 Task: Look for Airbnb properties in Port Alberni, Canada from 9th December, 2023 to 16th December, 2023 for 2 adults, 1 child. Place can be entire room with 2 bedrooms having 2 beds and 1 bathroom. Property type can be flat.
Action: Mouse moved to (596, 129)
Screenshot: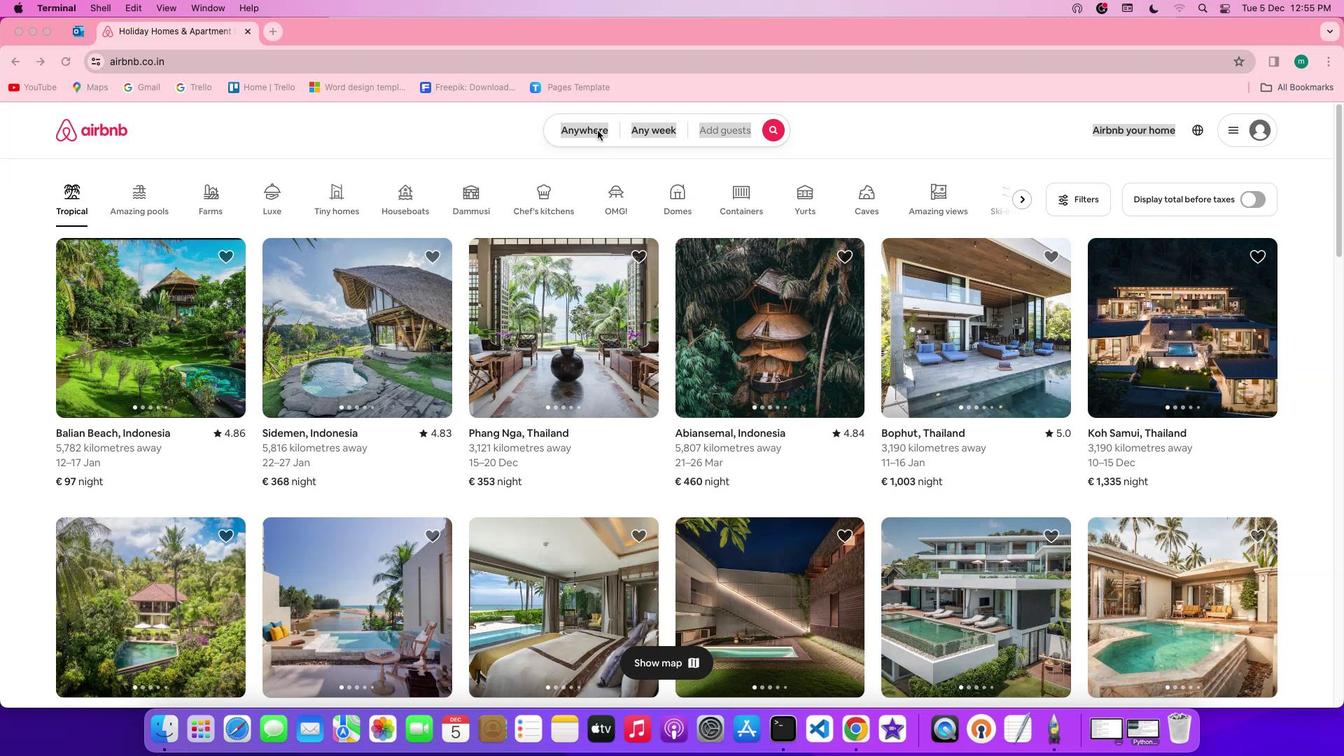 
Action: Mouse pressed left at (596, 129)
Screenshot: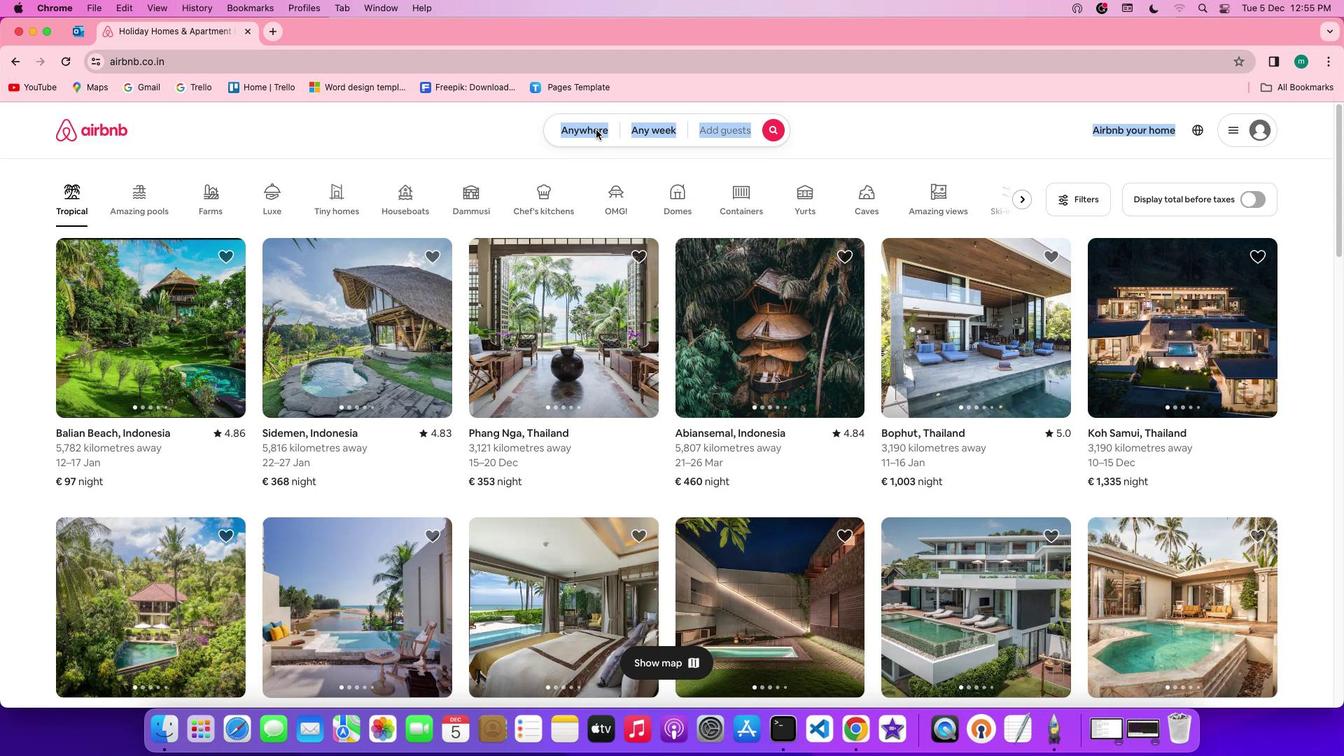 
Action: Mouse pressed left at (596, 129)
Screenshot: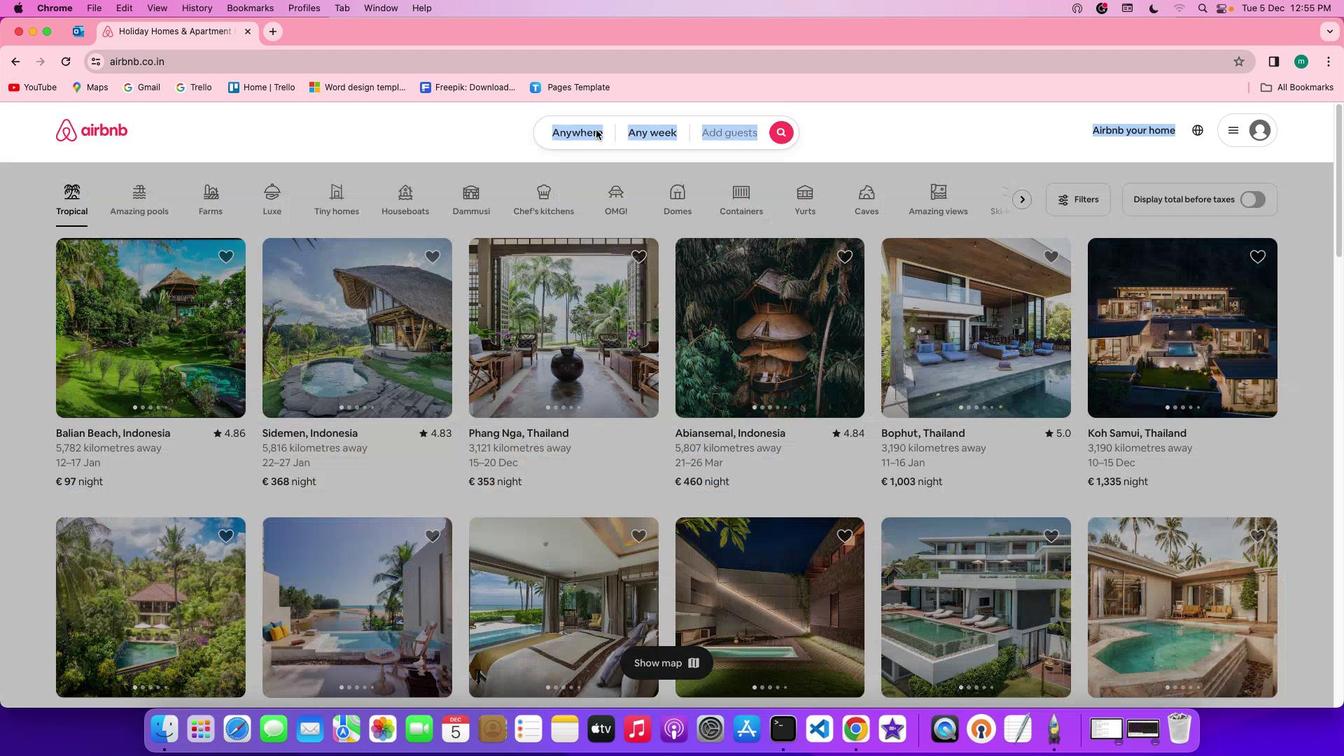 
Action: Mouse moved to (501, 182)
Screenshot: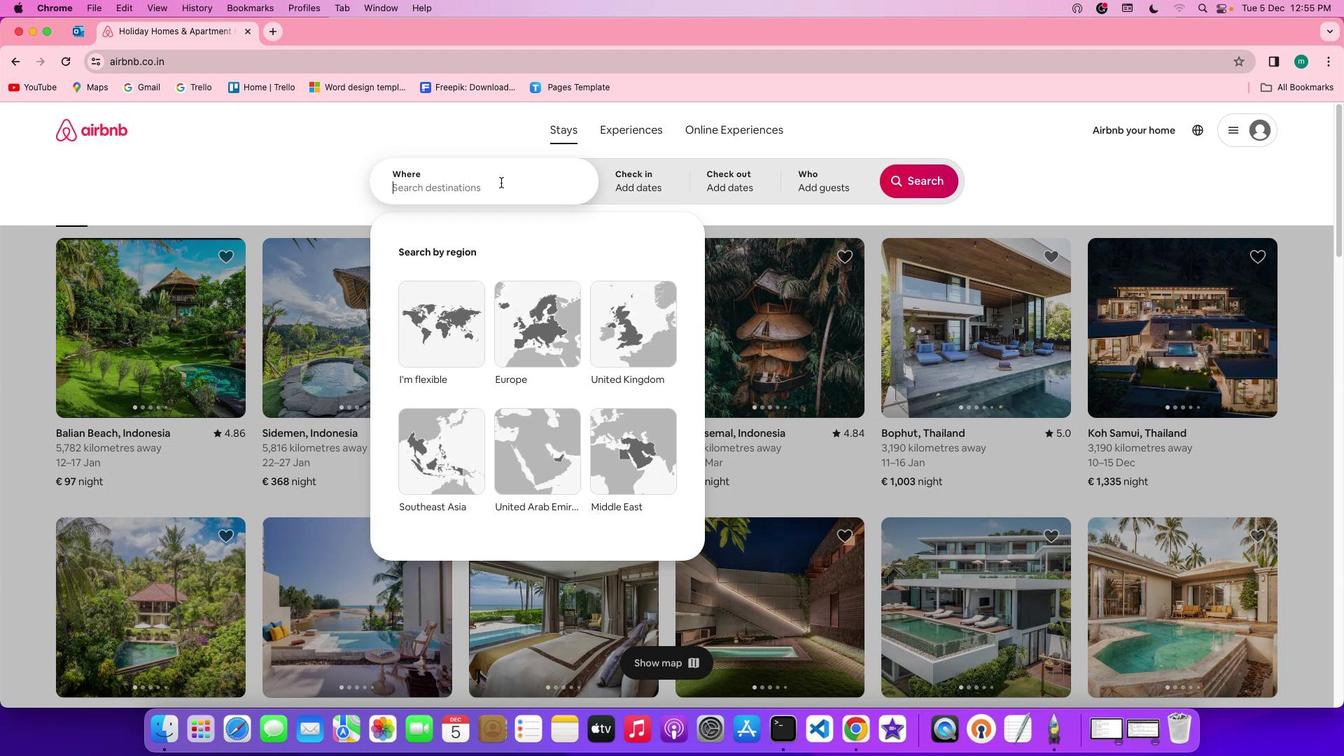 
Action: Mouse pressed left at (501, 182)
Screenshot: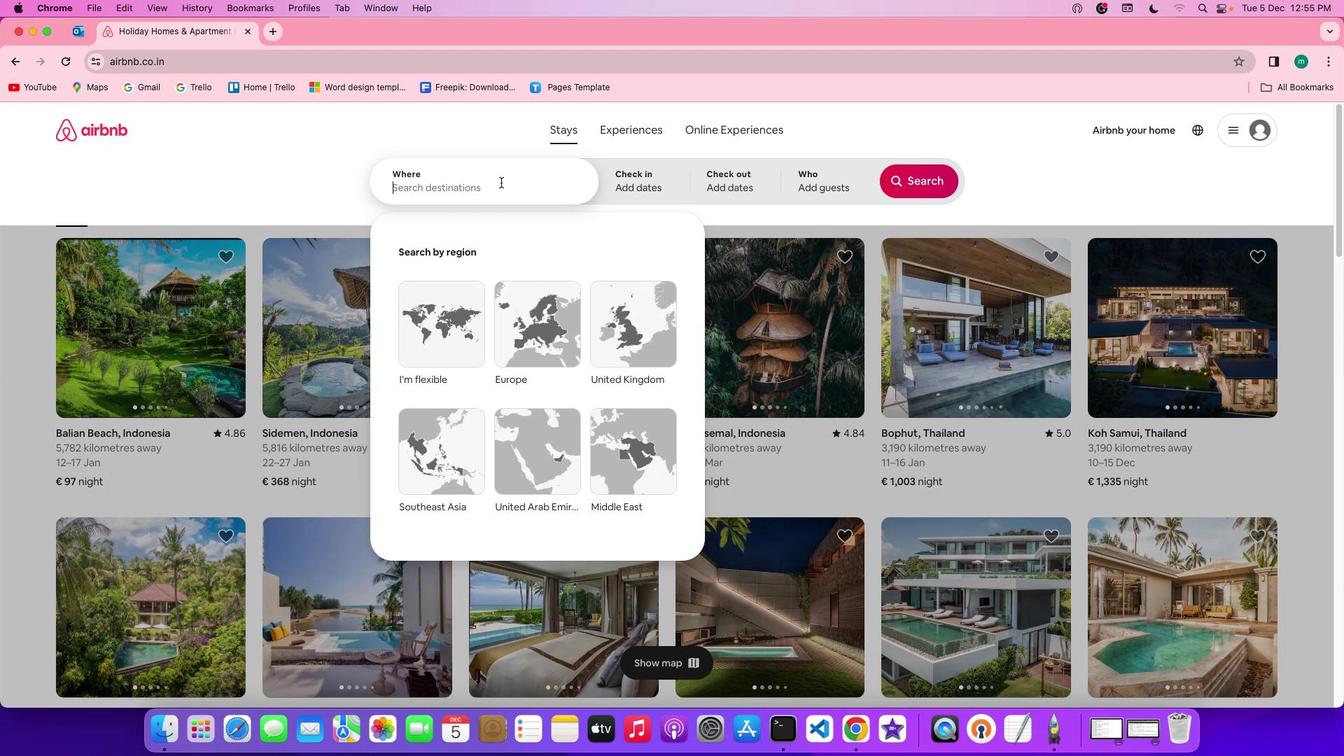 
Action: Key pressed Key.shift'P''o''r''t'Key.spaceKey.shift'A''l''b''e''r''n''i'','Key.spaceKey.shift'c''a''n''a''d''a'
Screenshot: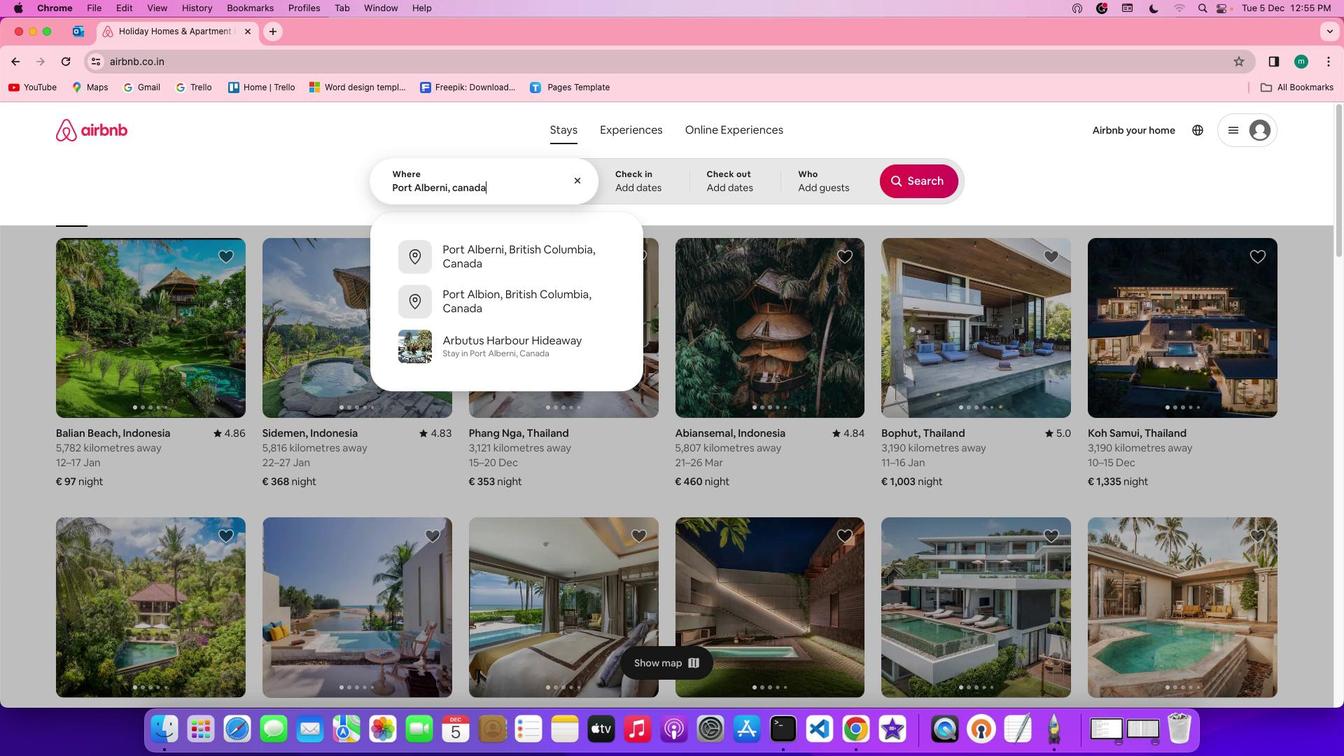 
Action: Mouse moved to (603, 170)
Screenshot: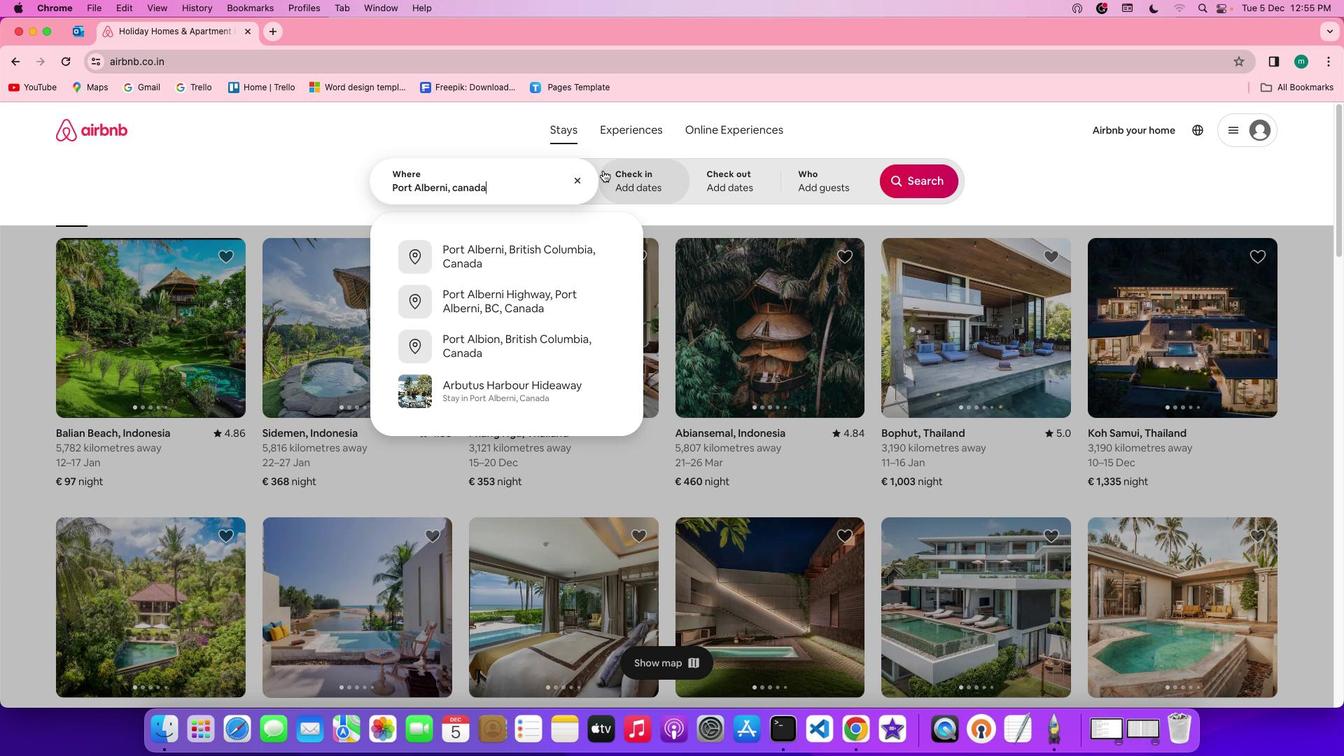 
Action: Mouse pressed left at (603, 170)
Screenshot: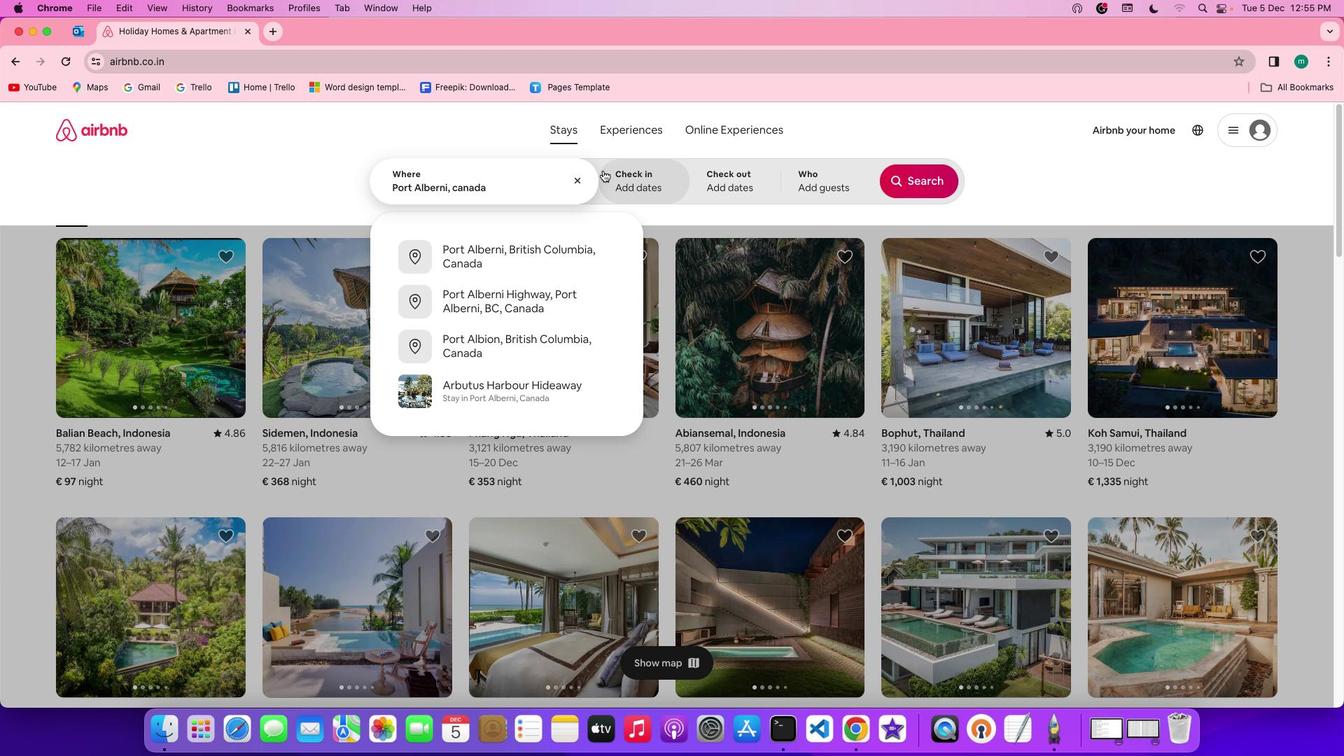 
Action: Mouse moved to (633, 373)
Screenshot: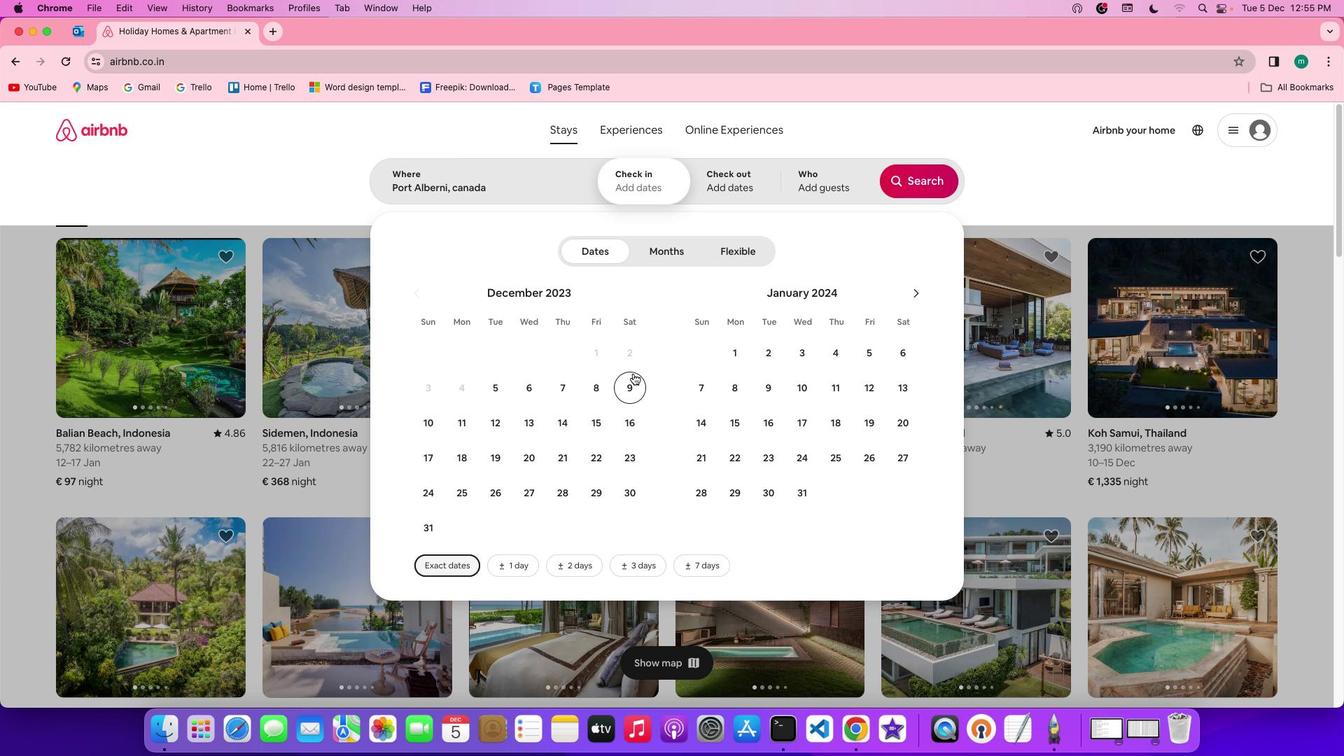 
Action: Mouse pressed left at (633, 373)
Screenshot: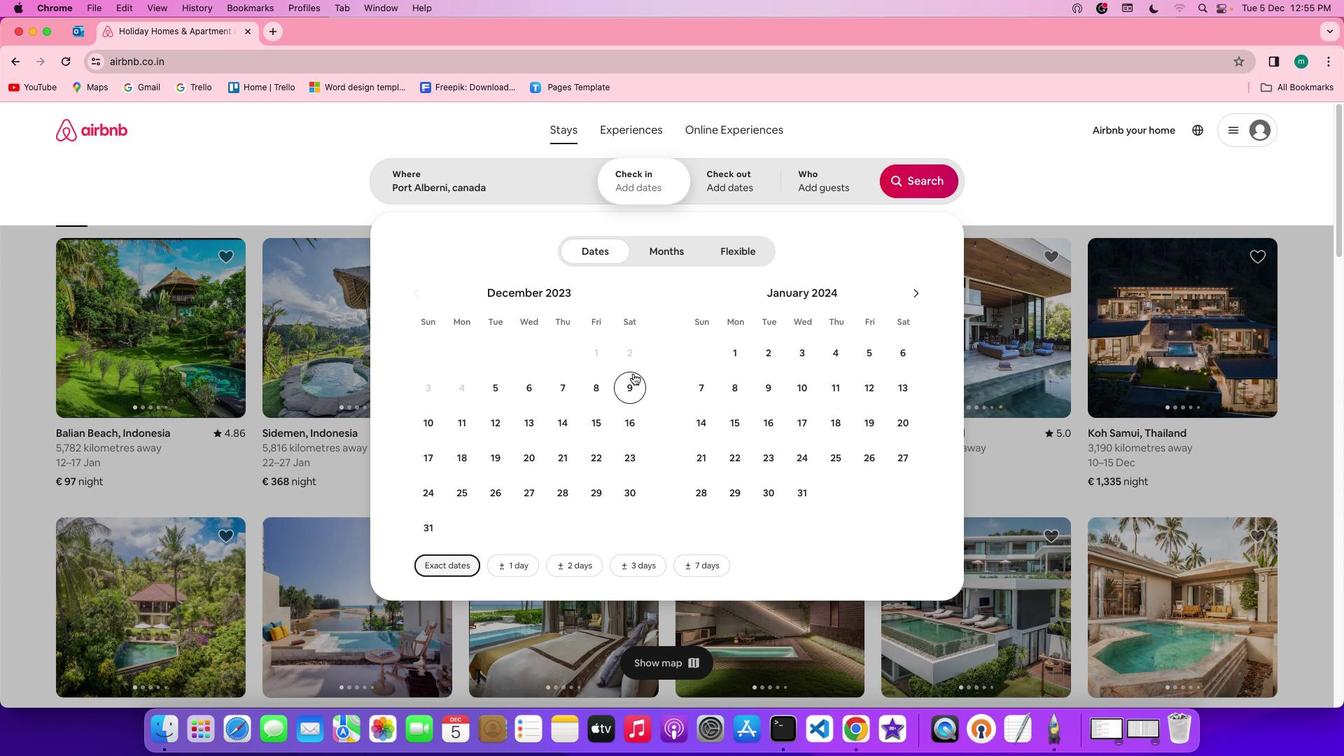 
Action: Mouse moved to (638, 429)
Screenshot: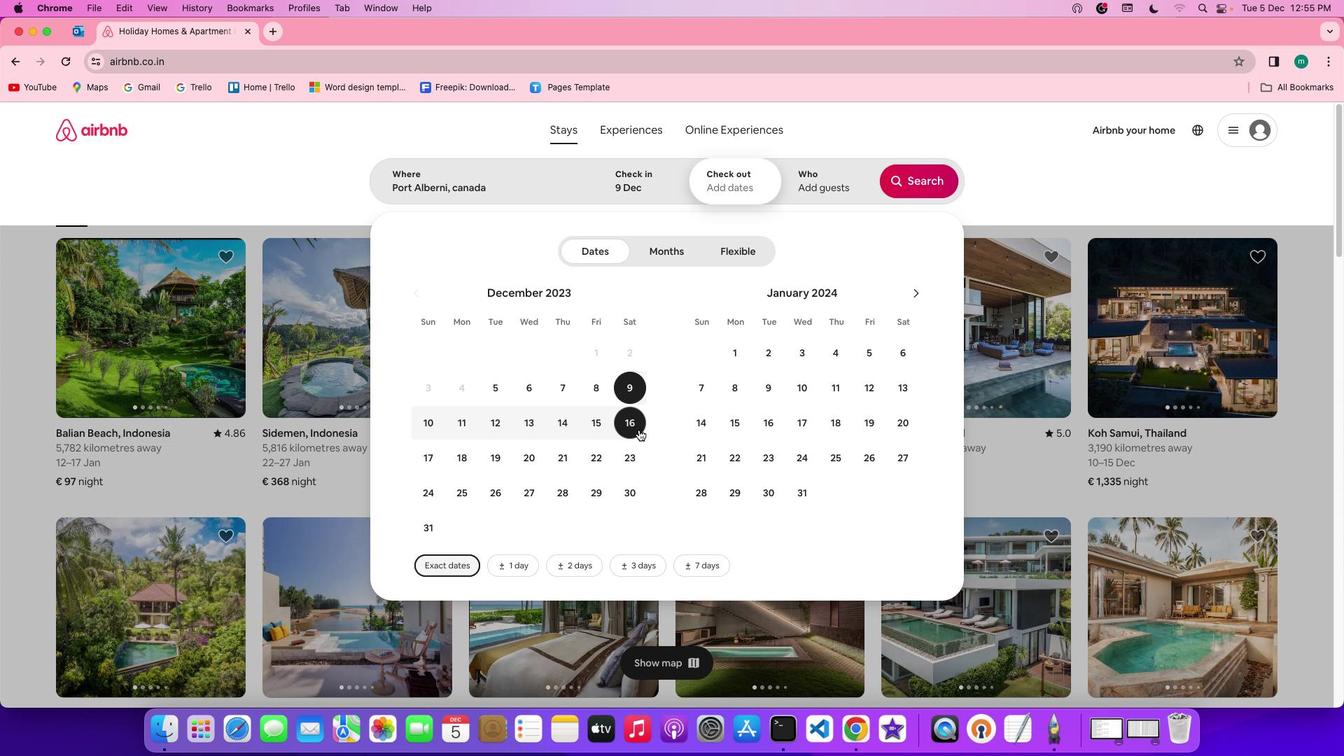 
Action: Mouse pressed left at (638, 429)
Screenshot: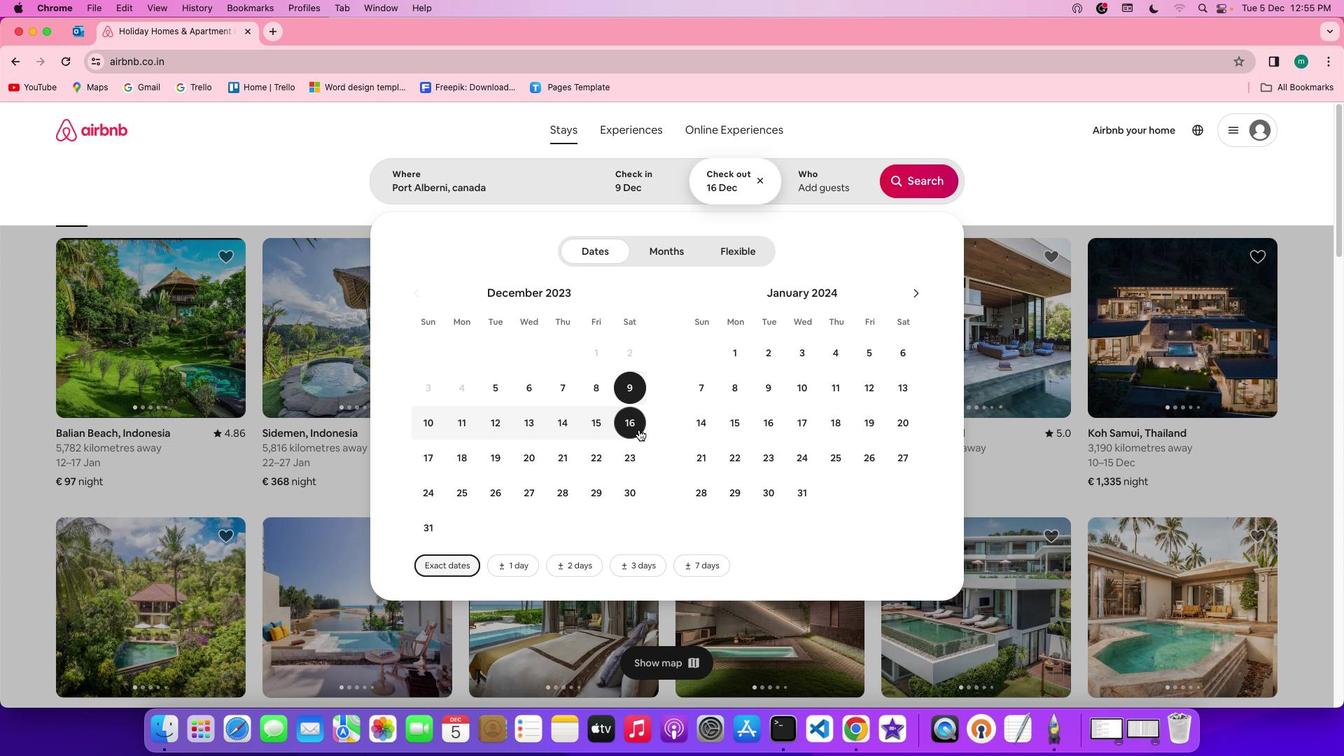 
Action: Mouse moved to (851, 195)
Screenshot: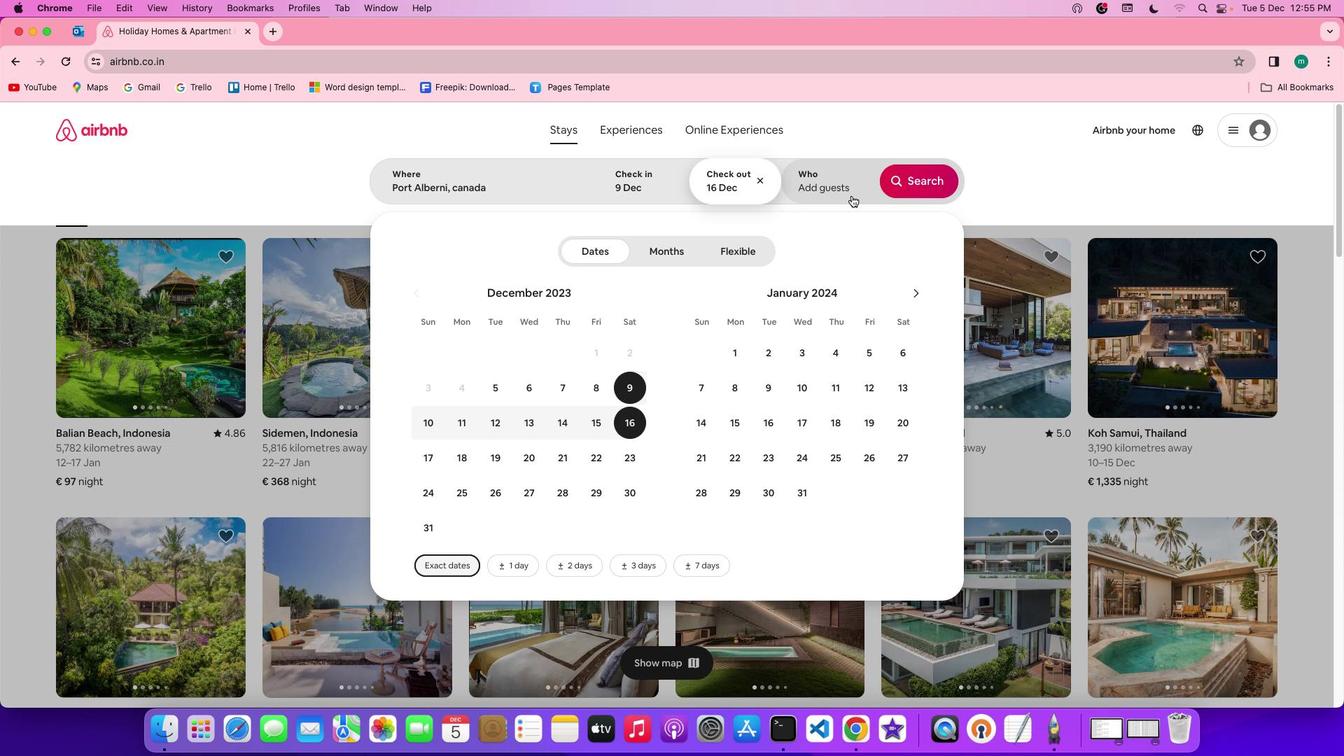 
Action: Mouse pressed left at (851, 195)
Screenshot: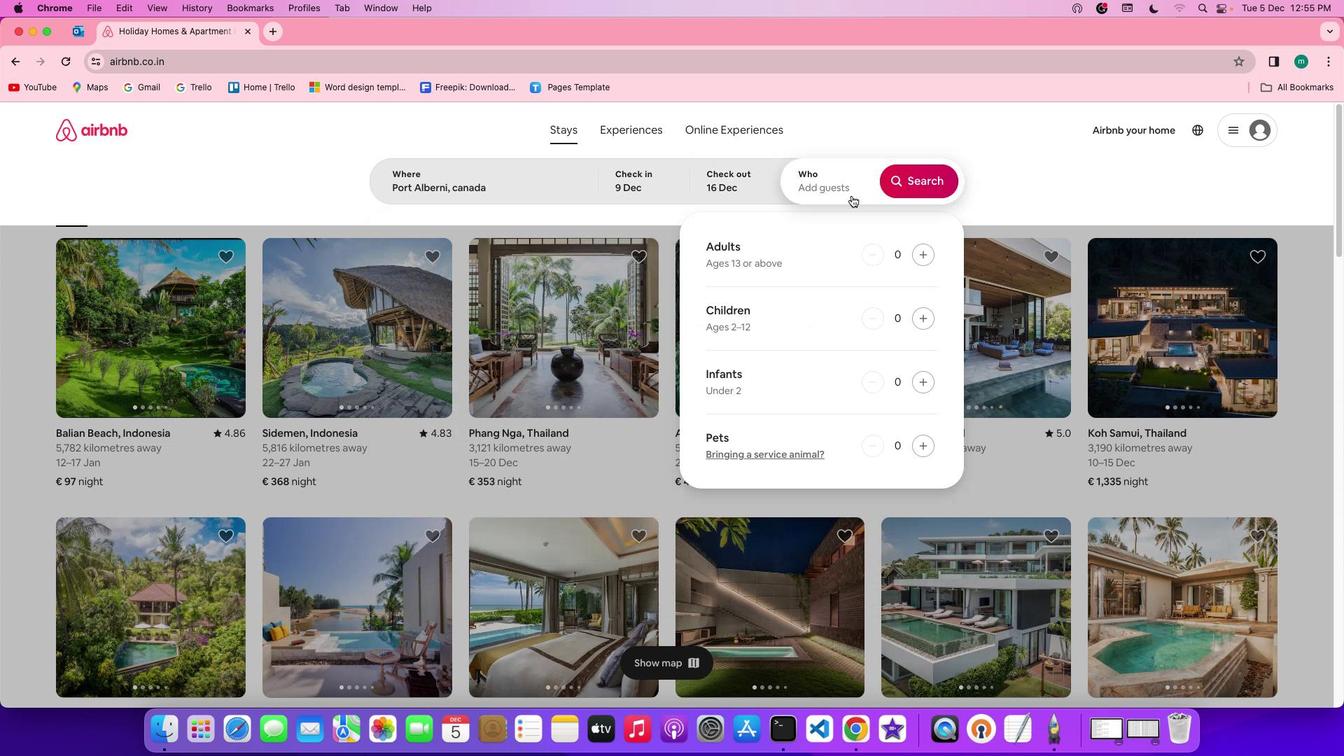 
Action: Mouse moved to (921, 259)
Screenshot: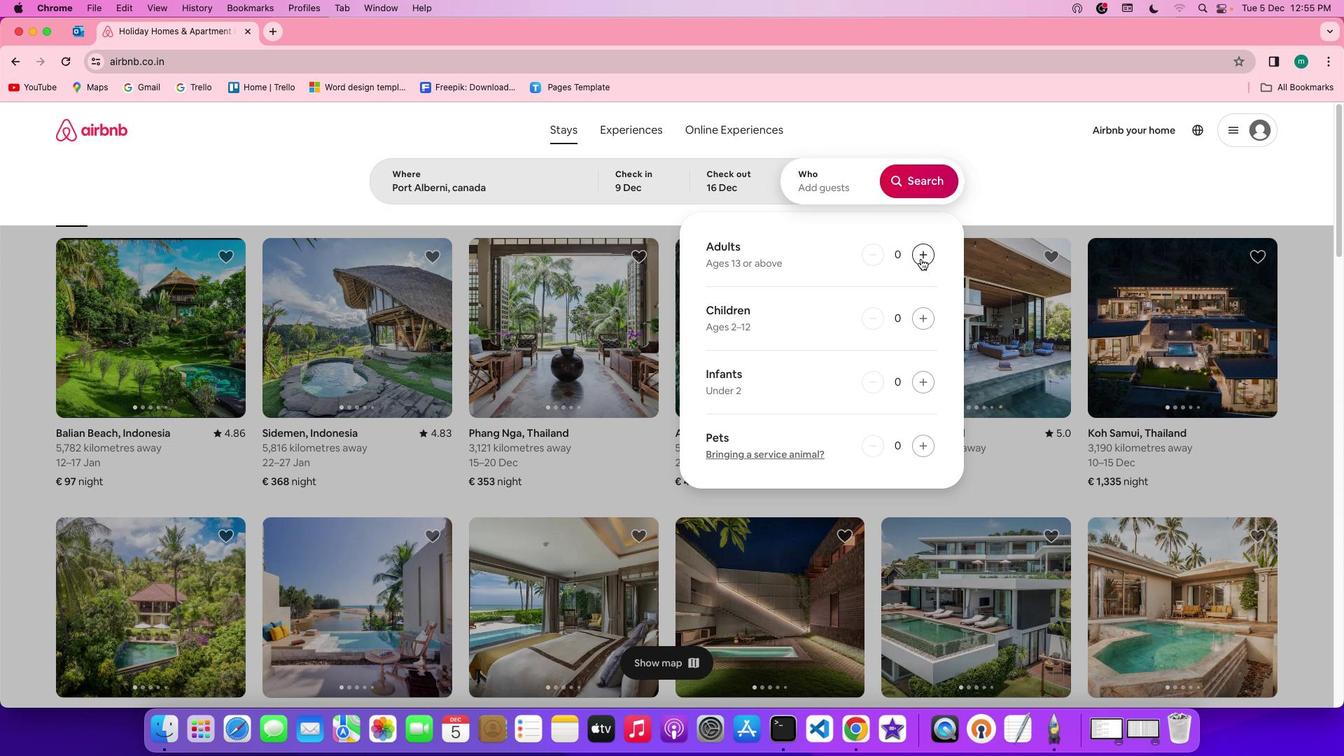 
Action: Mouse pressed left at (921, 259)
Screenshot: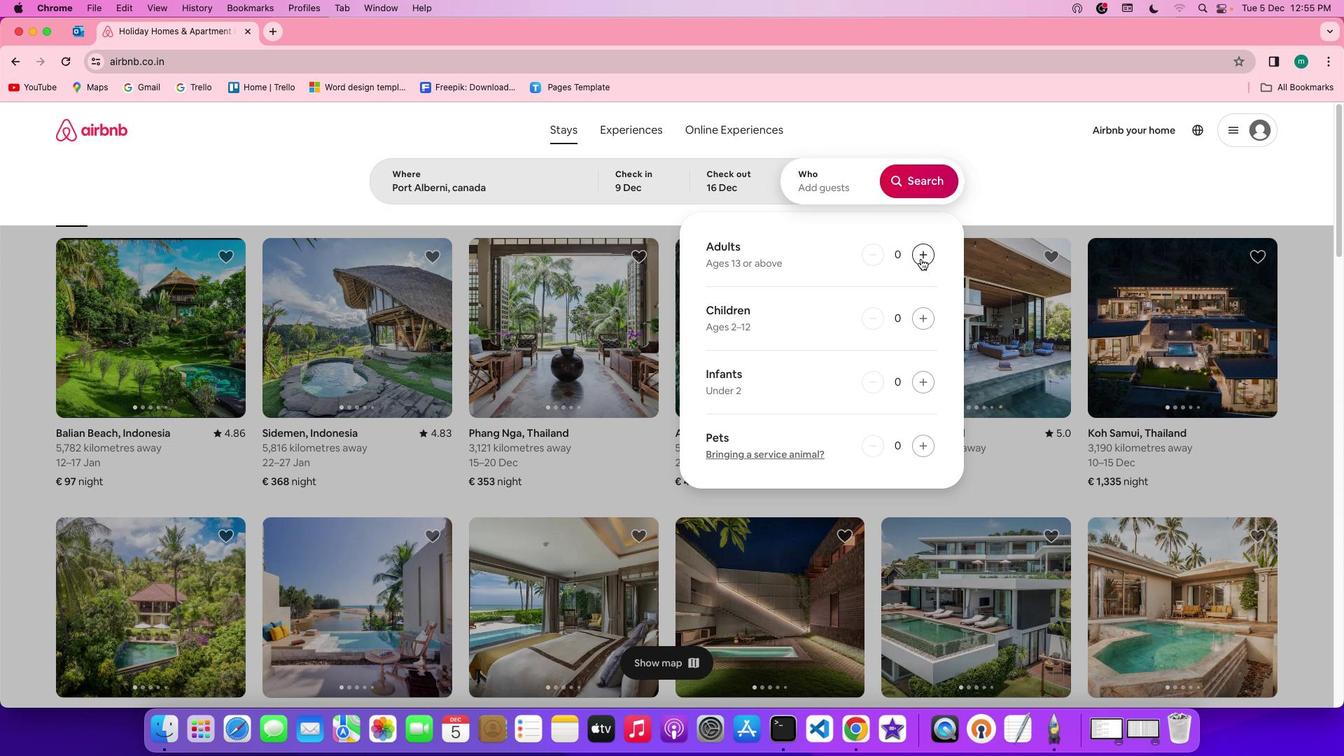 
Action: Mouse pressed left at (921, 259)
Screenshot: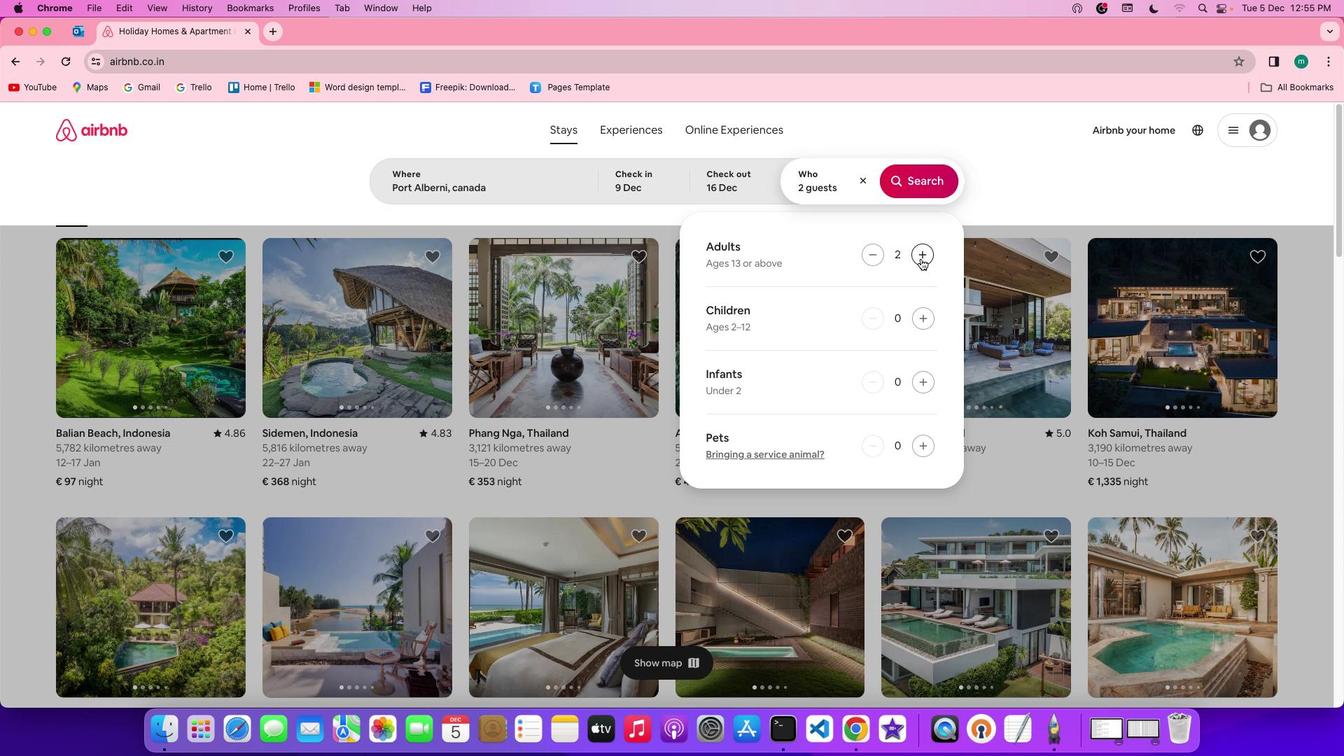 
Action: Mouse moved to (922, 313)
Screenshot: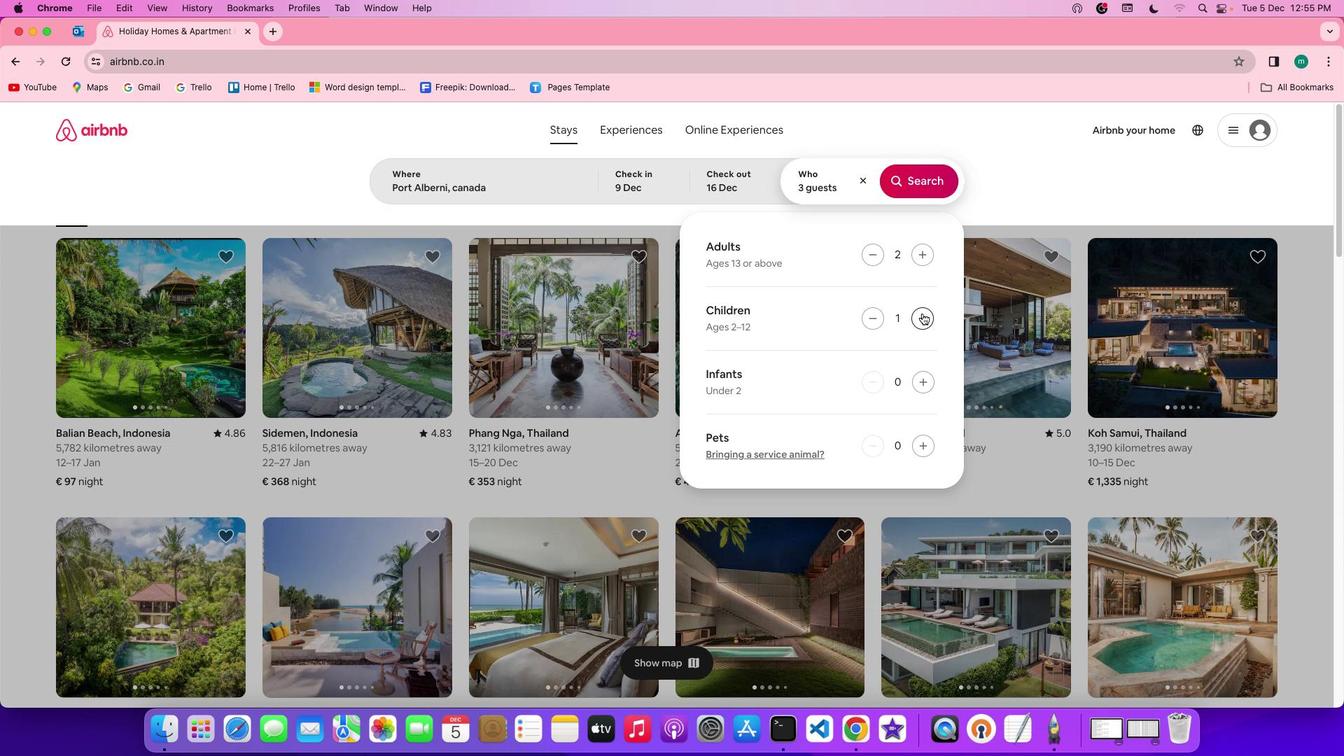 
Action: Mouse pressed left at (922, 313)
Screenshot: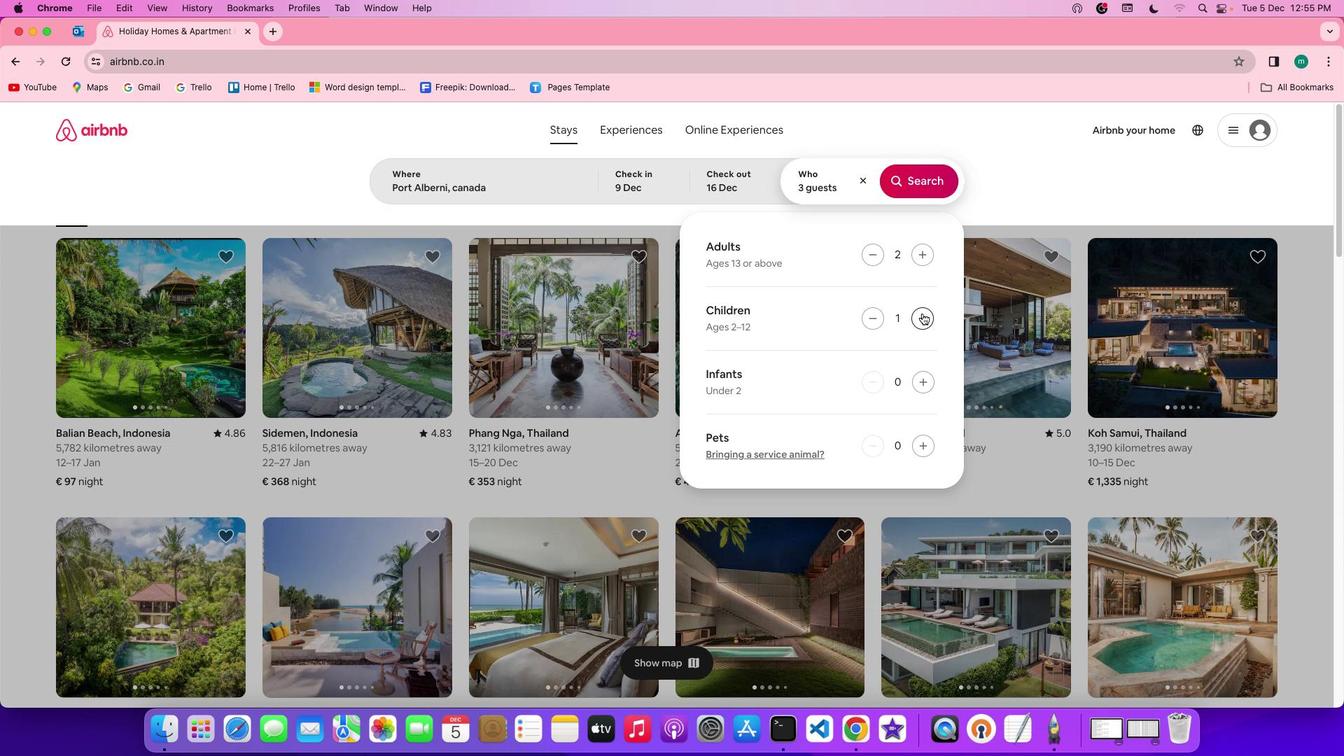 
Action: Mouse moved to (926, 189)
Screenshot: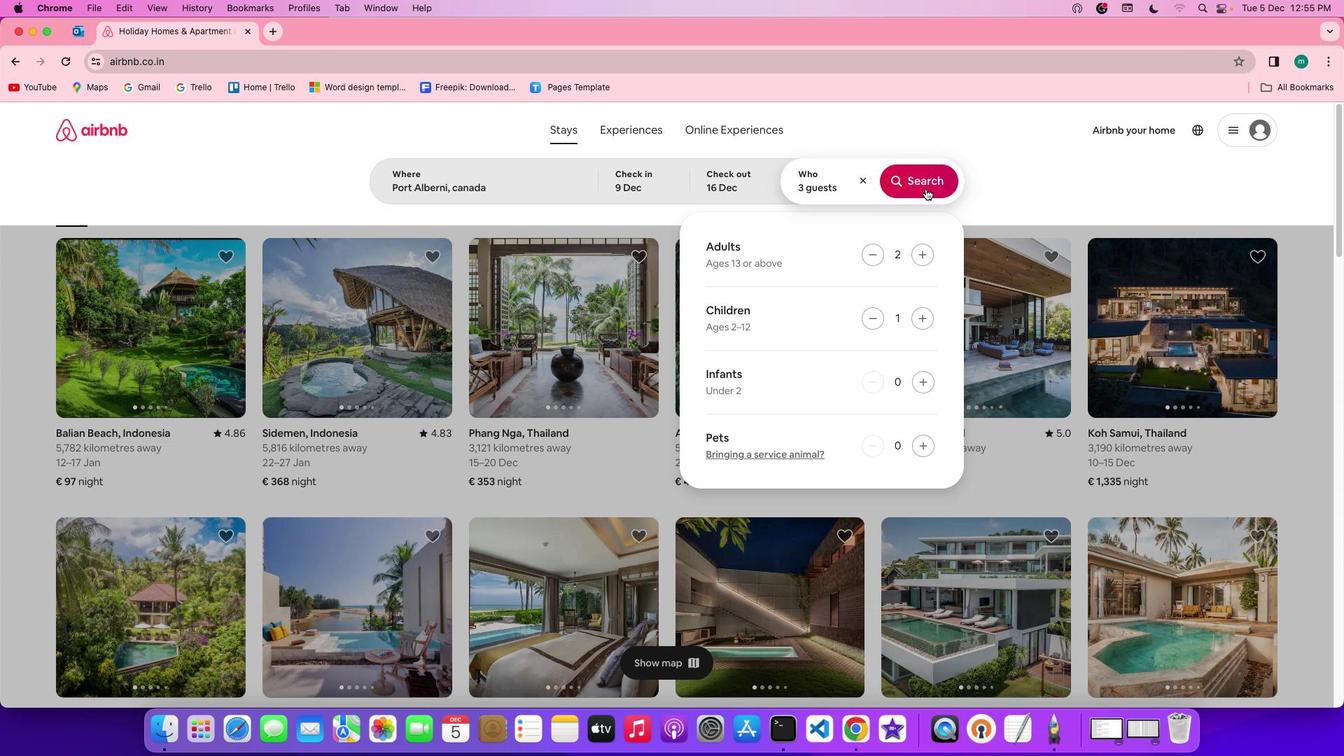 
Action: Mouse pressed left at (926, 189)
Screenshot: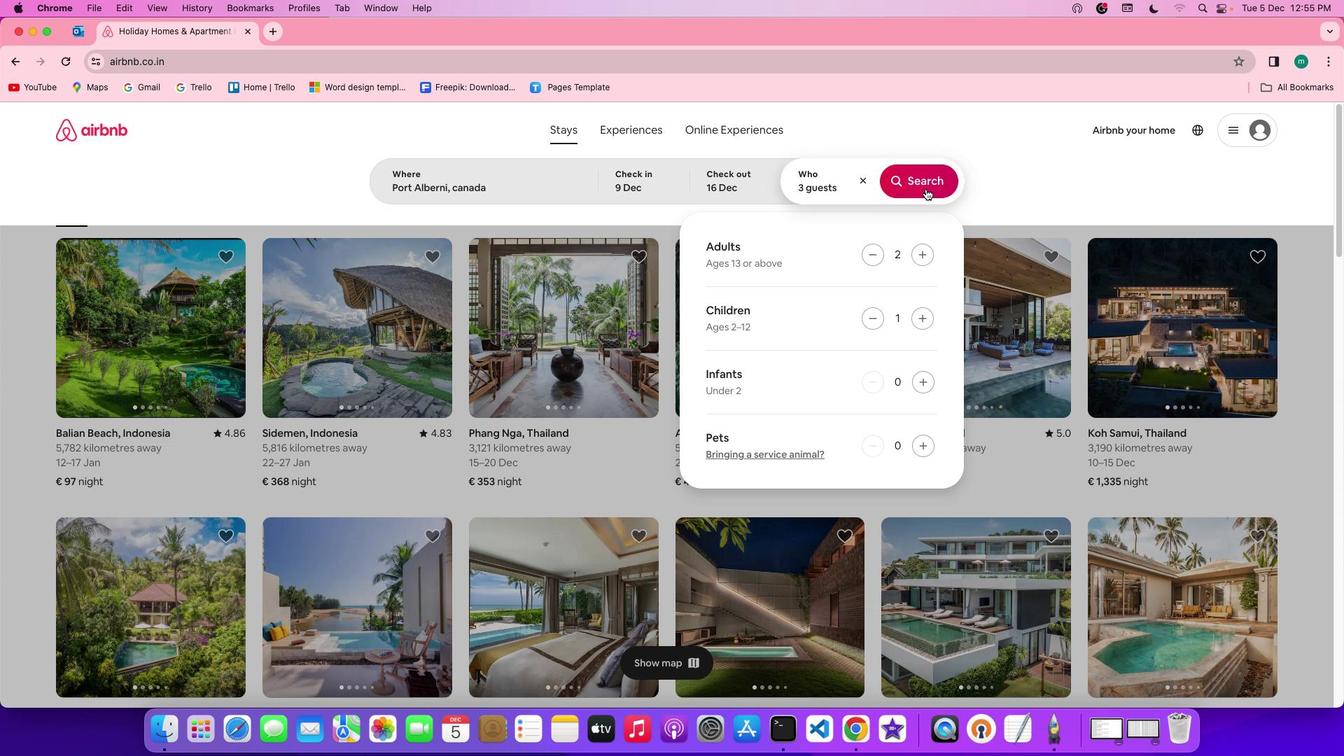 
Action: Mouse moved to (1124, 187)
Screenshot: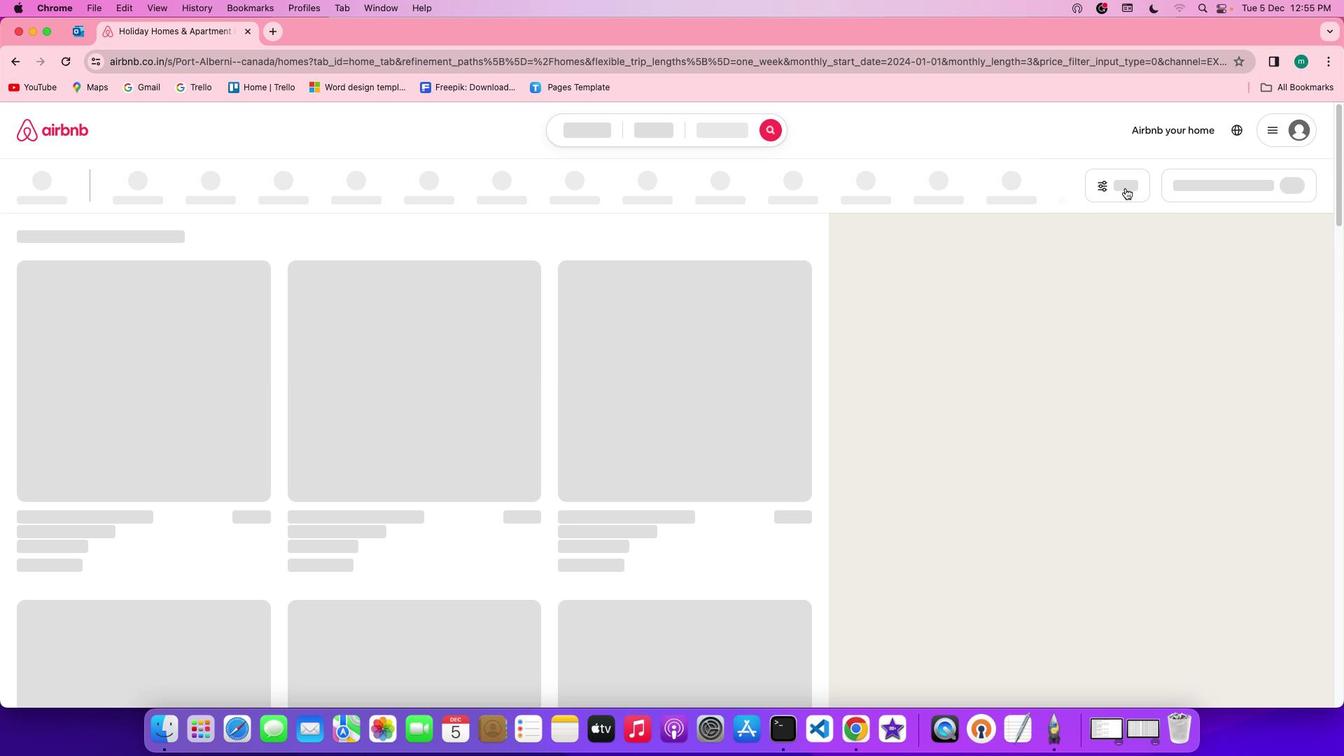 
Action: Mouse pressed left at (1124, 187)
Screenshot: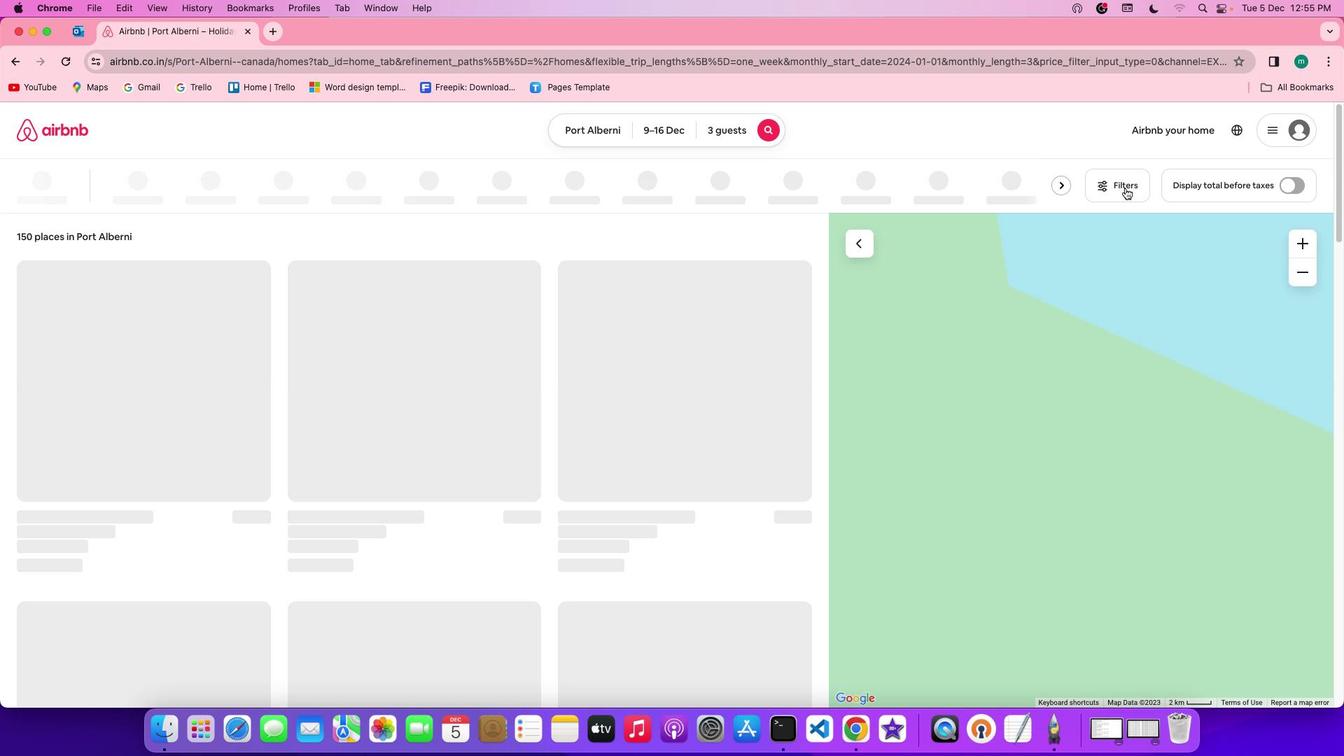 
Action: Mouse moved to (711, 389)
Screenshot: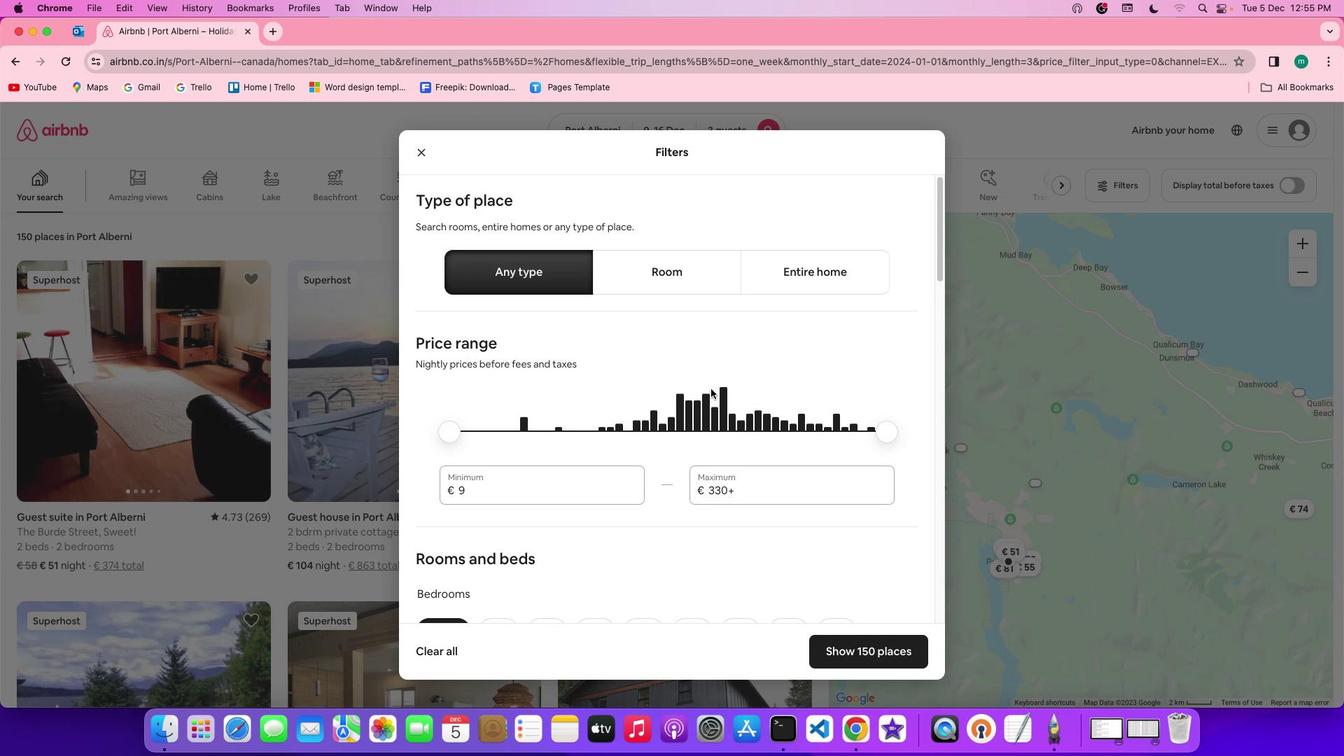 
Action: Mouse scrolled (711, 389) with delta (0, 0)
Screenshot: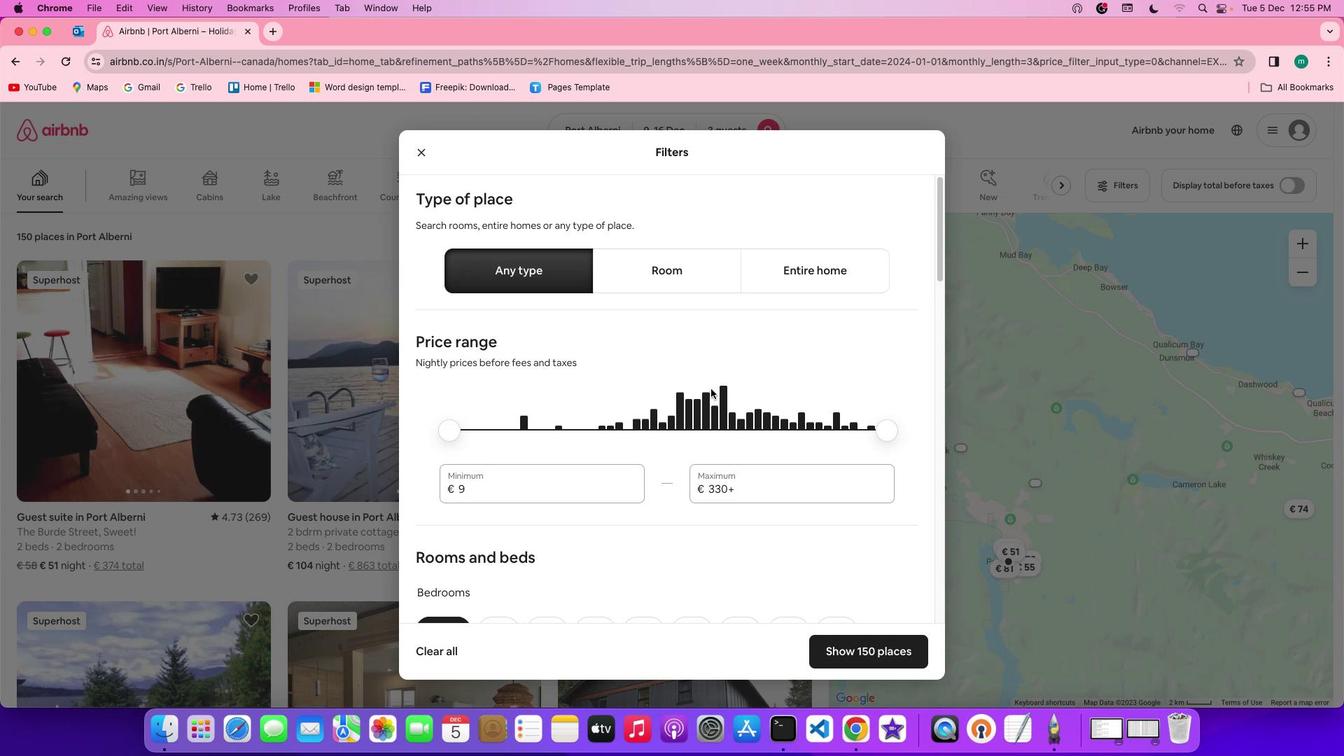 
Action: Mouse scrolled (711, 389) with delta (0, 0)
Screenshot: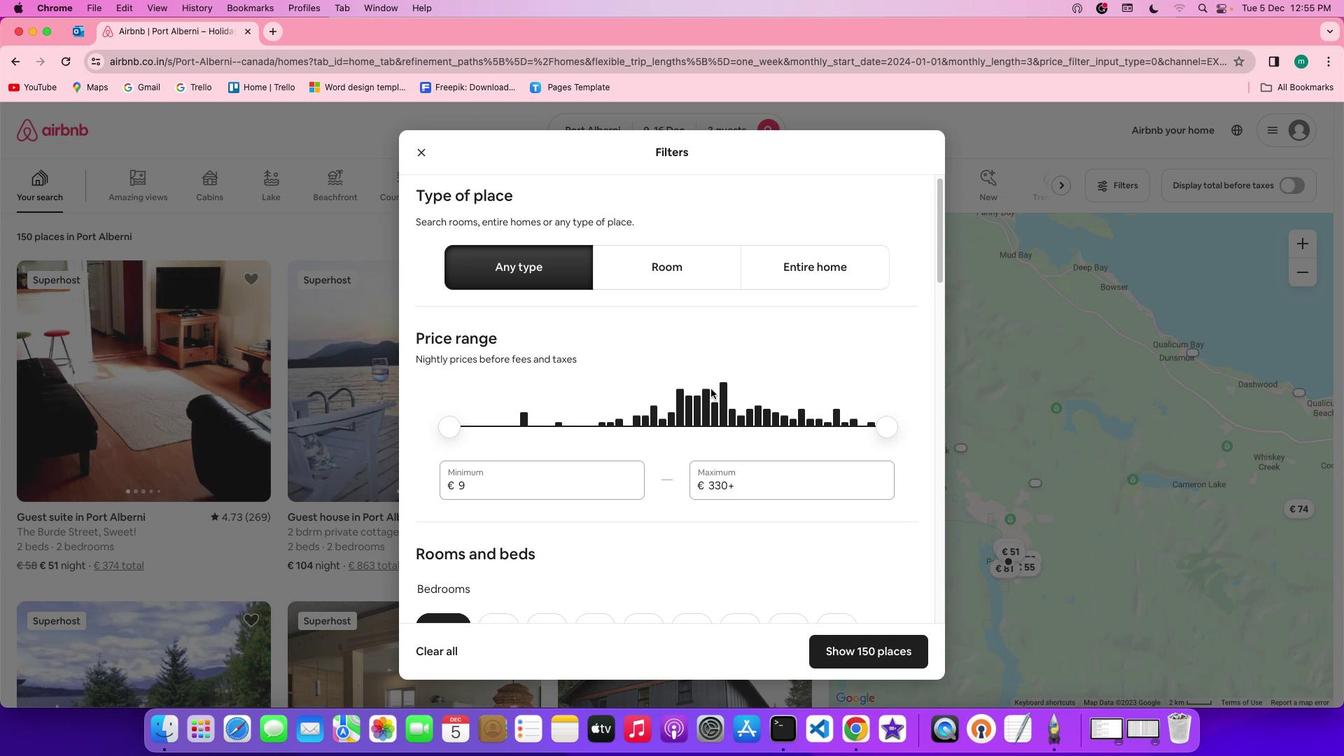 
Action: Mouse scrolled (711, 389) with delta (0, 0)
Screenshot: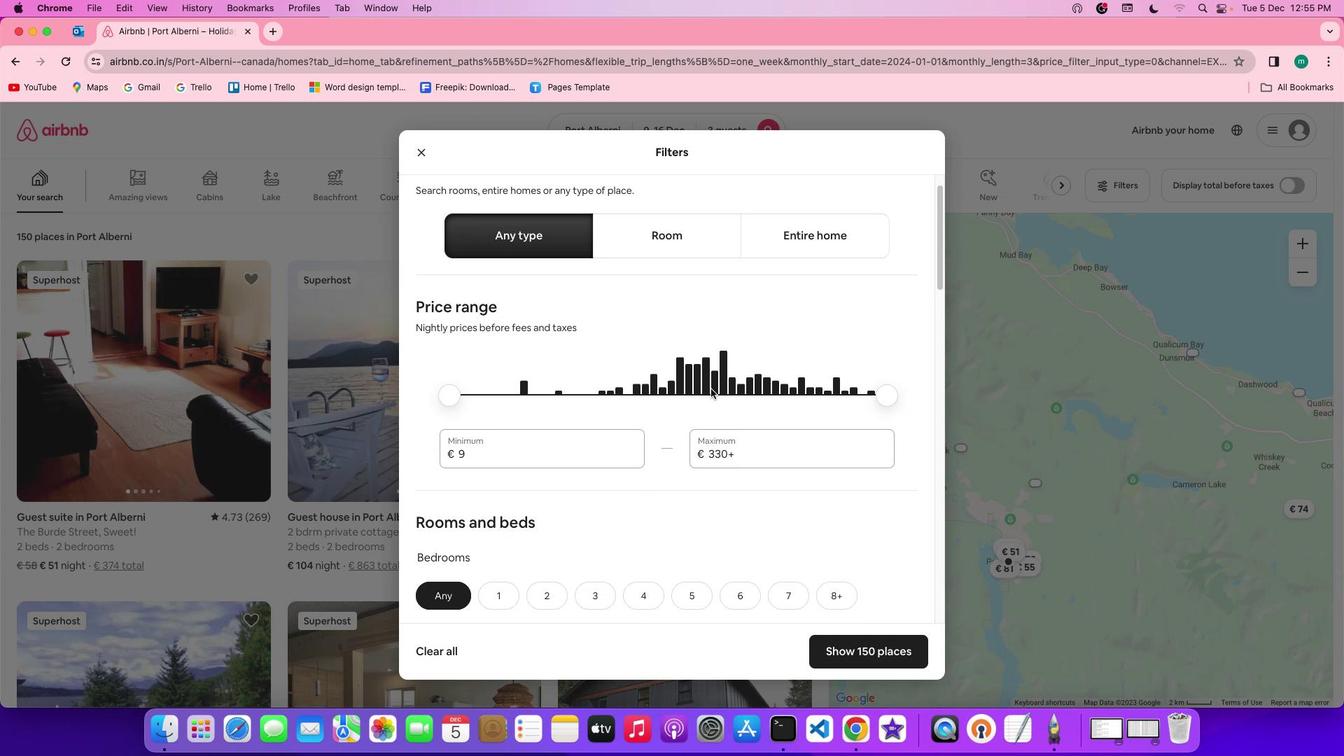 
Action: Mouse scrolled (711, 389) with delta (0, 0)
Screenshot: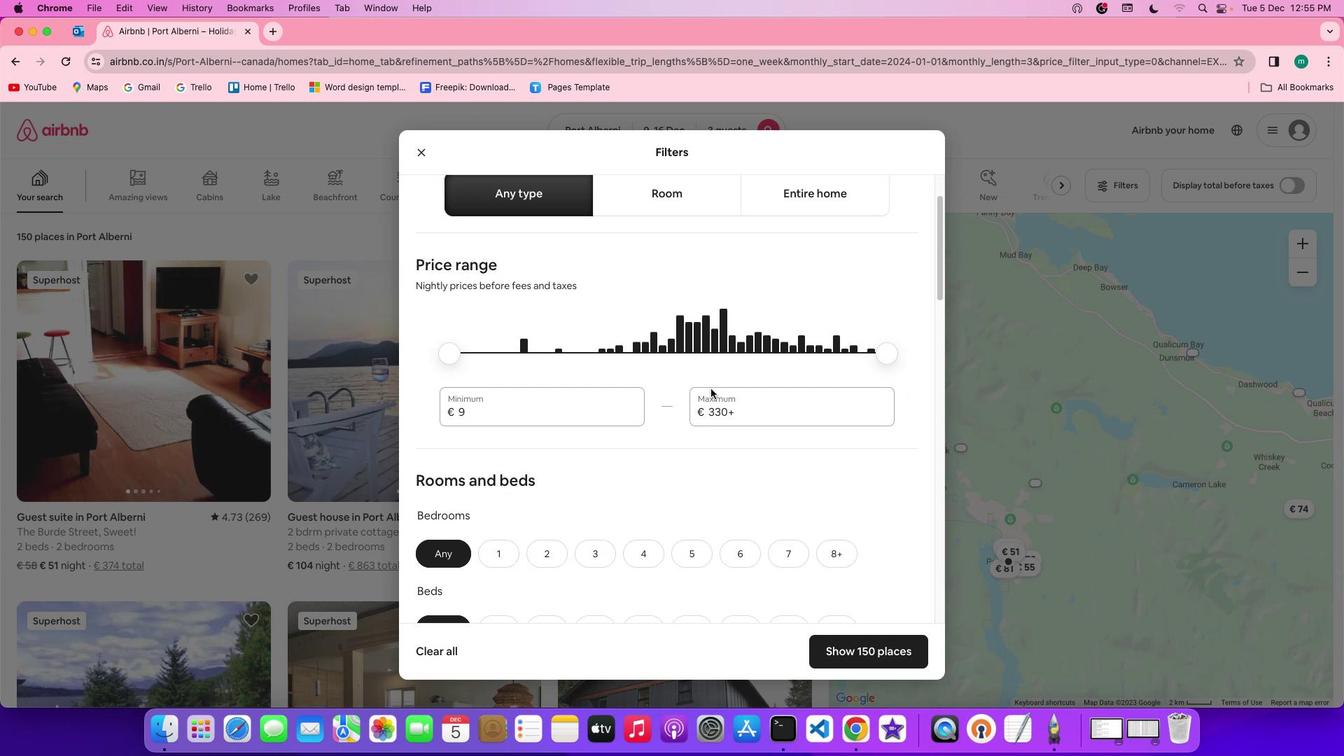 
Action: Mouse scrolled (711, 389) with delta (0, 0)
Screenshot: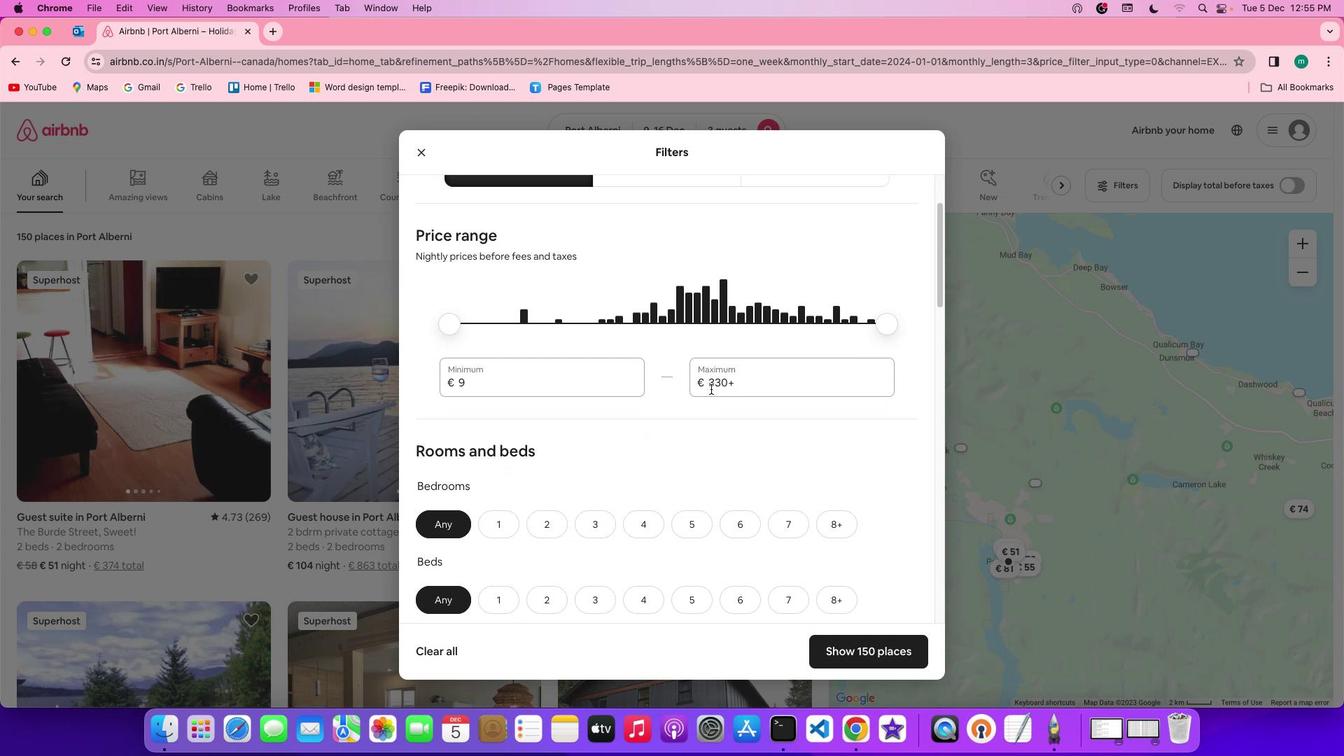 
Action: Mouse scrolled (711, 389) with delta (0, 0)
Screenshot: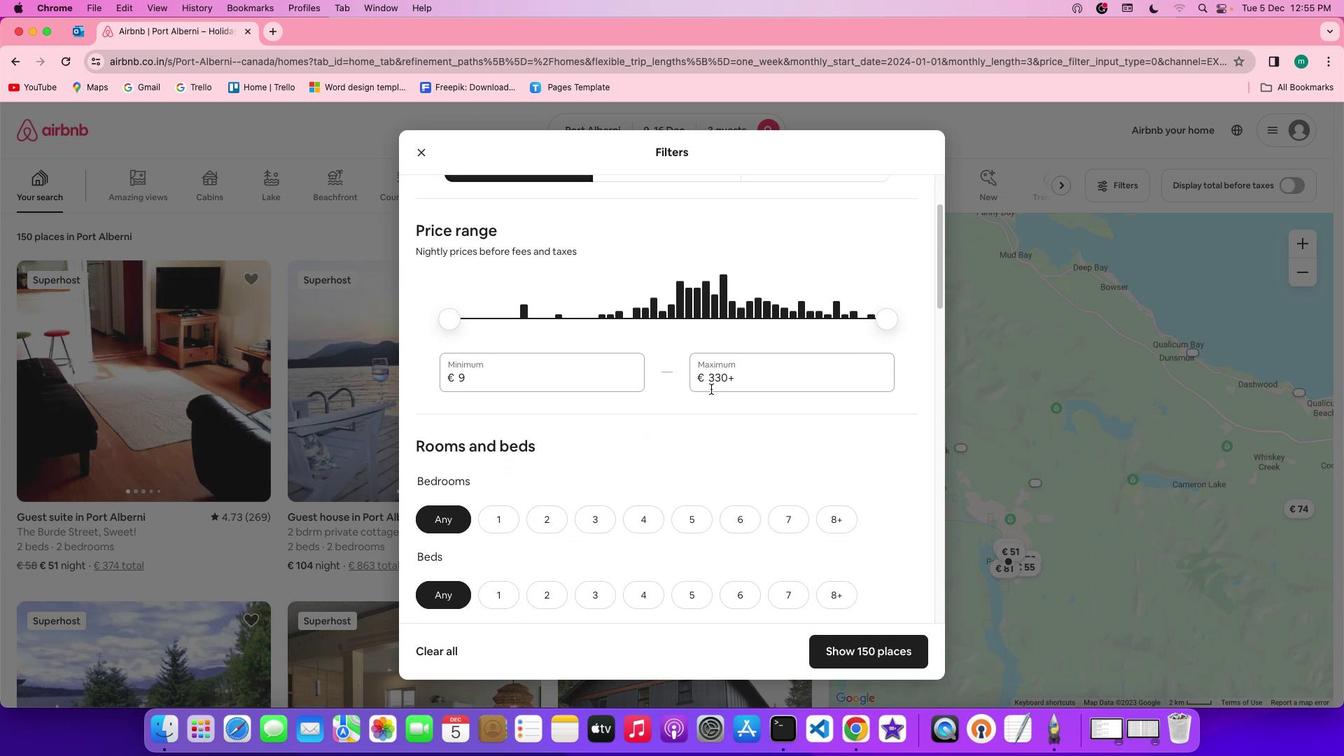 
Action: Mouse scrolled (711, 389) with delta (0, 0)
Screenshot: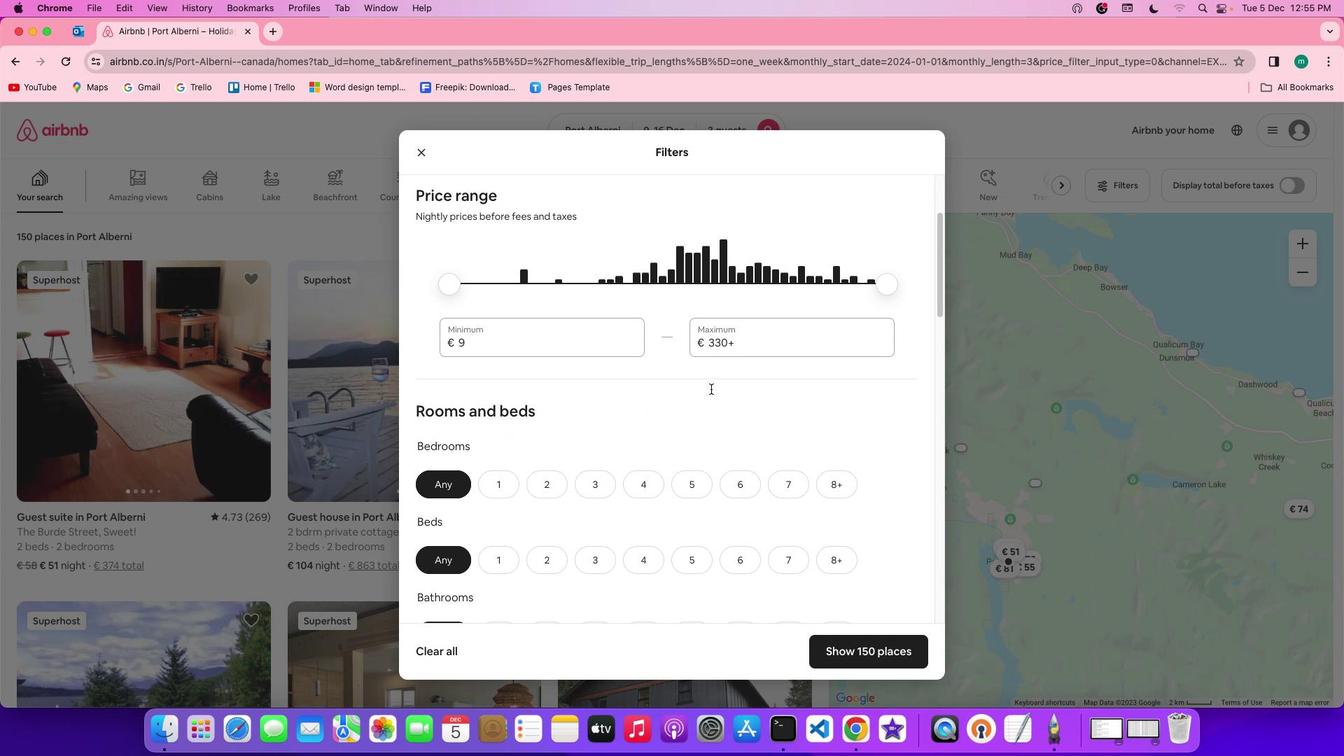 
Action: Mouse scrolled (711, 389) with delta (0, 0)
Screenshot: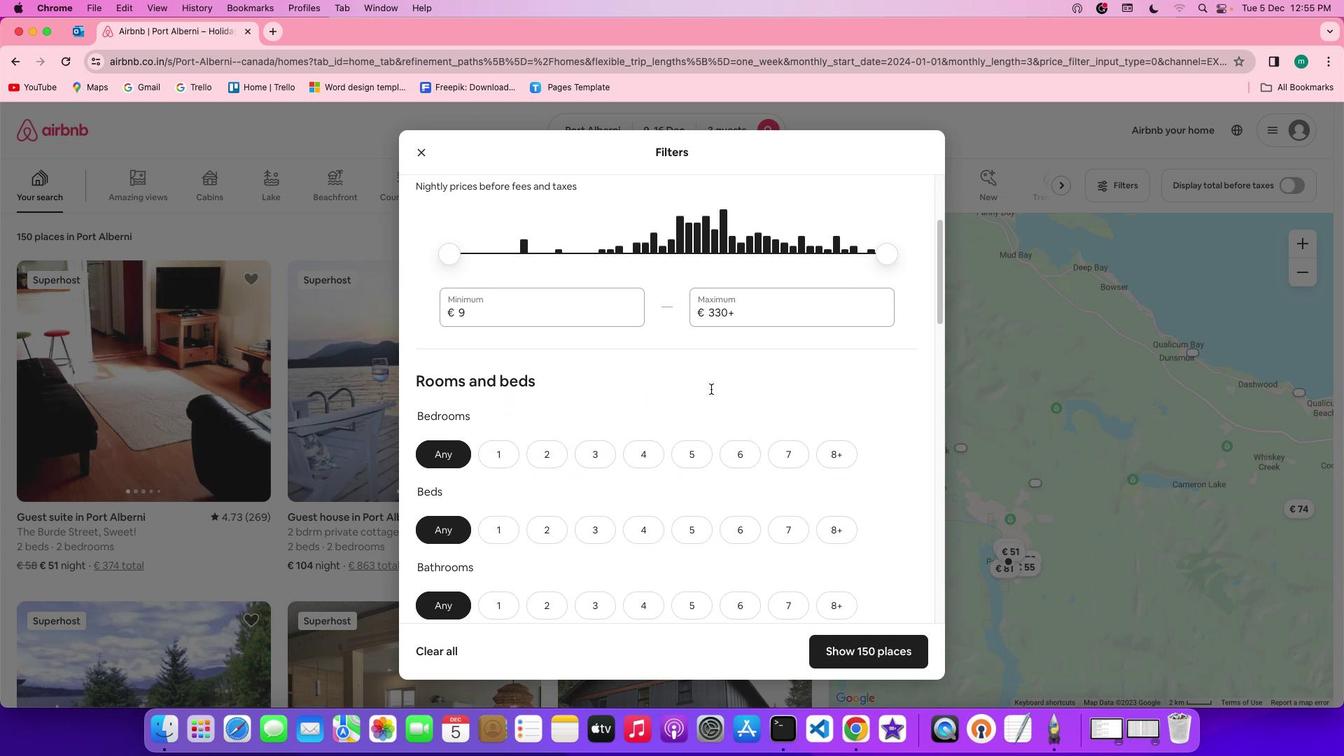
Action: Mouse moved to (711, 387)
Screenshot: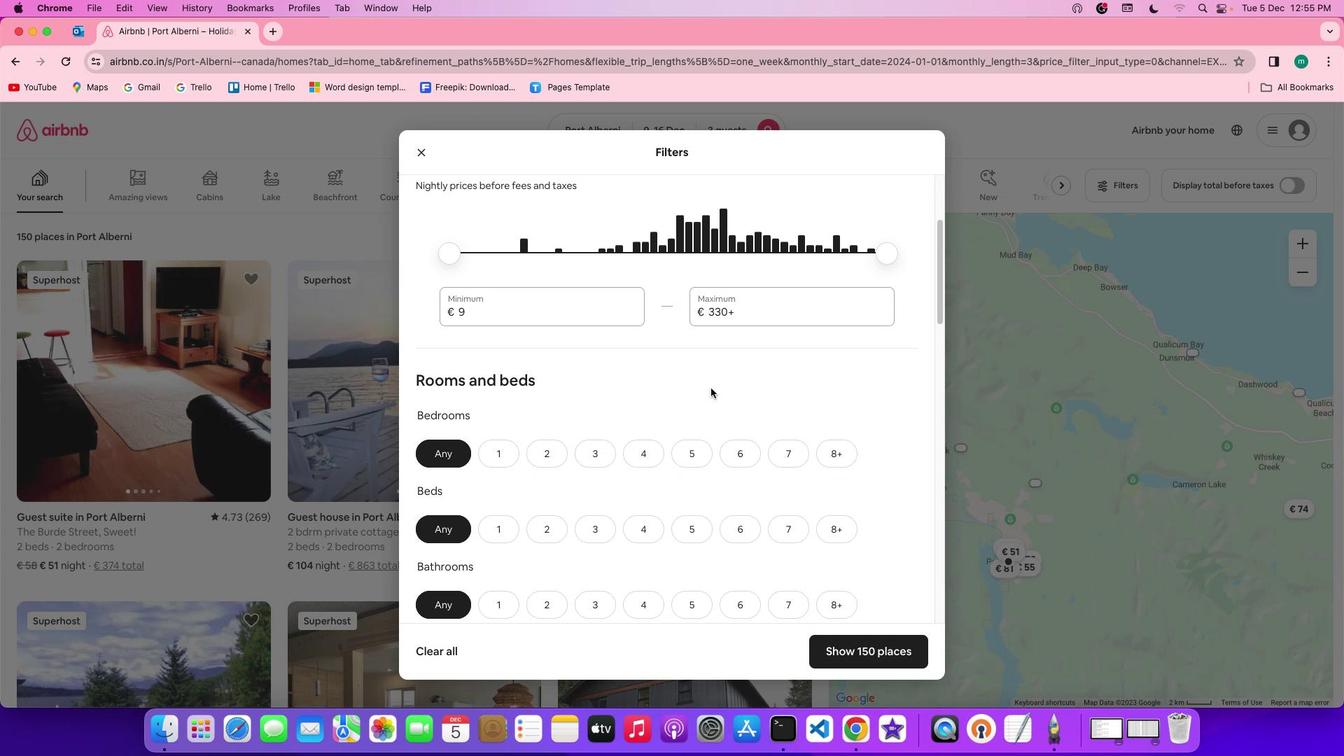 
Action: Mouse scrolled (711, 387) with delta (0, 0)
Screenshot: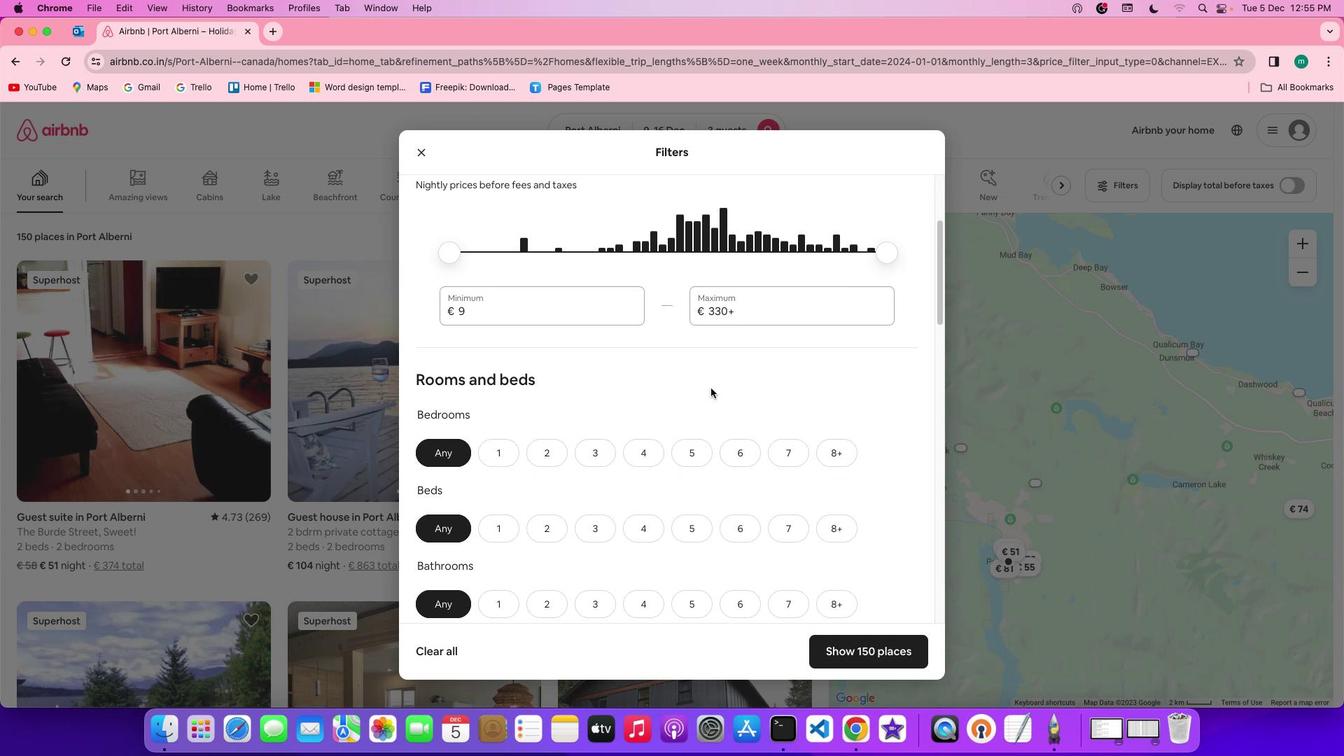 
Action: Mouse scrolled (711, 387) with delta (0, 0)
Screenshot: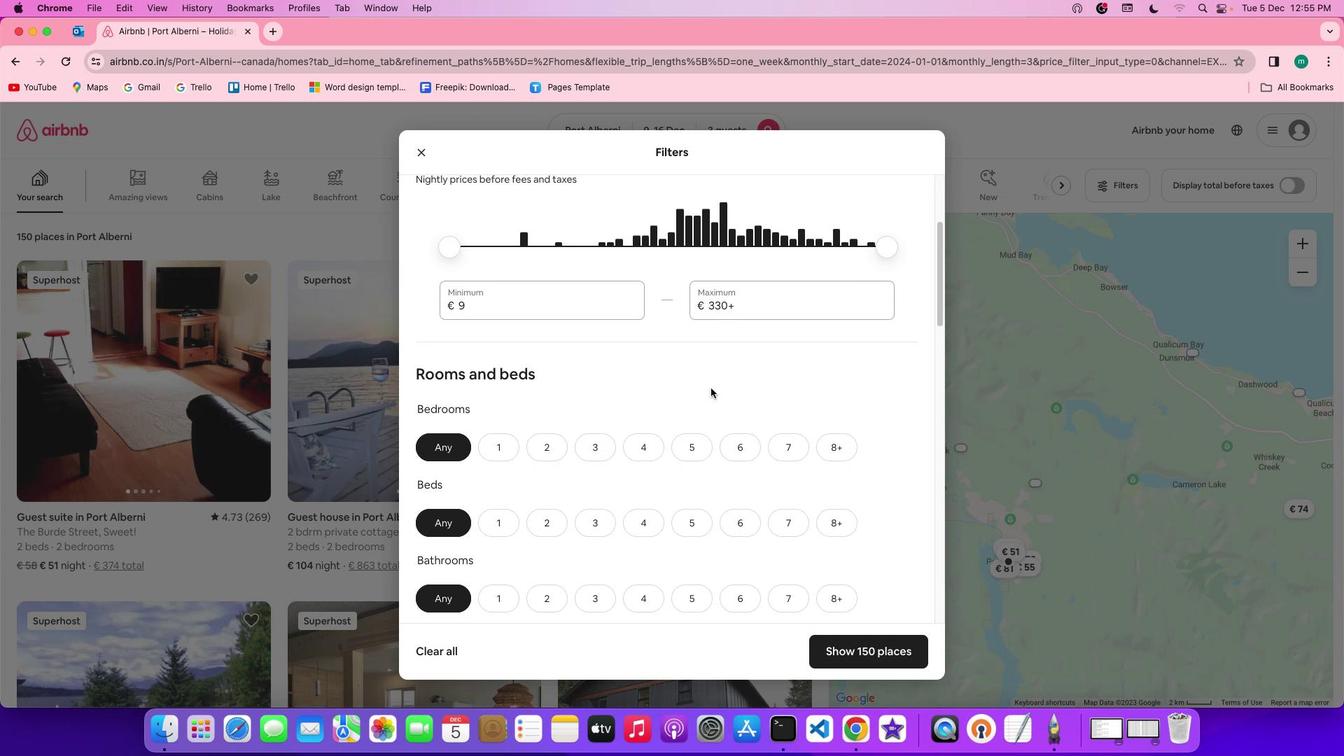 
Action: Mouse scrolled (711, 387) with delta (0, 0)
Screenshot: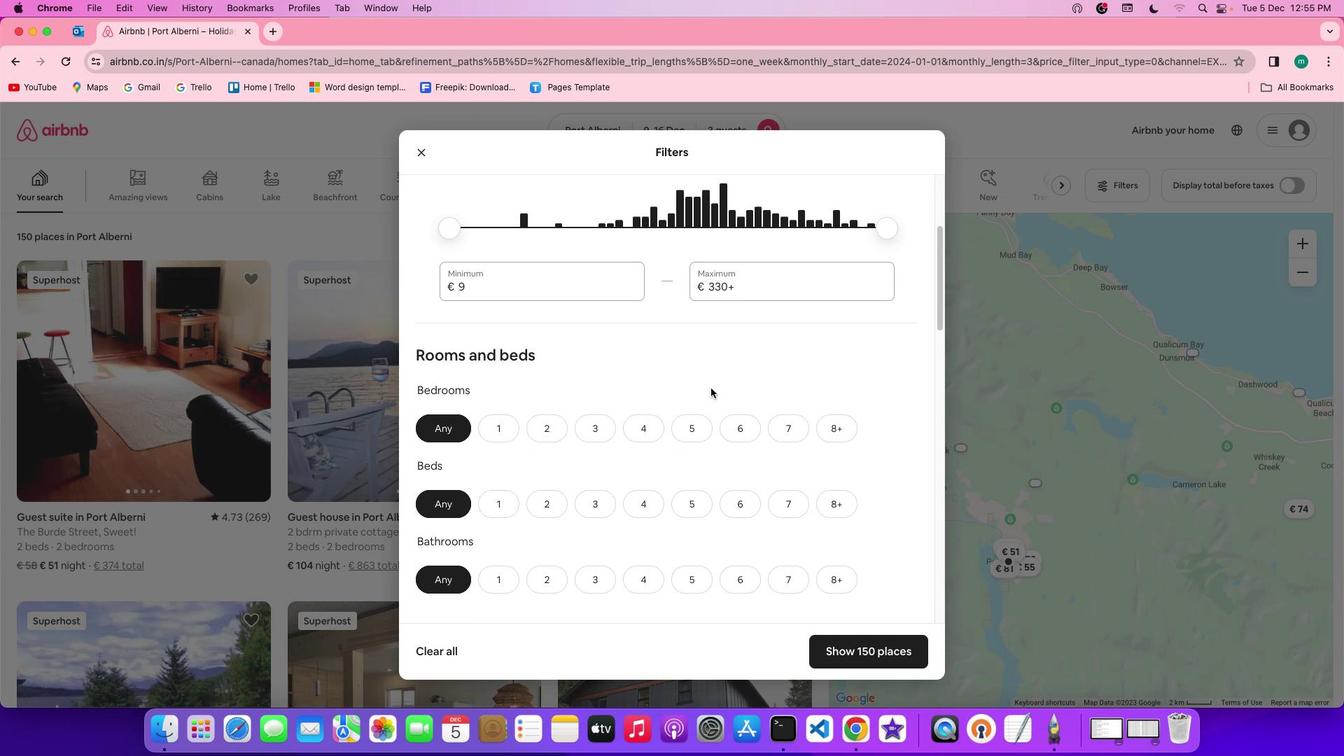 
Action: Mouse scrolled (711, 387) with delta (0, 0)
Screenshot: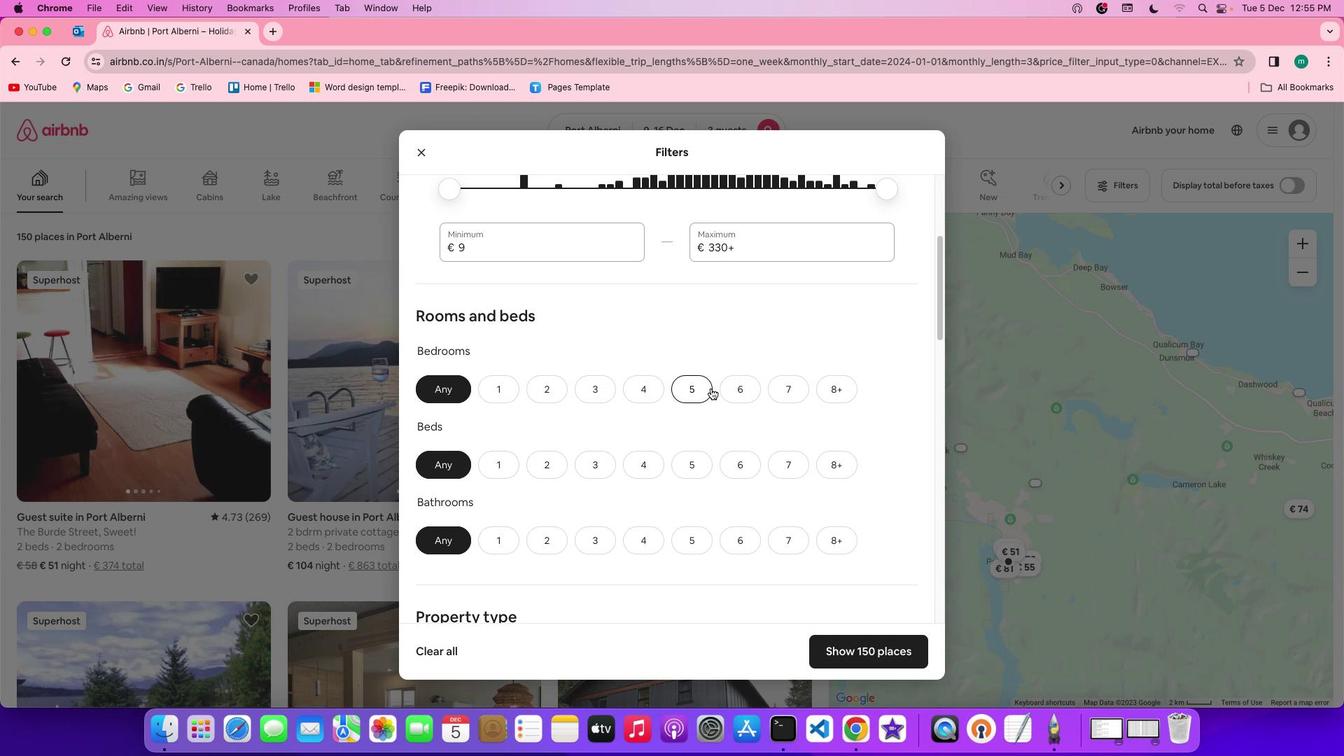 
Action: Mouse scrolled (711, 387) with delta (0, 0)
Screenshot: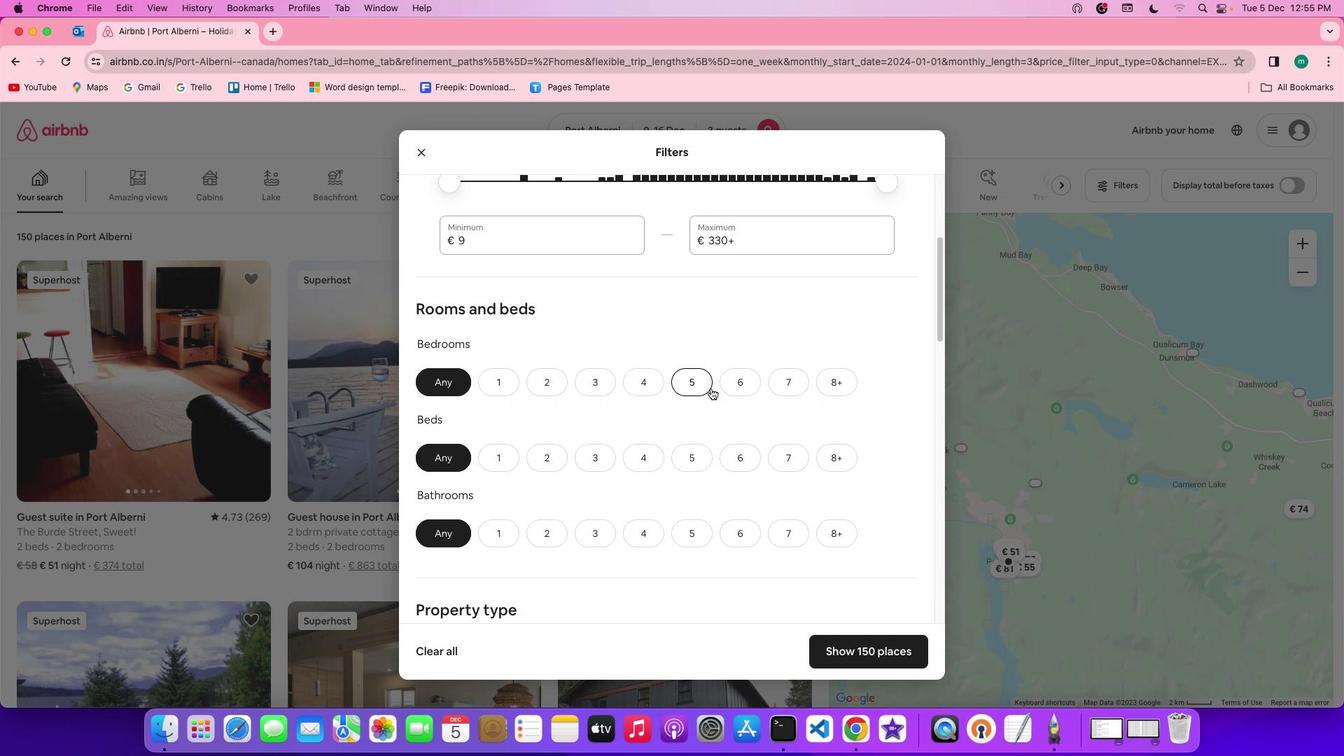 
Action: Mouse scrolled (711, 387) with delta (0, -1)
Screenshot: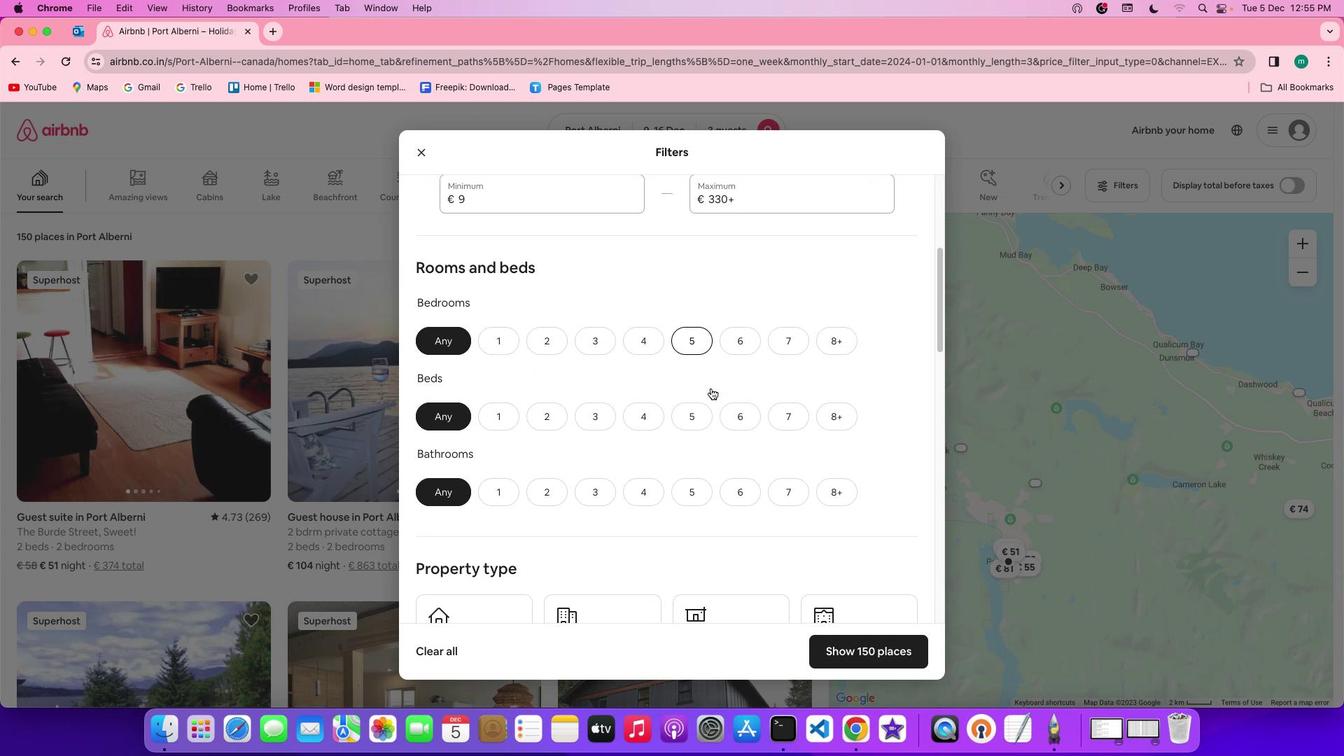 
Action: Mouse moved to (541, 298)
Screenshot: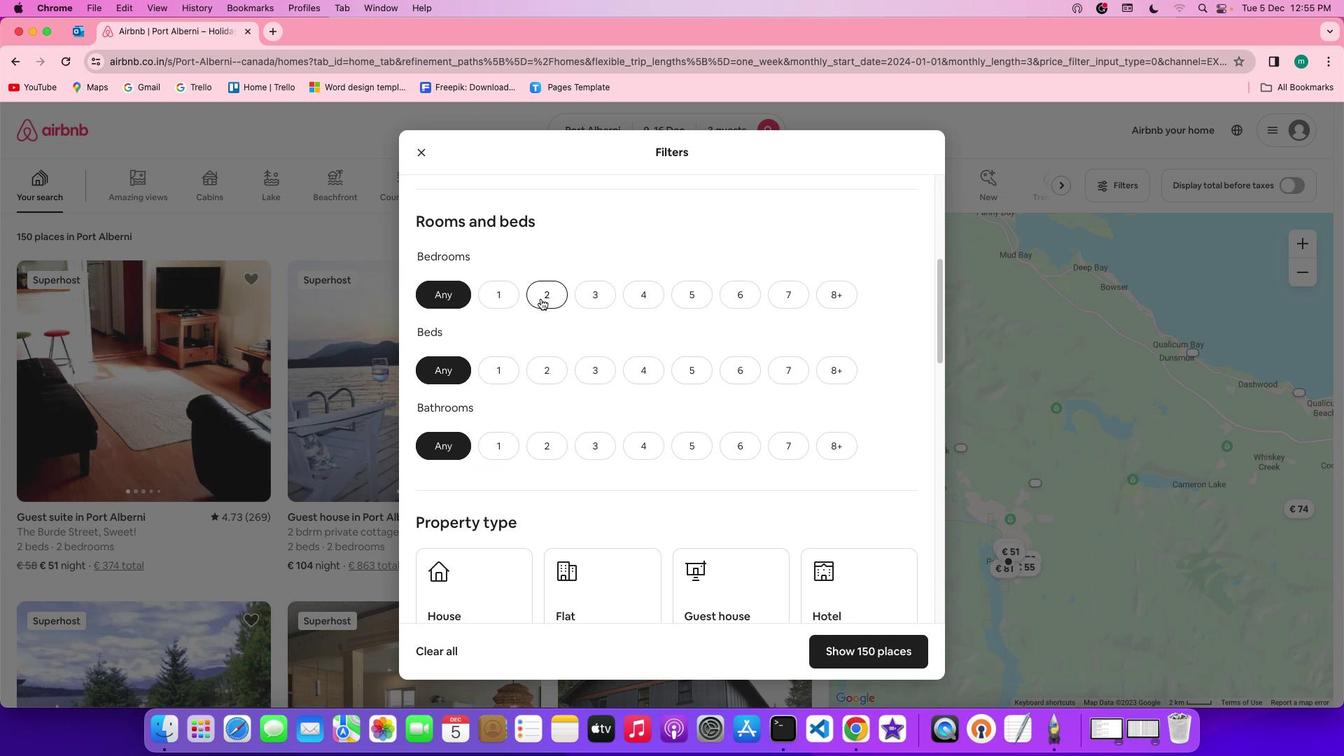 
Action: Mouse pressed left at (541, 298)
Screenshot: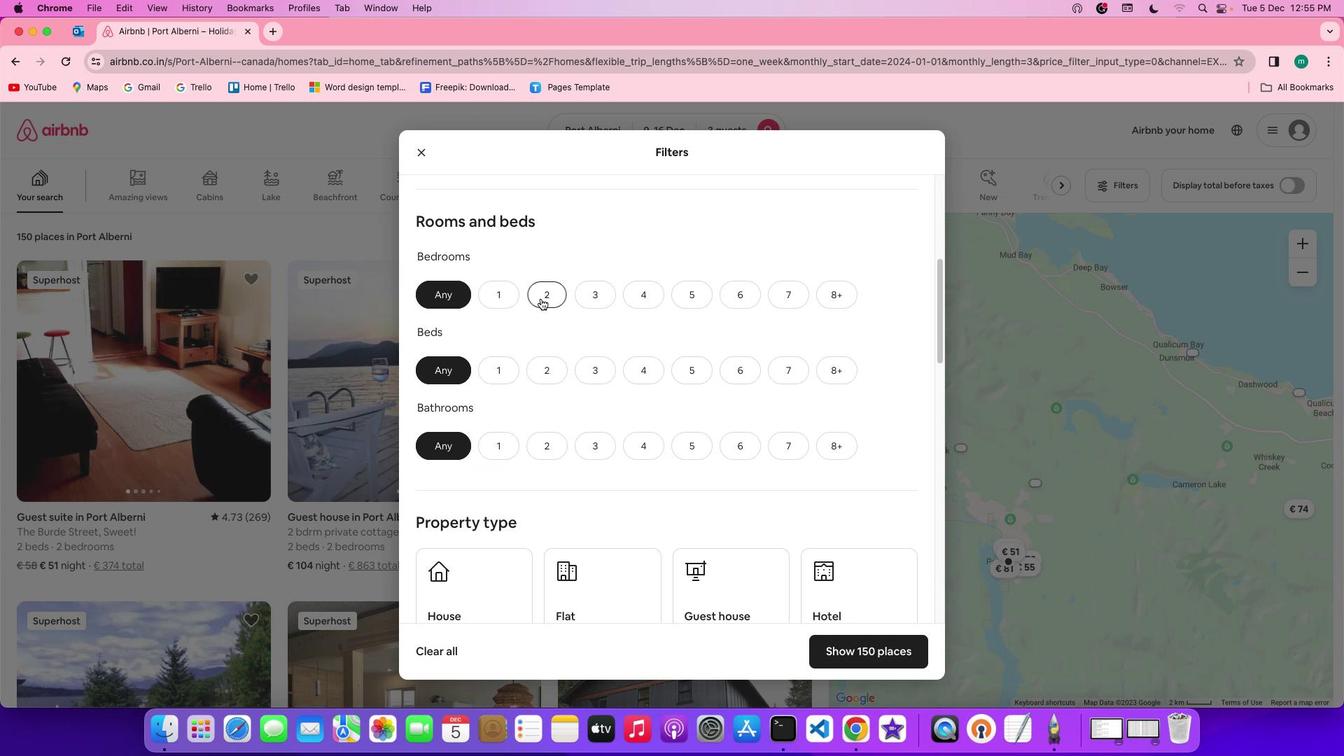 
Action: Mouse moved to (554, 374)
Screenshot: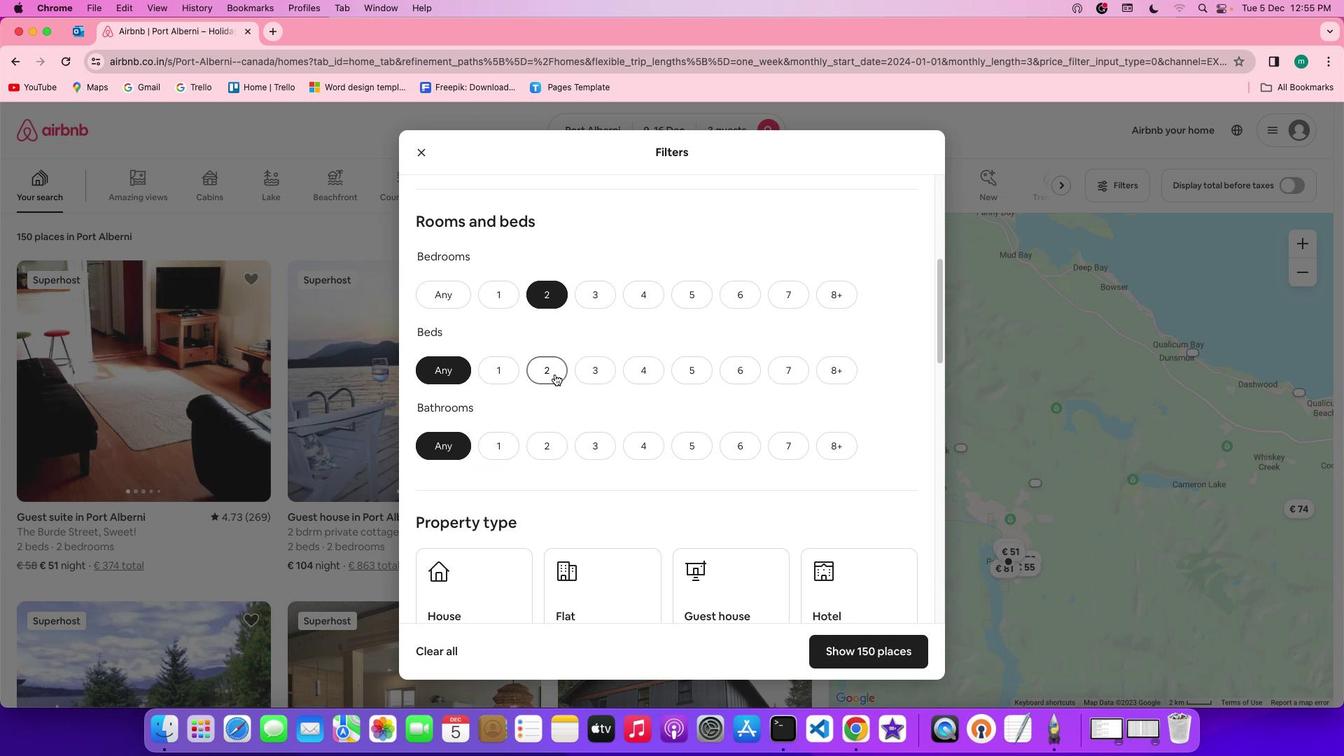 
Action: Mouse pressed left at (554, 374)
Screenshot: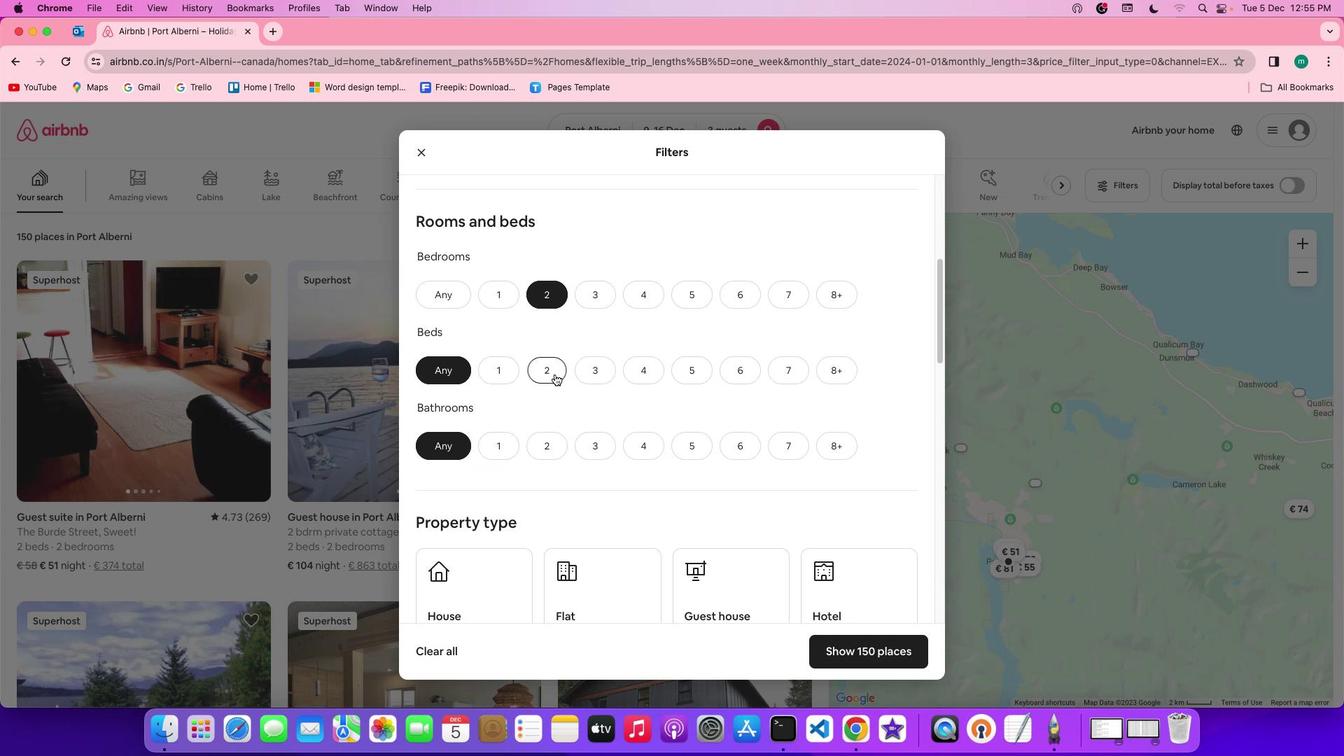 
Action: Mouse moved to (506, 439)
Screenshot: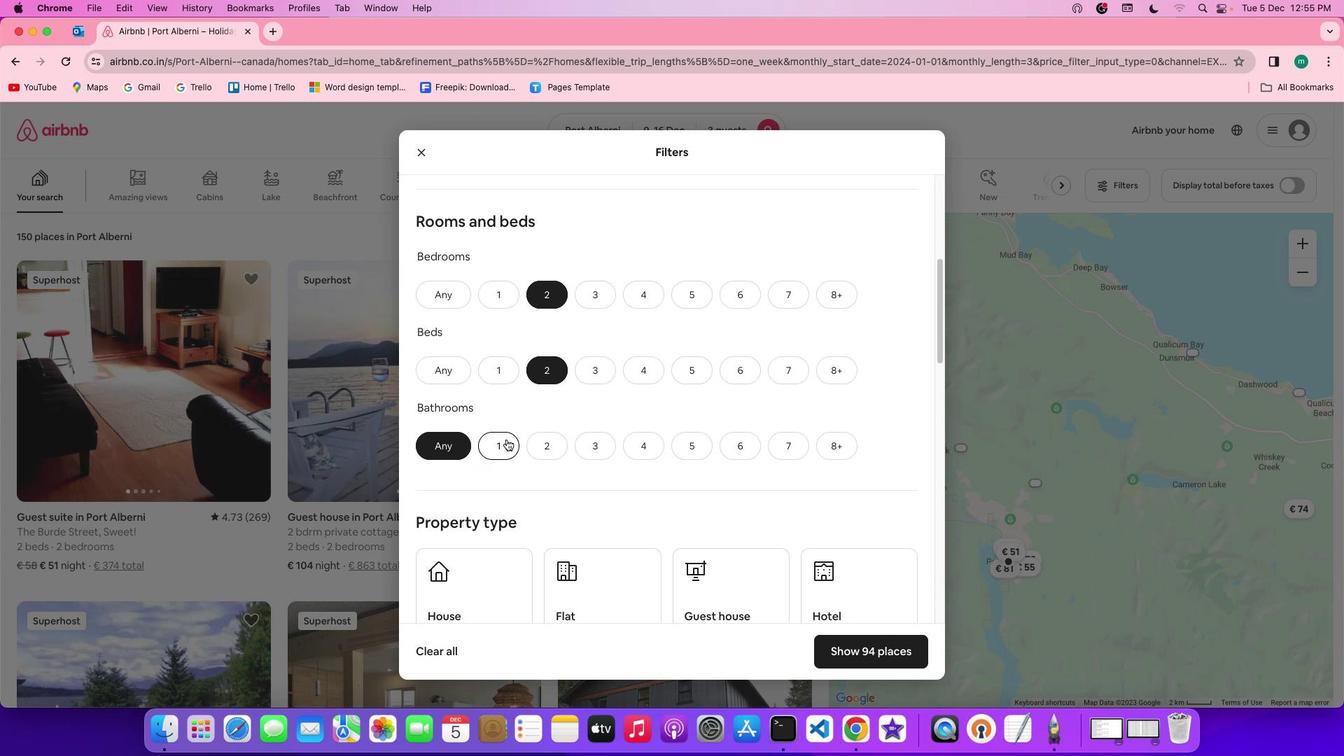
Action: Mouse pressed left at (506, 439)
Screenshot: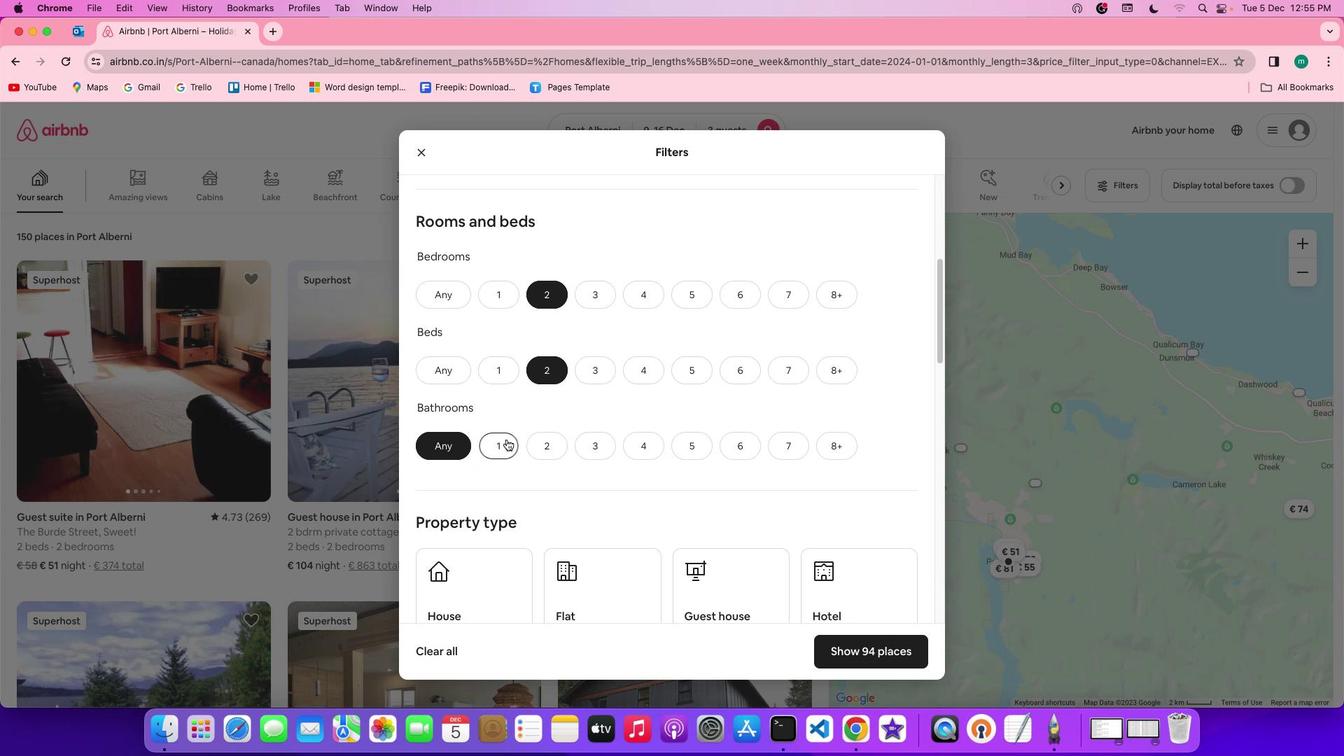 
Action: Mouse moved to (724, 435)
Screenshot: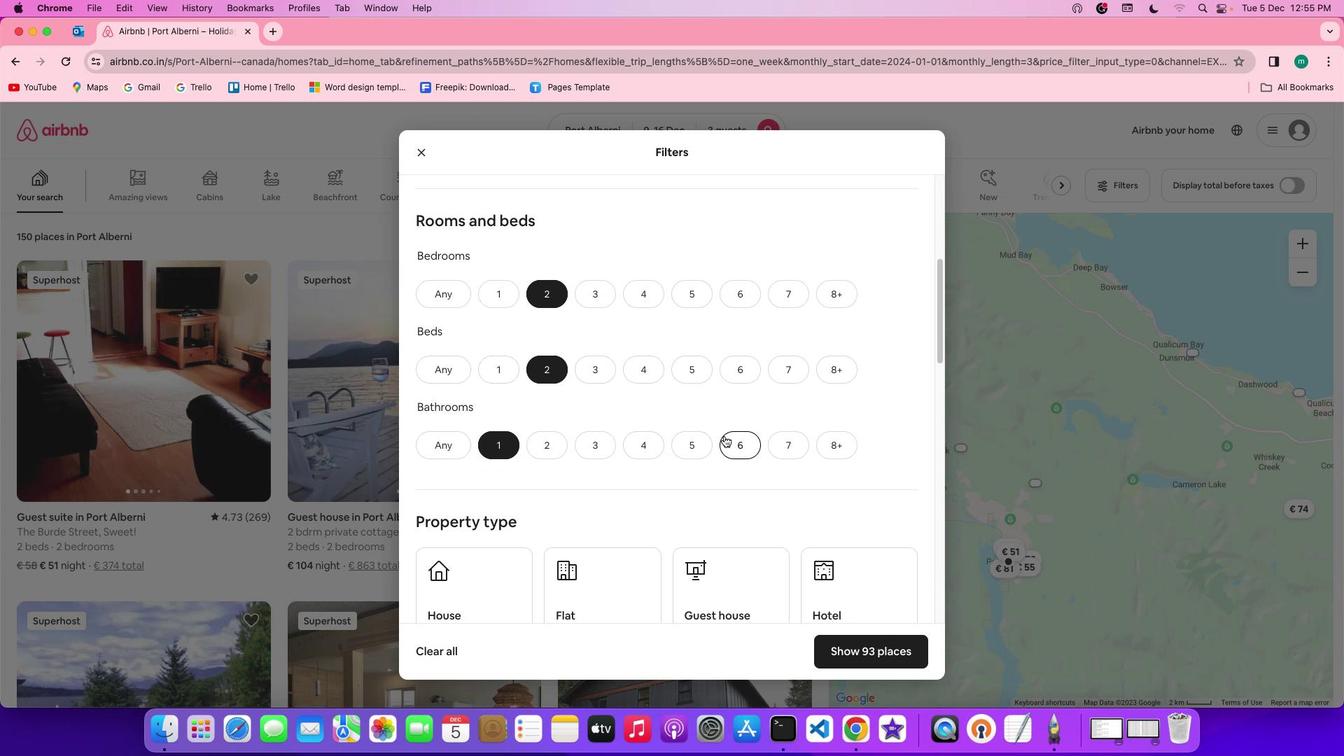 
Action: Mouse scrolled (724, 435) with delta (0, 0)
Screenshot: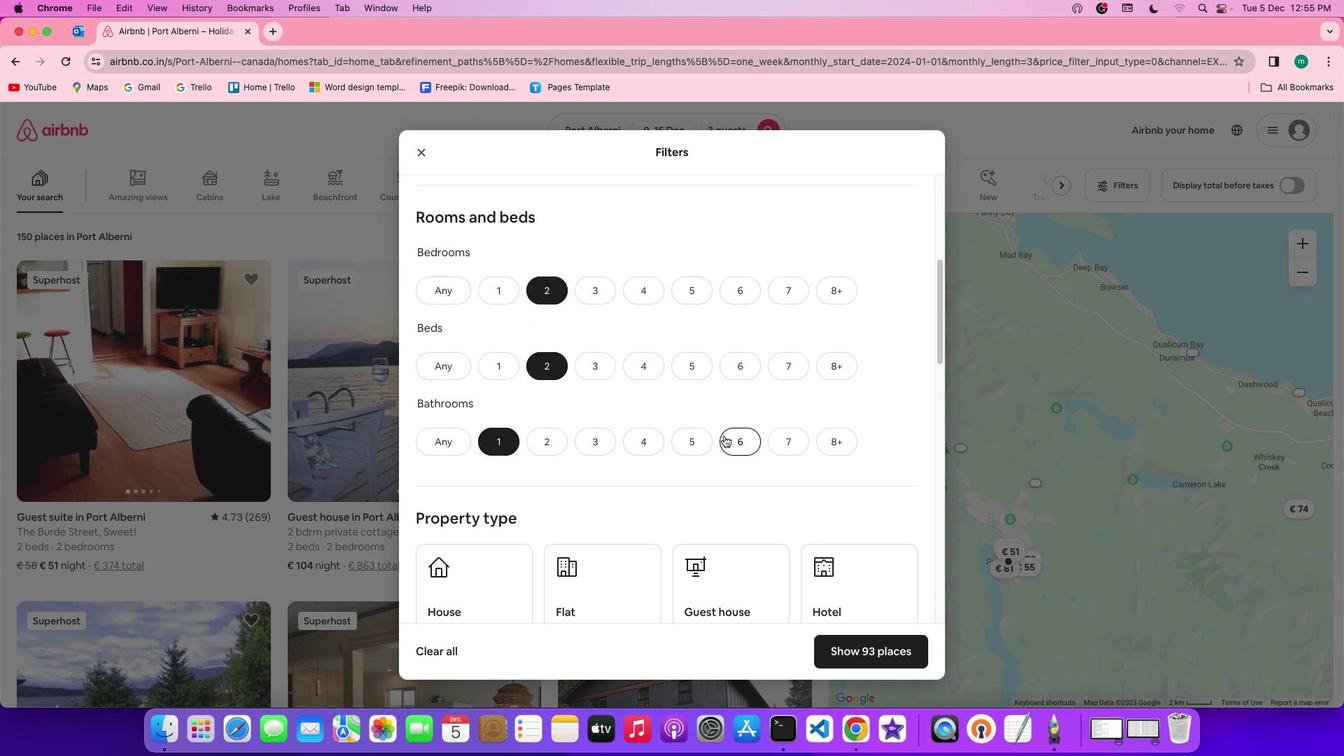 
Action: Mouse scrolled (724, 435) with delta (0, 0)
Screenshot: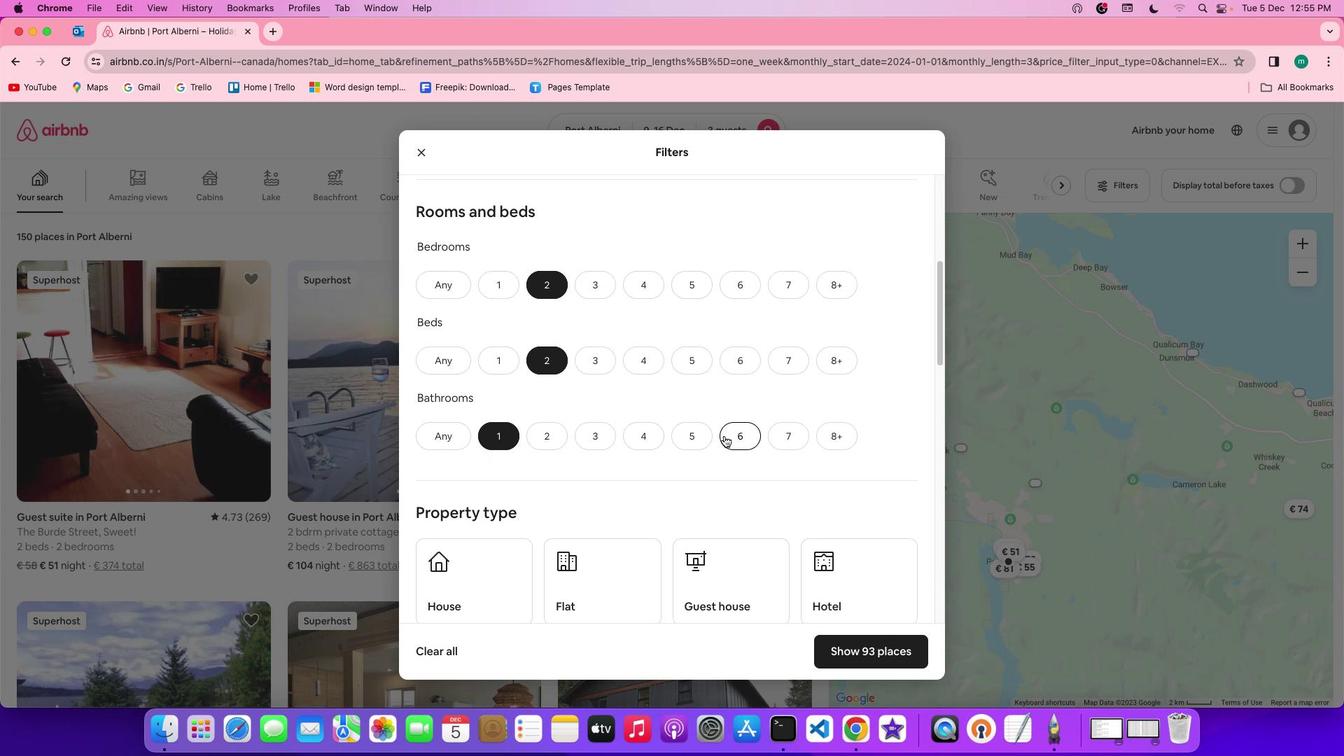 
Action: Mouse scrolled (724, 435) with delta (0, -1)
Screenshot: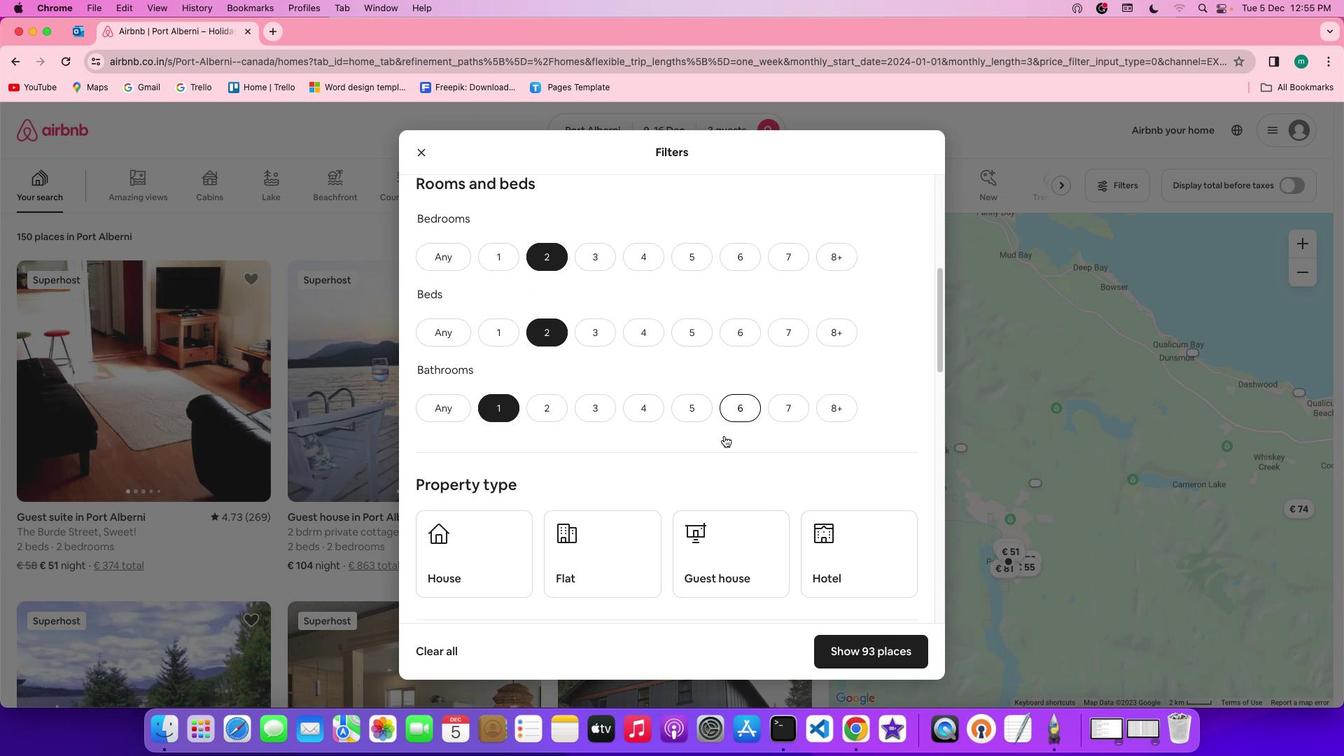 
Action: Mouse scrolled (724, 435) with delta (0, 0)
Screenshot: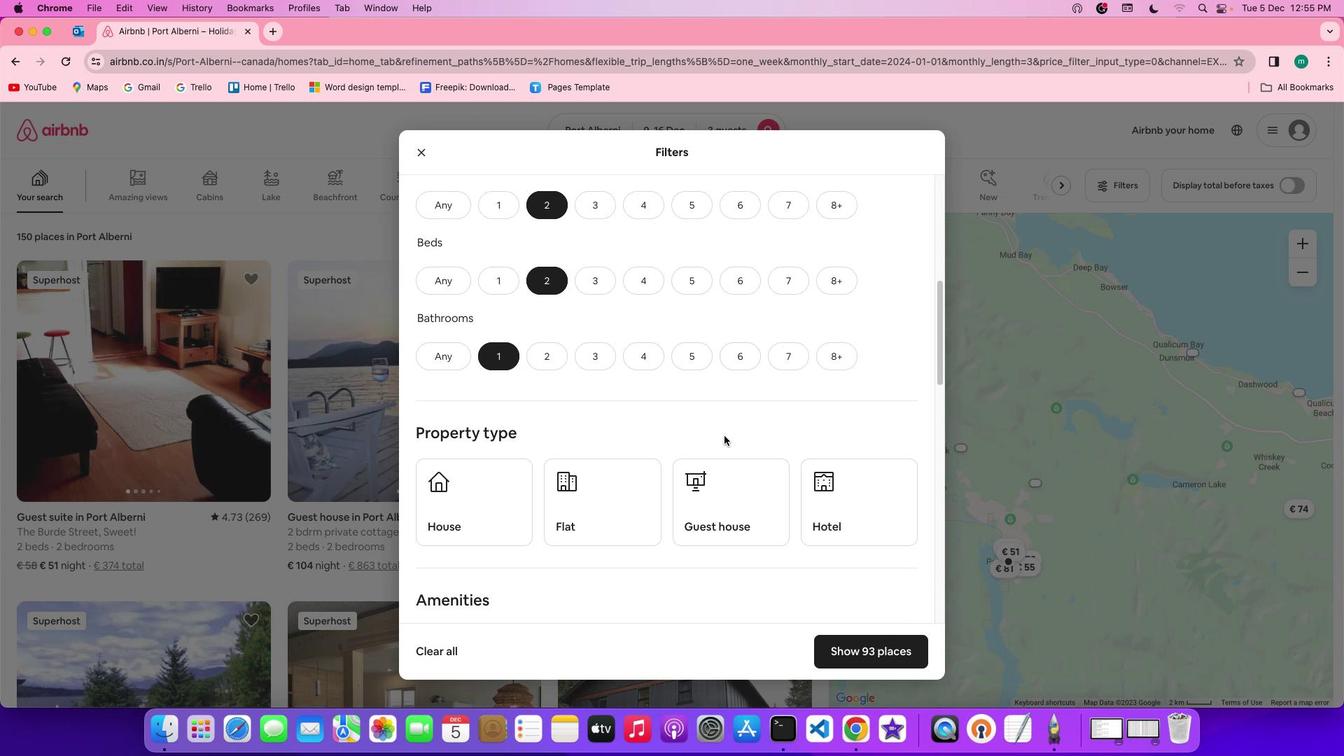 
Action: Mouse scrolled (724, 435) with delta (0, 0)
Screenshot: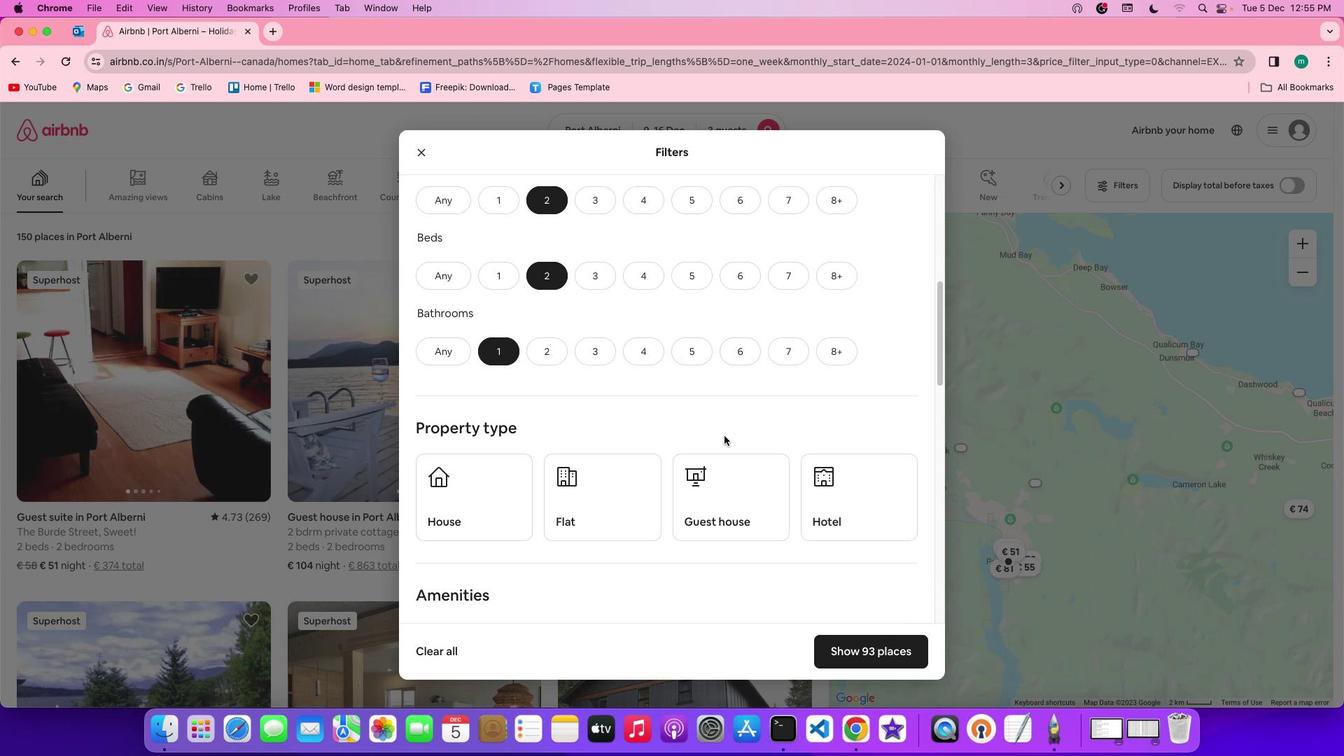 
Action: Mouse scrolled (724, 435) with delta (0, -1)
Screenshot: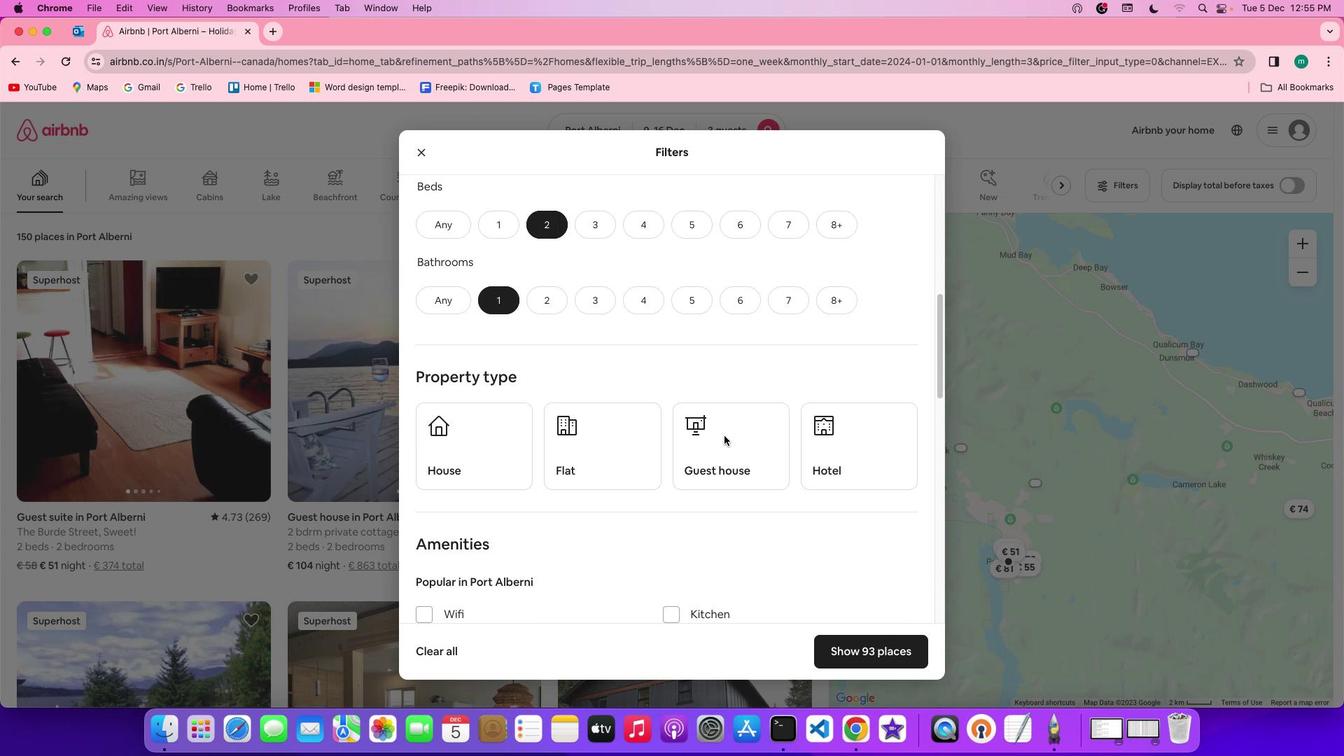 
Action: Mouse scrolled (724, 435) with delta (0, 0)
Screenshot: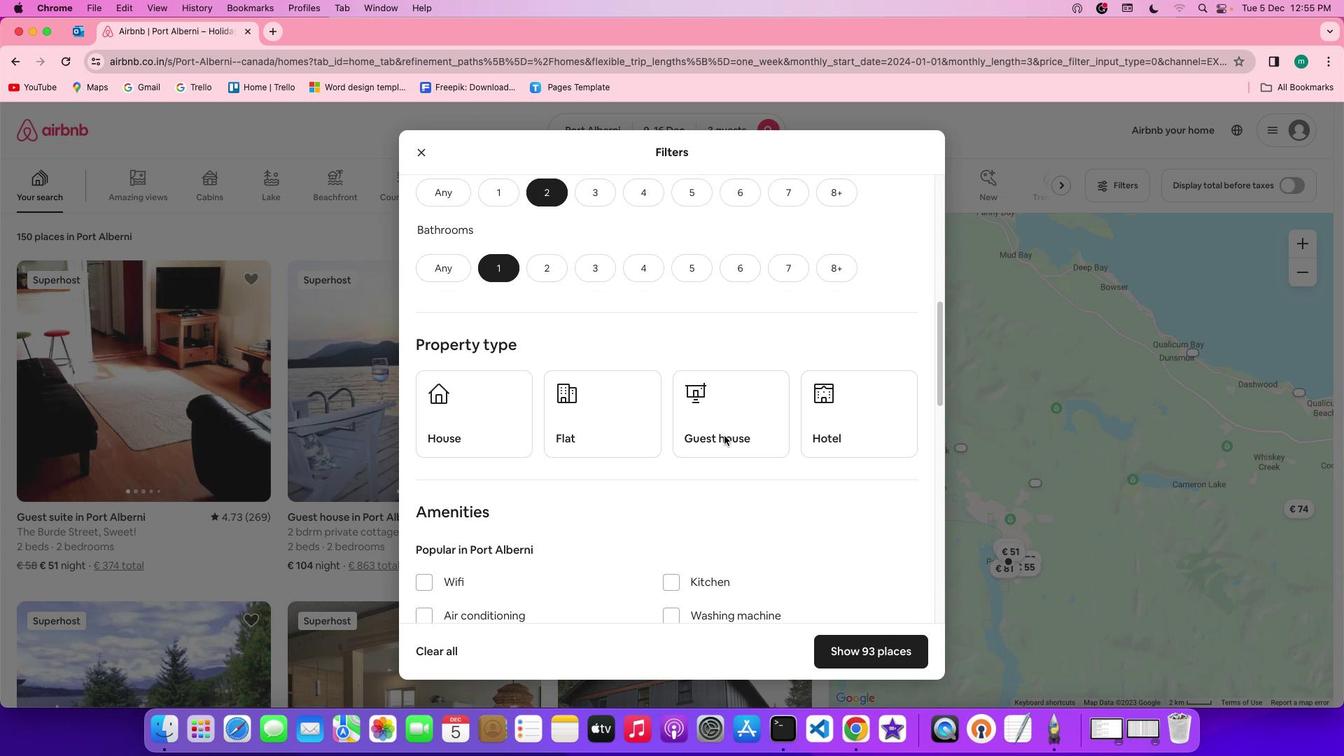
Action: Mouse scrolled (724, 435) with delta (0, 0)
Screenshot: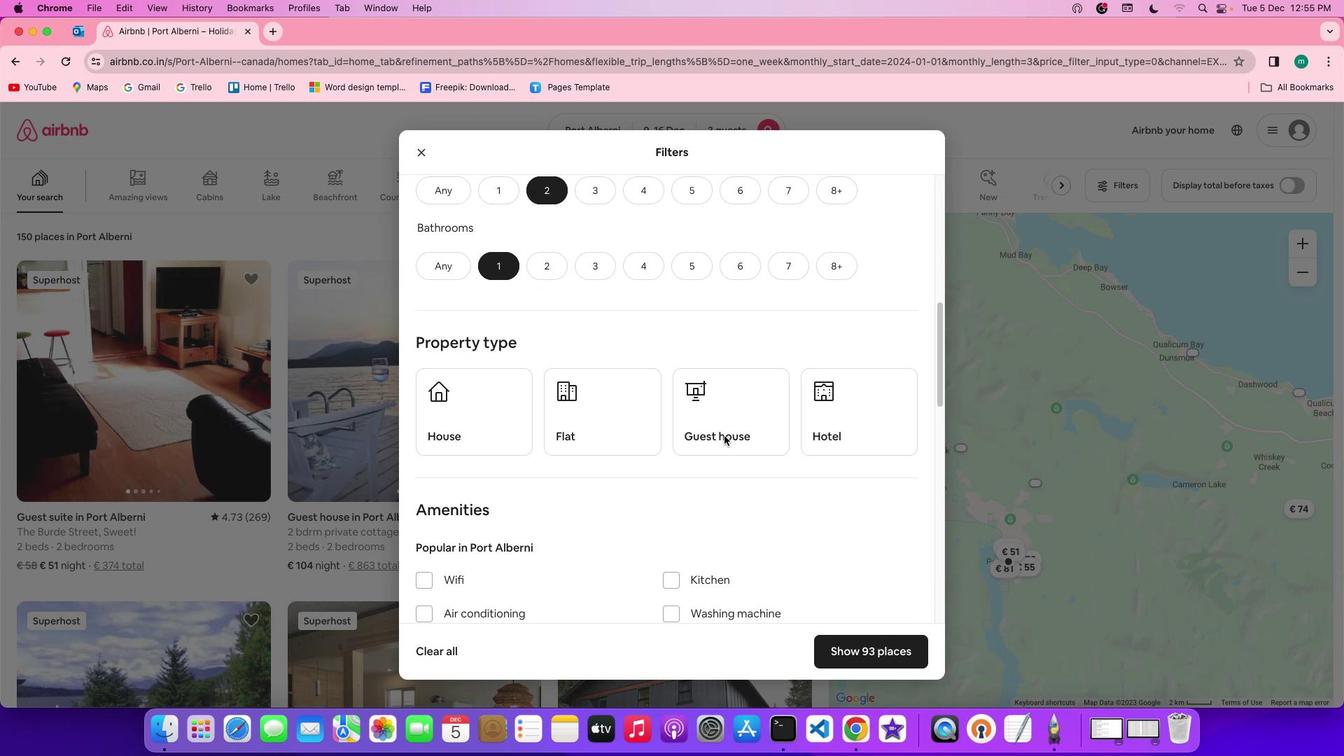 
Action: Mouse scrolled (724, 435) with delta (0, 0)
Screenshot: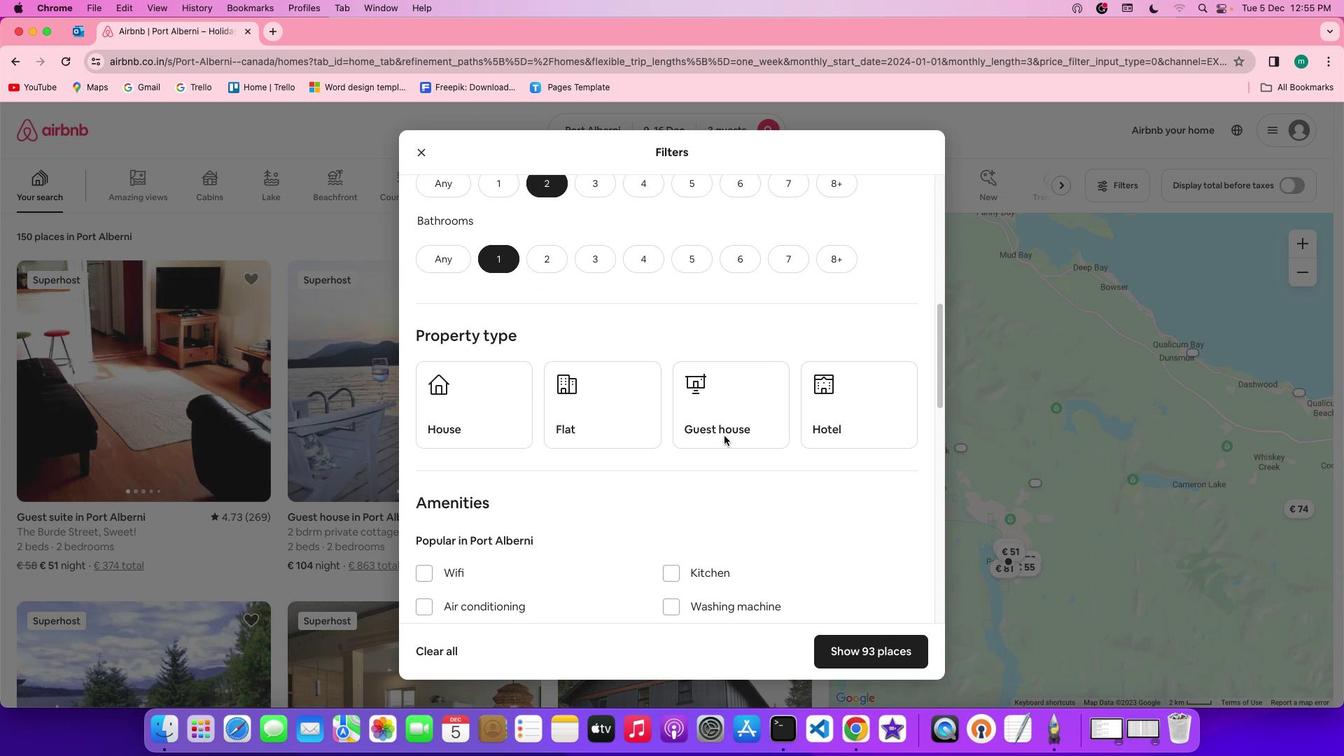 
Action: Mouse scrolled (724, 435) with delta (0, 0)
Screenshot: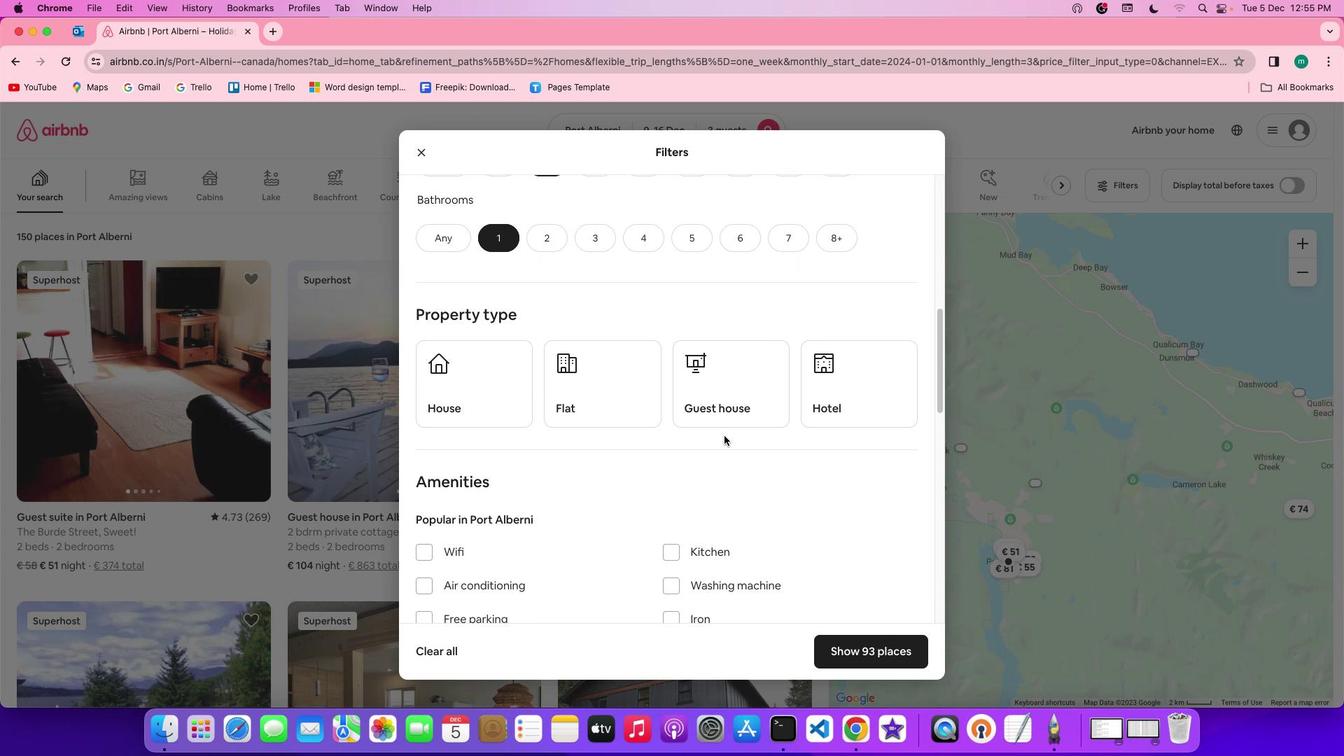 
Action: Mouse scrolled (724, 435) with delta (0, 0)
Screenshot: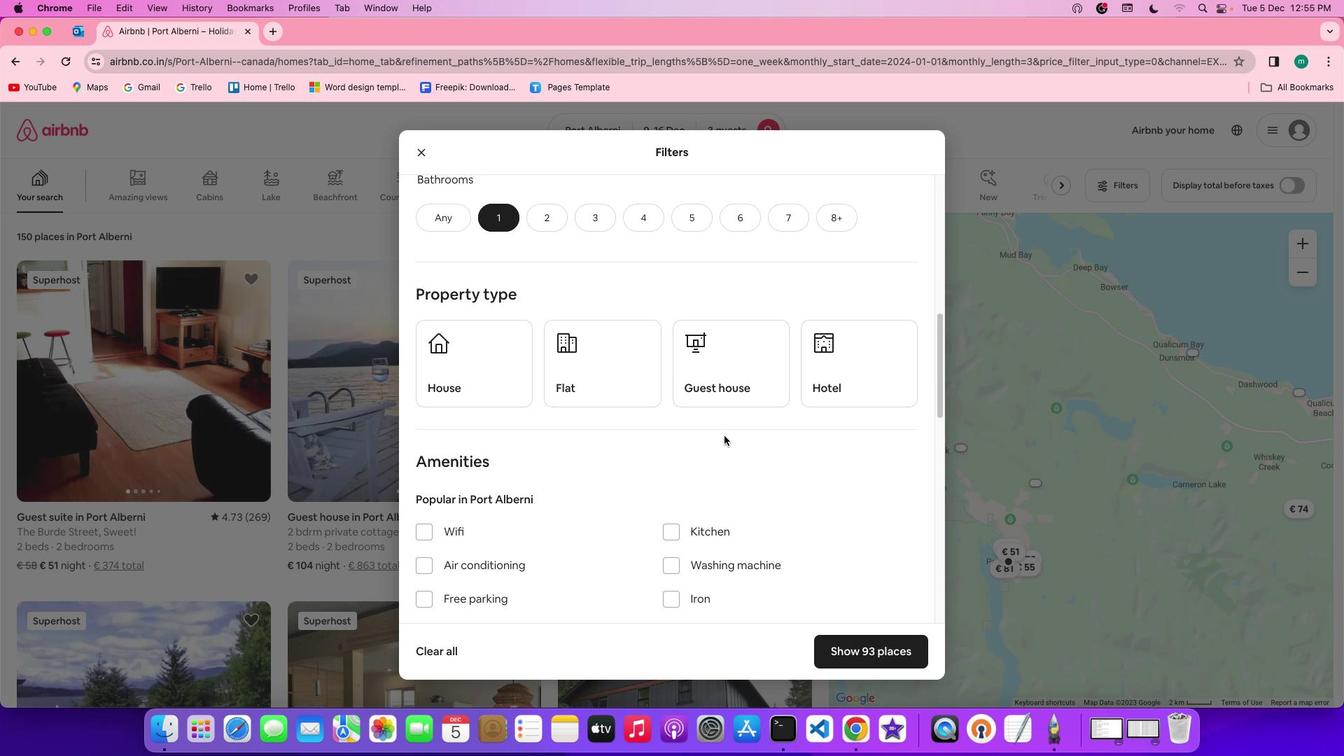 
Action: Mouse scrolled (724, 435) with delta (0, 0)
Screenshot: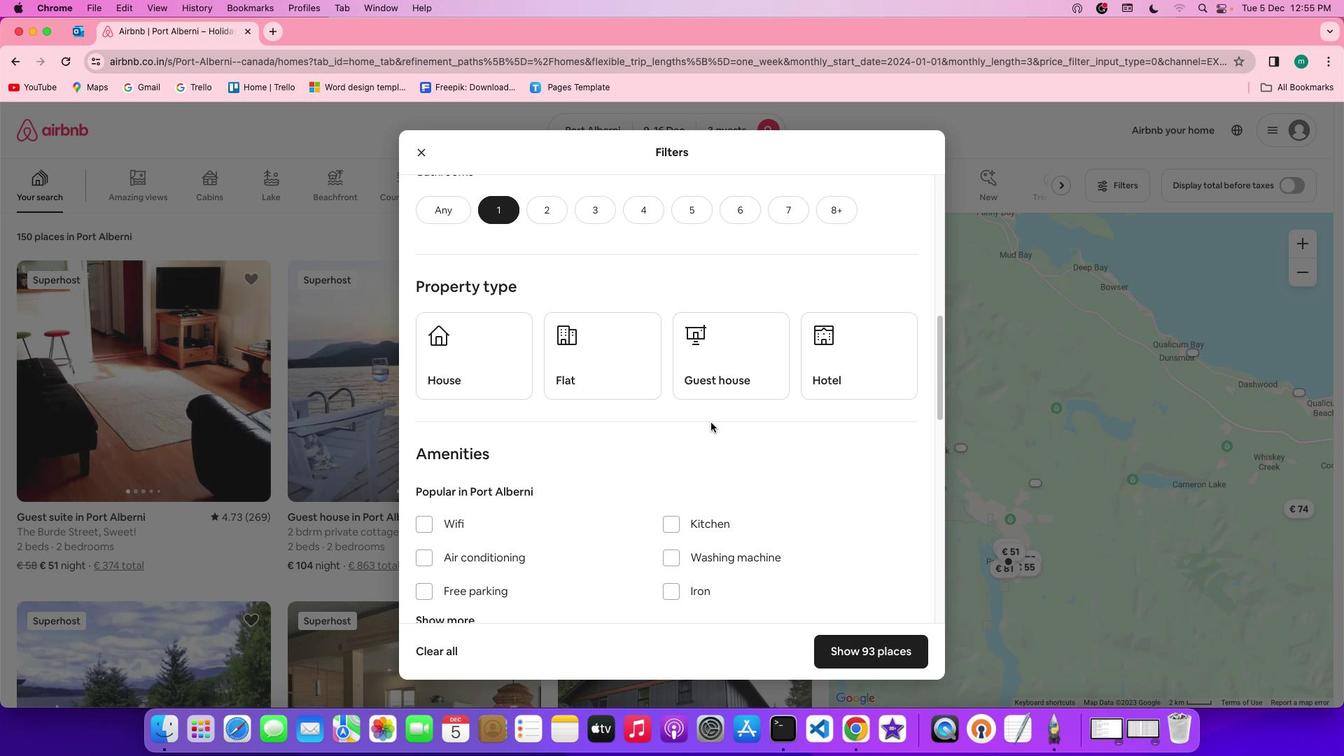 
Action: Mouse moved to (576, 336)
Screenshot: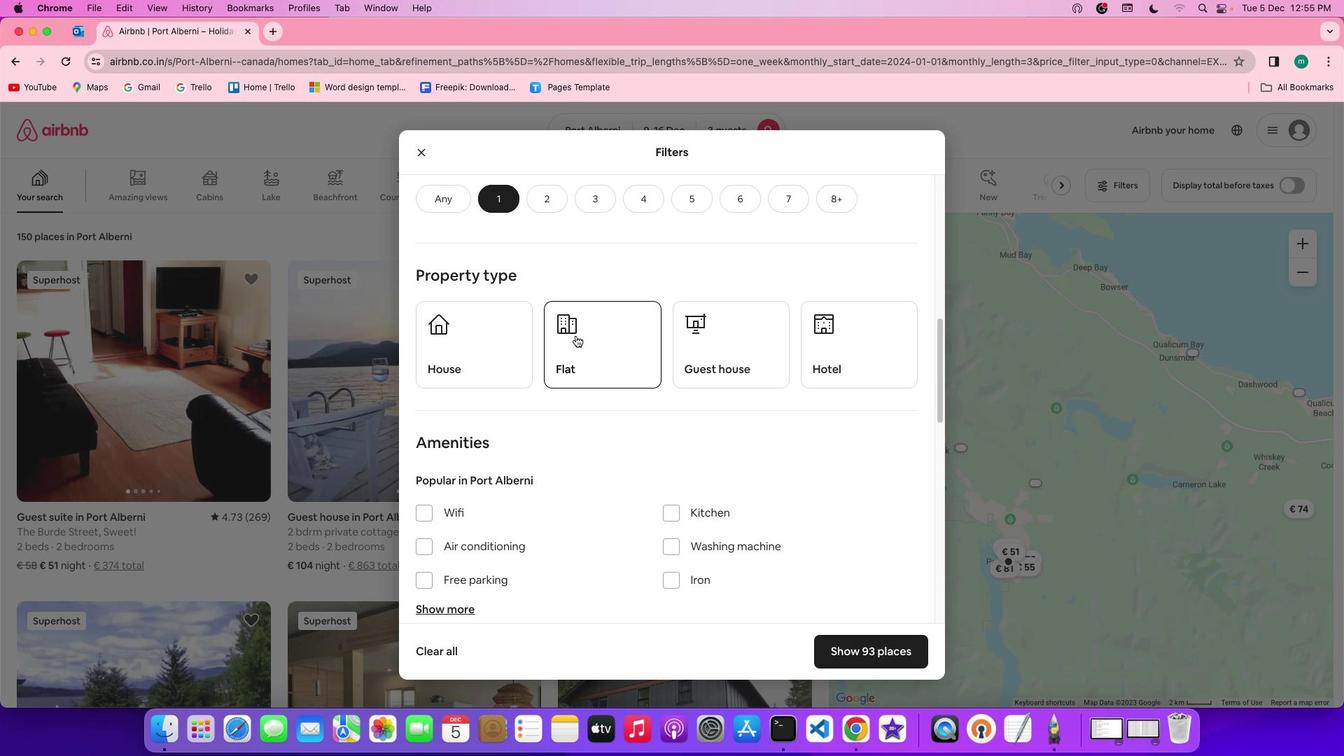 
Action: Mouse pressed left at (576, 336)
Screenshot: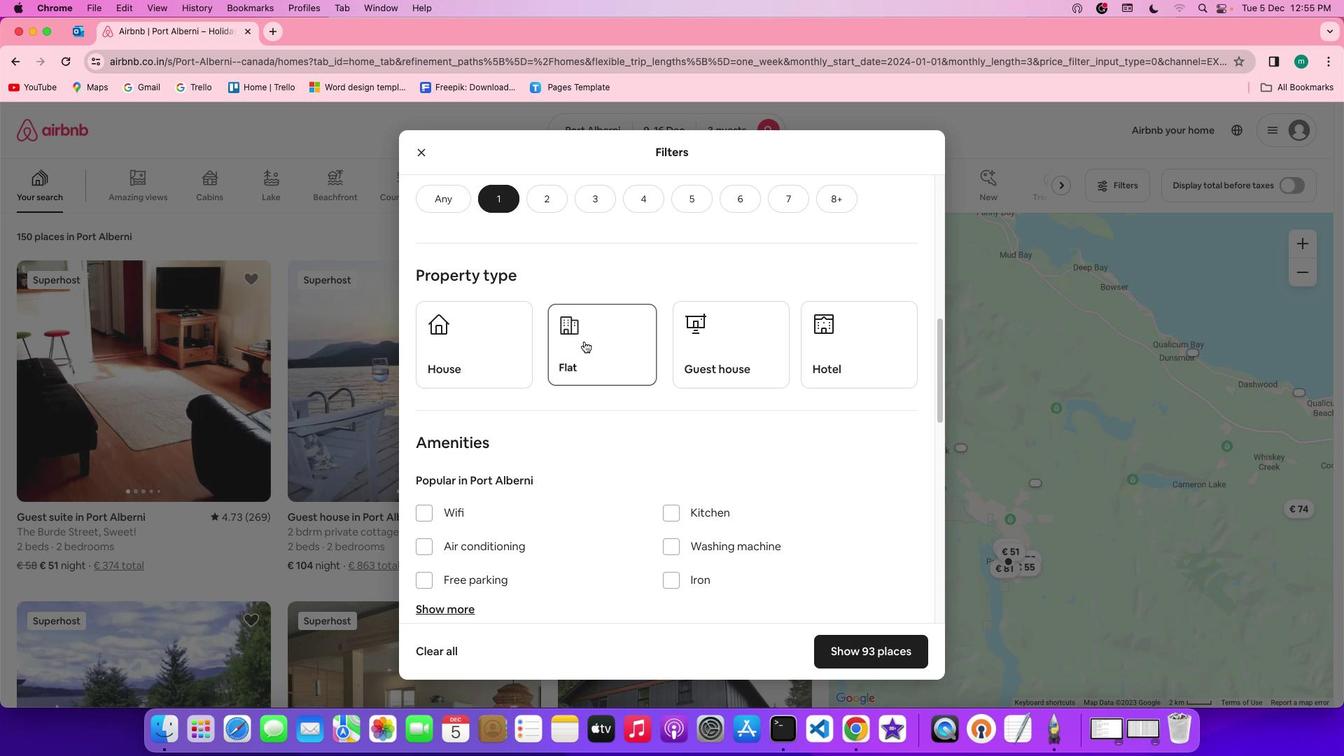 
Action: Mouse moved to (825, 454)
Screenshot: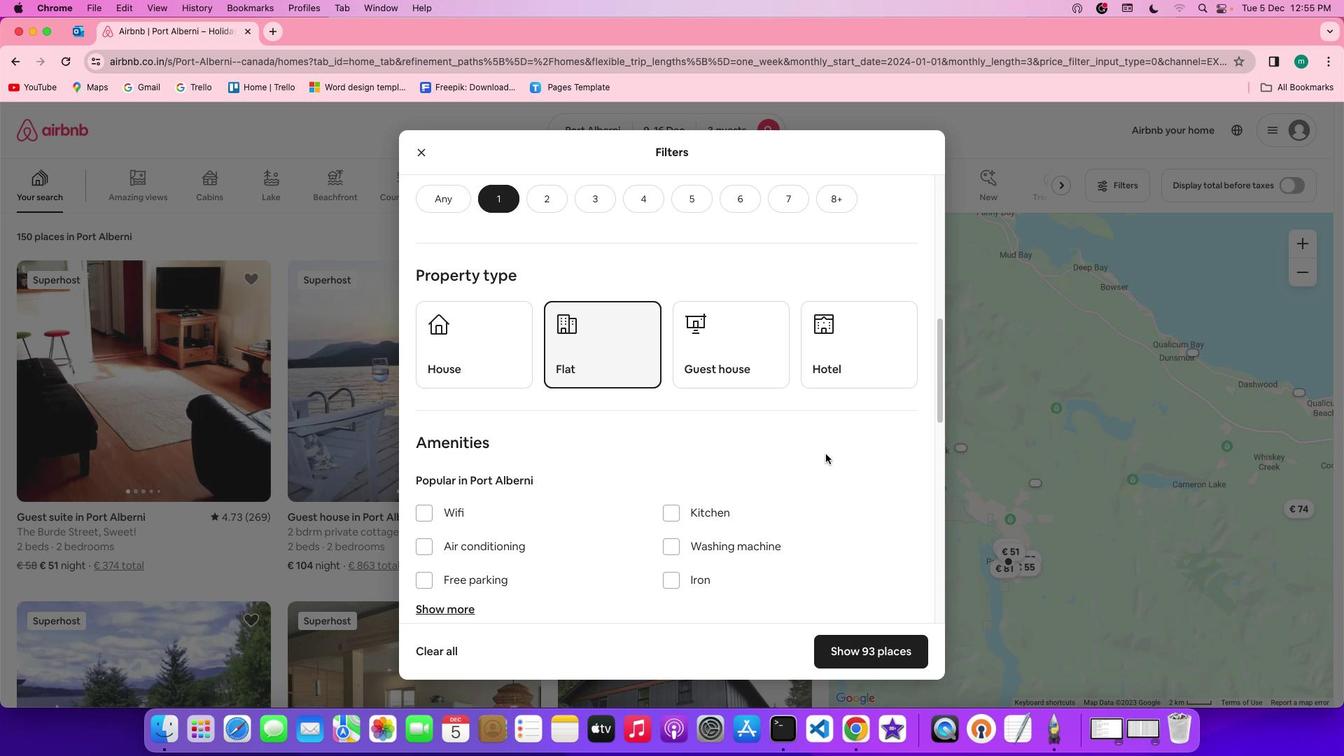 
Action: Mouse scrolled (825, 454) with delta (0, 0)
Screenshot: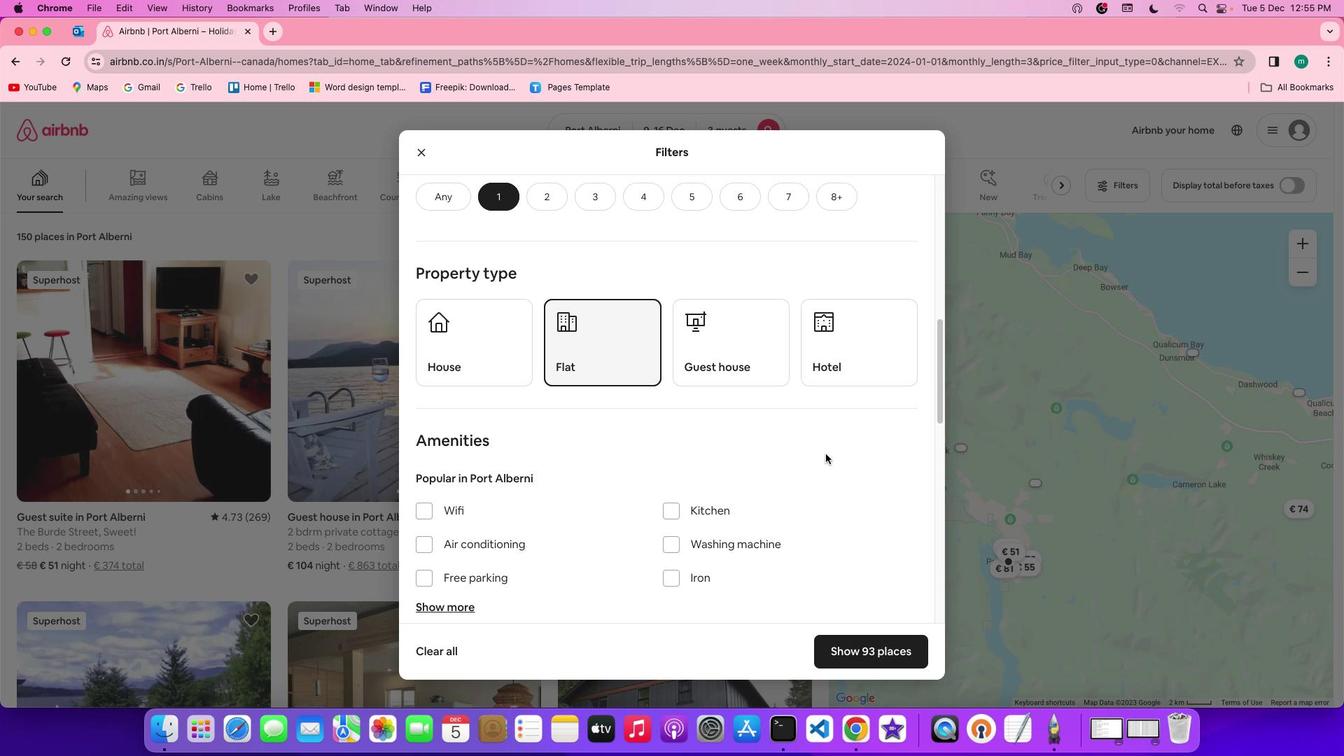 
Action: Mouse scrolled (825, 454) with delta (0, 0)
Screenshot: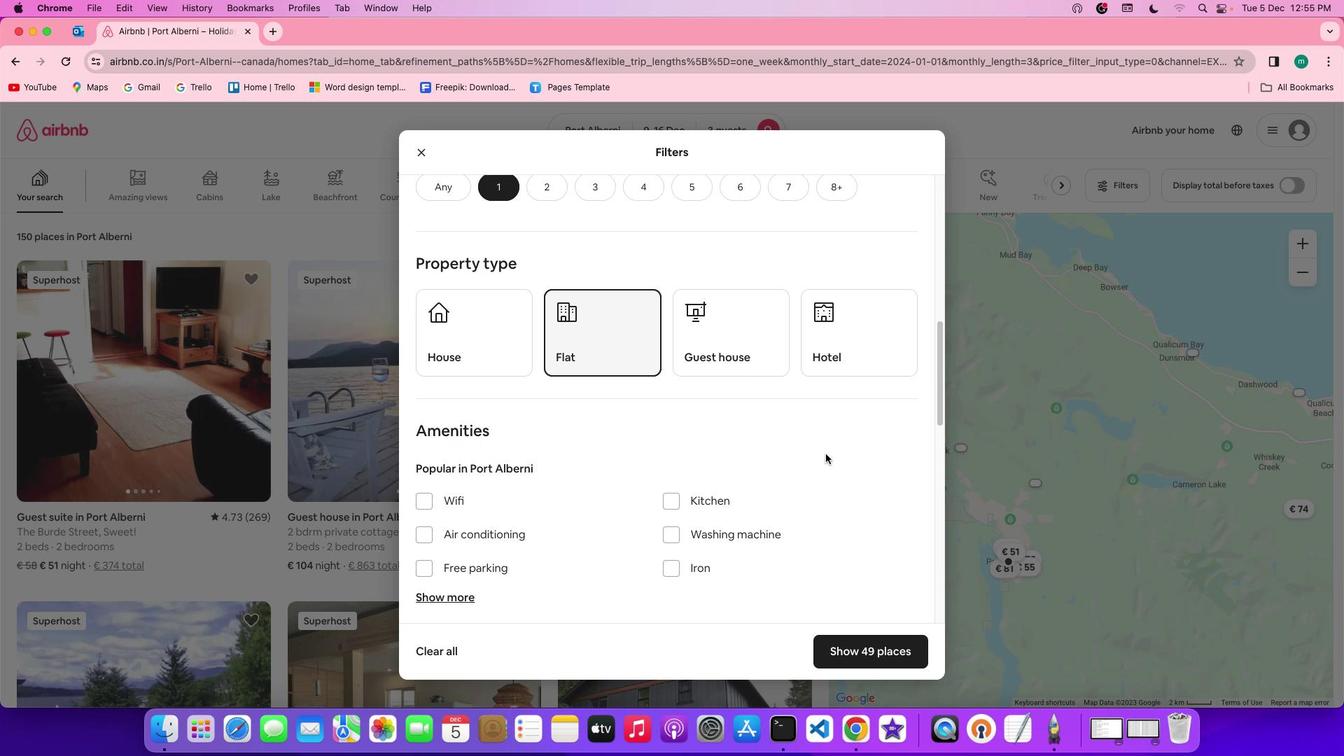 
Action: Mouse scrolled (825, 454) with delta (0, -1)
Screenshot: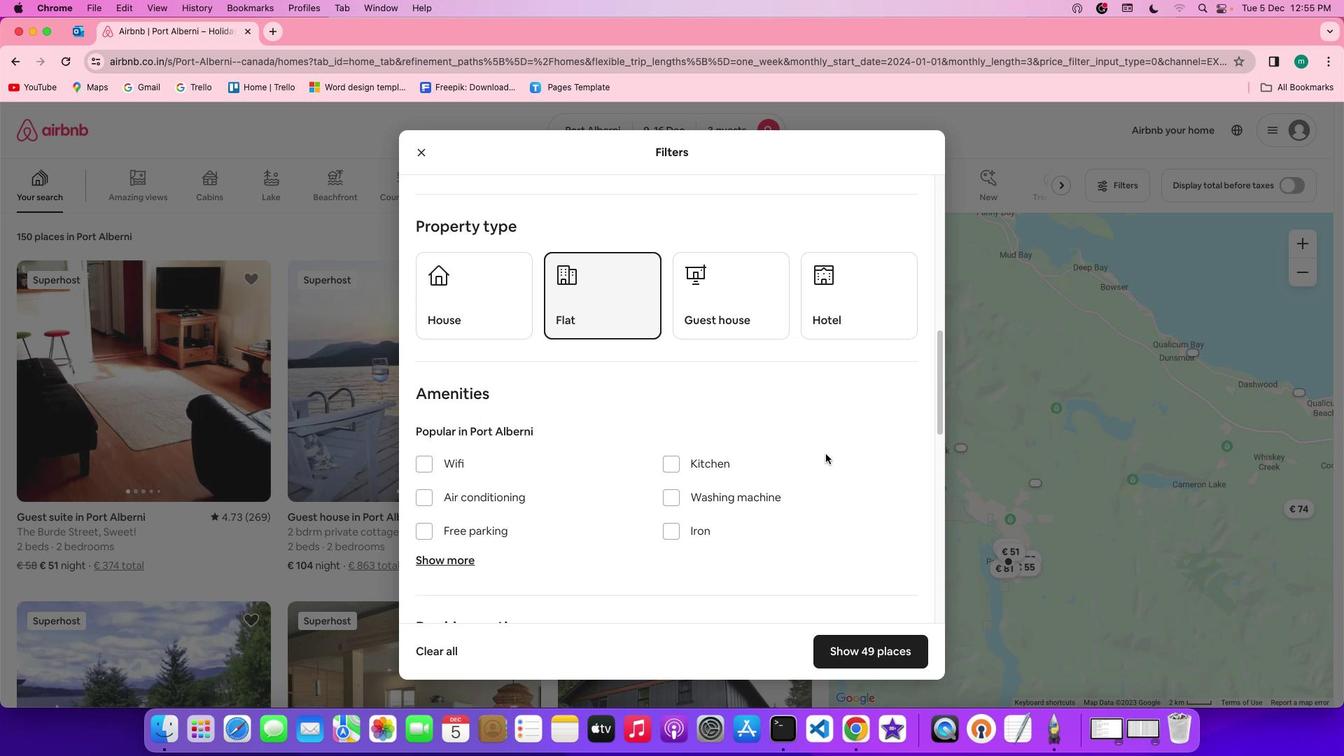 
Action: Mouse scrolled (825, 454) with delta (0, -1)
Screenshot: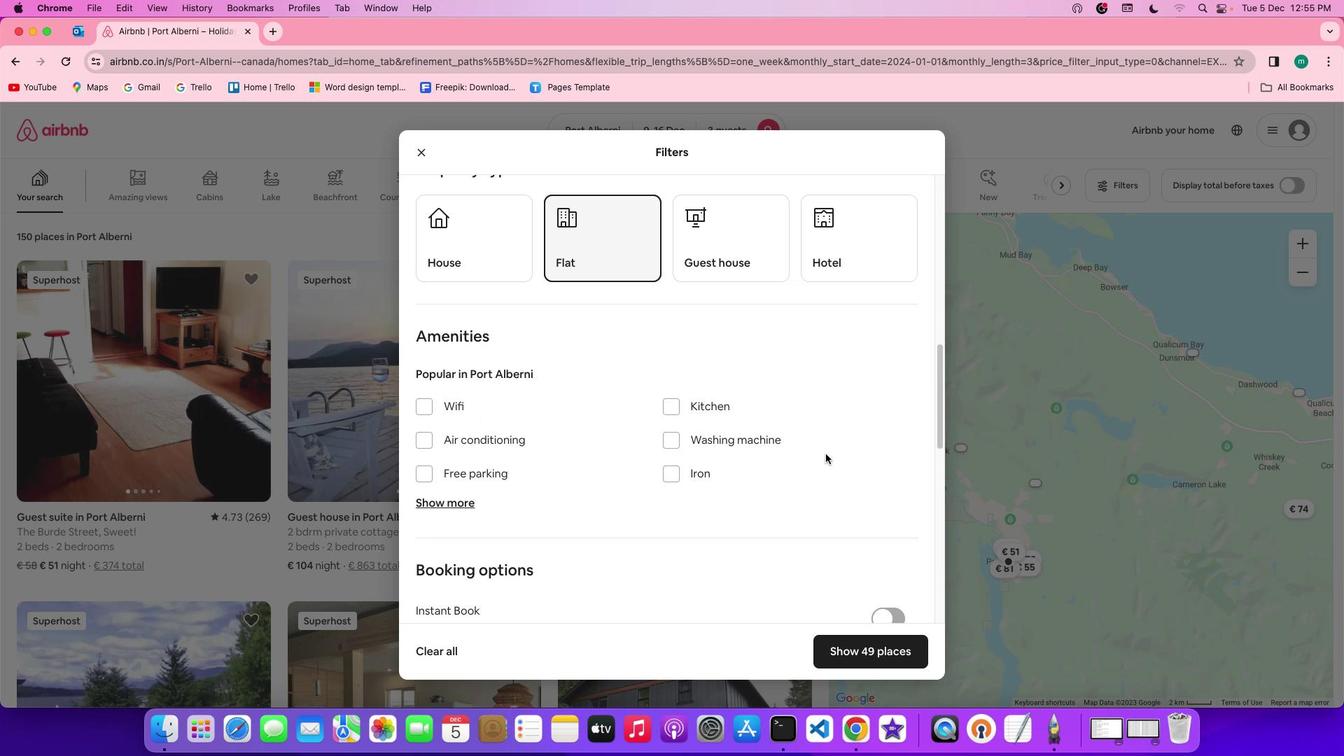 
Action: Mouse scrolled (825, 454) with delta (0, 0)
Screenshot: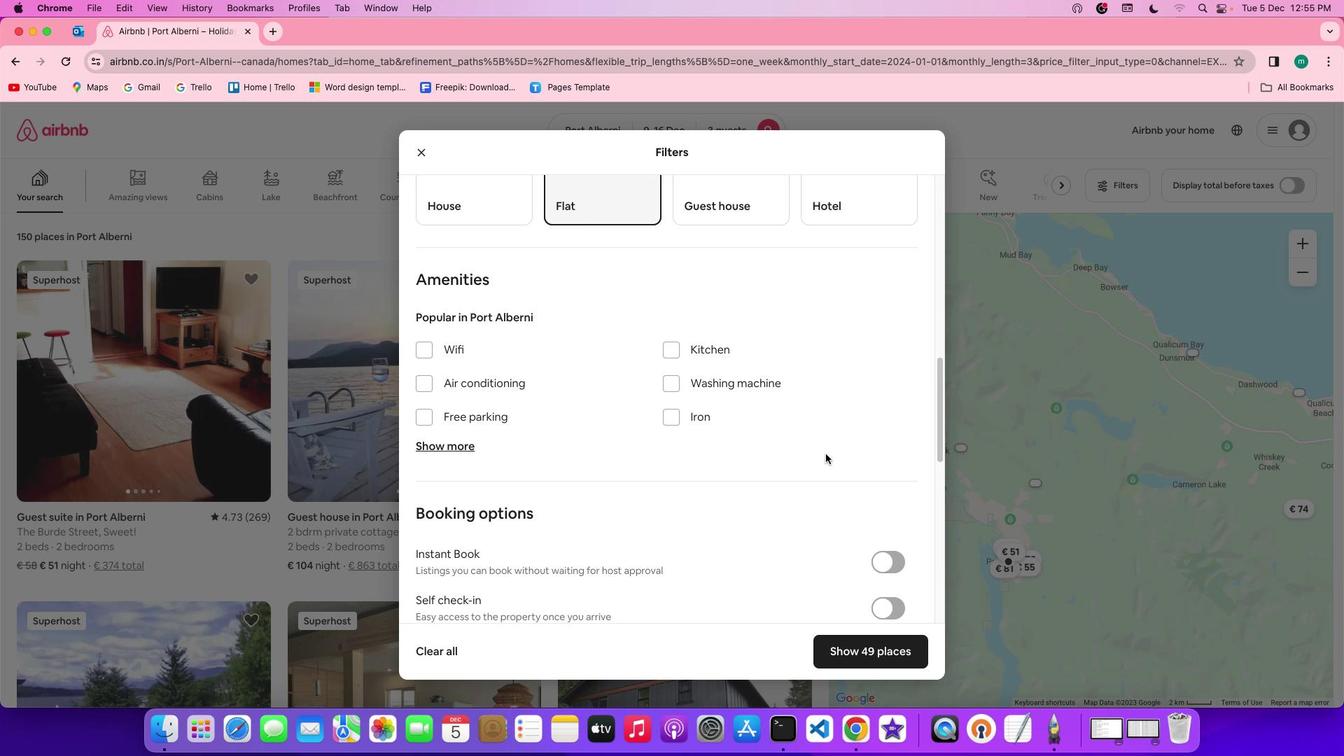 
Action: Mouse scrolled (825, 454) with delta (0, 0)
Screenshot: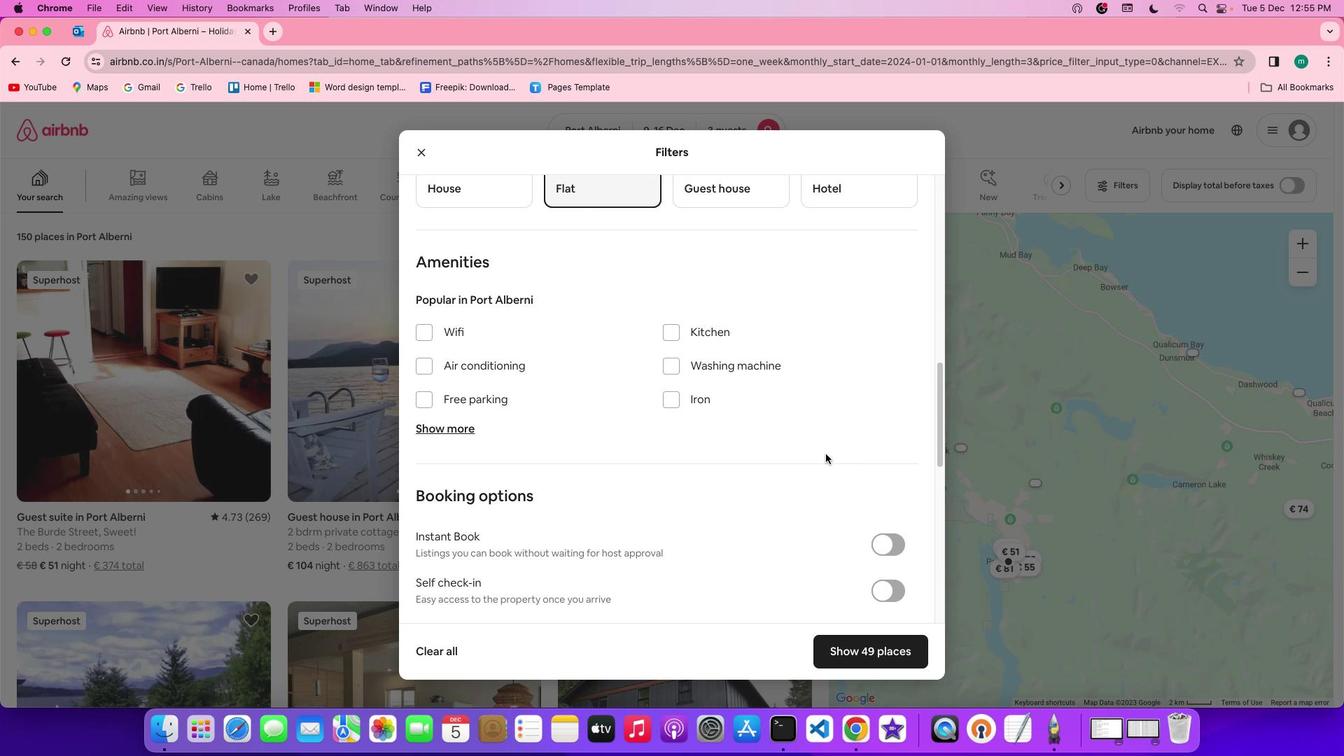 
Action: Mouse scrolled (825, 454) with delta (0, -1)
Screenshot: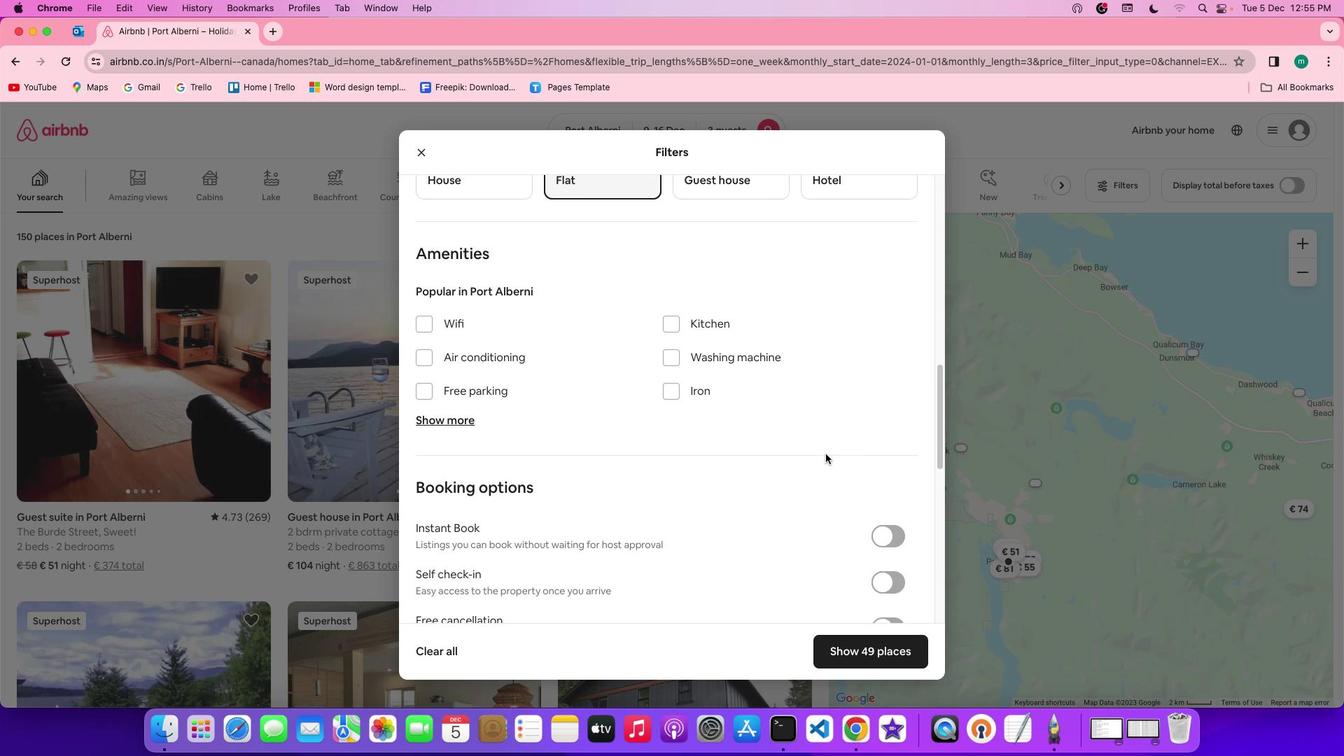 
Action: Mouse scrolled (825, 454) with delta (0, -1)
Screenshot: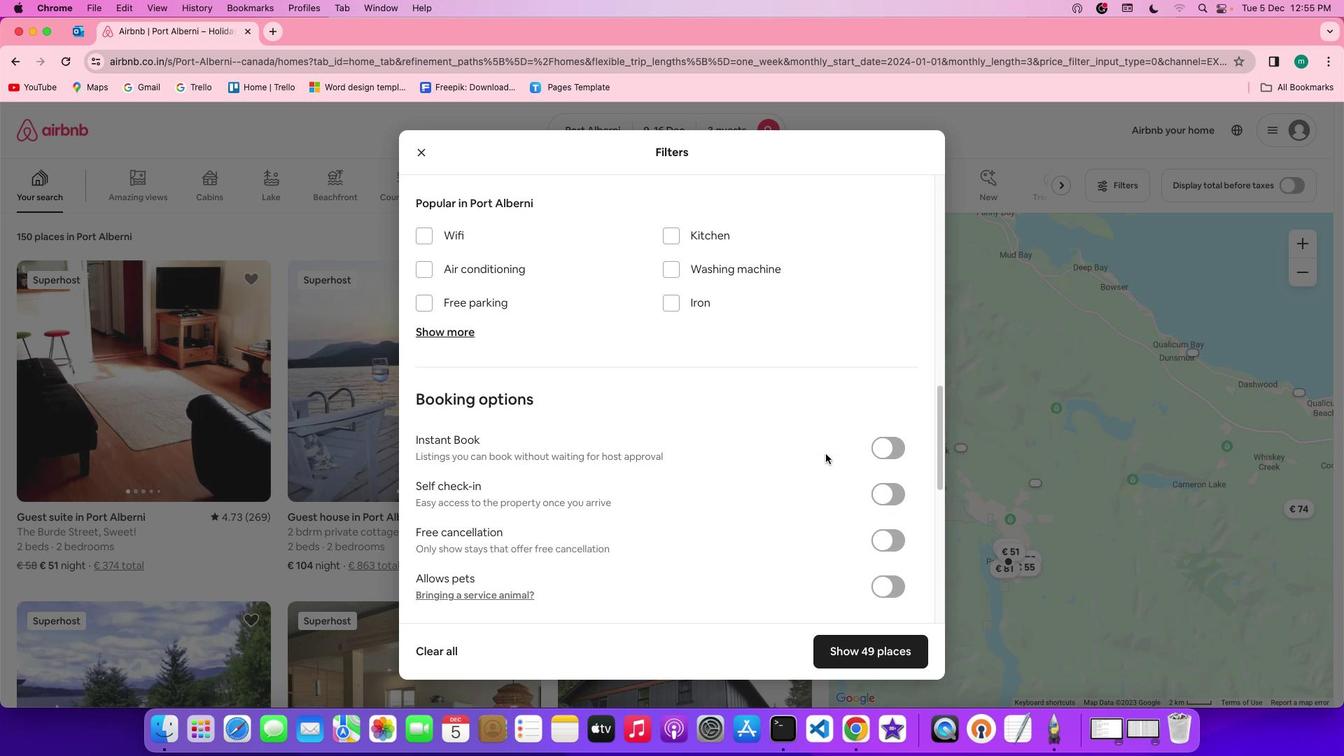 
Action: Mouse scrolled (825, 454) with delta (0, 0)
Screenshot: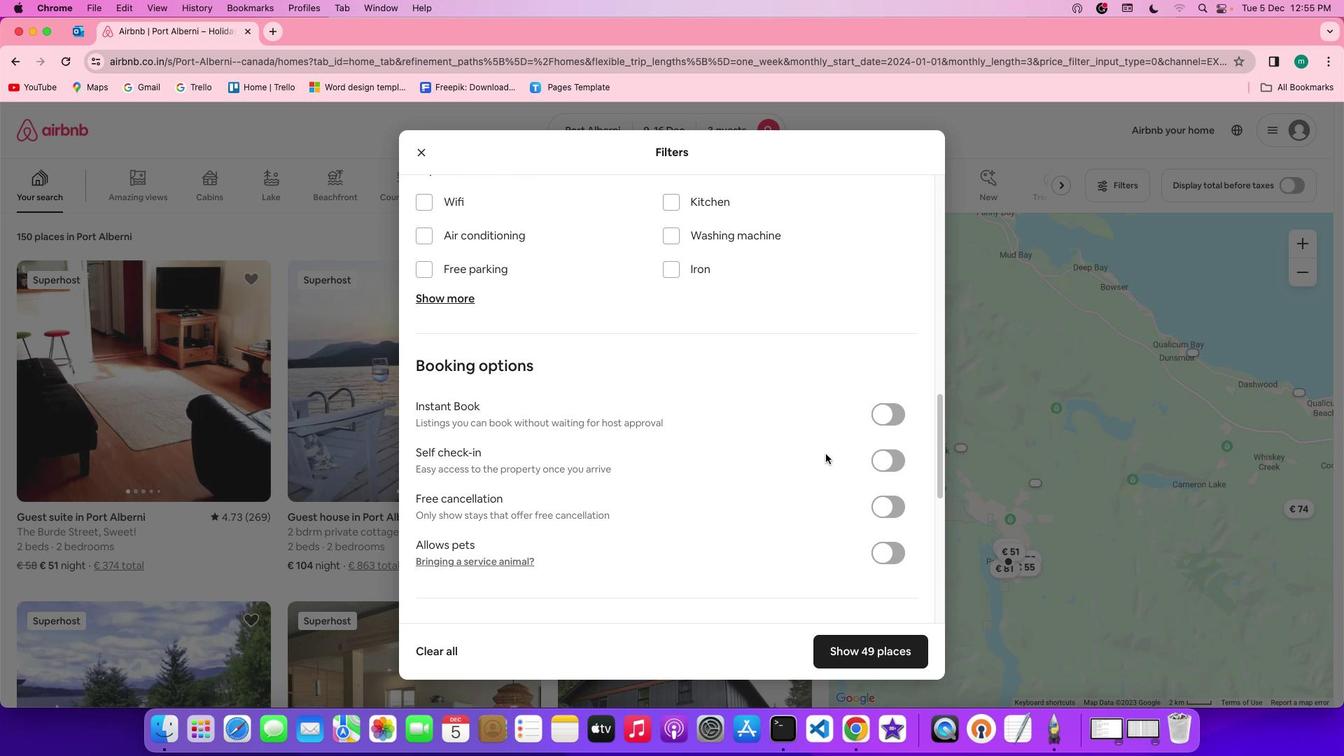 
Action: Mouse scrolled (825, 454) with delta (0, 0)
Screenshot: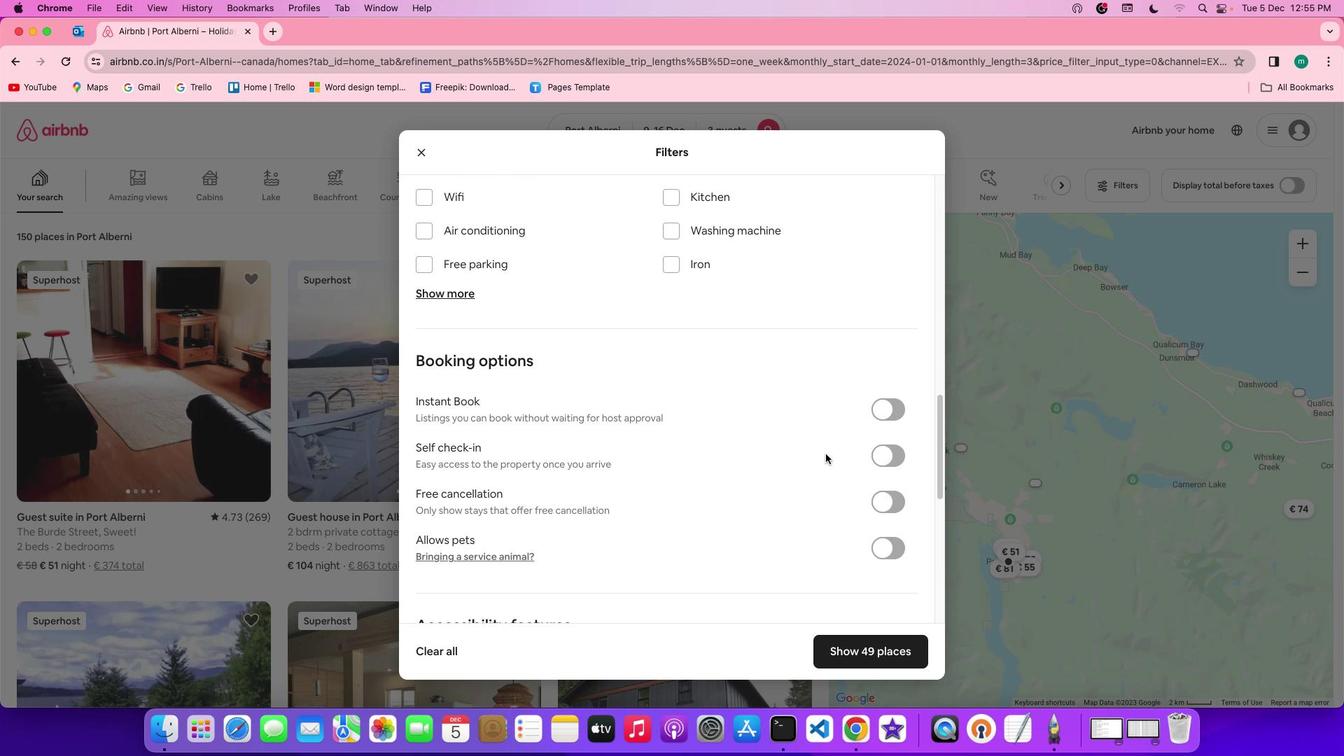 
Action: Mouse scrolled (825, 454) with delta (0, 0)
Screenshot: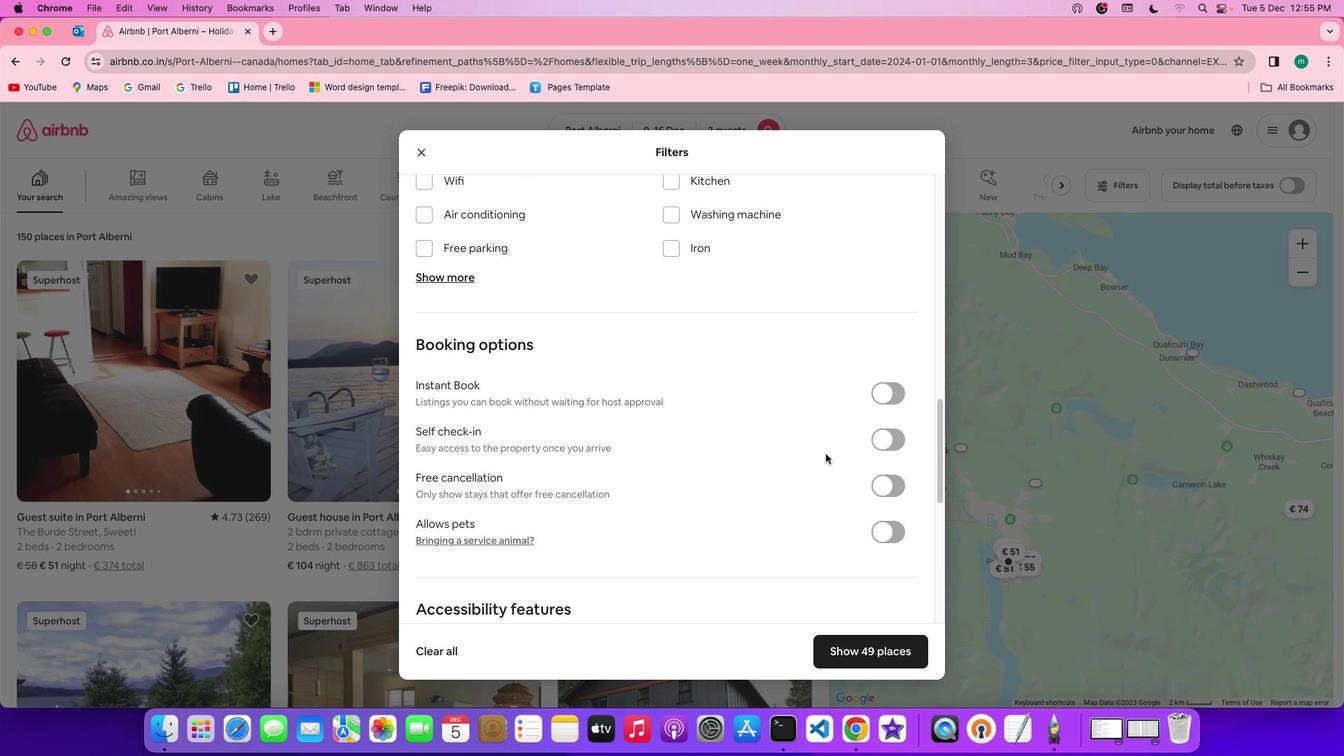 
Action: Mouse scrolled (825, 454) with delta (0, 0)
Screenshot: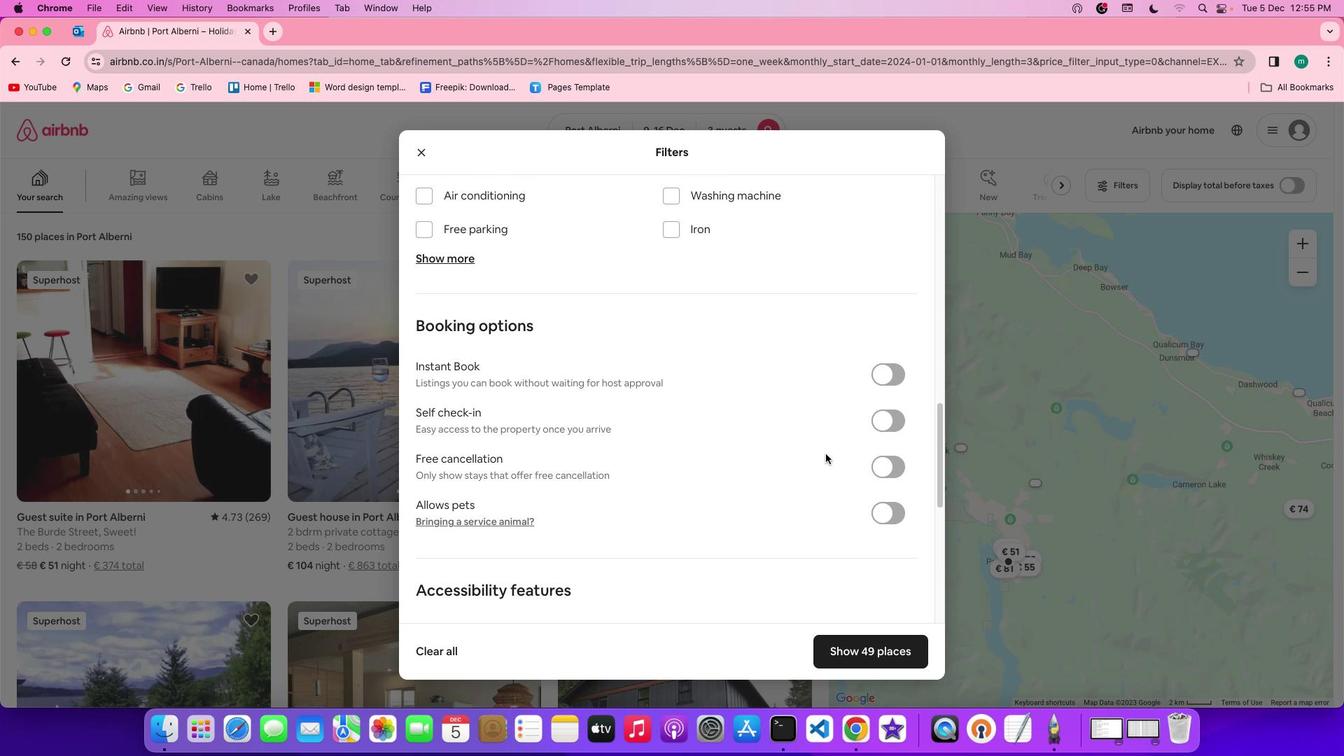 
Action: Mouse scrolled (825, 454) with delta (0, 0)
Screenshot: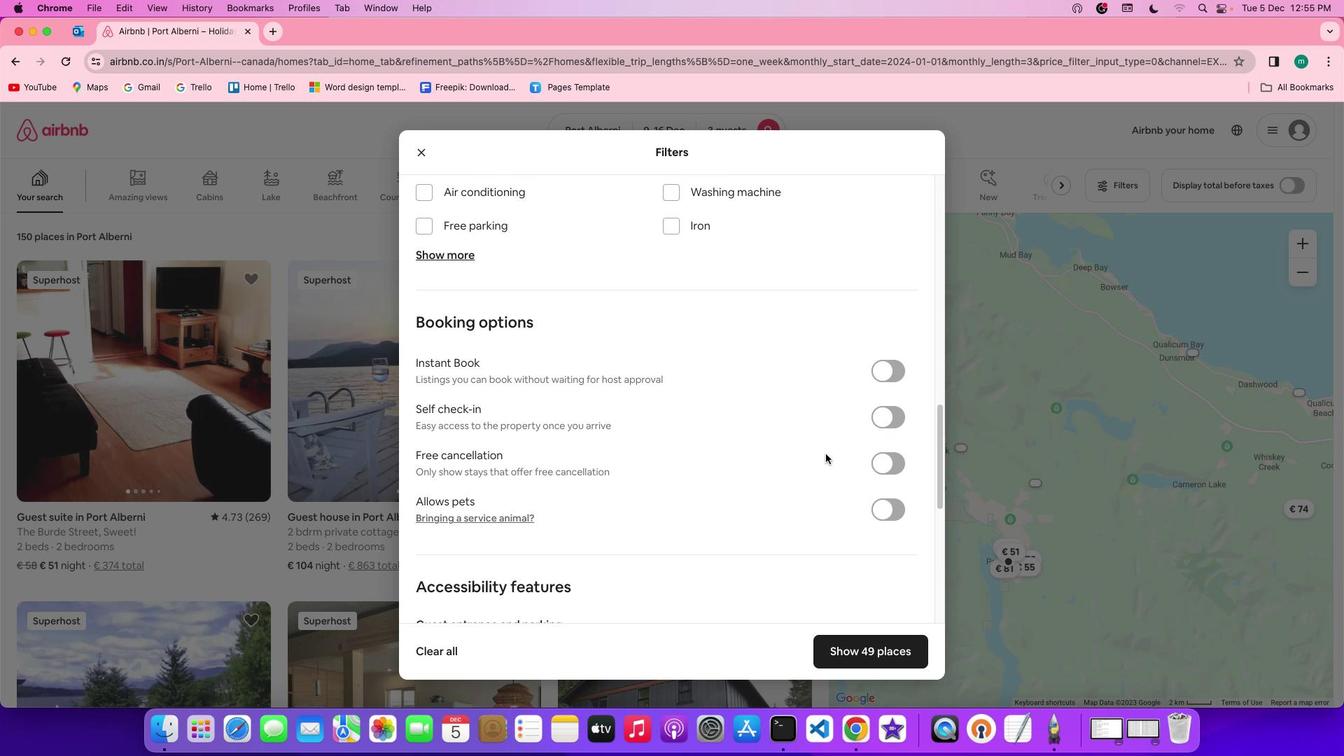 
Action: Mouse scrolled (825, 454) with delta (0, 0)
Screenshot: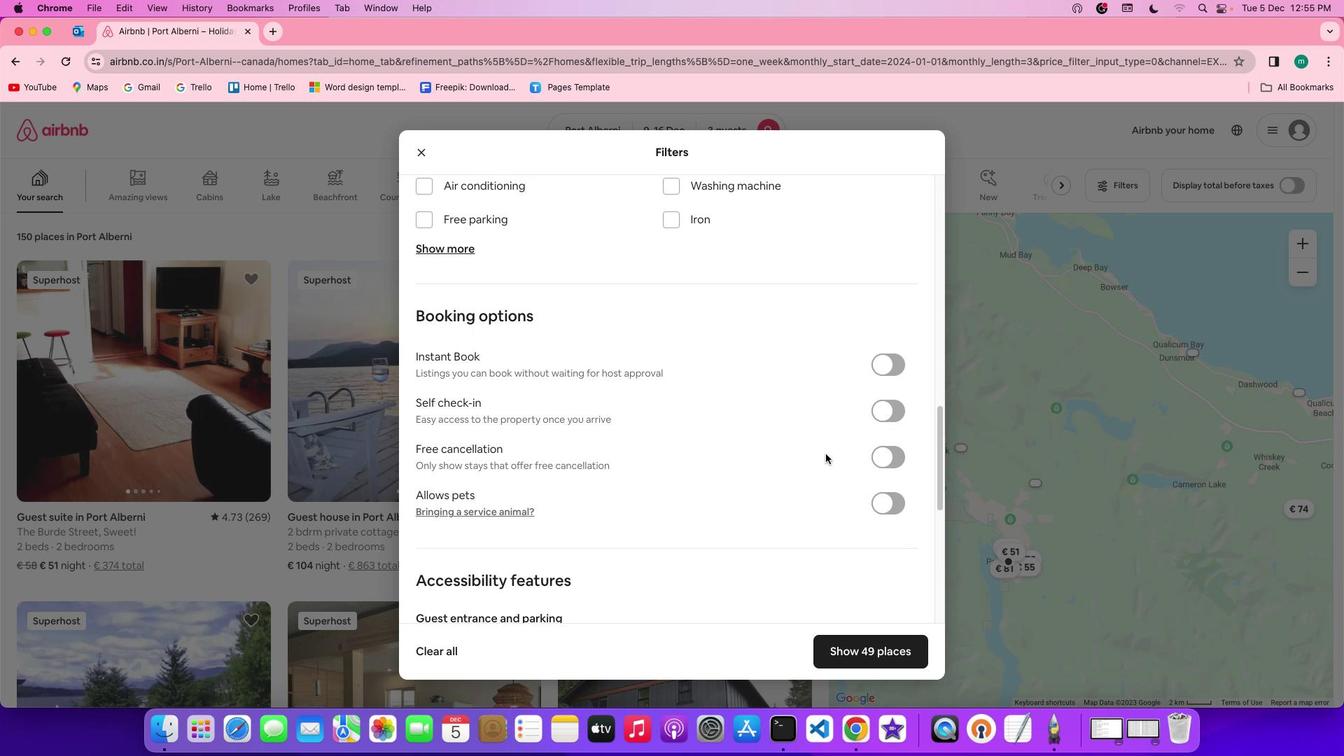 
Action: Mouse scrolled (825, 454) with delta (0, 0)
Screenshot: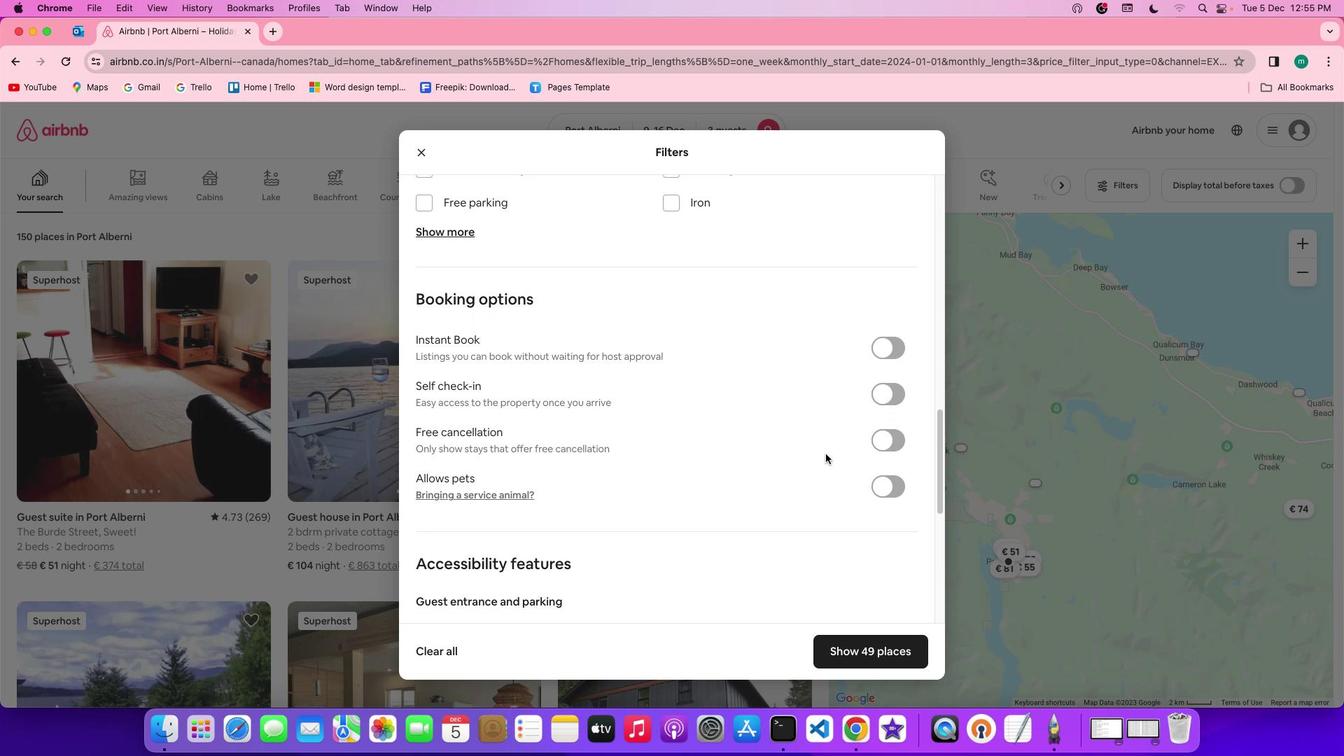 
Action: Mouse scrolled (825, 454) with delta (0, 0)
Screenshot: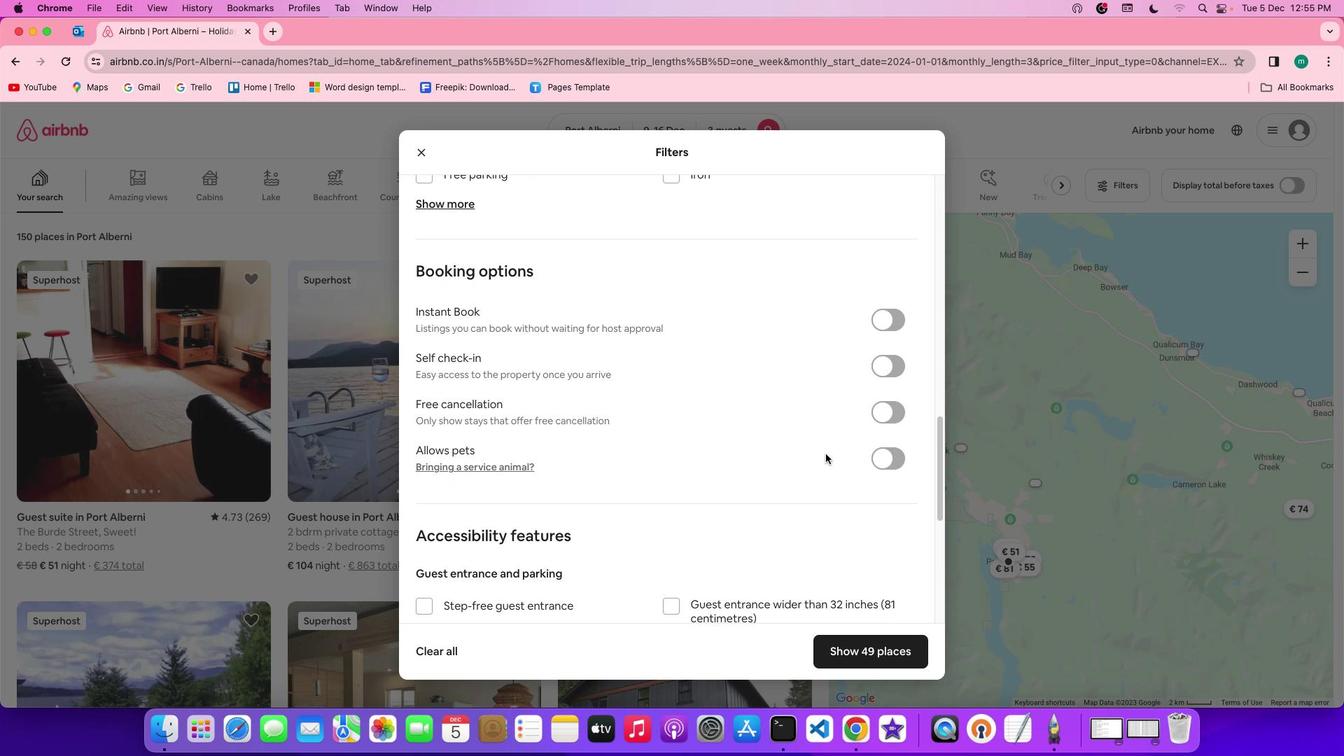 
Action: Mouse scrolled (825, 454) with delta (0, 0)
Screenshot: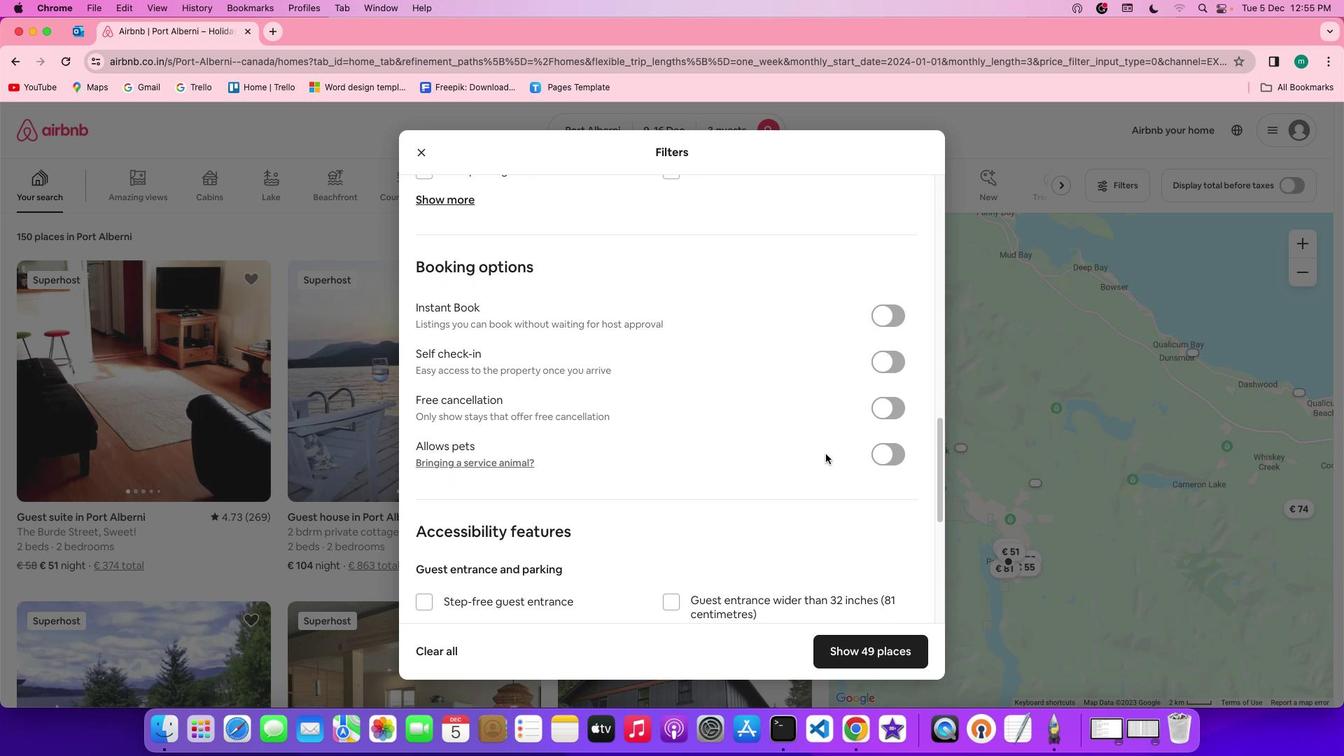 
Action: Mouse scrolled (825, 454) with delta (0, 0)
Screenshot: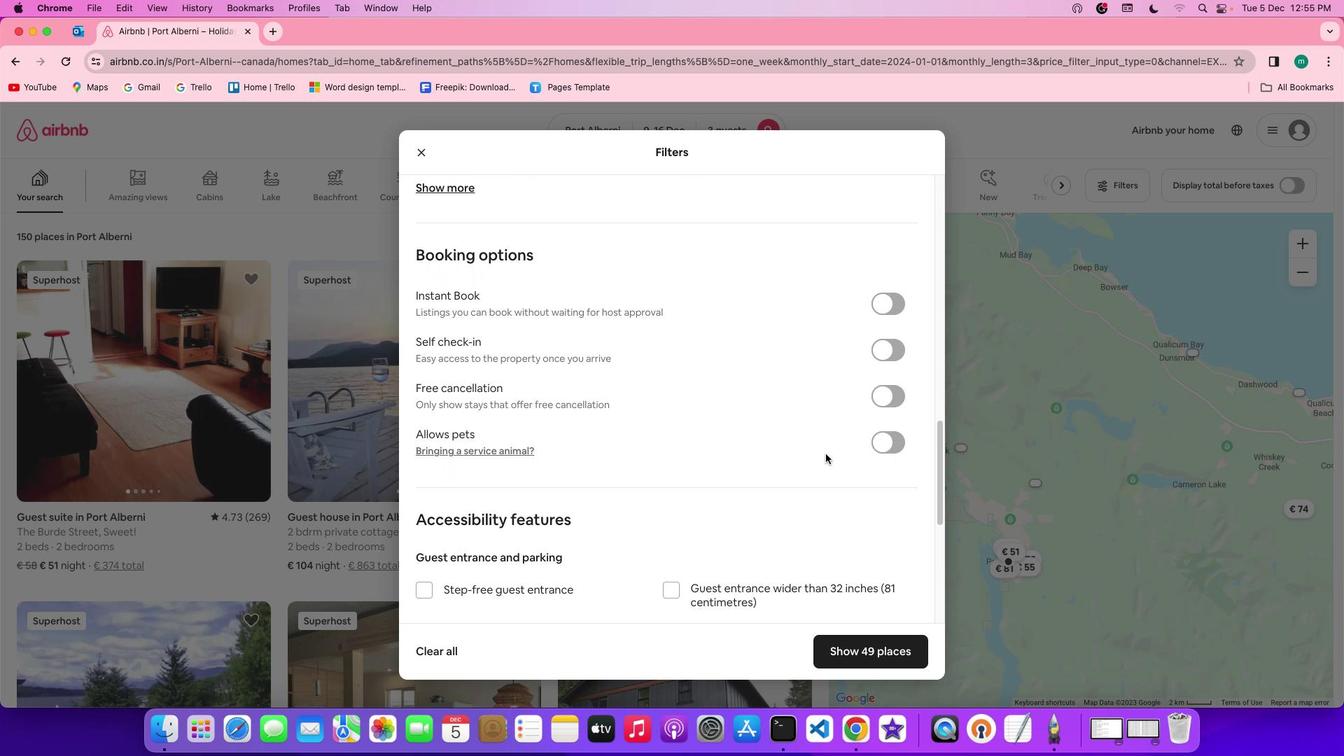 
Action: Mouse scrolled (825, 454) with delta (0, 0)
Screenshot: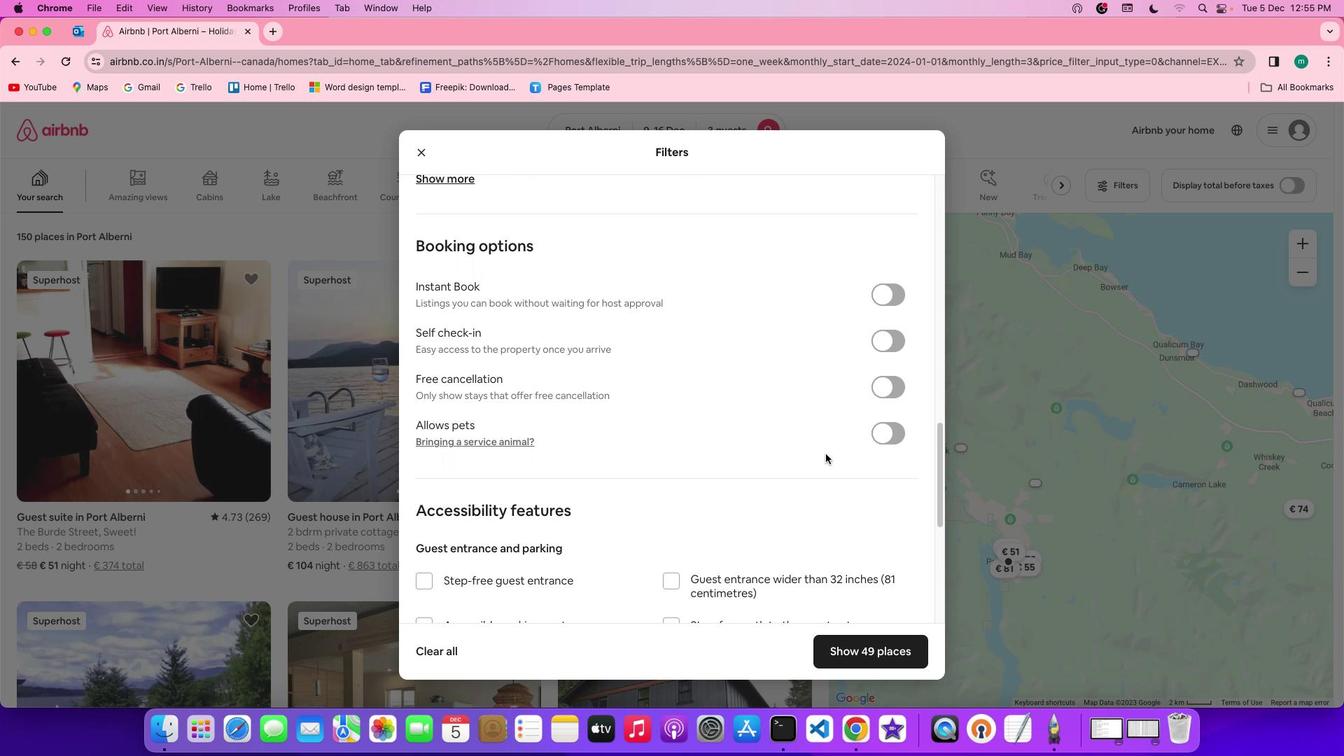 
Action: Mouse scrolled (825, 454) with delta (0, 0)
Screenshot: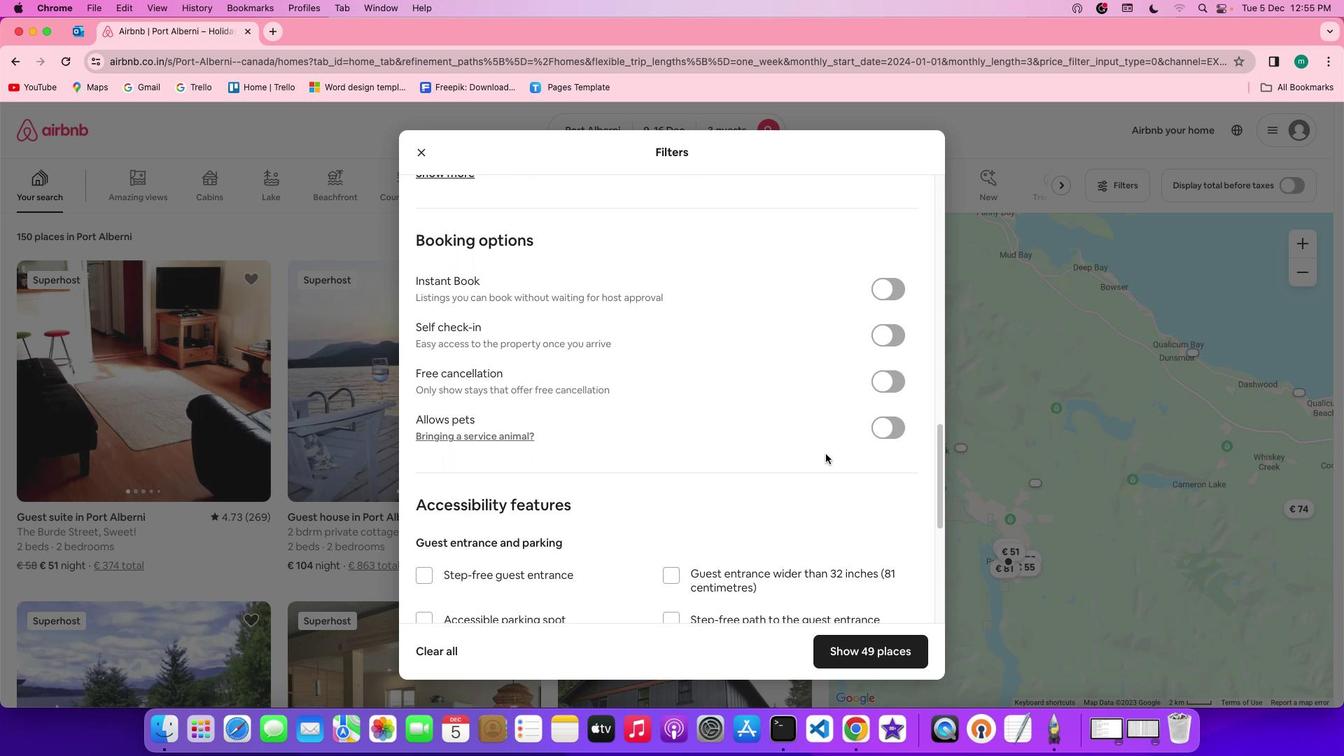 
Action: Mouse scrolled (825, 454) with delta (0, 0)
Screenshot: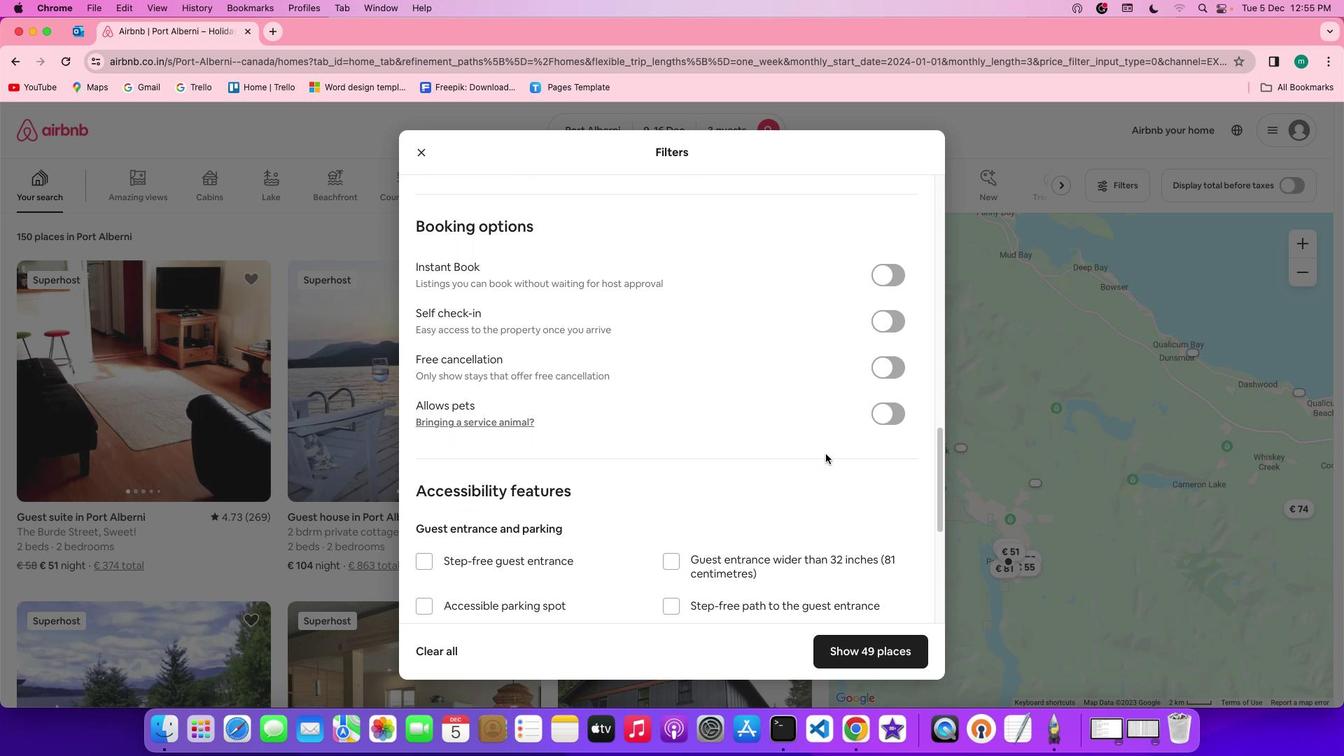 
Action: Mouse scrolled (825, 454) with delta (0, 0)
Screenshot: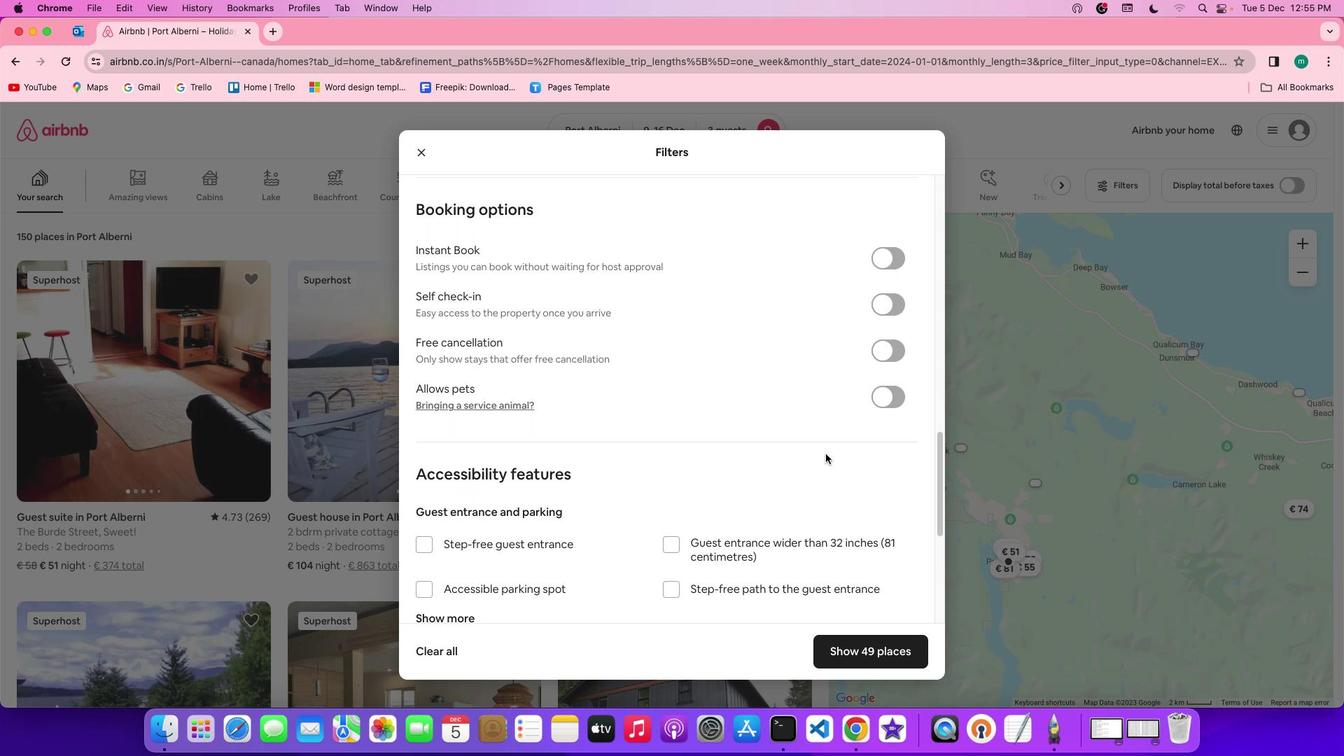 
Action: Mouse scrolled (825, 454) with delta (0, 0)
Screenshot: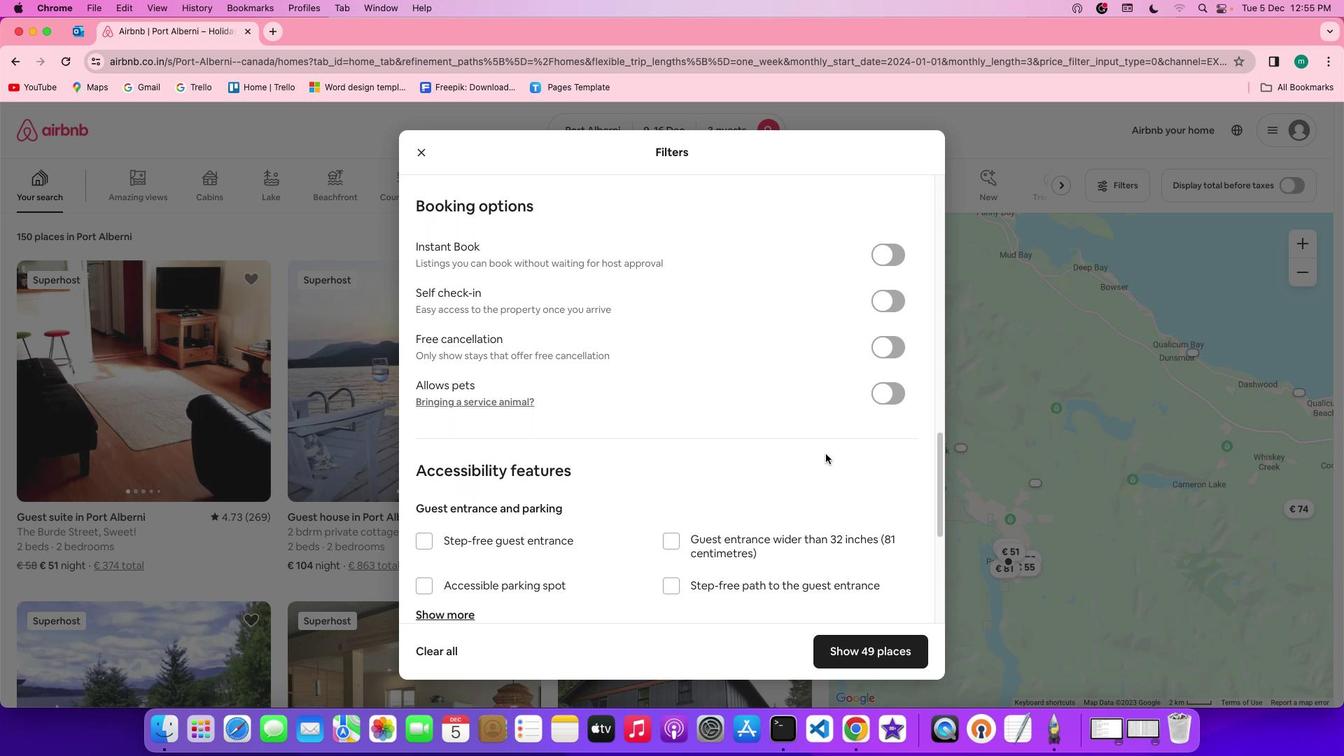 
Action: Mouse scrolled (825, 454) with delta (0, 0)
Screenshot: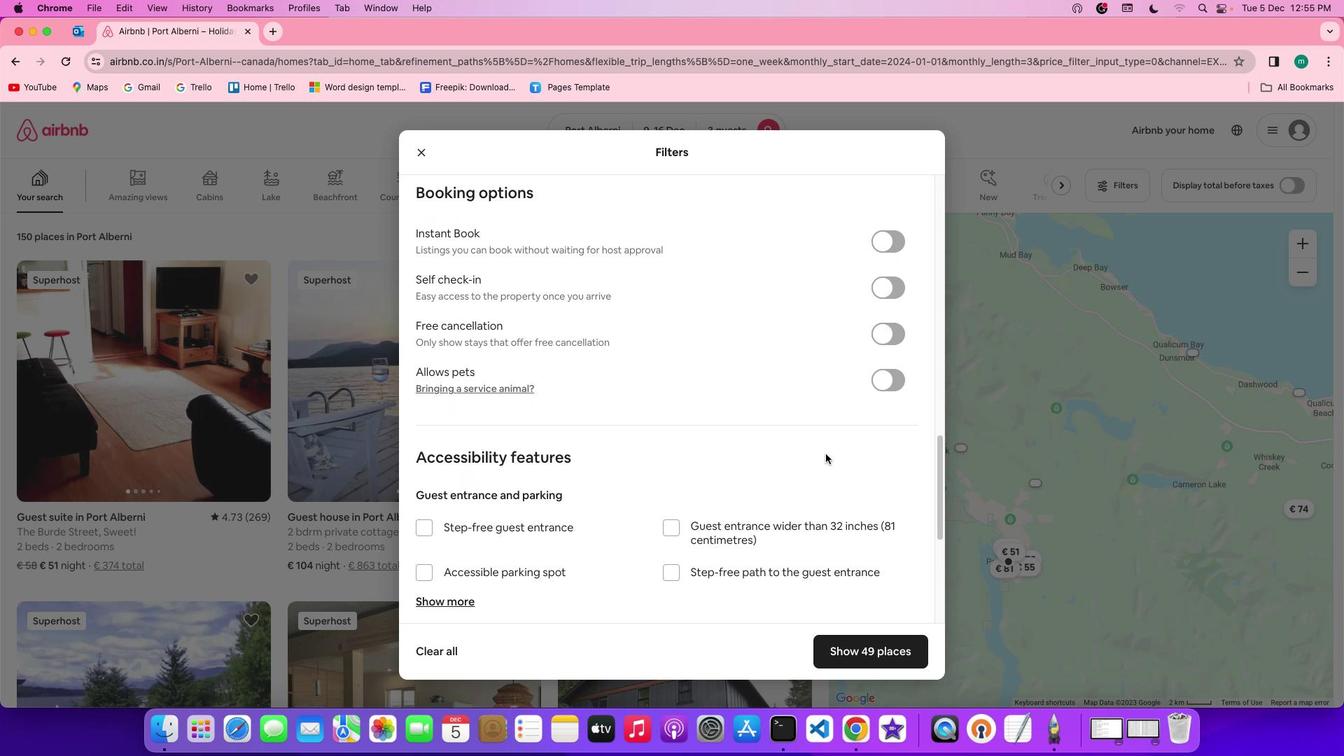 
Action: Mouse scrolled (825, 454) with delta (0, 0)
Screenshot: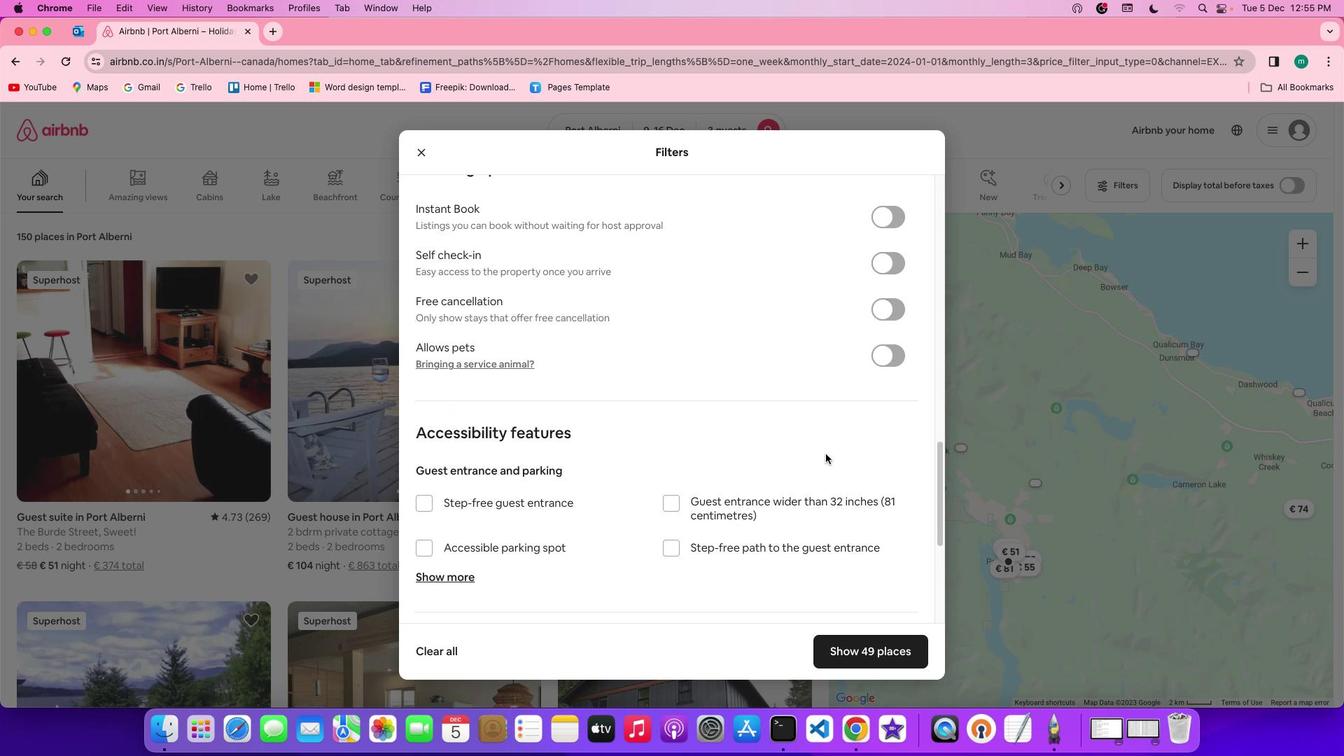 
Action: Mouse scrolled (825, 454) with delta (0, 0)
Screenshot: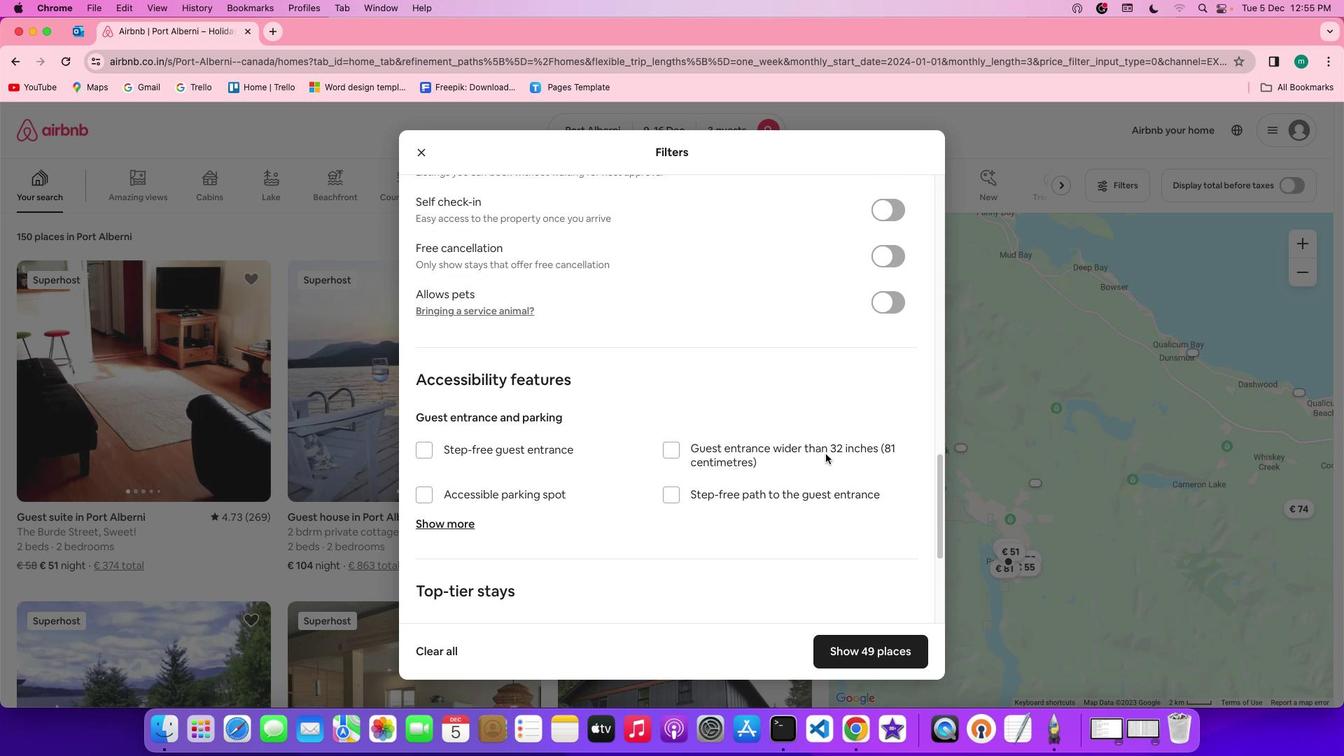 
Action: Mouse scrolled (825, 454) with delta (0, 0)
Screenshot: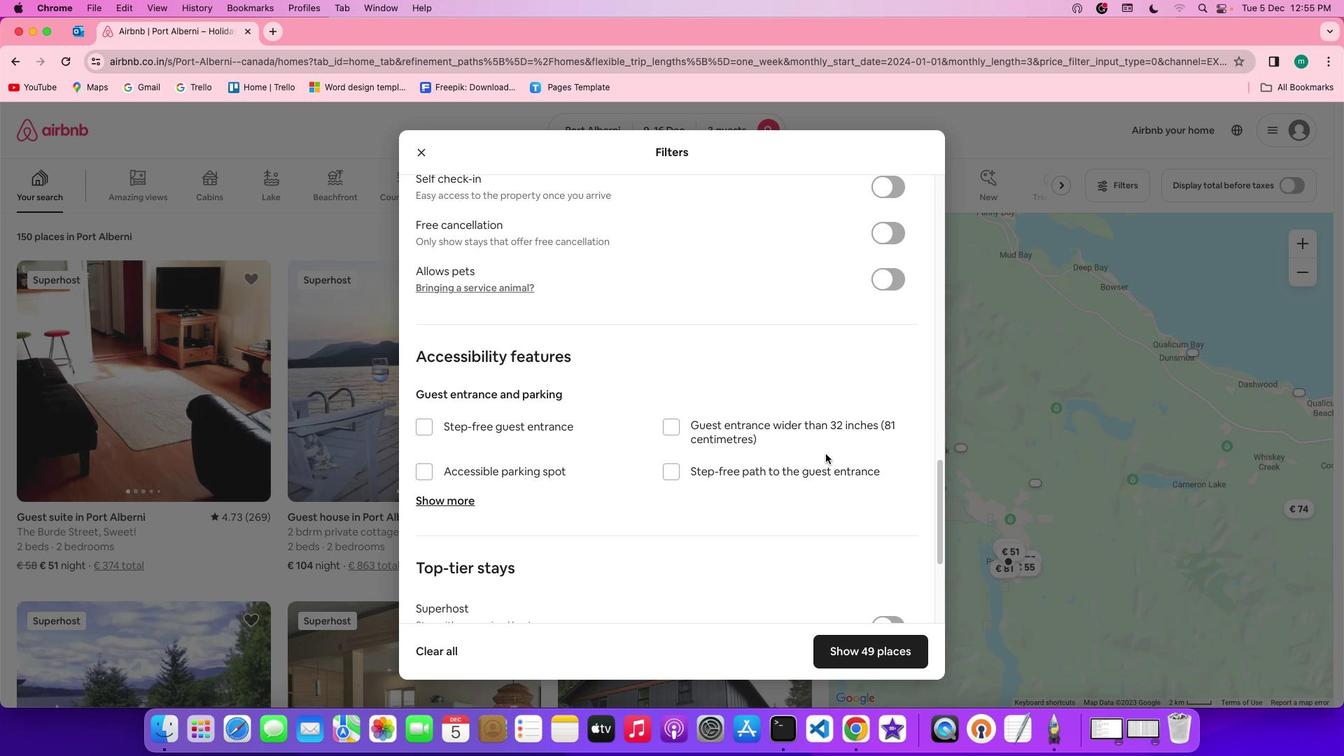 
Action: Mouse scrolled (825, 454) with delta (0, 0)
Screenshot: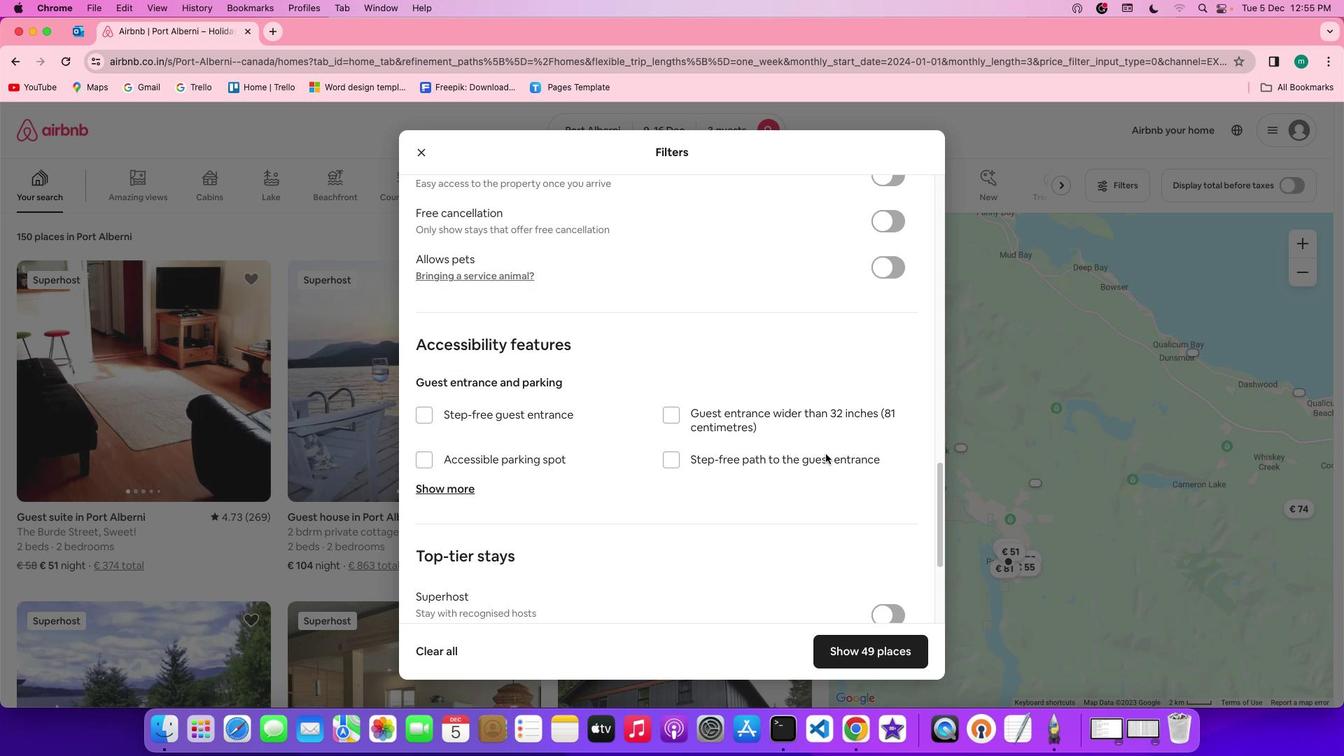 
Action: Mouse scrolled (825, 454) with delta (0, -1)
Screenshot: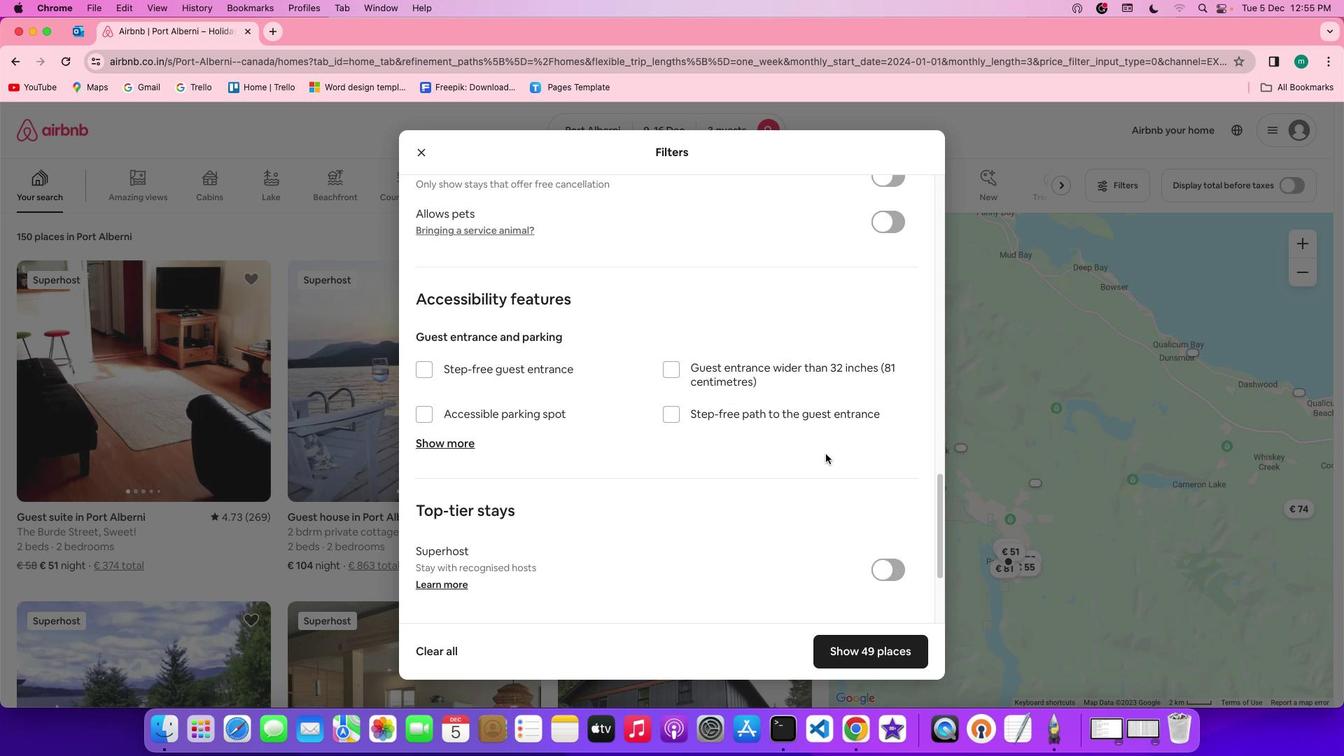 
Action: Mouse scrolled (825, 454) with delta (0, -1)
Screenshot: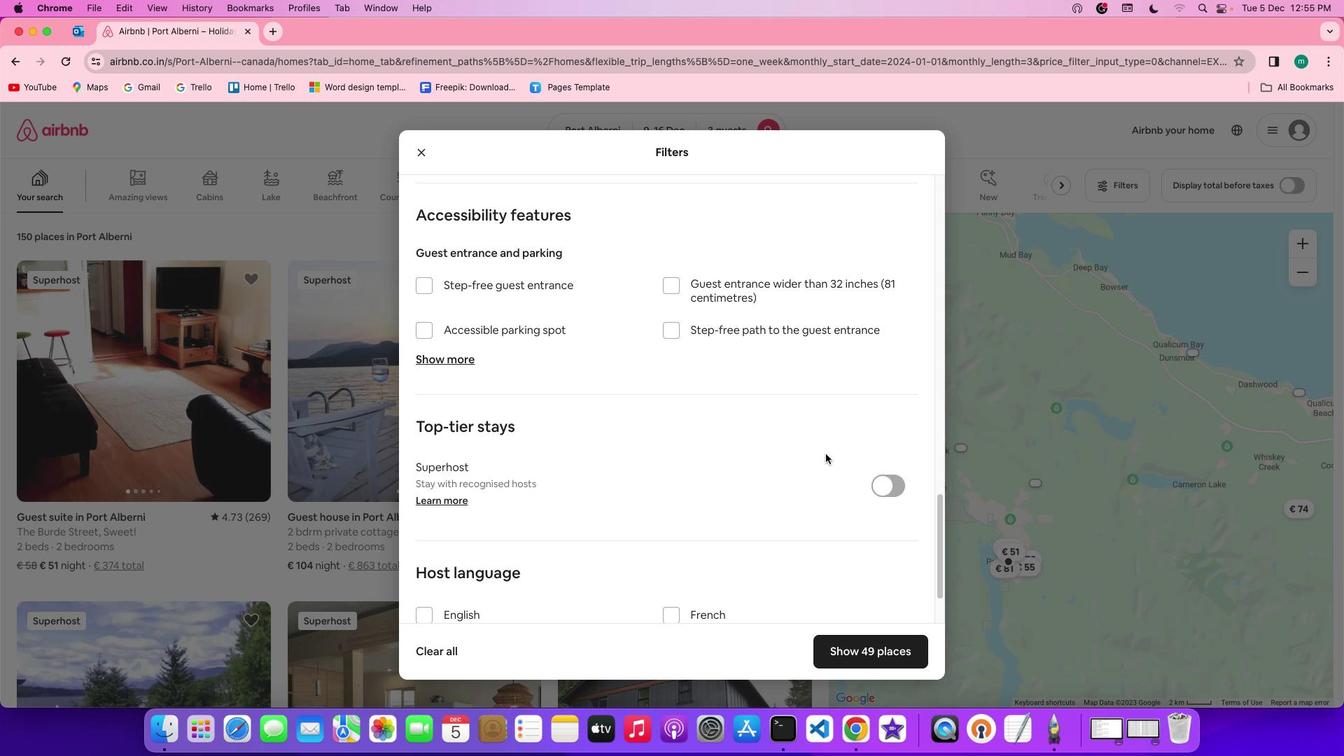 
Action: Mouse scrolled (825, 454) with delta (0, 0)
Screenshot: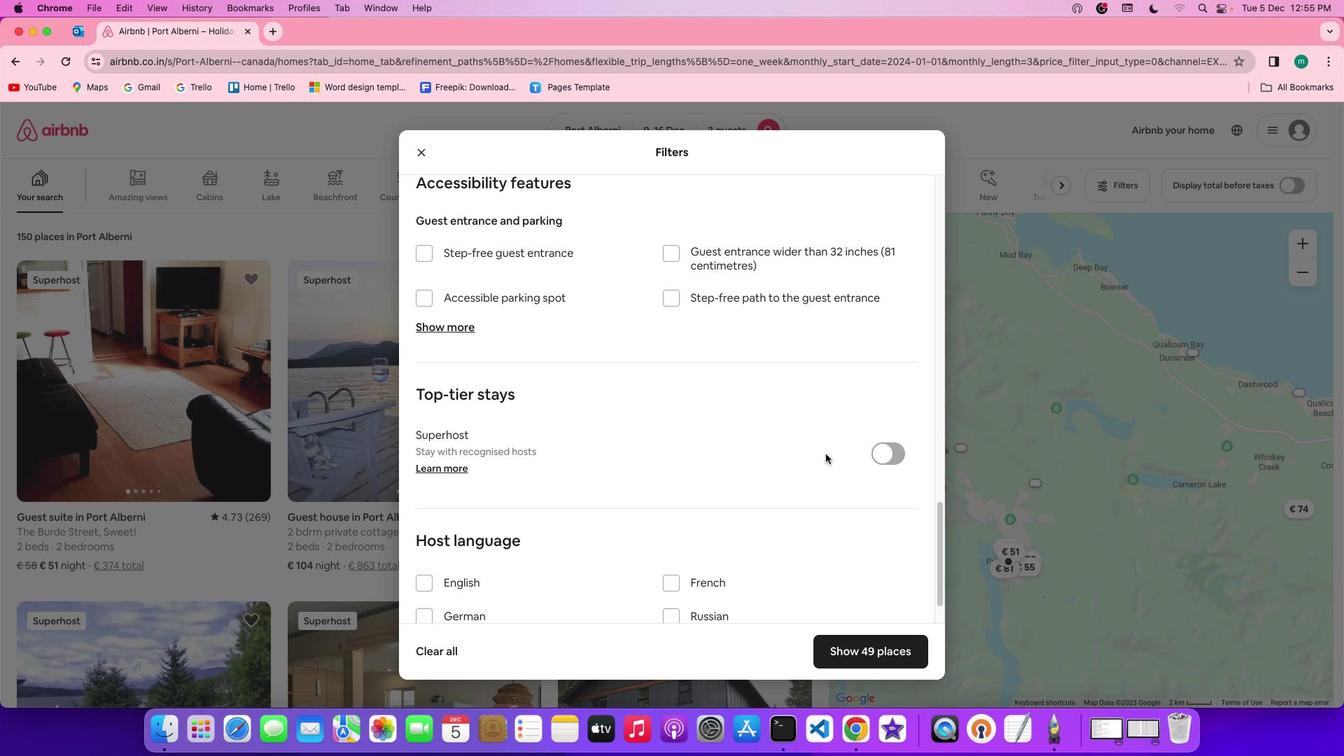 
Action: Mouse scrolled (825, 454) with delta (0, 0)
Screenshot: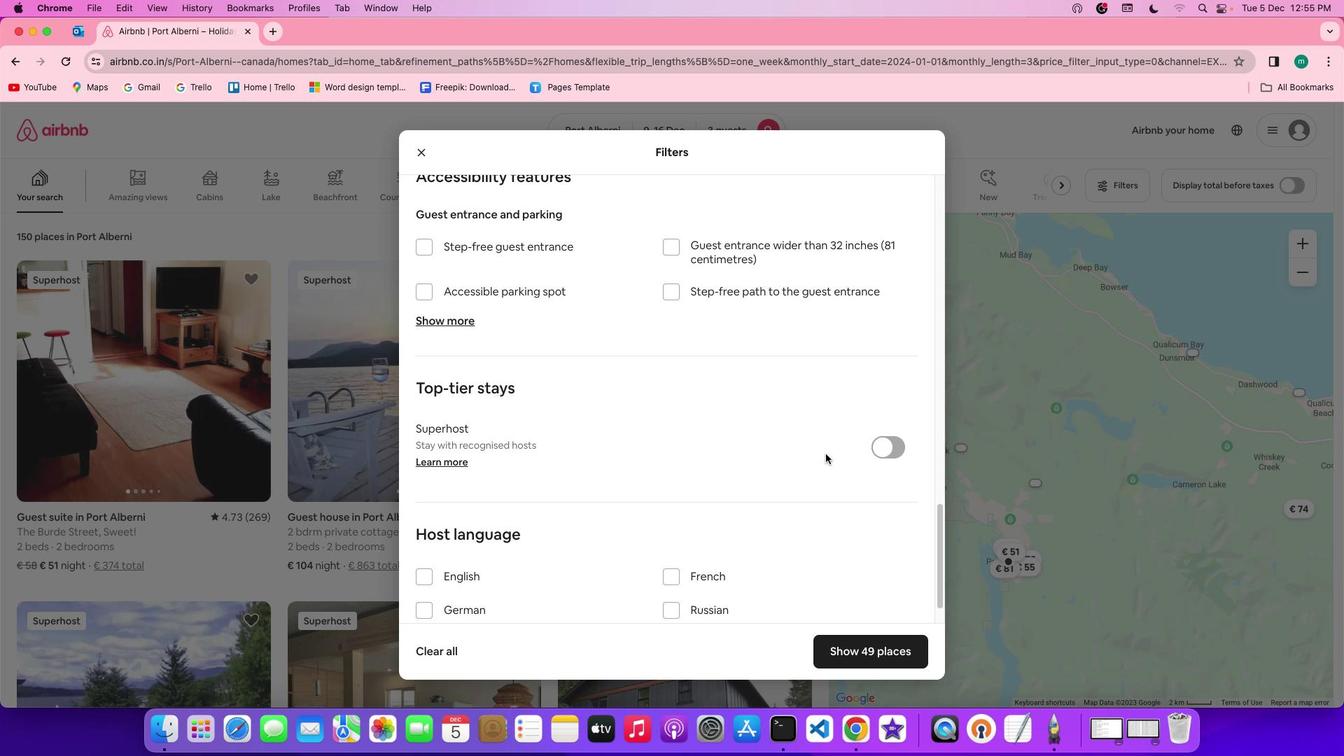 
Action: Mouse scrolled (825, 454) with delta (0, 0)
Screenshot: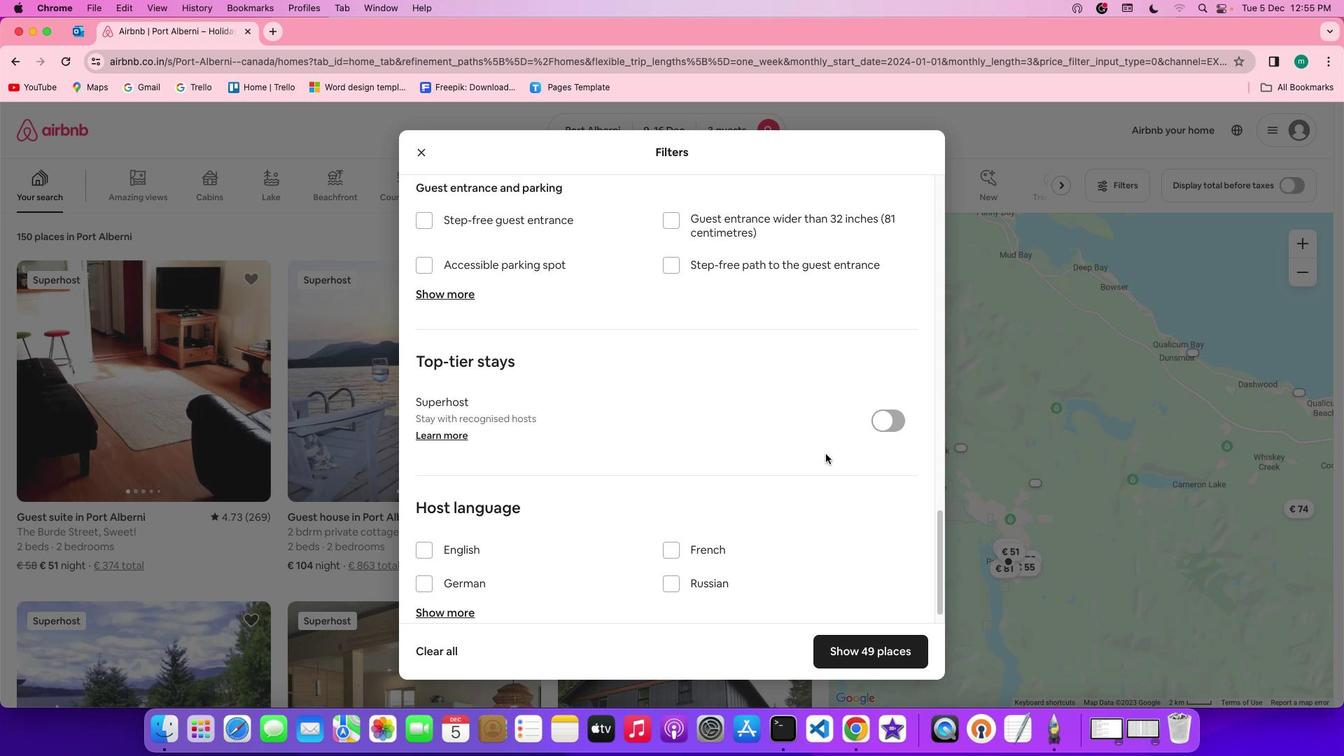 
Action: Mouse scrolled (825, 454) with delta (0, -1)
Screenshot: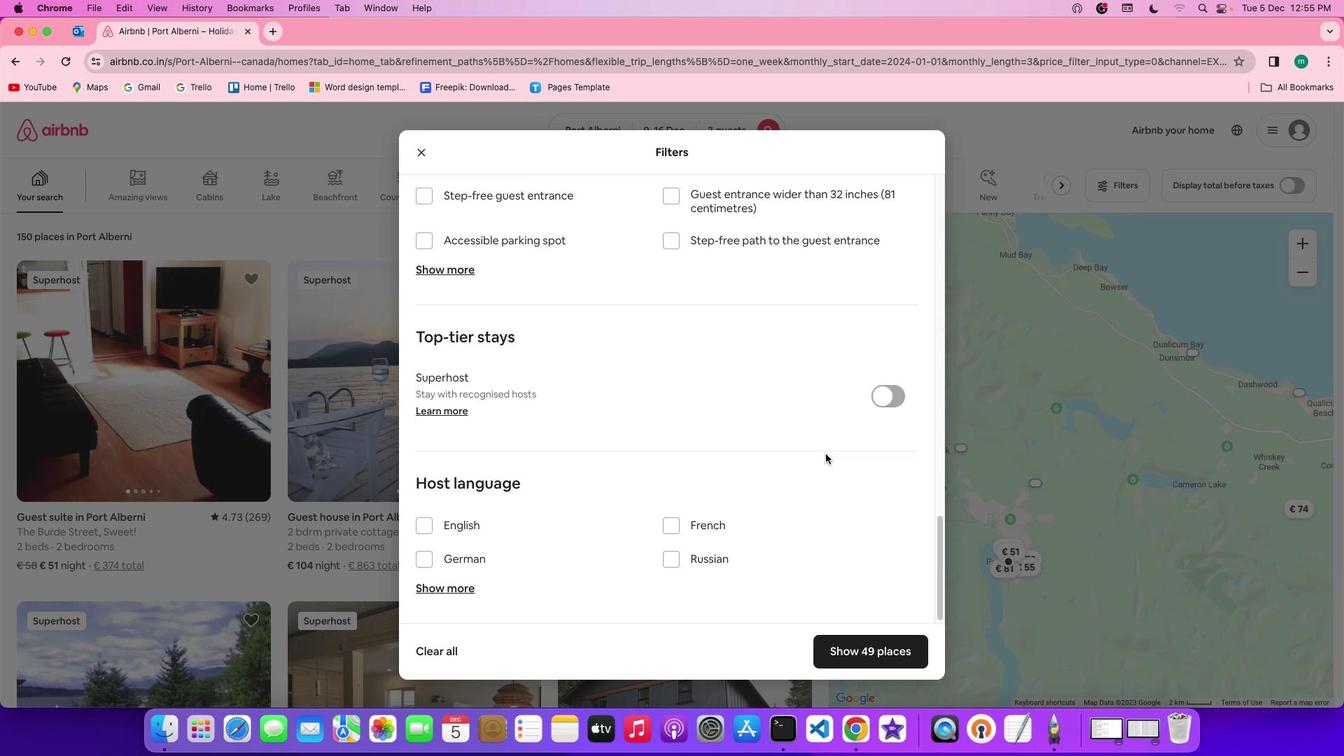 
Action: Mouse scrolled (825, 454) with delta (0, 0)
Screenshot: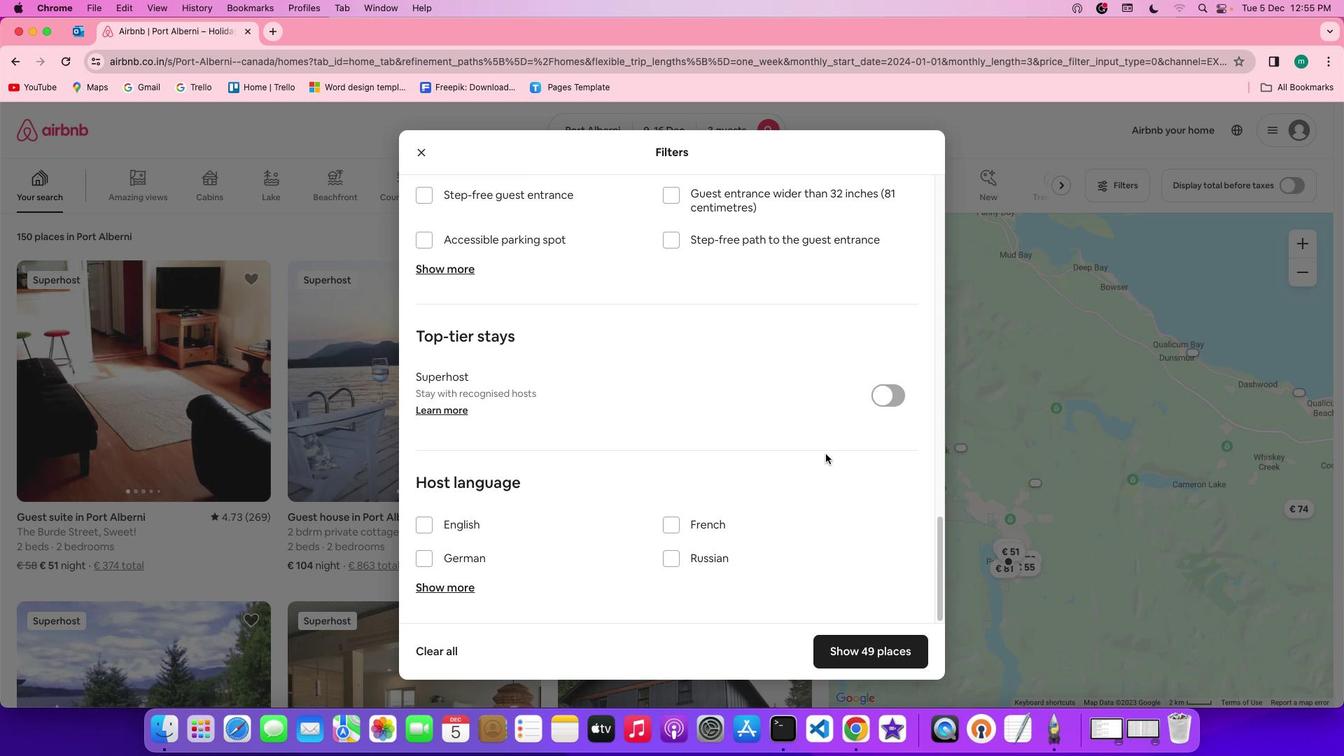 
Action: Mouse scrolled (825, 454) with delta (0, 0)
Screenshot: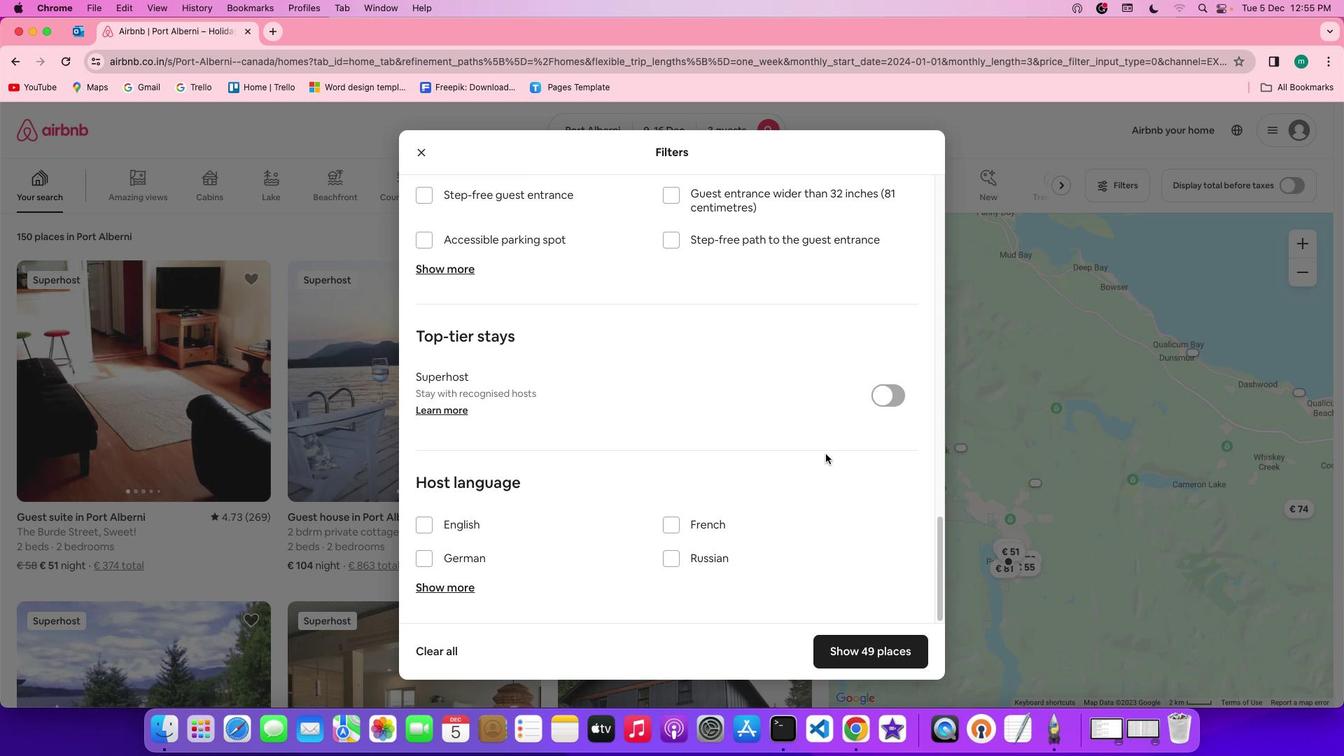 
Action: Mouse scrolled (825, 454) with delta (0, -2)
Screenshot: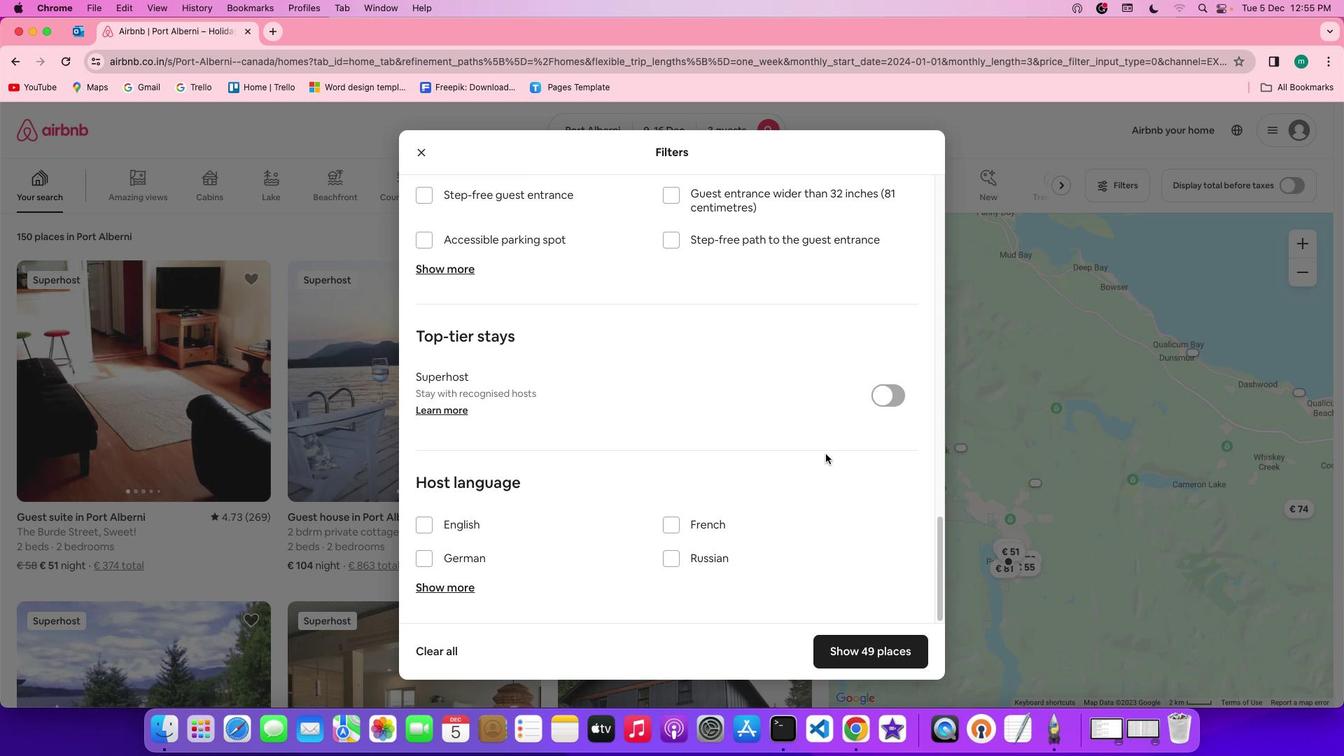 
Action: Mouse scrolled (825, 454) with delta (0, -3)
Screenshot: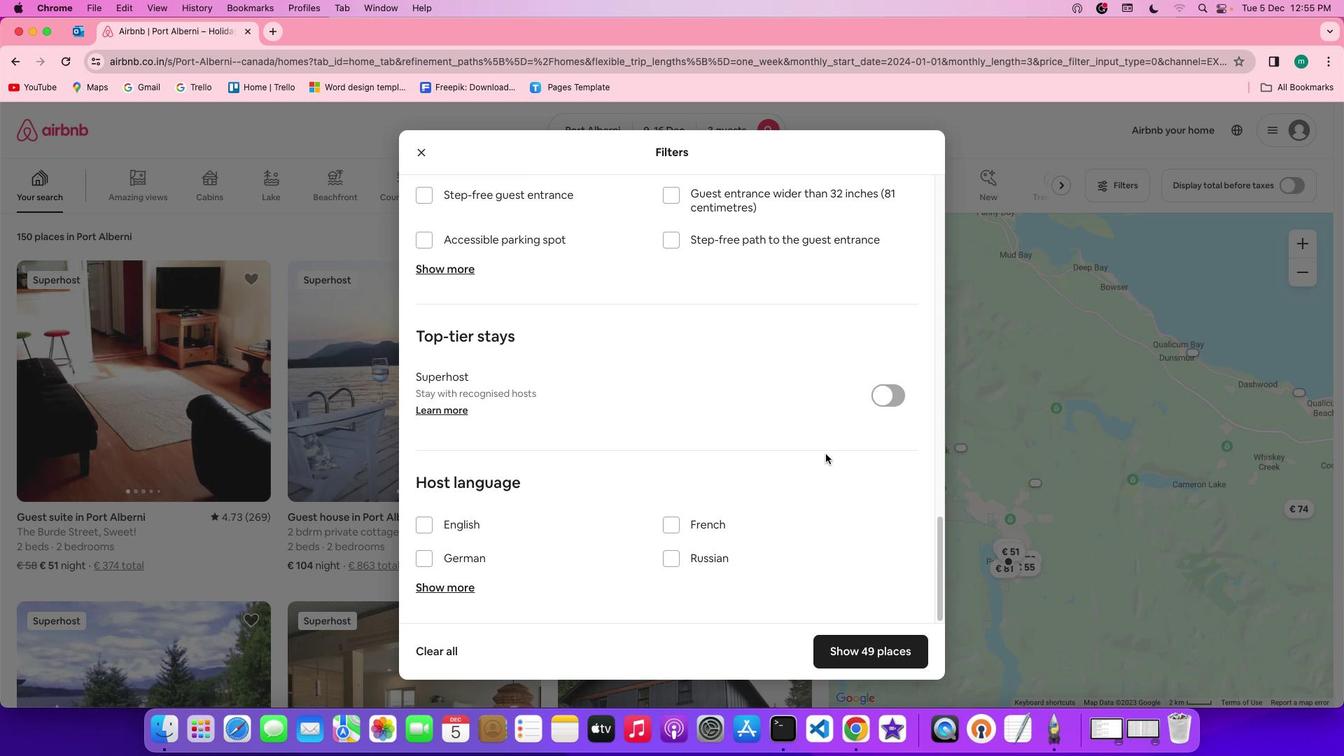 
Action: Mouse scrolled (825, 454) with delta (0, -3)
Screenshot: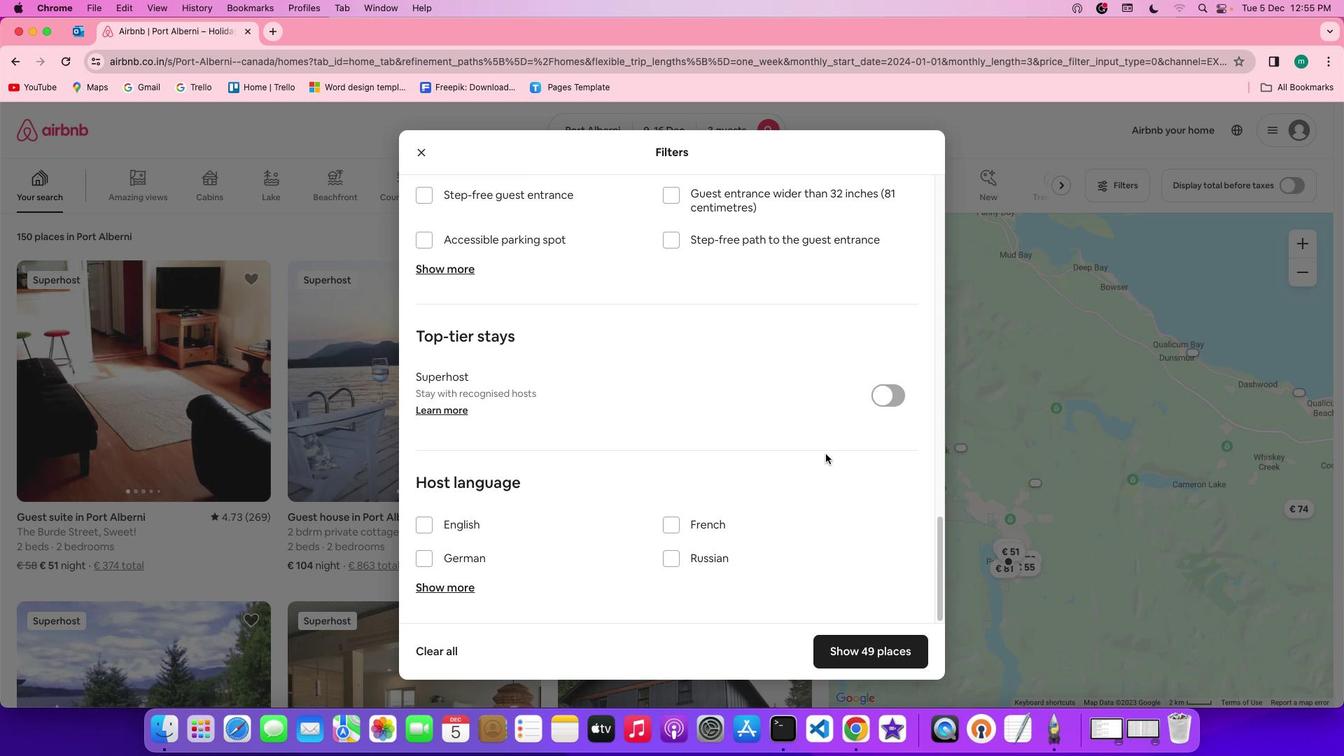 
Action: Mouse moved to (874, 646)
Screenshot: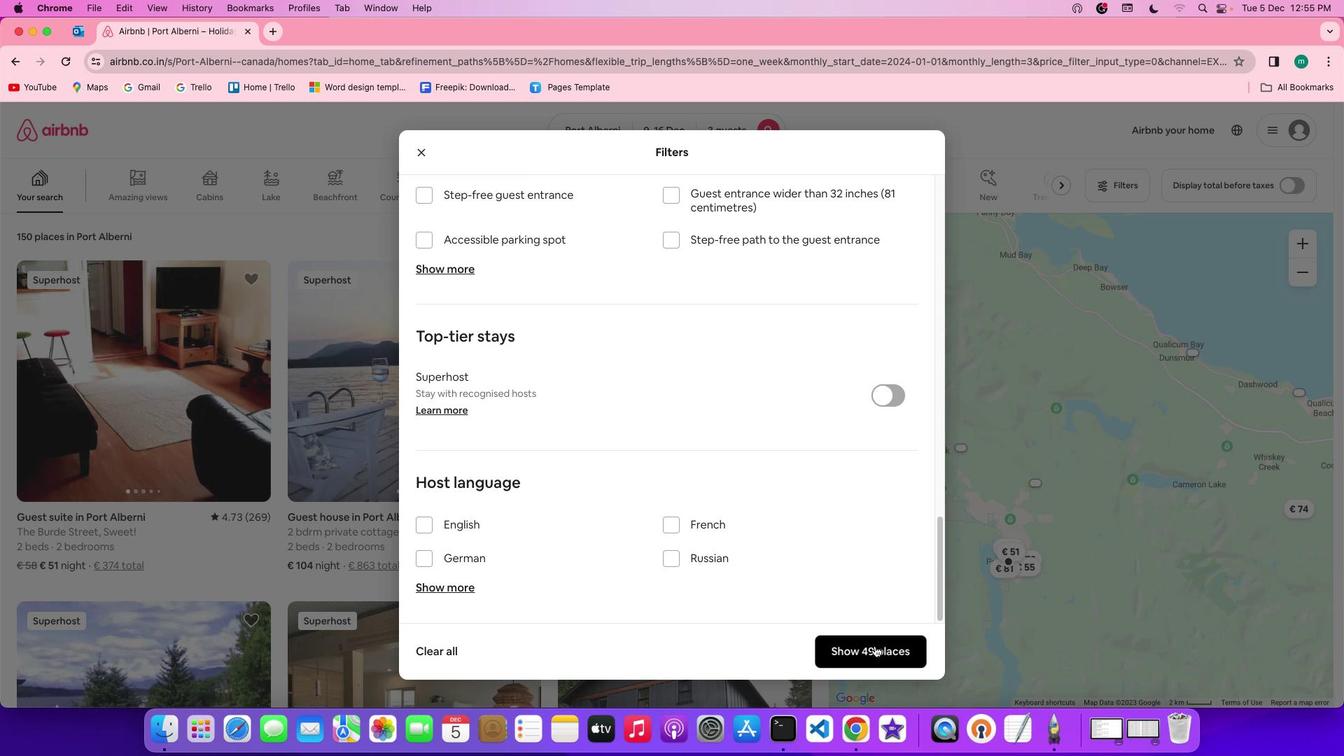 
Action: Mouse pressed left at (874, 646)
Screenshot: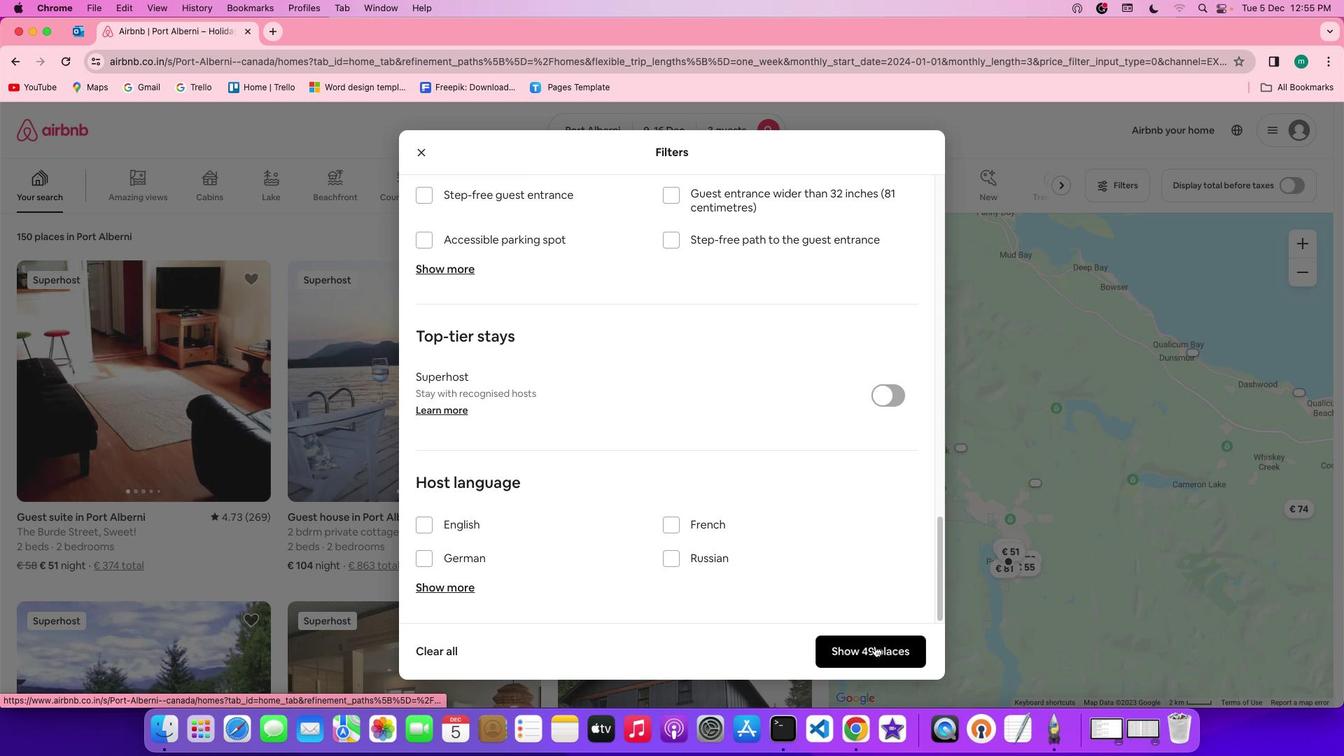 
Action: Mouse moved to (334, 450)
Screenshot: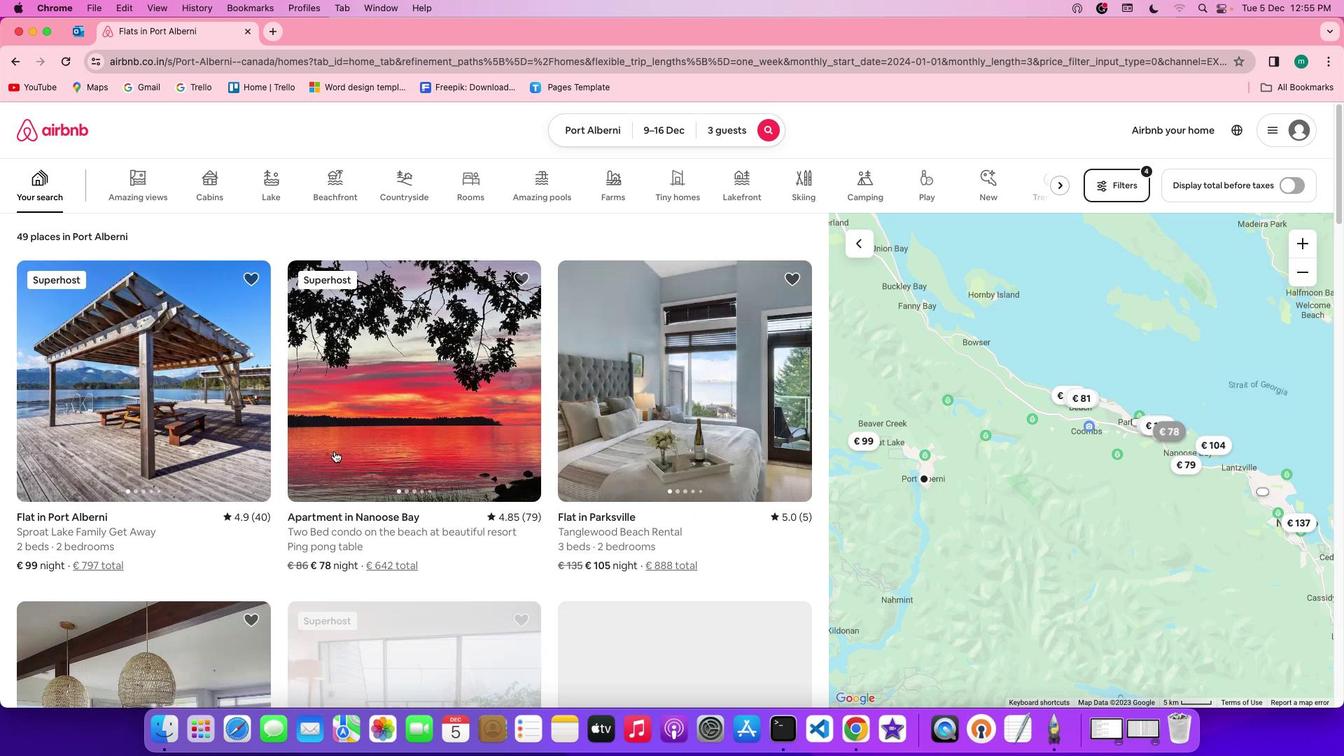 
Action: Mouse scrolled (334, 450) with delta (0, 0)
Screenshot: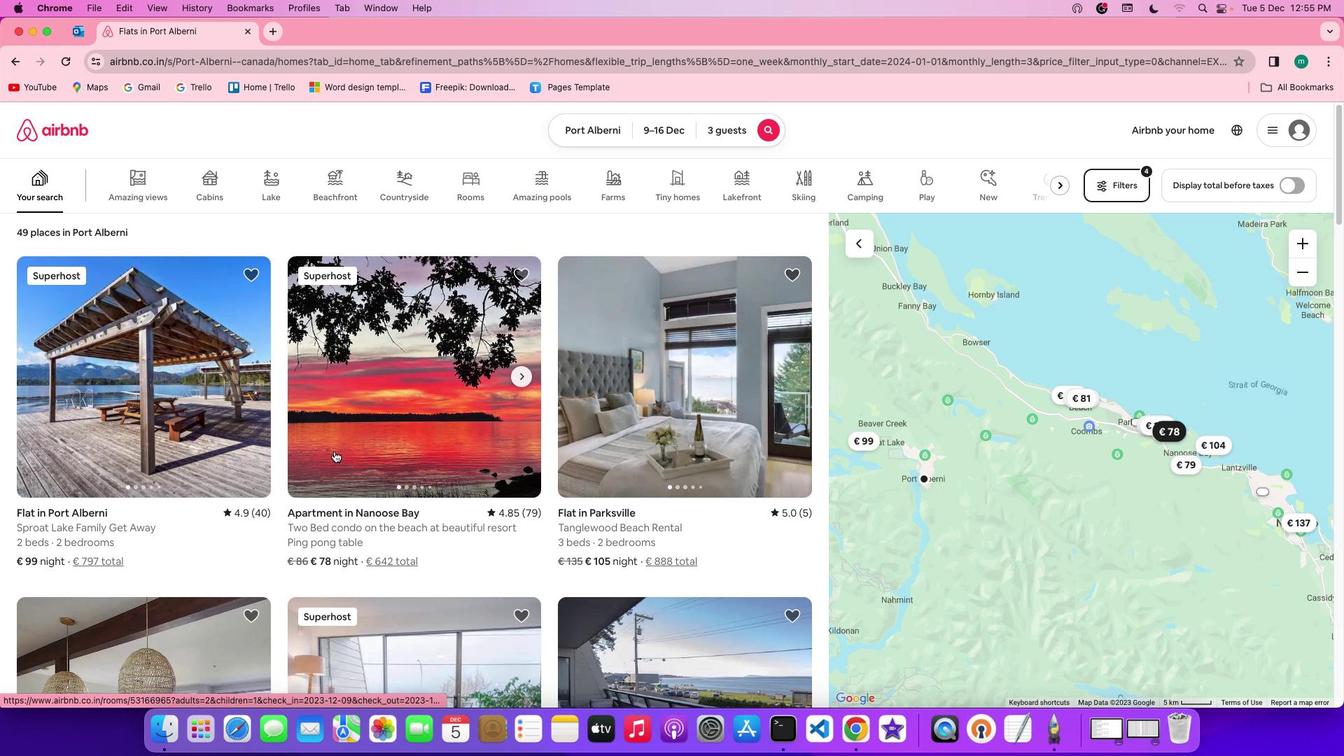 
Action: Mouse scrolled (334, 450) with delta (0, 0)
Screenshot: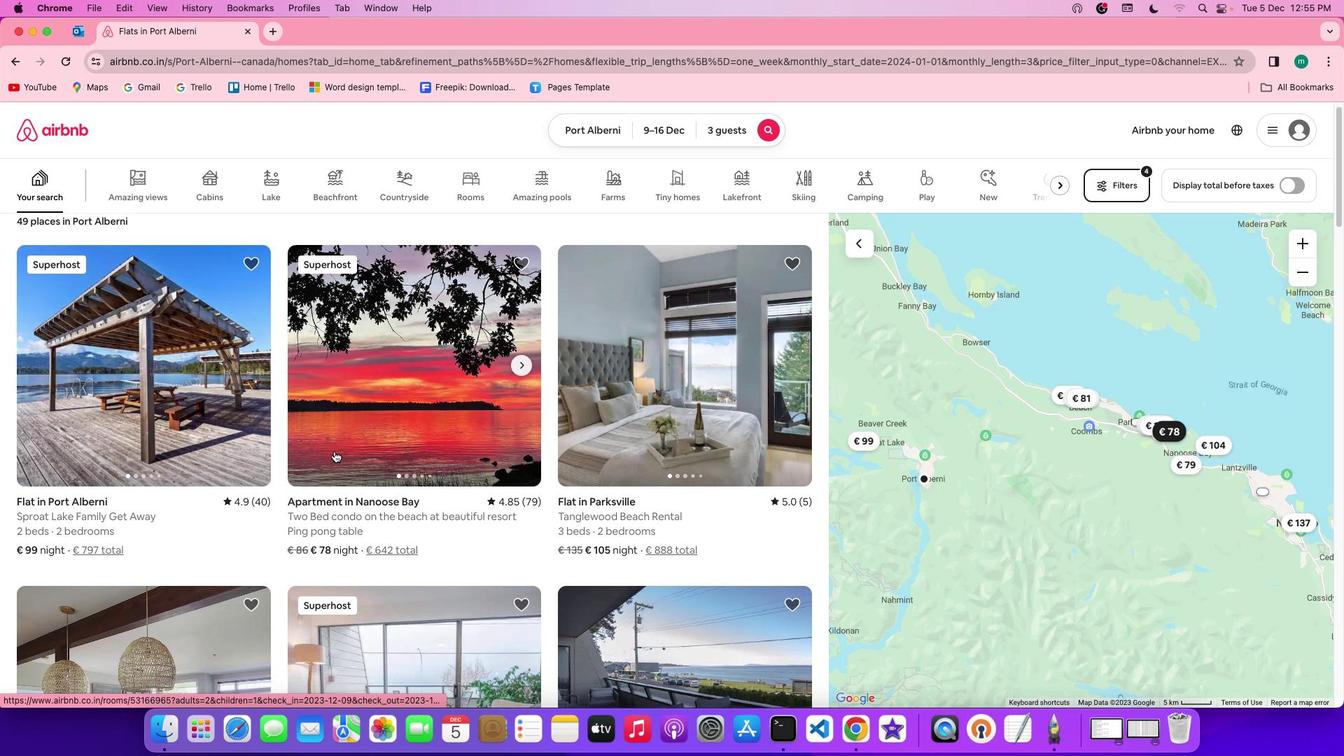 
Action: Mouse scrolled (334, 450) with delta (0, 0)
Screenshot: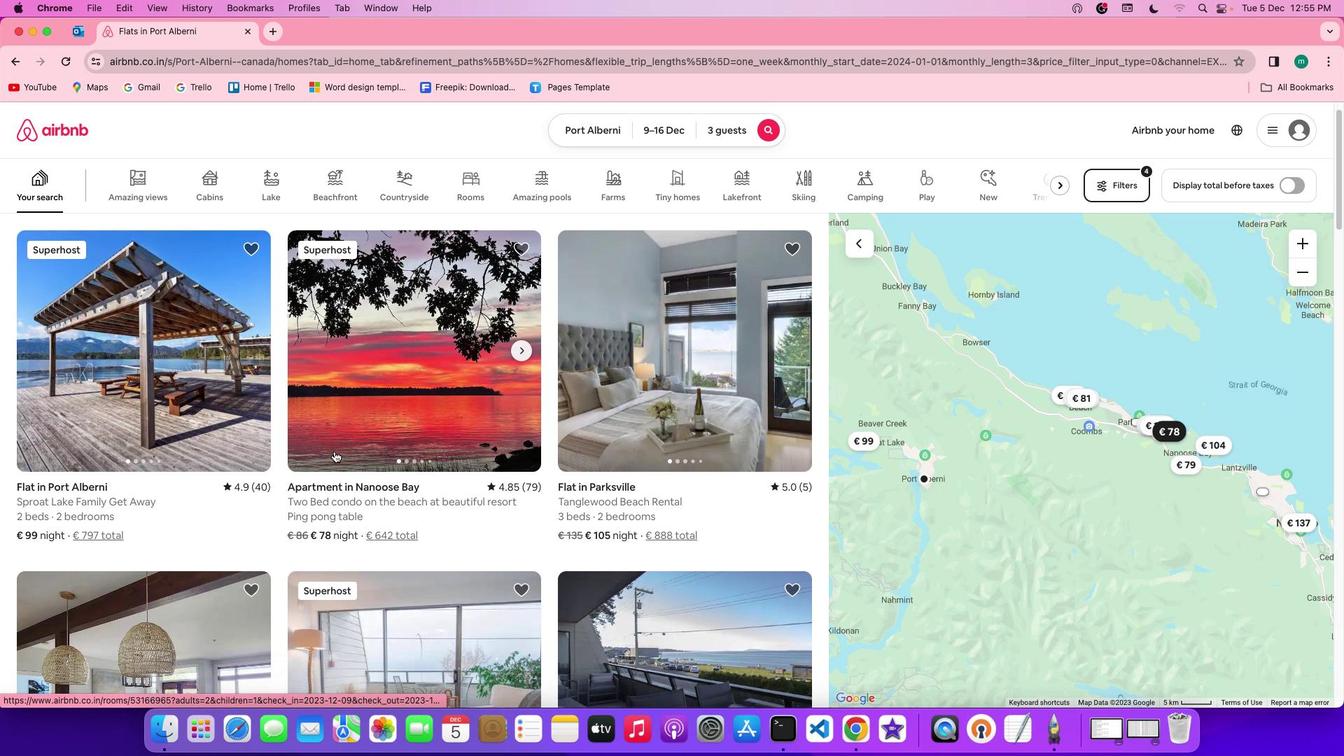 
Action: Mouse scrolled (334, 450) with delta (0, 0)
Screenshot: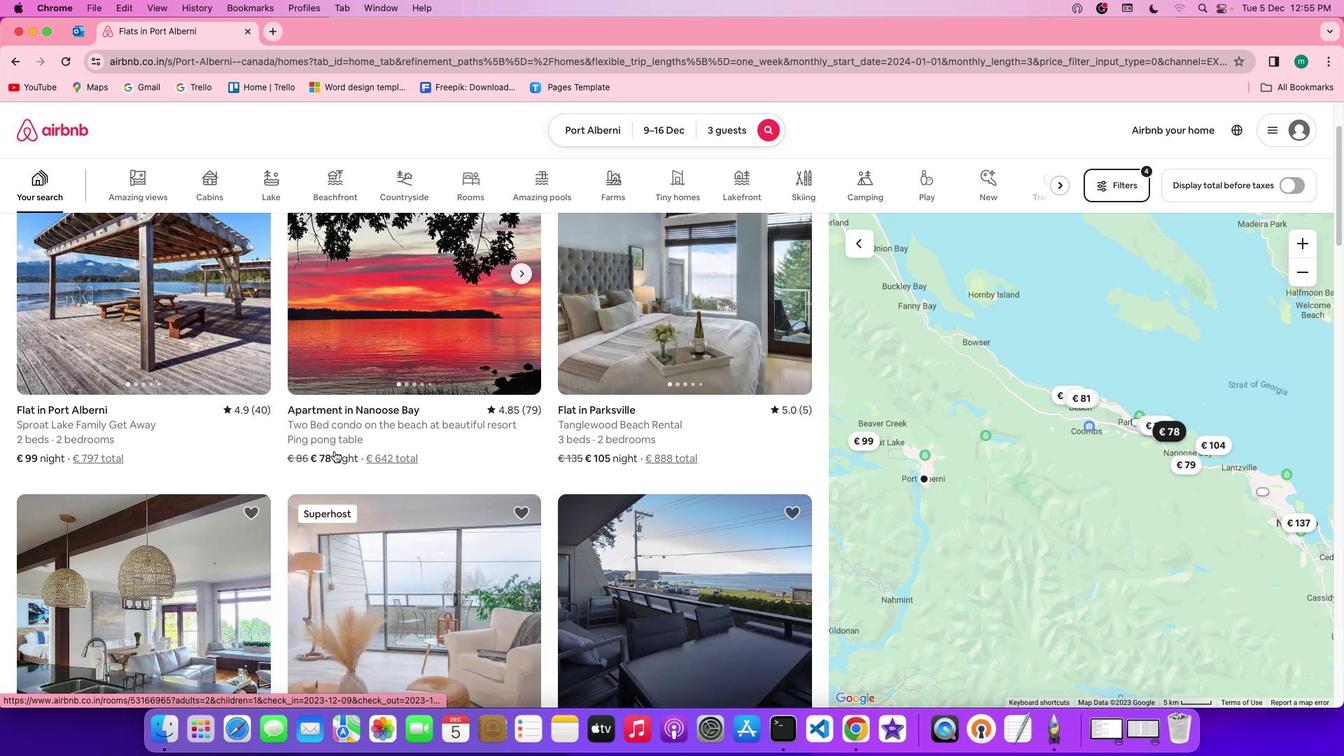 
Action: Mouse scrolled (334, 450) with delta (0, 0)
Screenshot: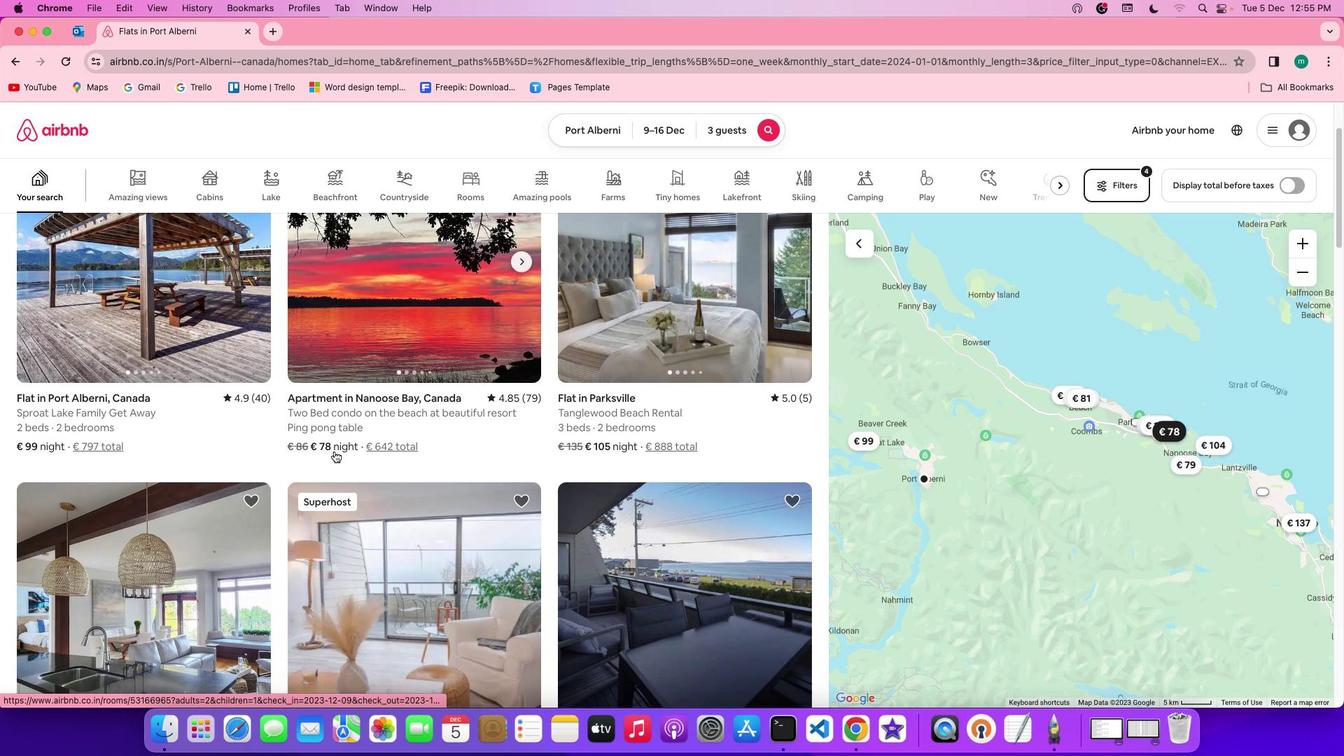 
Action: Mouse scrolled (334, 450) with delta (0, 0)
Screenshot: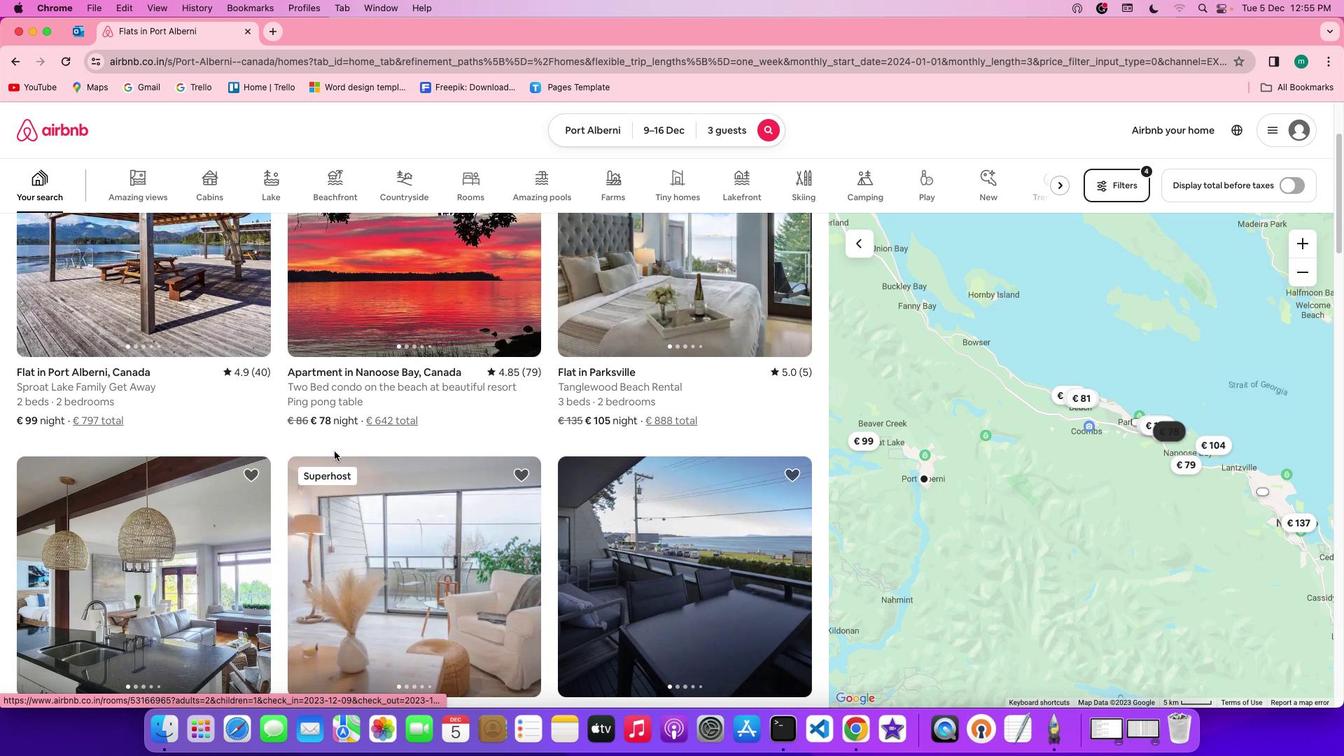 
Action: Mouse scrolled (334, 450) with delta (0, -1)
Screenshot: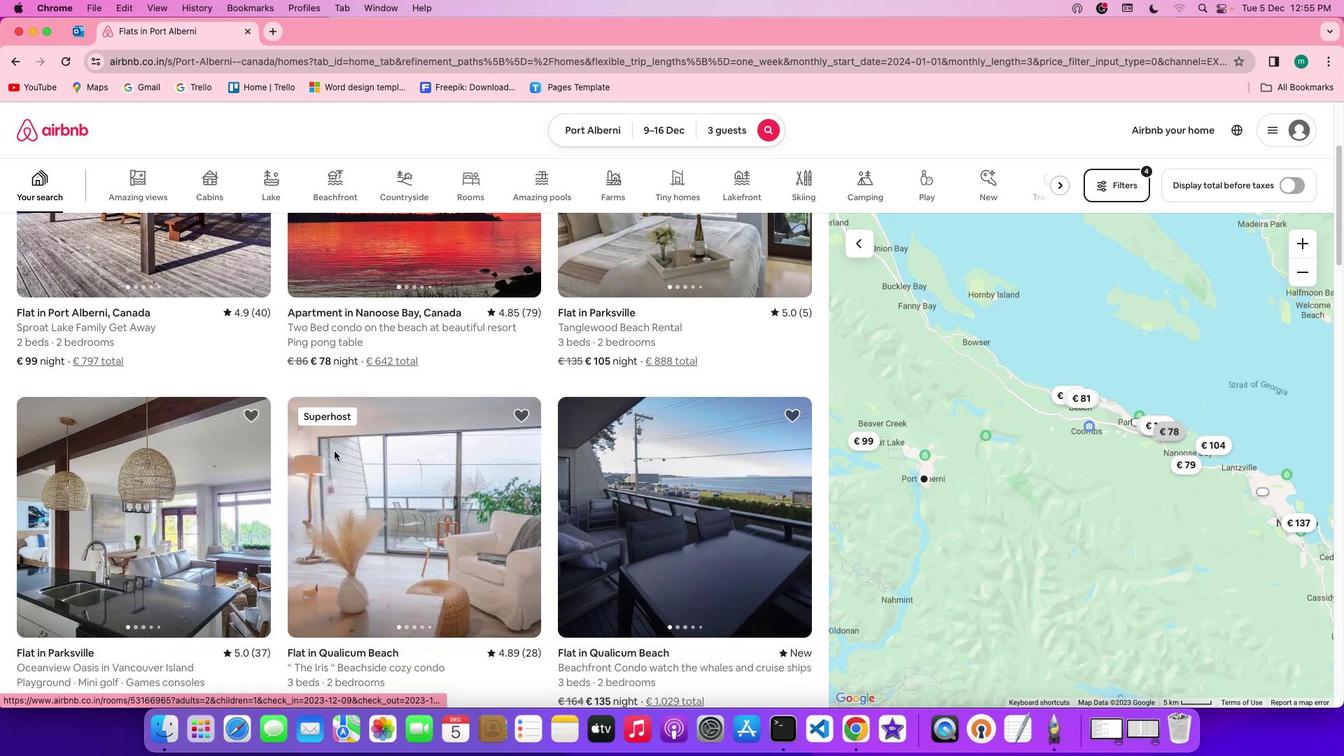 
Action: Mouse scrolled (334, 450) with delta (0, -2)
Screenshot: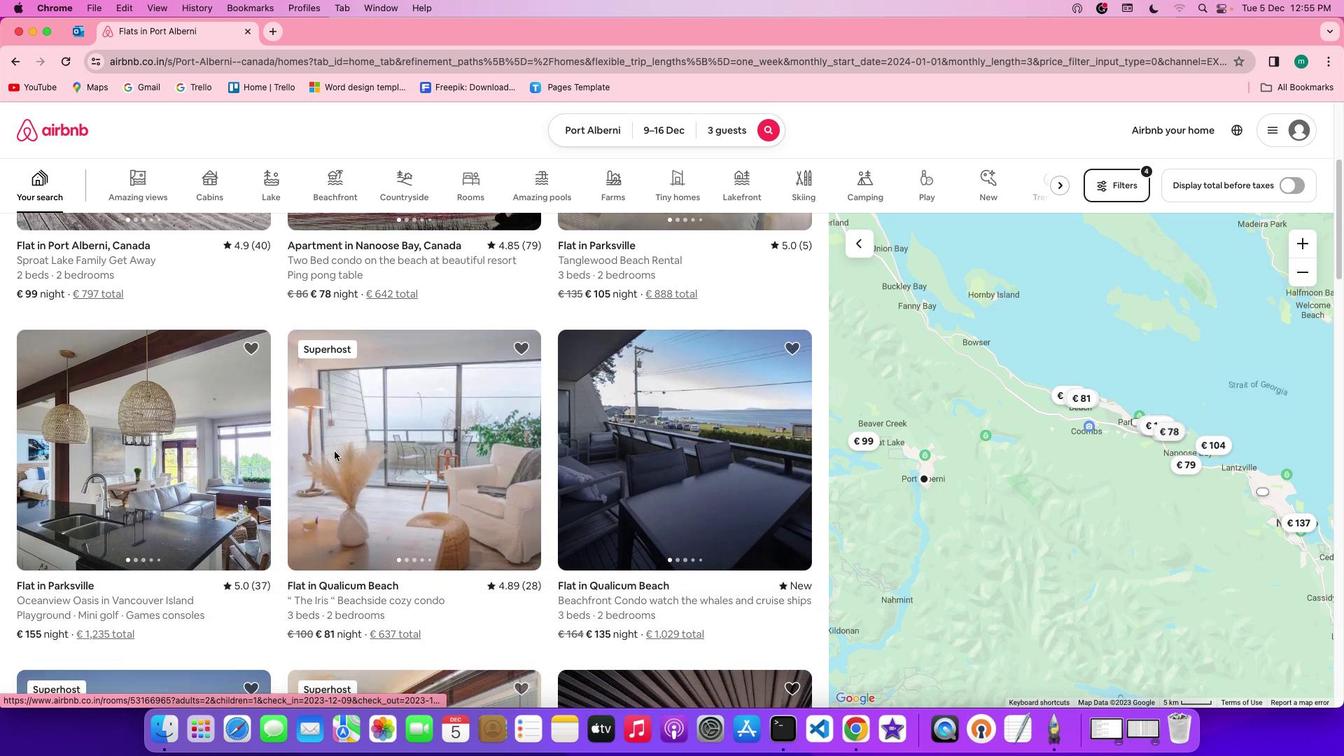 
Action: Mouse scrolled (334, 450) with delta (0, 0)
Screenshot: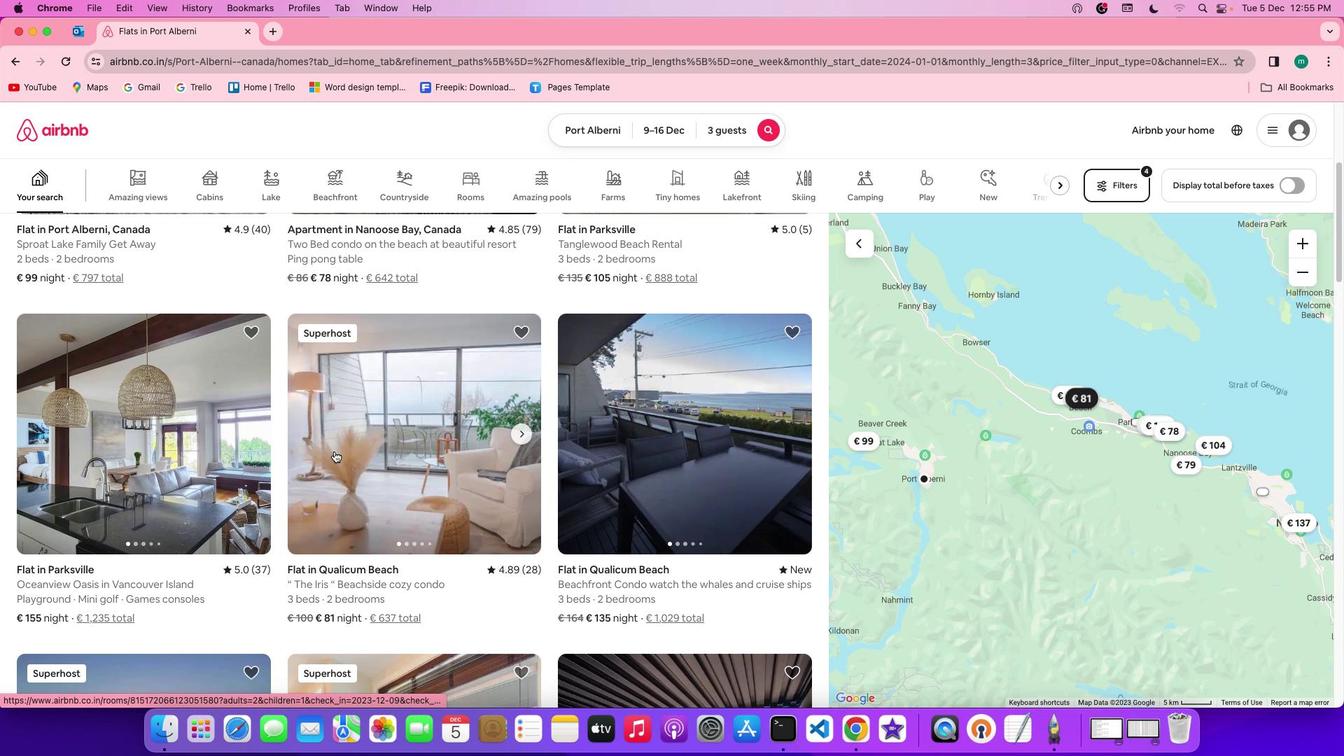 
Action: Mouse scrolled (334, 450) with delta (0, 0)
Screenshot: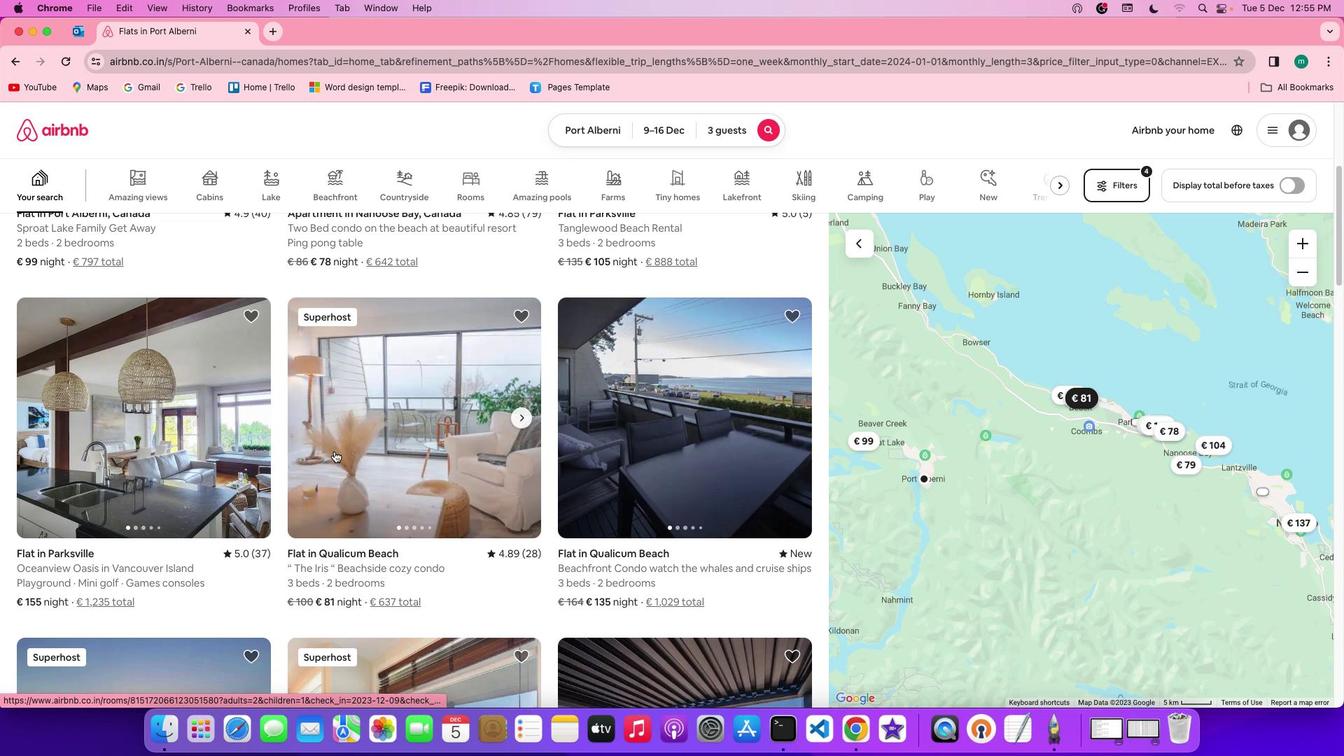
Action: Mouse scrolled (334, 450) with delta (0, 0)
Screenshot: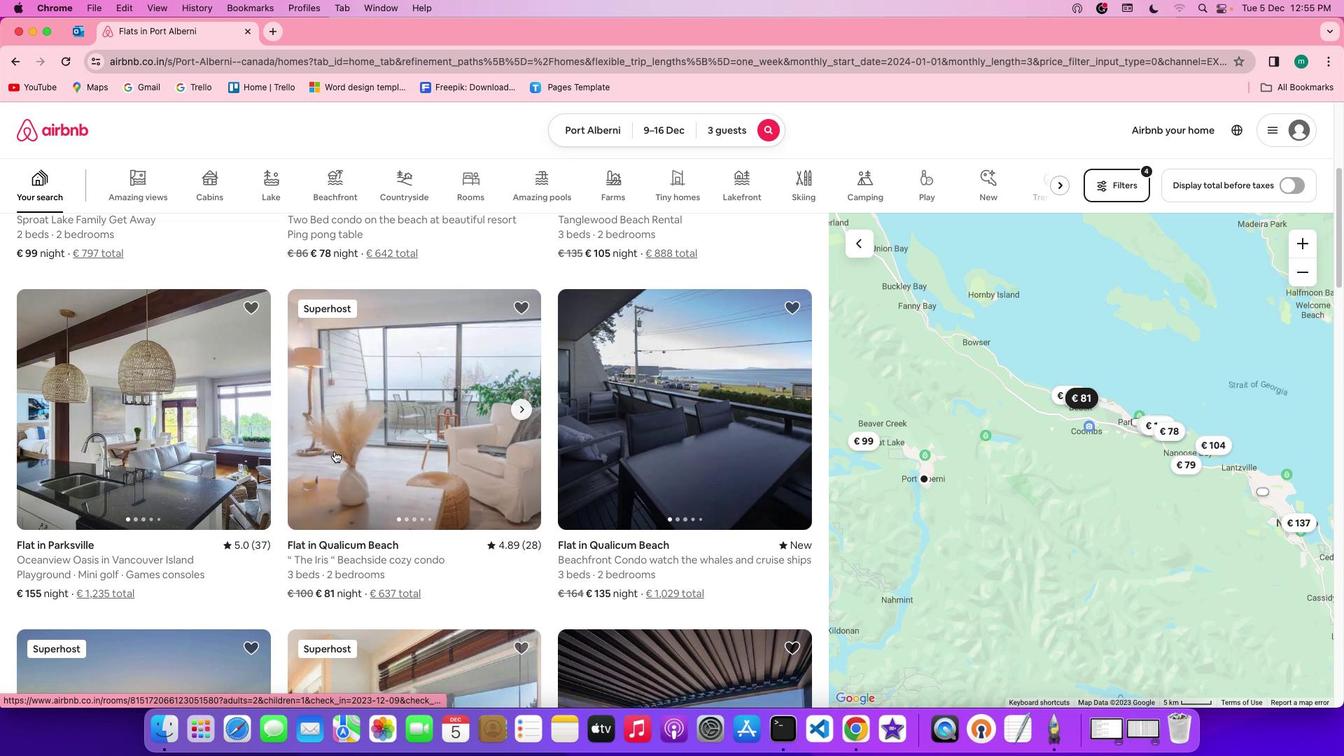 
Action: Mouse scrolled (334, 450) with delta (0, -1)
Screenshot: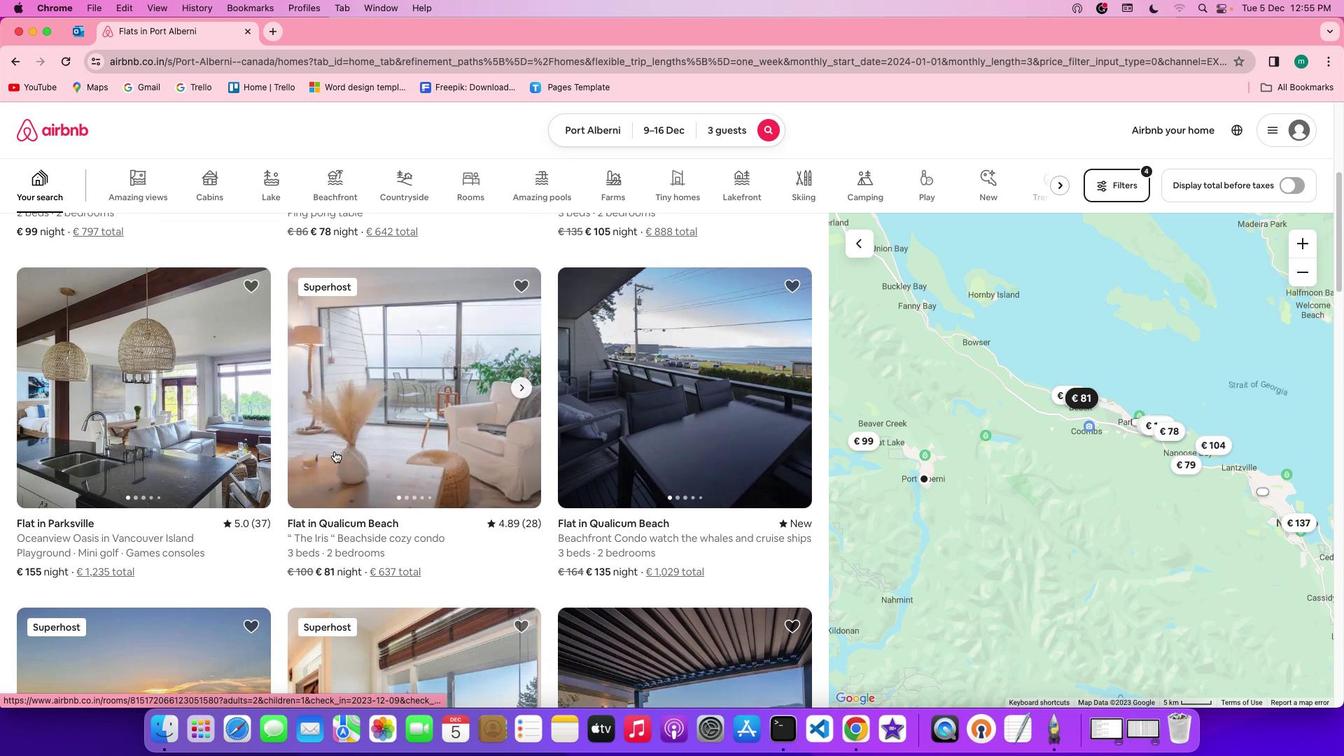 
Action: Mouse scrolled (334, 450) with delta (0, -1)
Screenshot: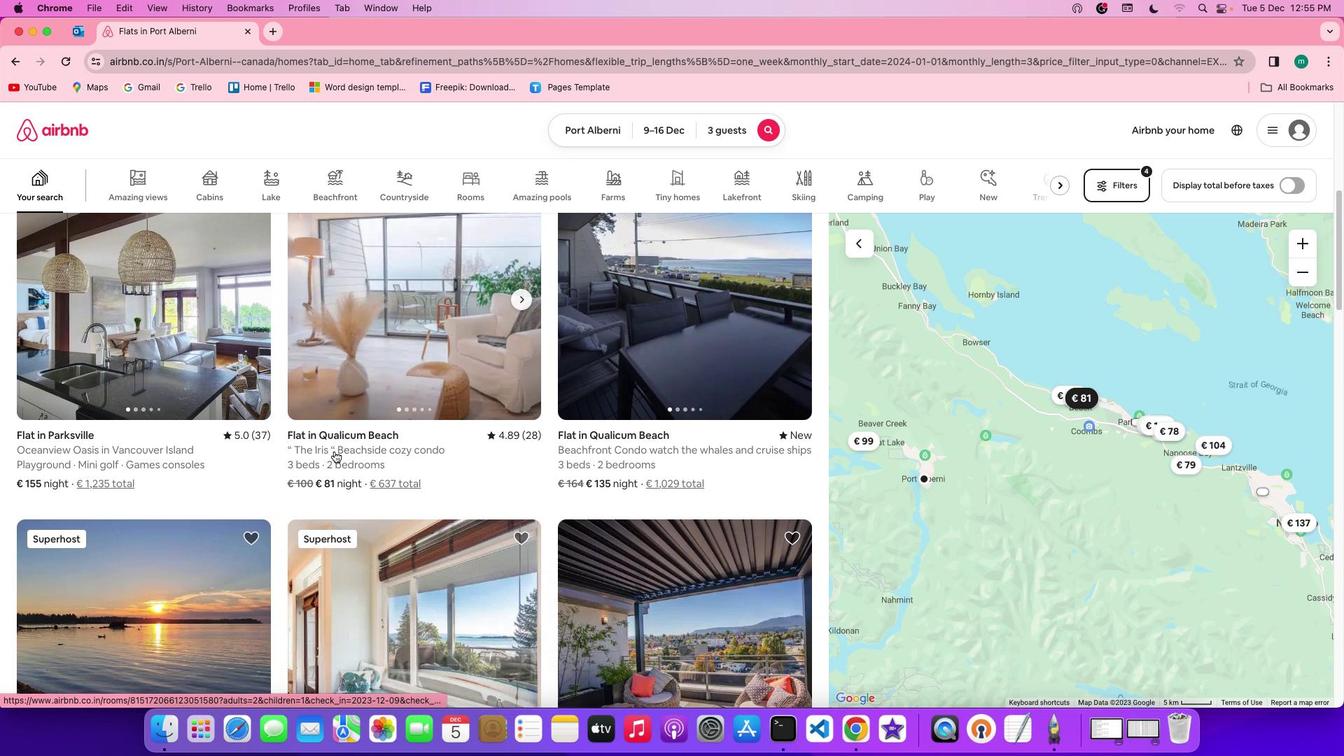 
Action: Mouse moved to (169, 392)
Screenshot: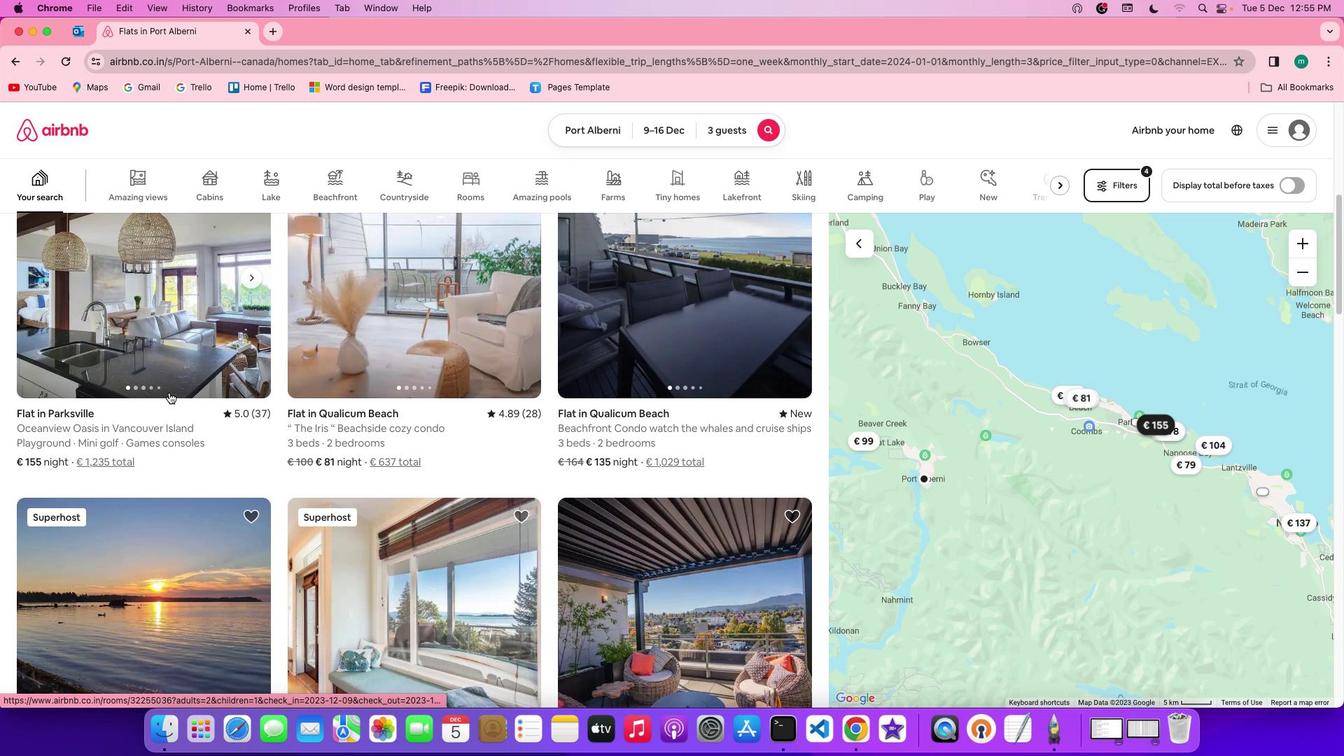 
Action: Mouse pressed left at (169, 392)
Screenshot: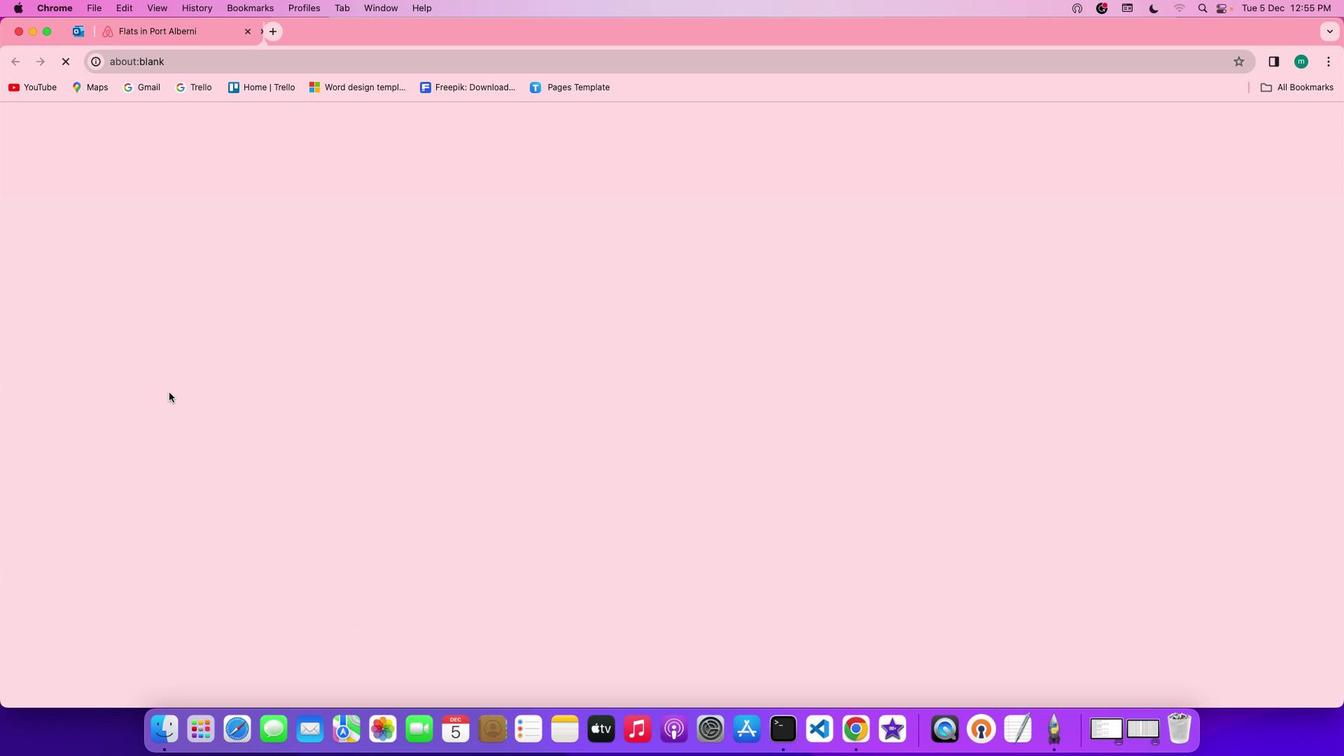 
Action: Mouse moved to (1024, 516)
Screenshot: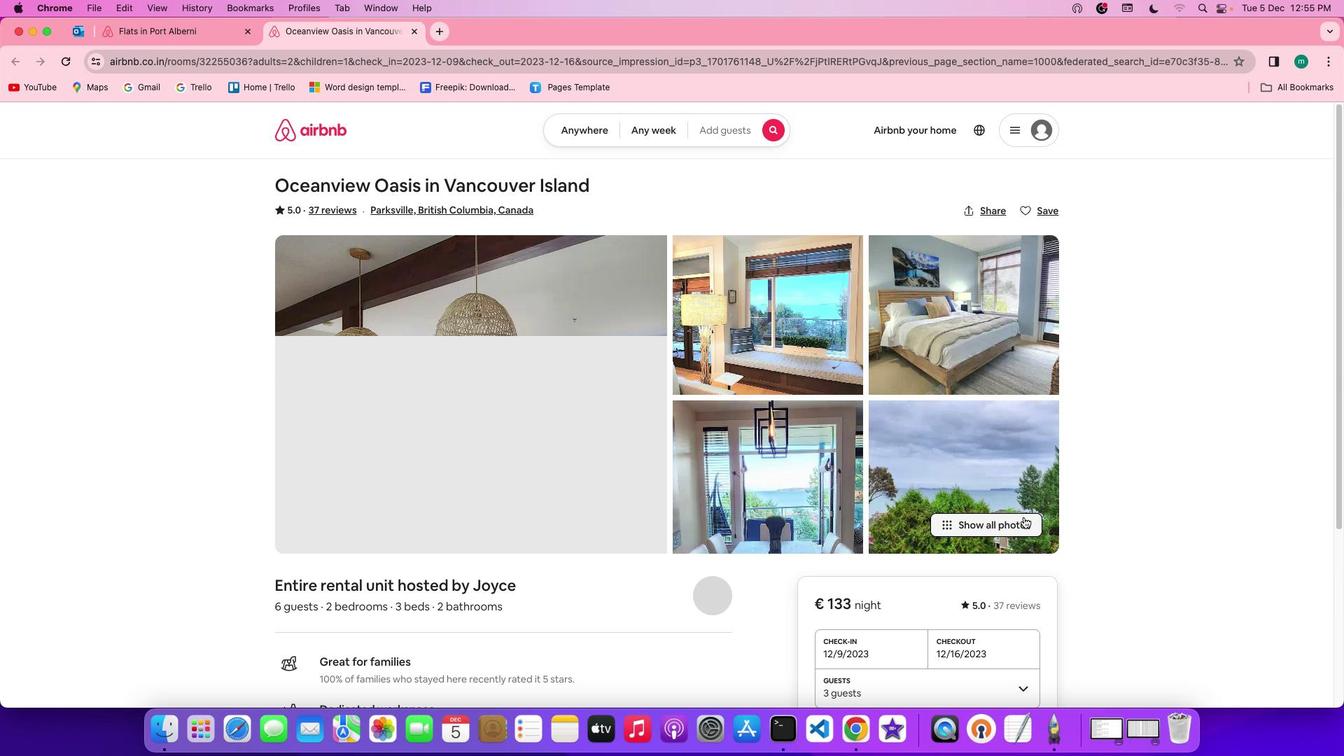 
Action: Mouse pressed left at (1024, 516)
Screenshot: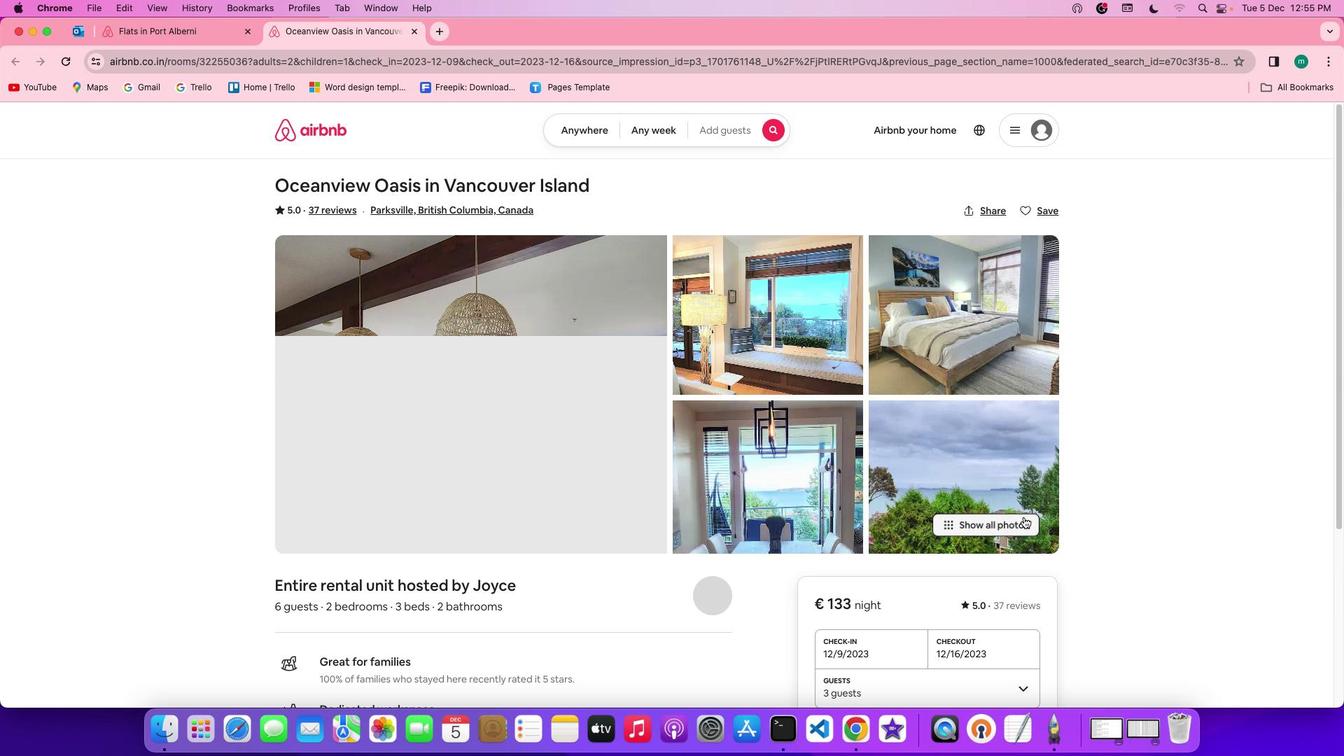 
Action: Mouse moved to (736, 488)
Screenshot: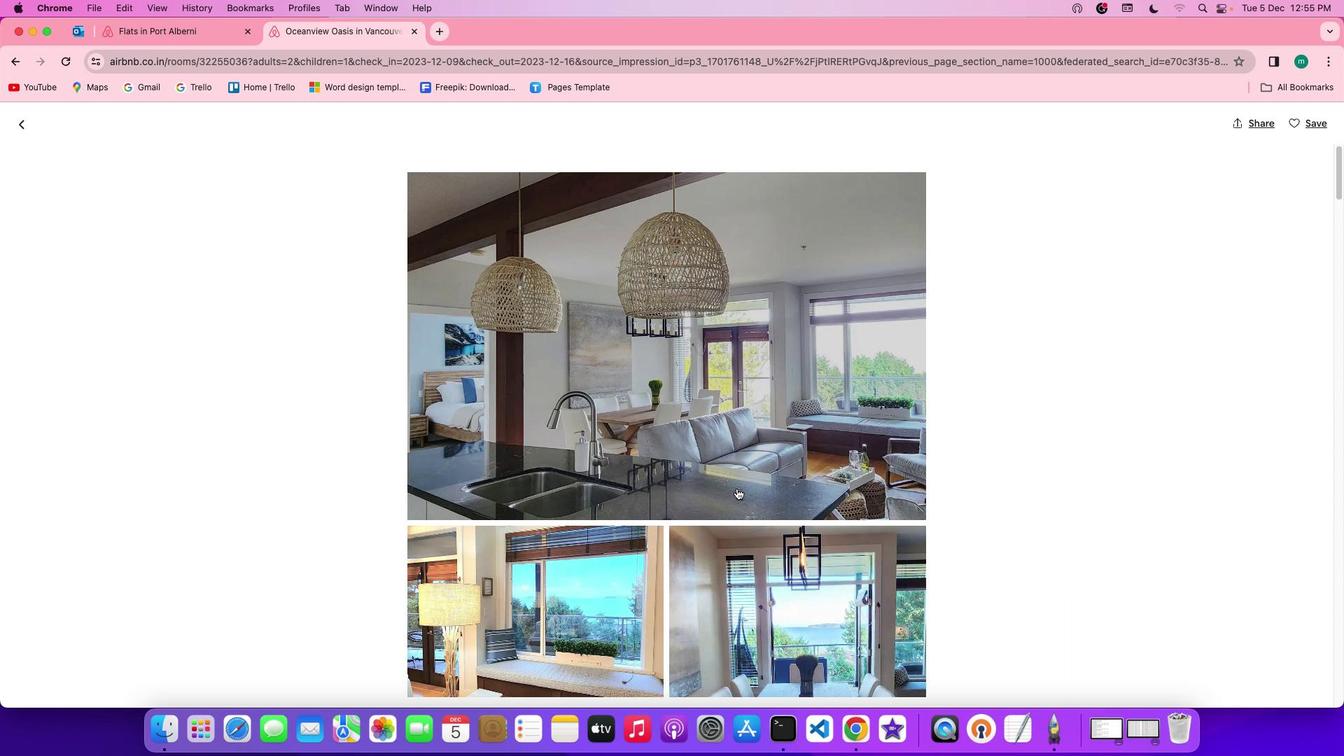 
Action: Mouse scrolled (736, 488) with delta (0, 0)
Screenshot: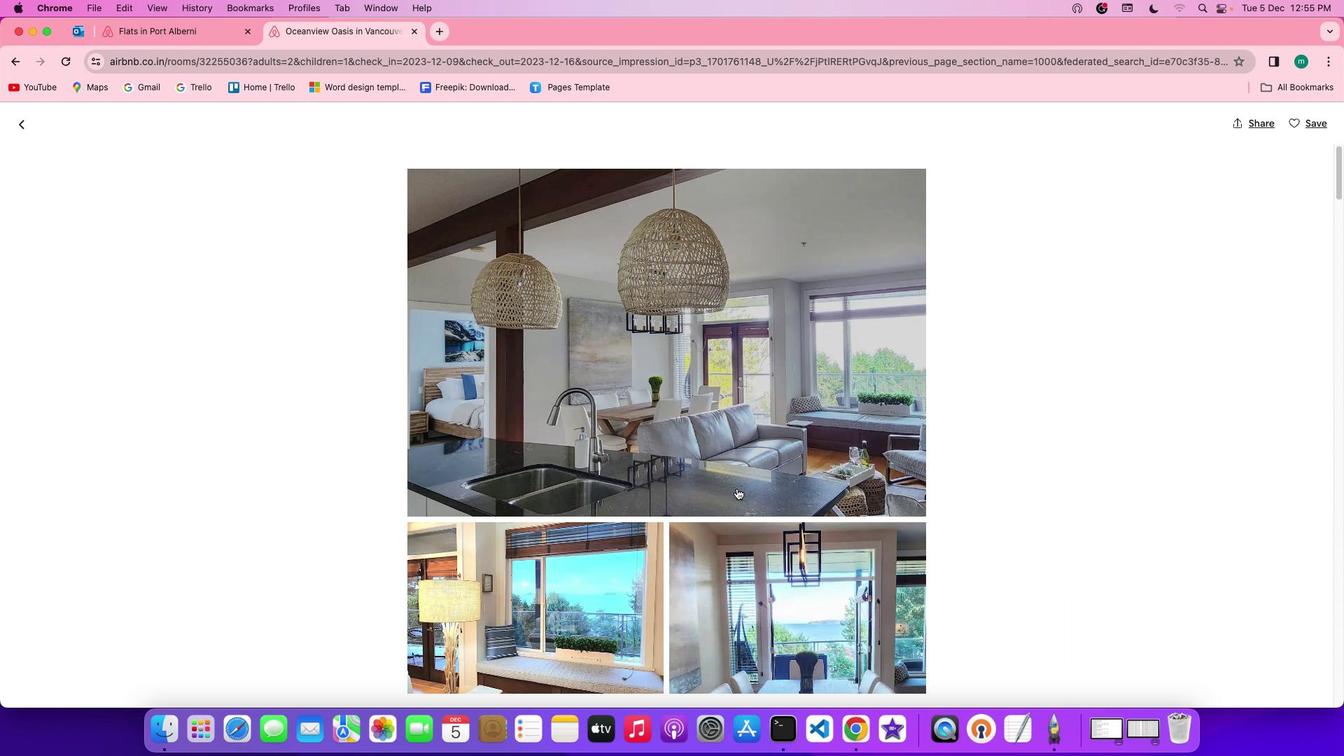
Action: Mouse scrolled (736, 488) with delta (0, 0)
Screenshot: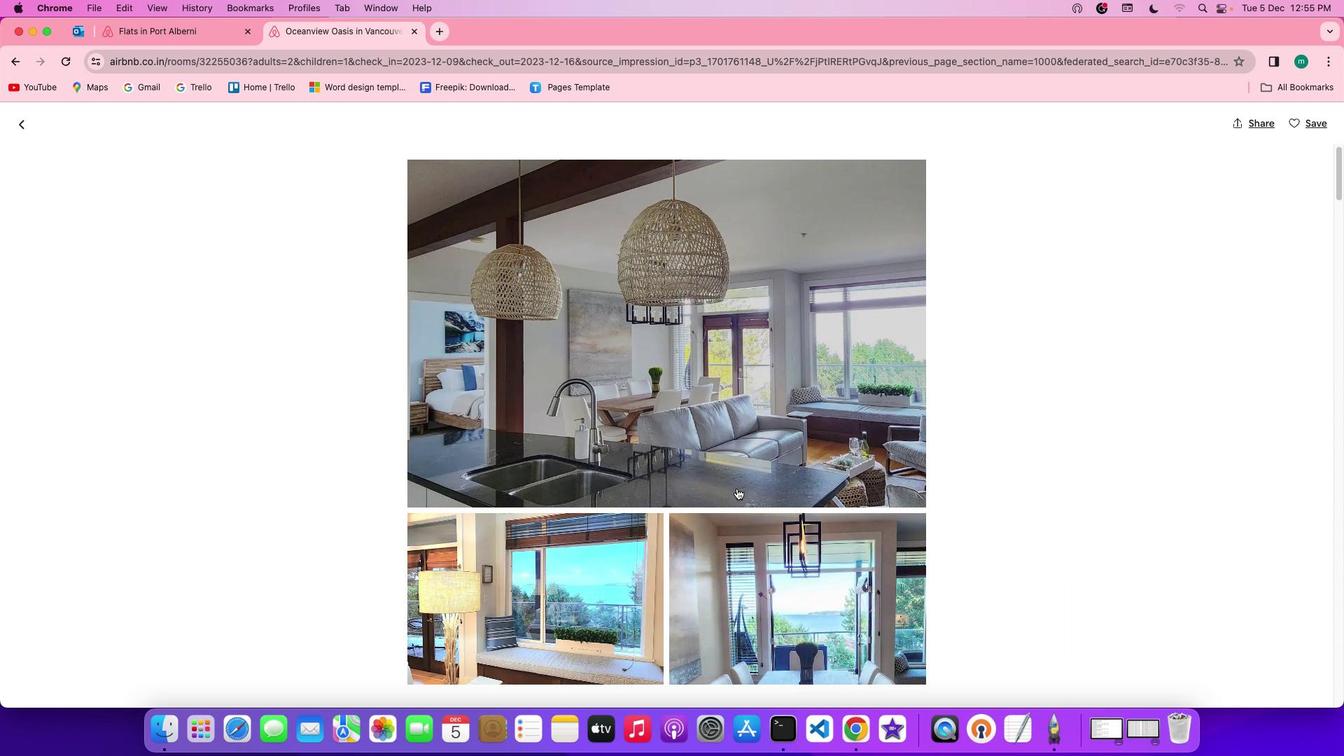 
Action: Mouse scrolled (736, 488) with delta (0, -1)
Screenshot: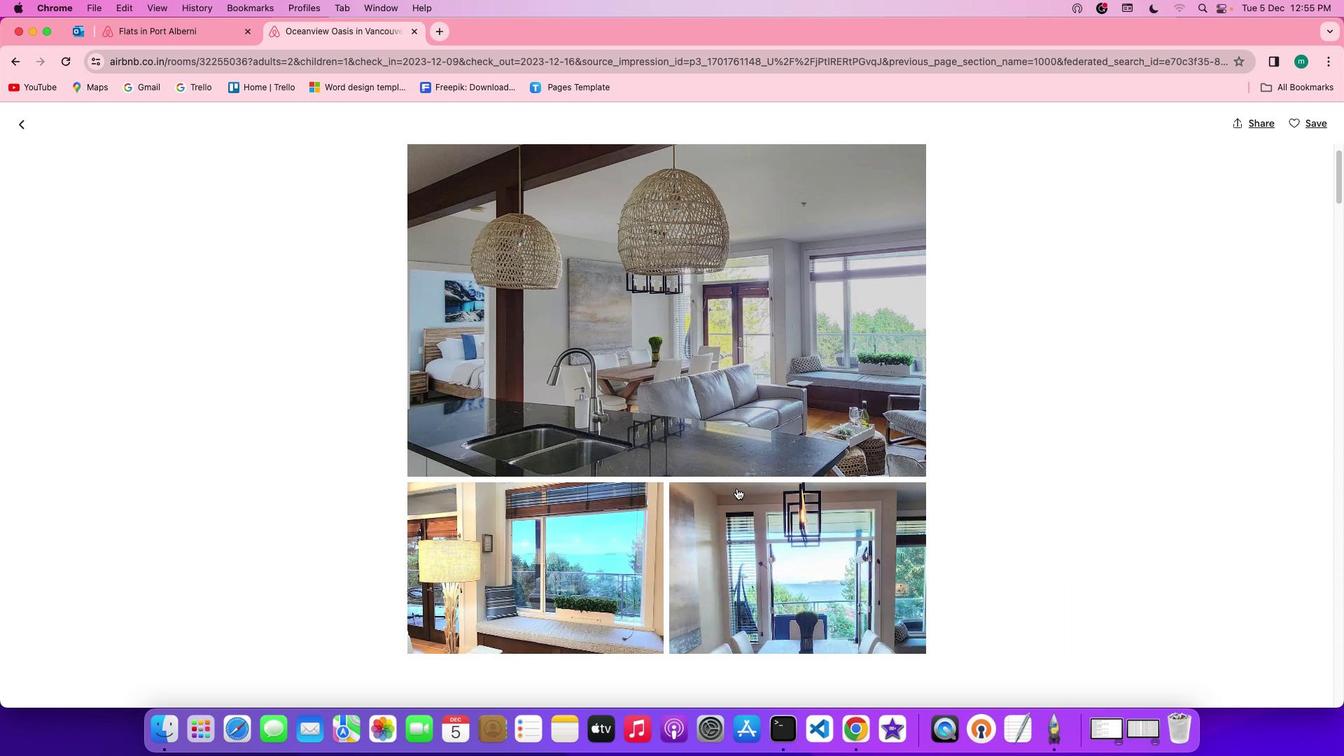
Action: Mouse scrolled (736, 488) with delta (0, -2)
Screenshot: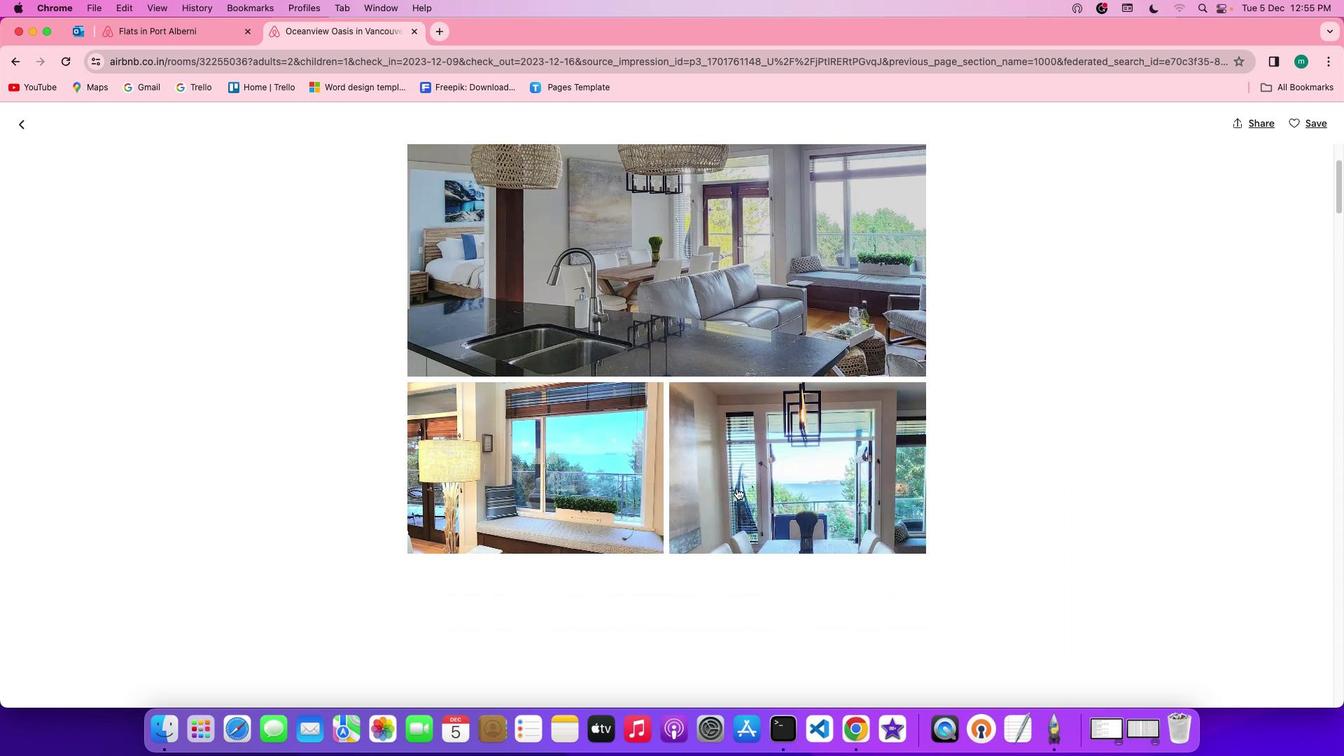
Action: Mouse scrolled (736, 488) with delta (0, 0)
Screenshot: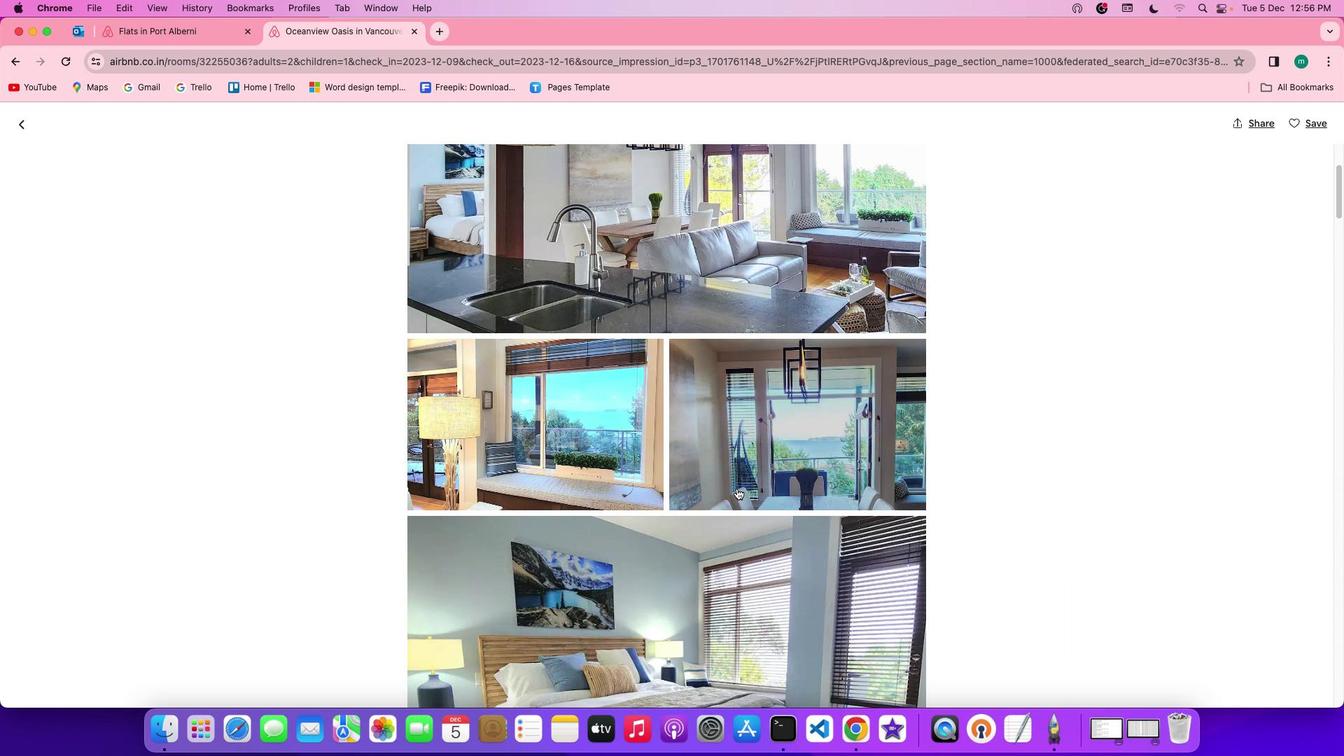 
Action: Mouse scrolled (736, 488) with delta (0, 0)
Screenshot: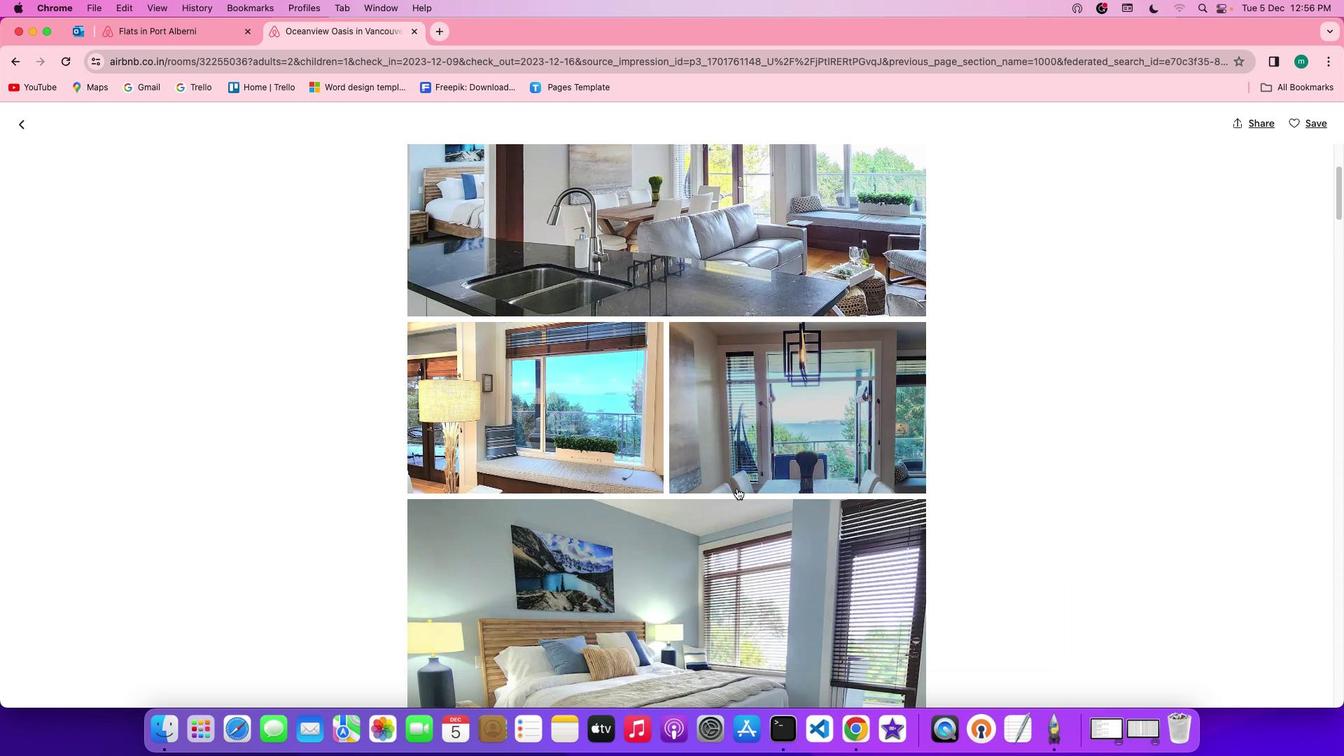
Action: Mouse scrolled (736, 488) with delta (0, 0)
Screenshot: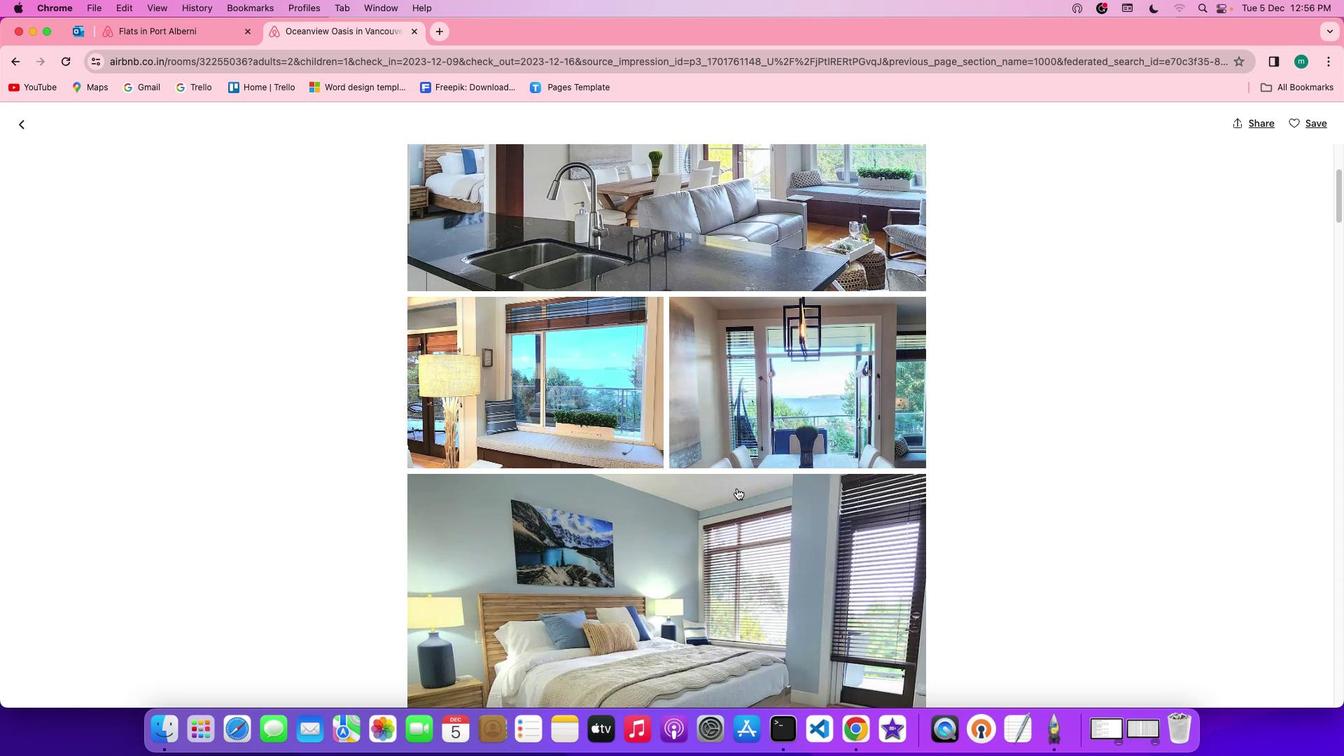 
Action: Mouse scrolled (736, 488) with delta (0, 0)
Screenshot: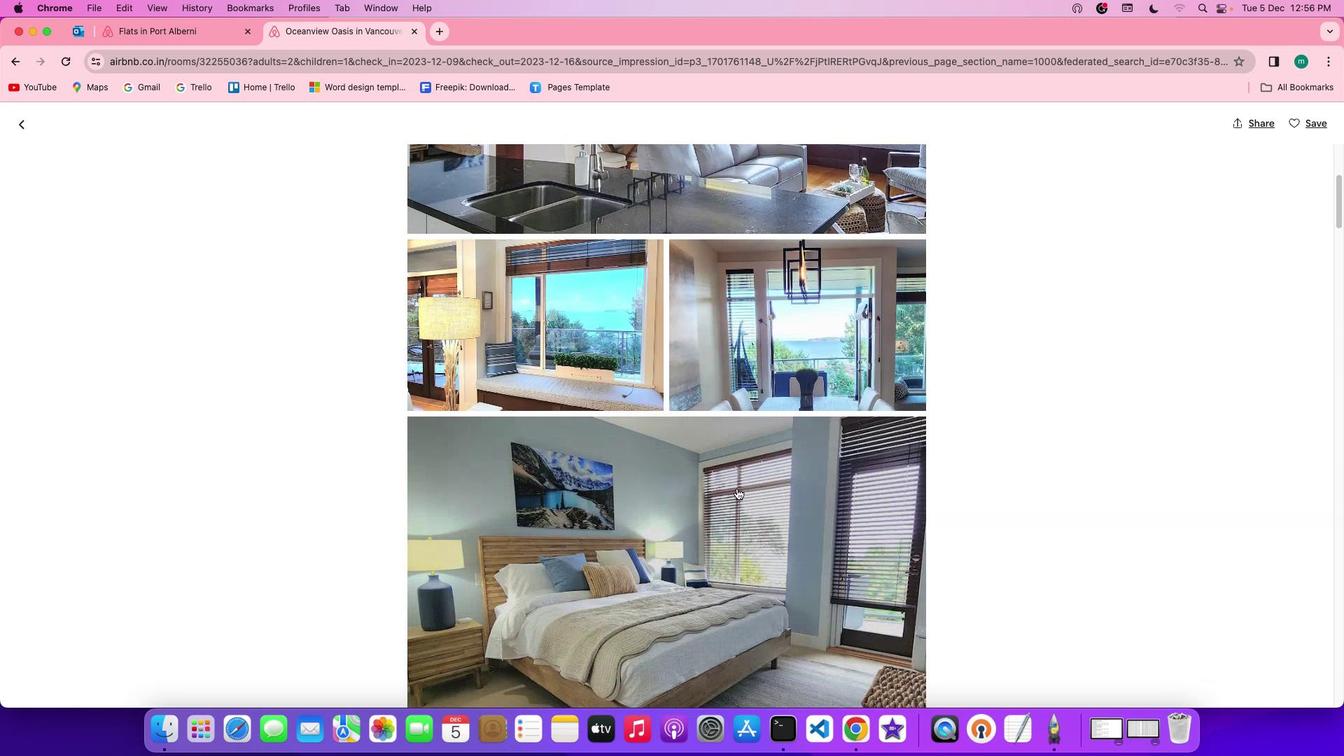 
Action: Mouse scrolled (736, 488) with delta (0, 0)
Screenshot: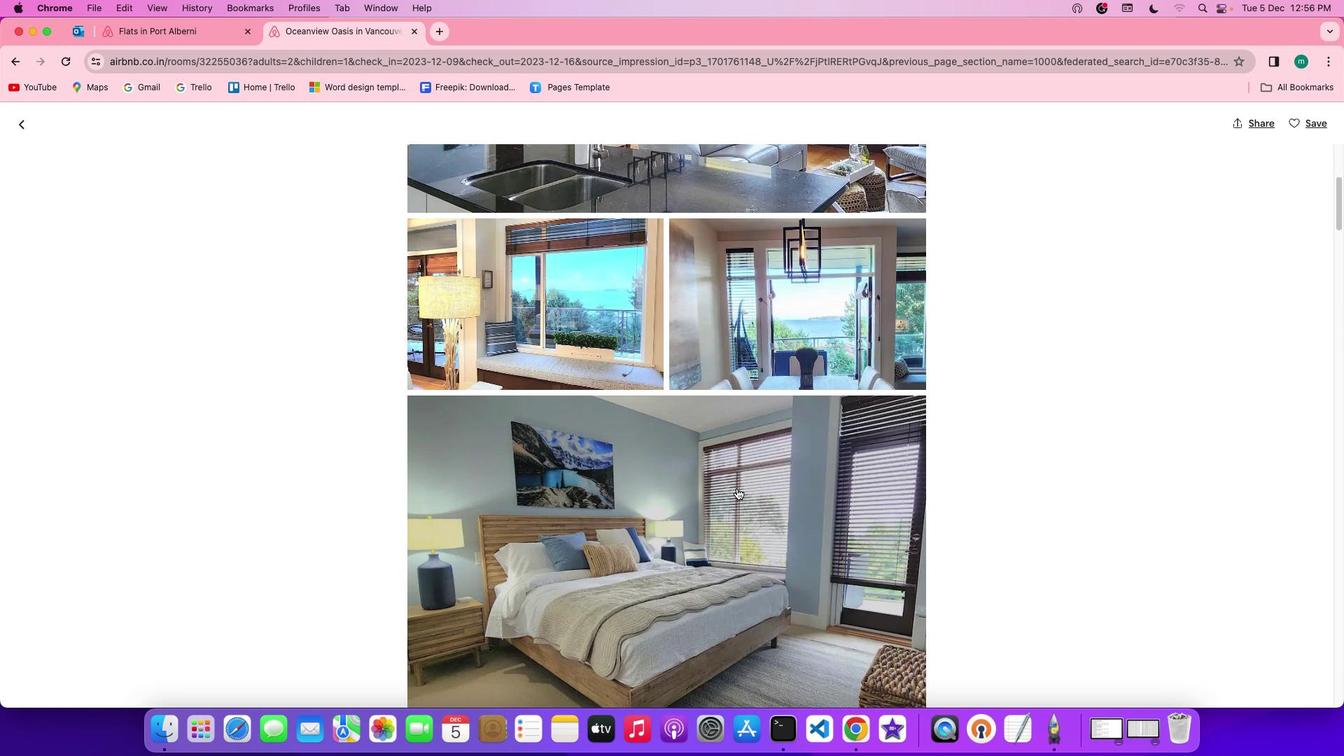 
Action: Mouse scrolled (736, 488) with delta (0, 0)
Screenshot: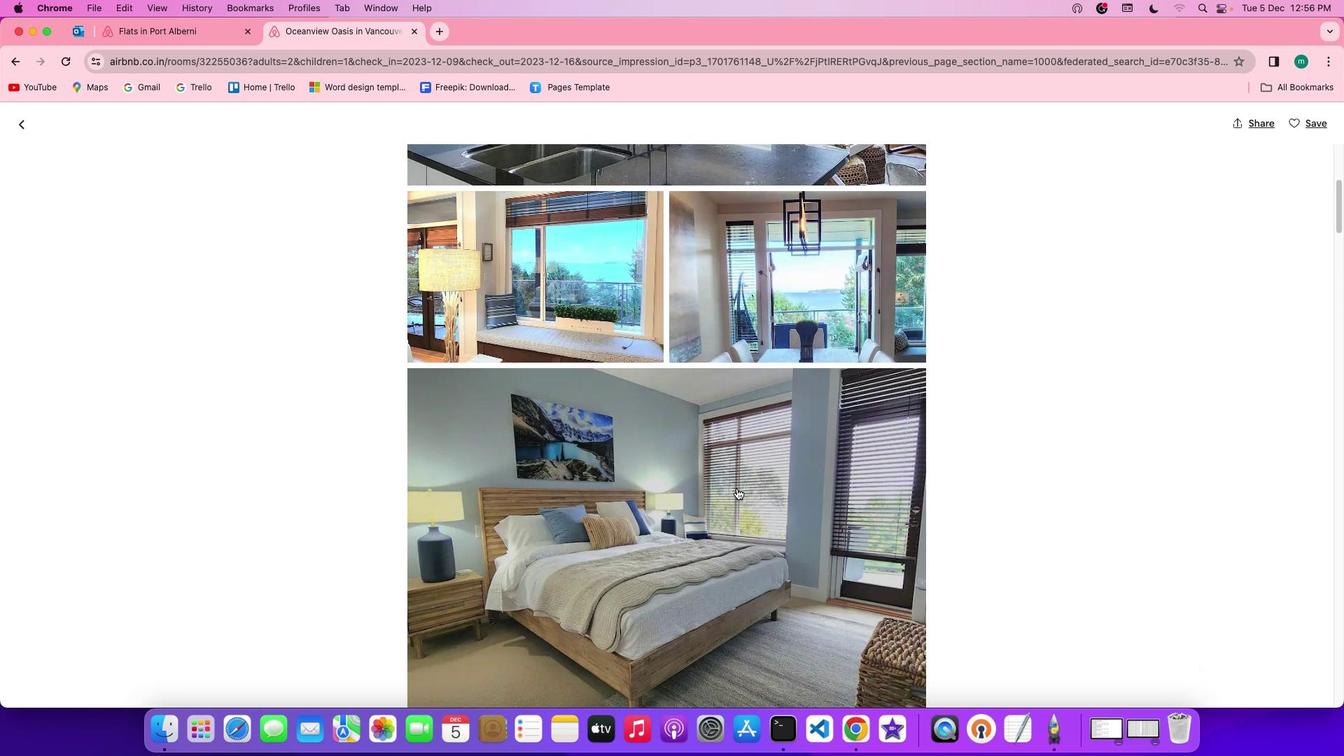 
Action: Mouse scrolled (736, 488) with delta (0, -1)
Screenshot: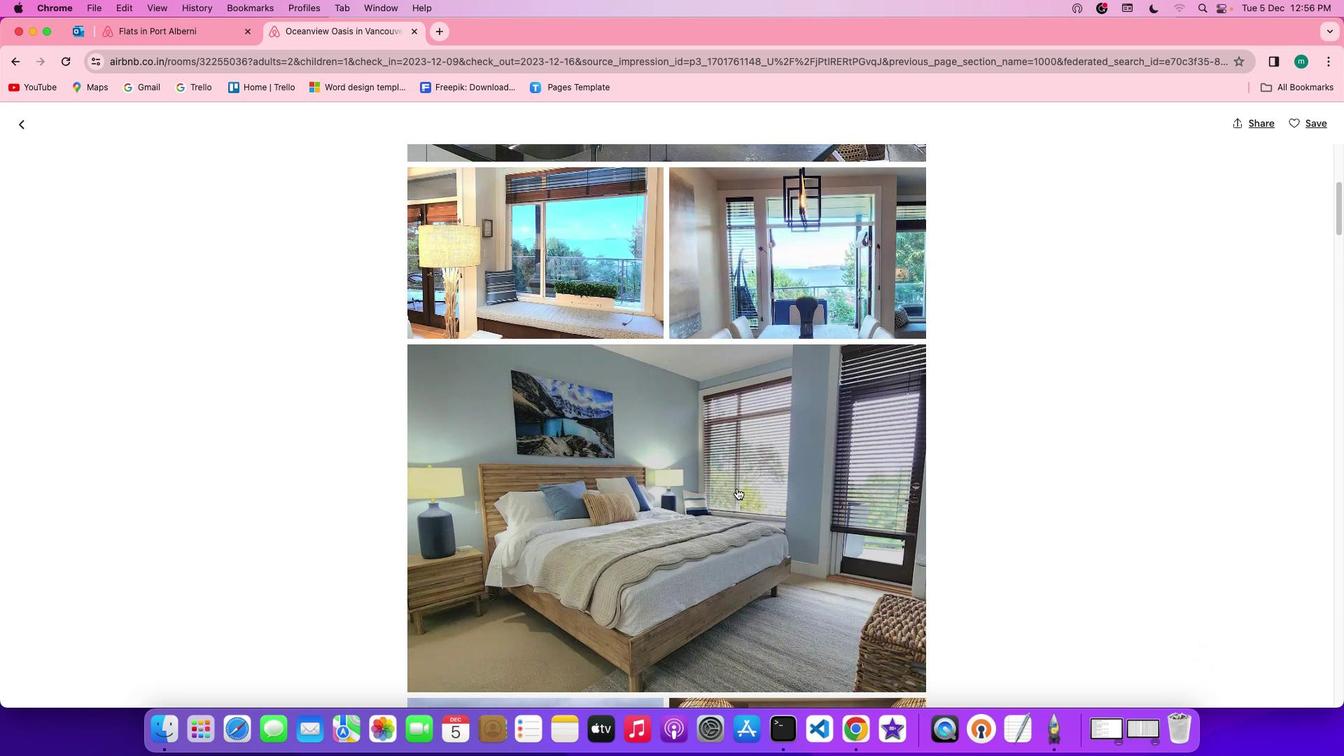 
Action: Mouse scrolled (736, 488) with delta (0, -1)
Screenshot: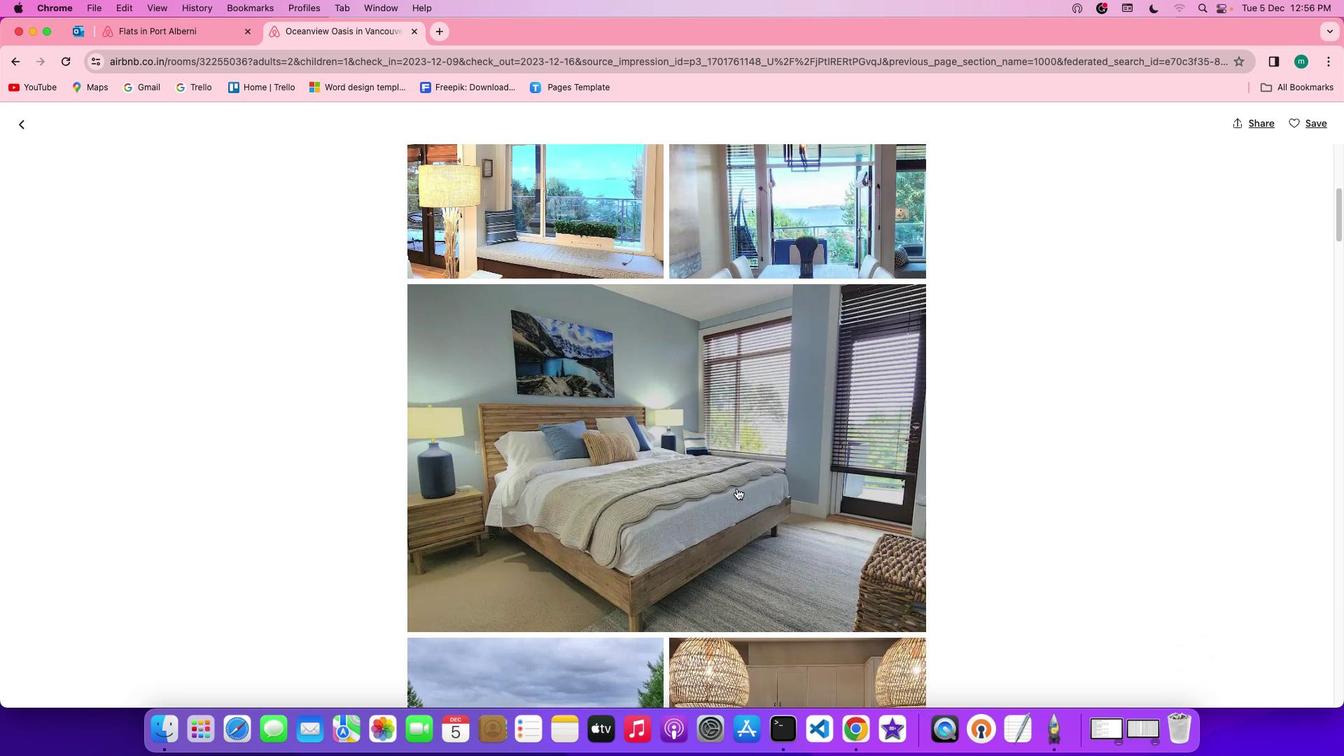 
Action: Mouse scrolled (736, 488) with delta (0, 0)
Screenshot: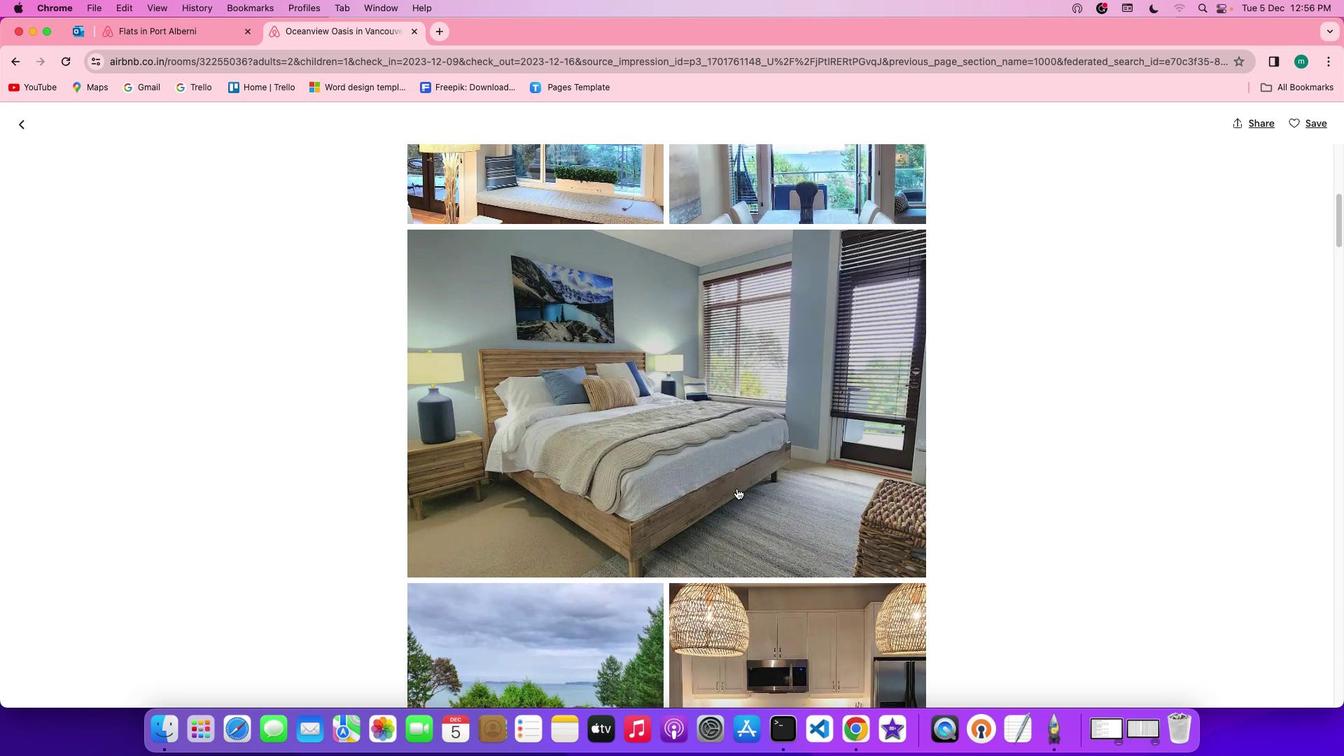 
Action: Mouse scrolled (736, 488) with delta (0, 0)
Screenshot: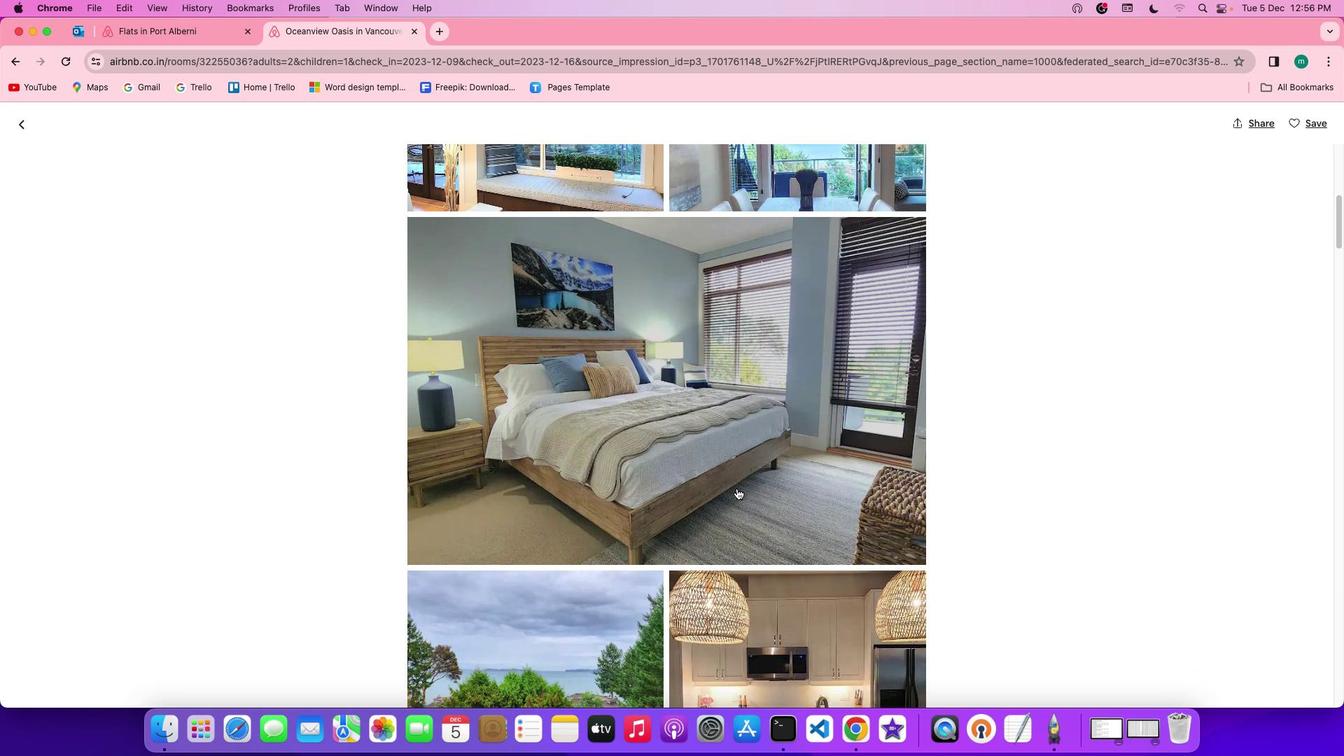 
Action: Mouse scrolled (736, 488) with delta (0, -1)
Screenshot: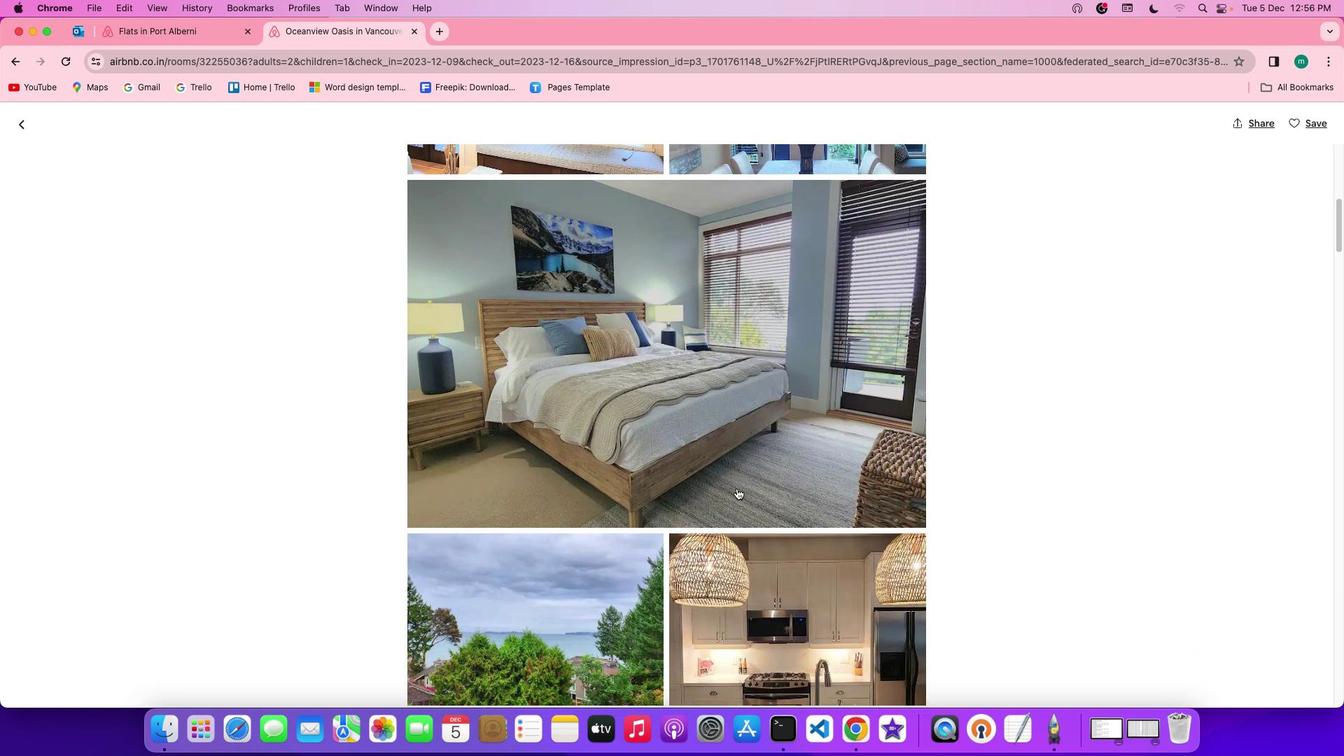 
Action: Mouse scrolled (736, 488) with delta (0, 0)
Screenshot: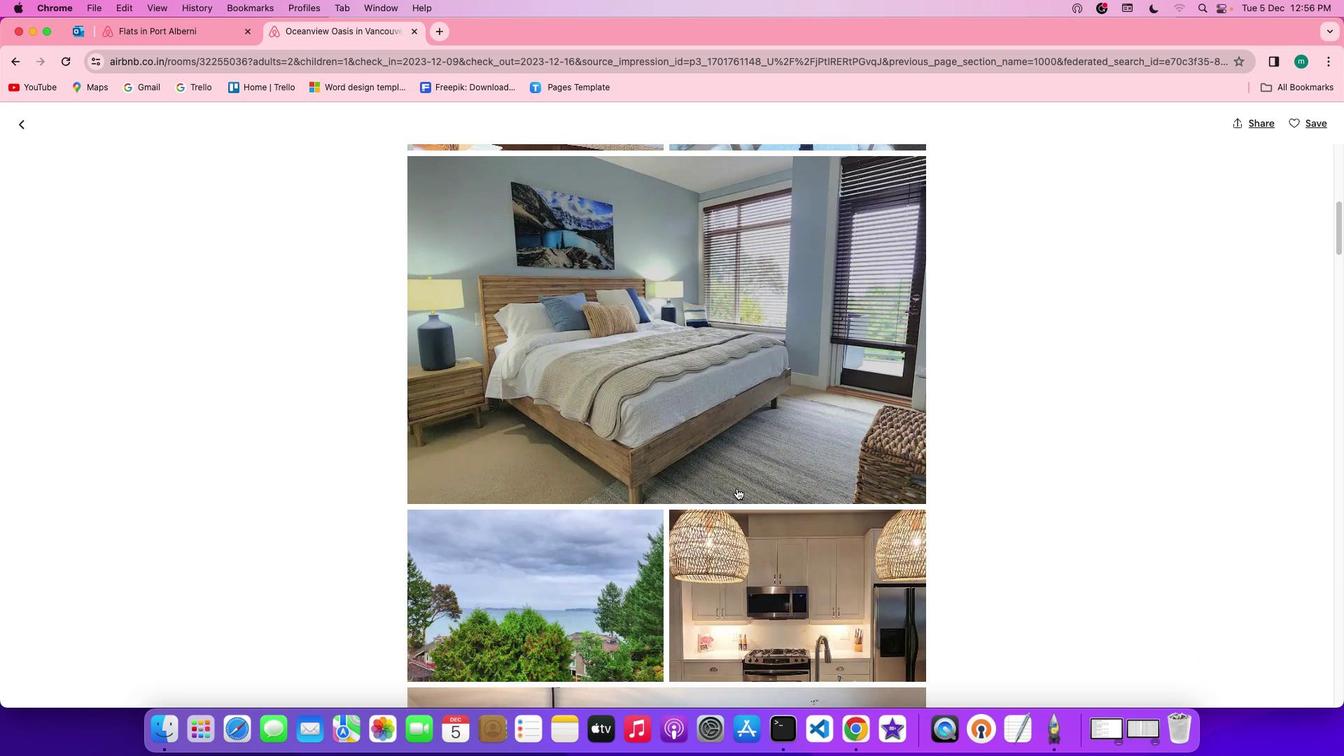 
Action: Mouse scrolled (736, 488) with delta (0, 0)
Screenshot: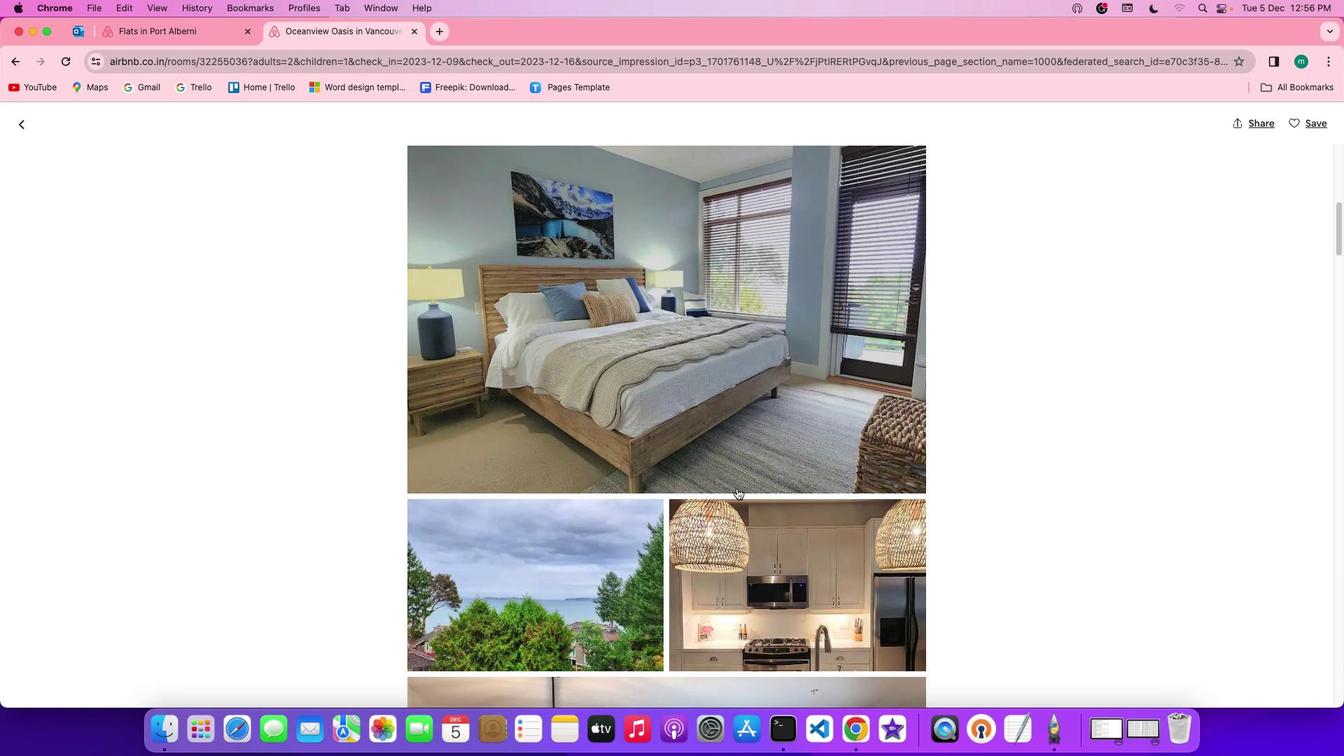 
Action: Mouse scrolled (736, 488) with delta (0, 0)
Screenshot: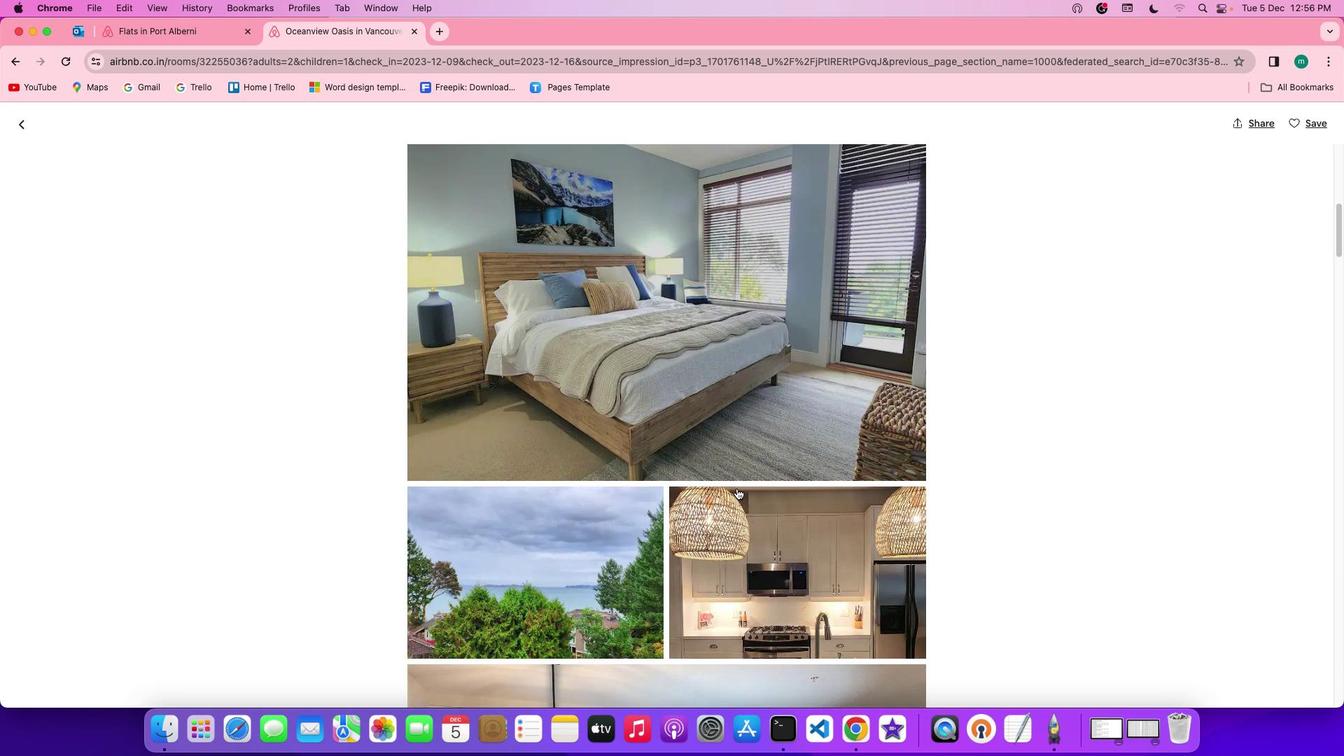 
Action: Mouse scrolled (736, 488) with delta (0, -1)
Screenshot: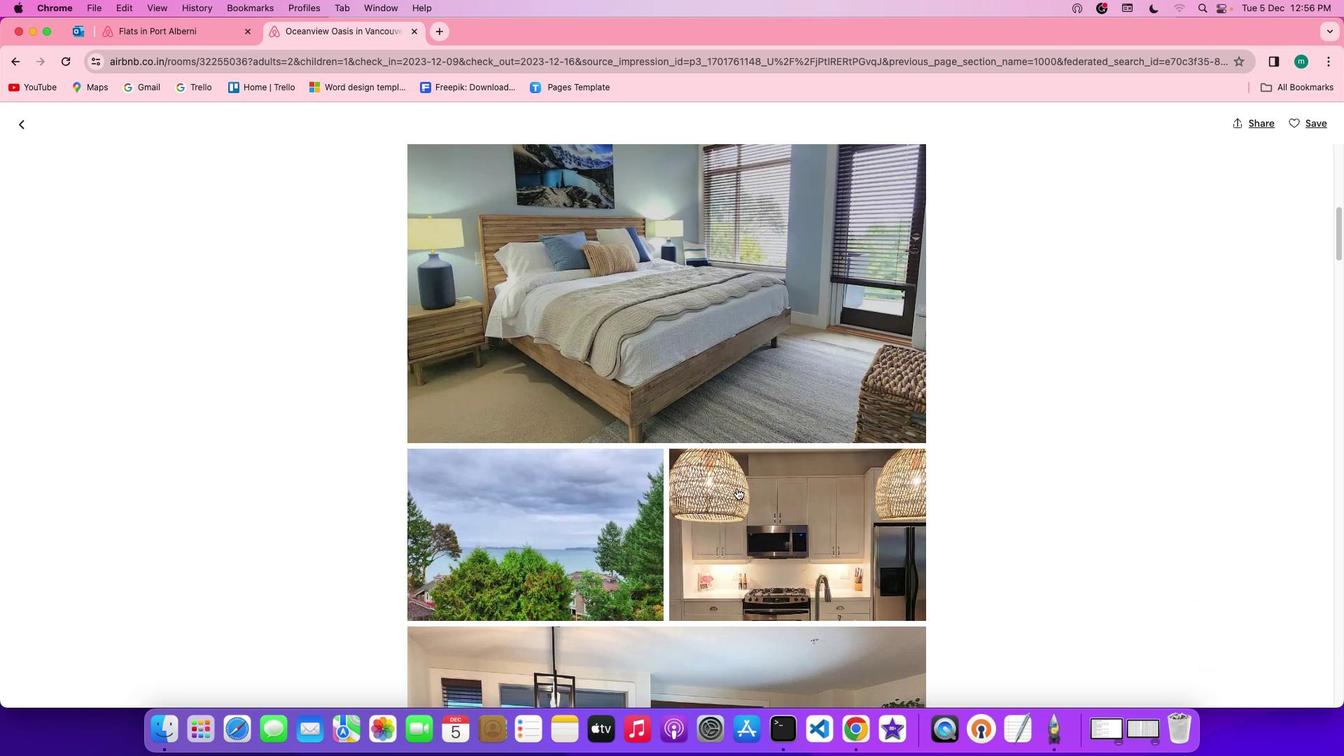 
Action: Mouse scrolled (736, 488) with delta (0, 0)
Screenshot: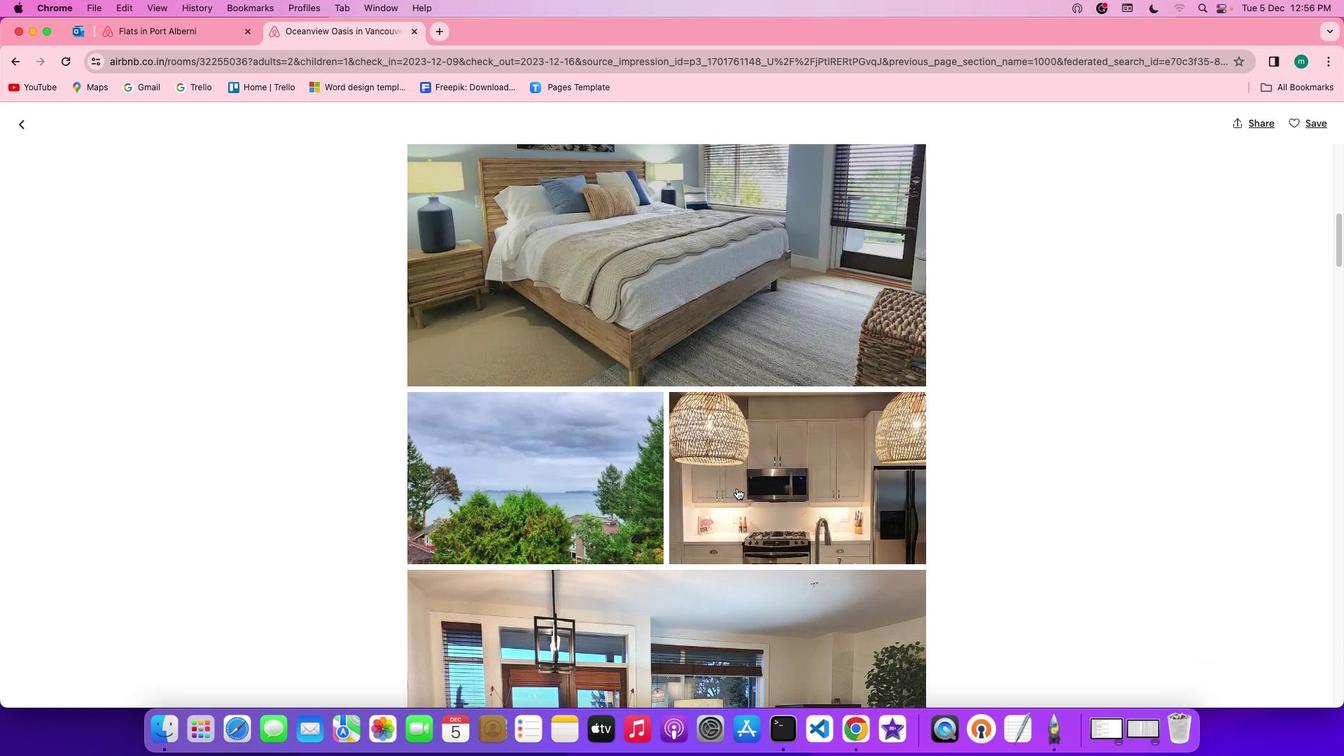 
Action: Mouse scrolled (736, 488) with delta (0, 0)
Screenshot: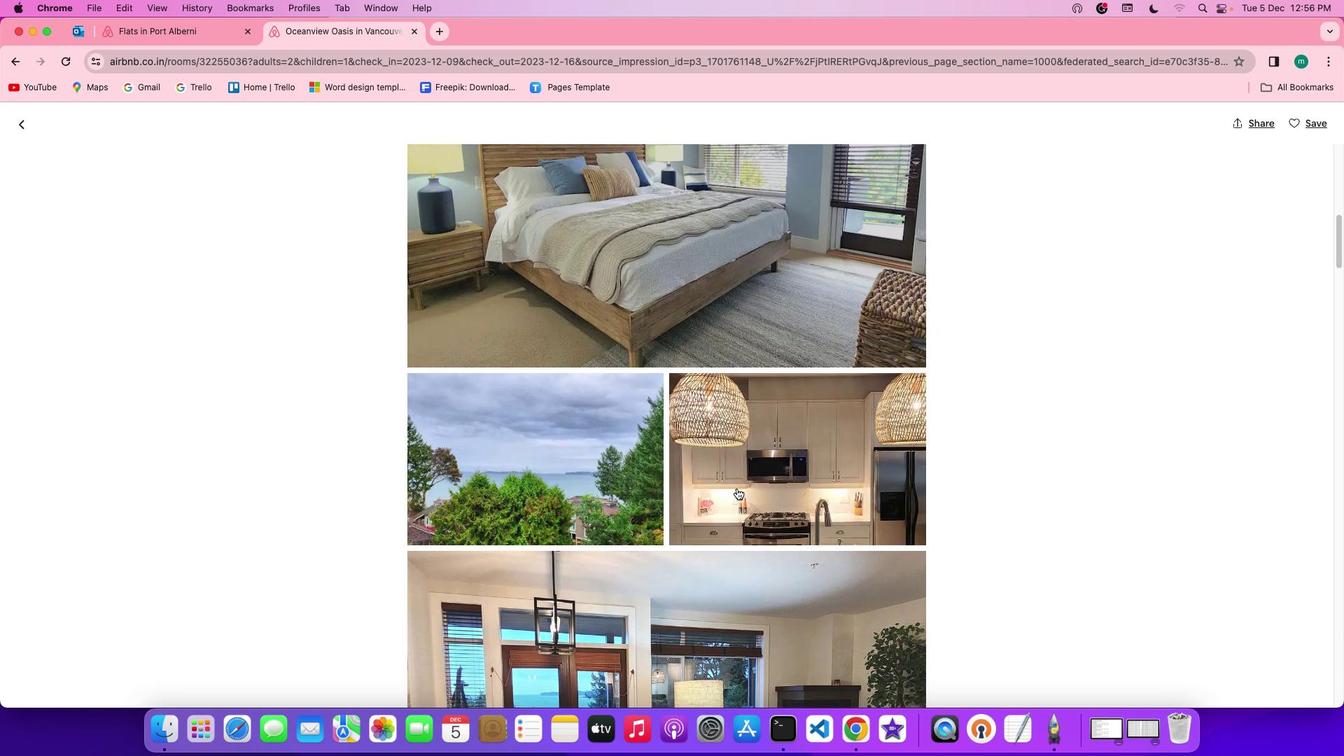 
Action: Mouse scrolled (736, 488) with delta (0, 0)
Screenshot: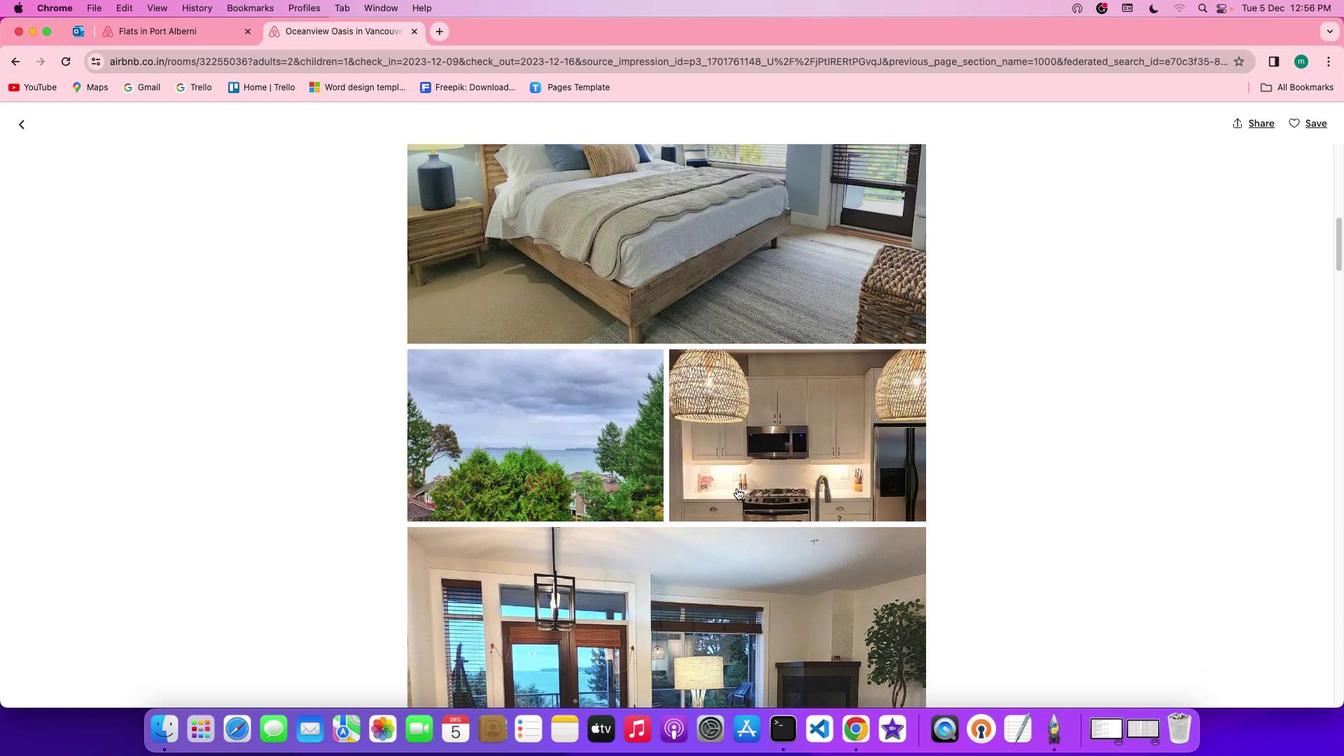 
Action: Mouse scrolled (736, 488) with delta (0, -1)
Screenshot: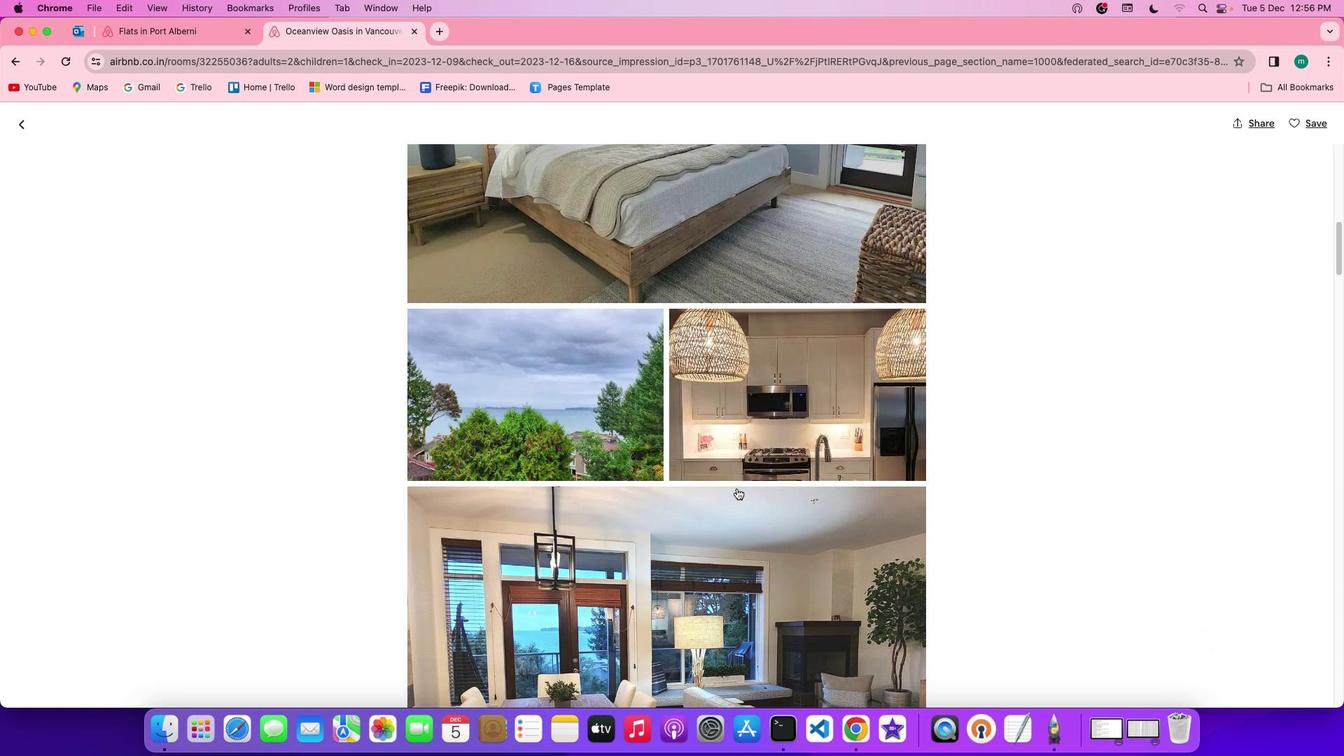 
Action: Mouse scrolled (736, 488) with delta (0, 0)
Screenshot: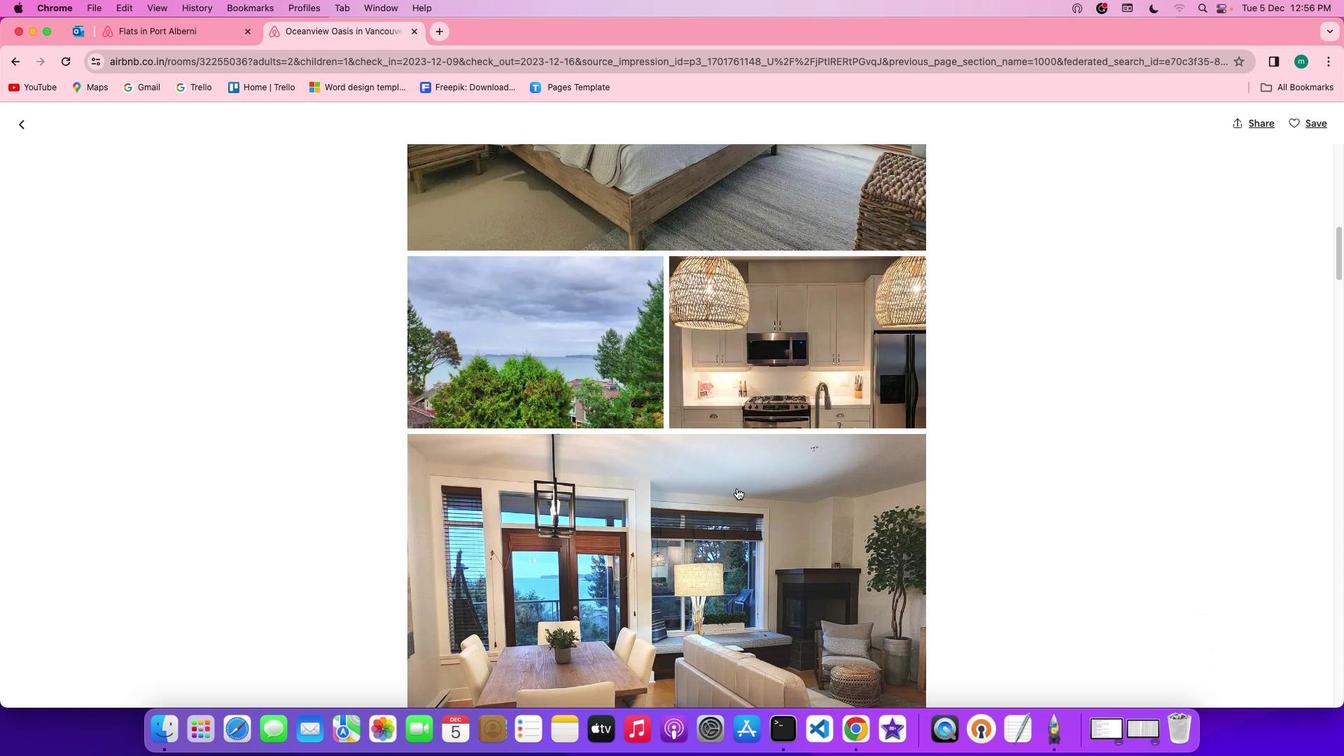 
Action: Mouse scrolled (736, 488) with delta (0, 0)
Screenshot: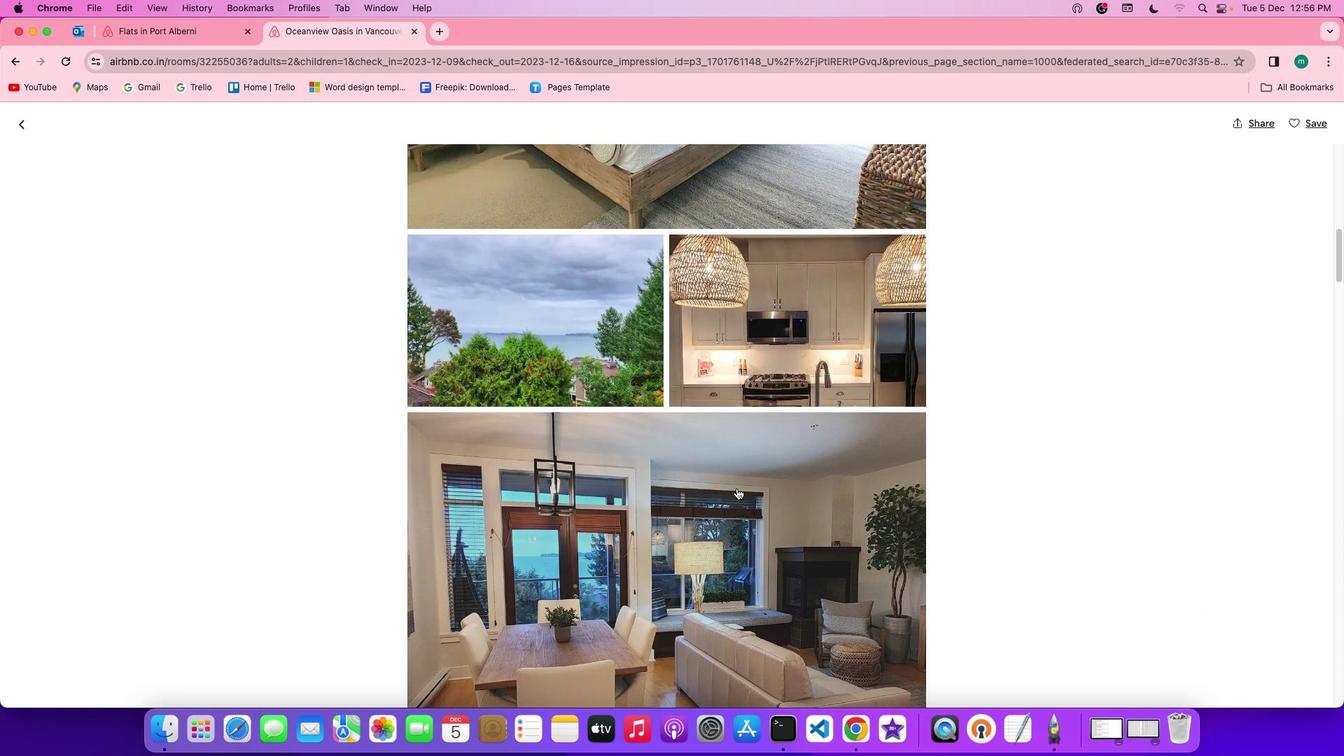 
Action: Mouse scrolled (736, 488) with delta (0, 0)
Screenshot: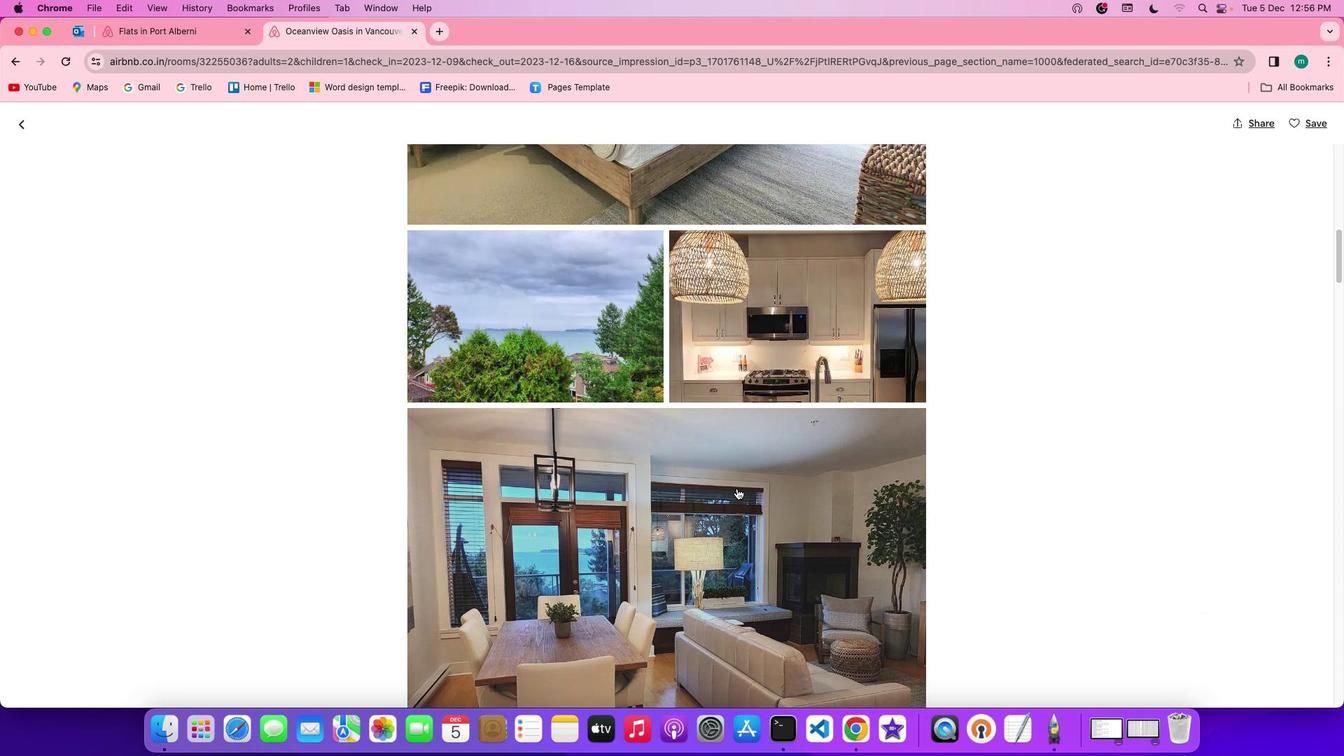 
Action: Mouse scrolled (736, 488) with delta (0, 0)
Screenshot: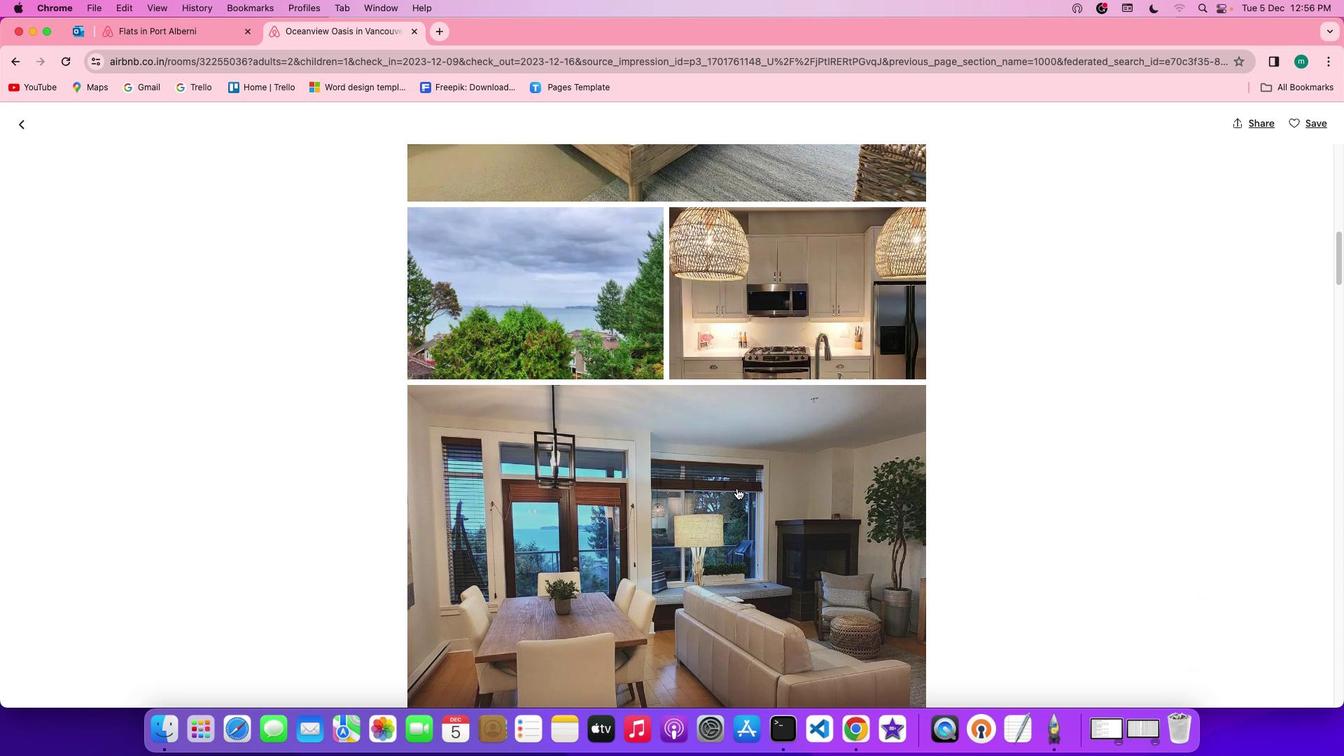 
Action: Mouse scrolled (736, 488) with delta (0, 0)
Screenshot: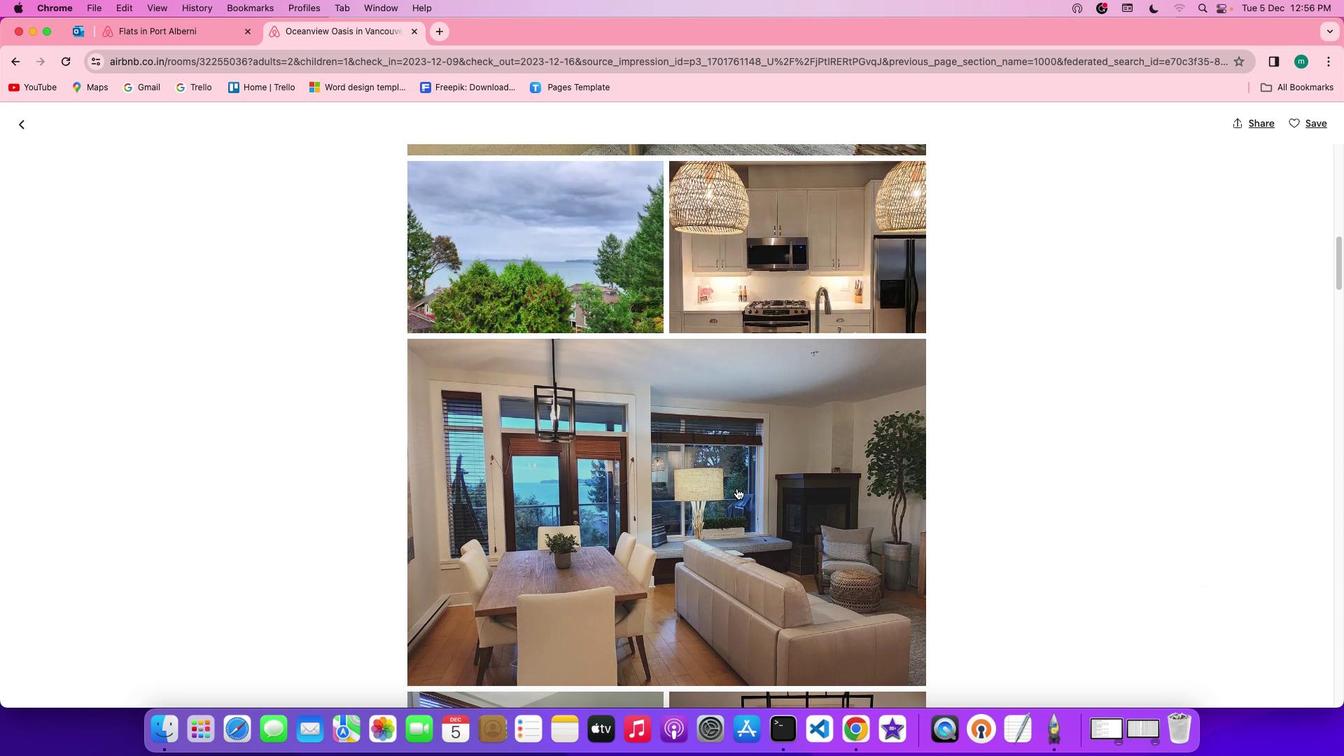 
Action: Mouse scrolled (736, 488) with delta (0, 0)
Screenshot: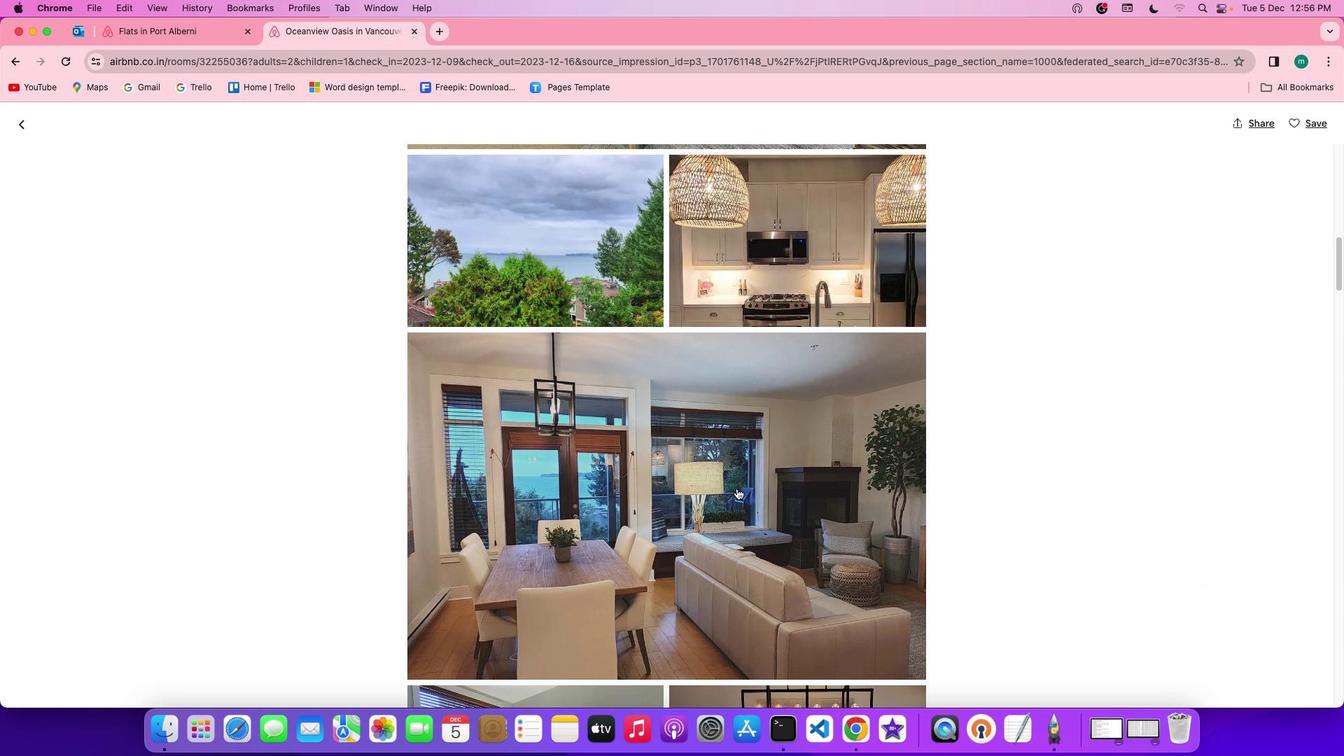 
Action: Mouse scrolled (736, 488) with delta (0, 0)
Screenshot: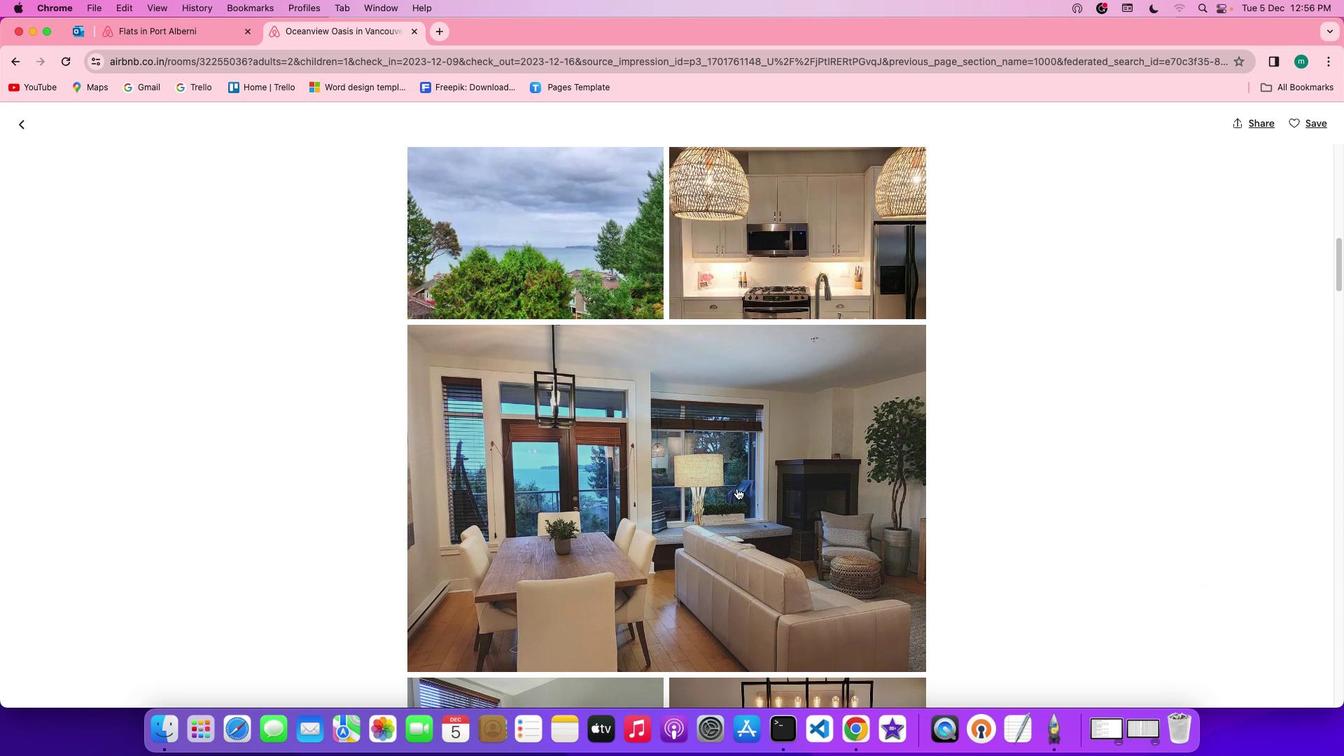 
Action: Mouse scrolled (736, 488) with delta (0, -1)
Screenshot: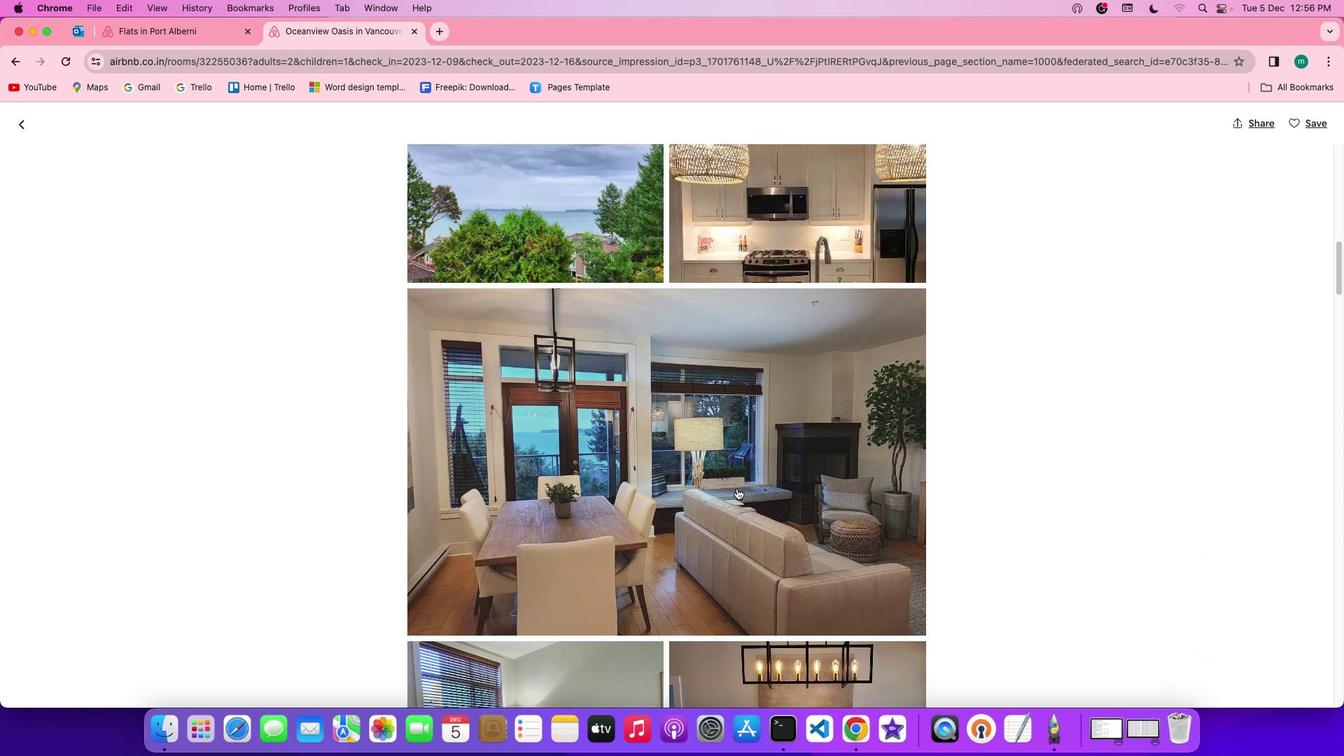 
Action: Mouse scrolled (736, 488) with delta (0, -1)
Screenshot: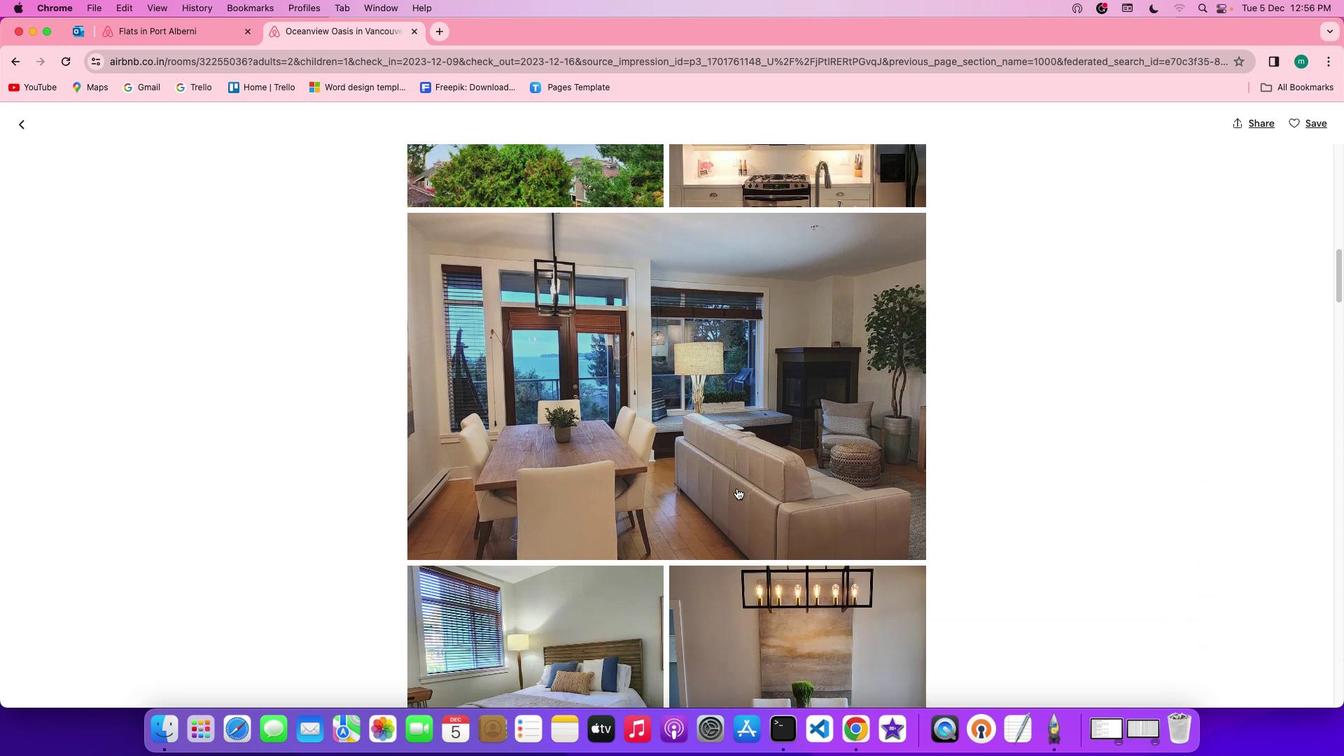 
Action: Mouse scrolled (736, 488) with delta (0, 0)
Screenshot: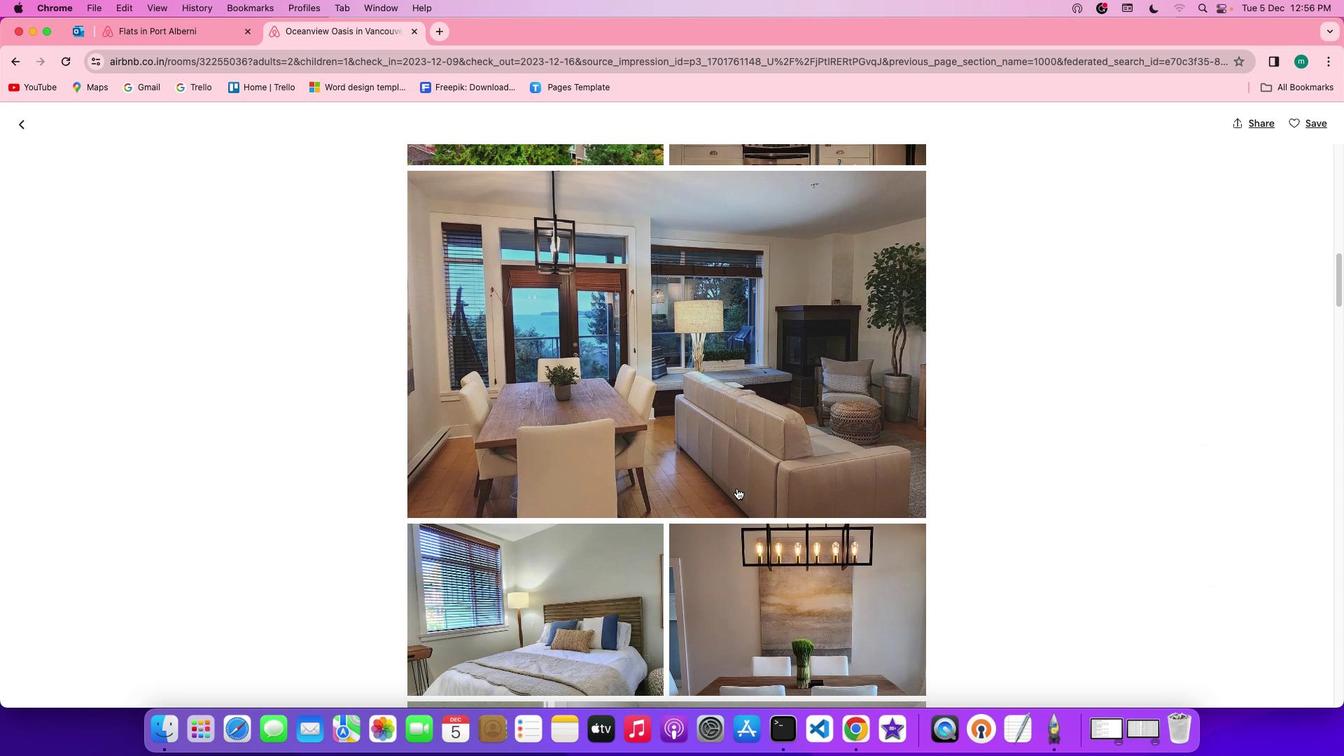 
Action: Mouse scrolled (736, 488) with delta (0, 0)
Screenshot: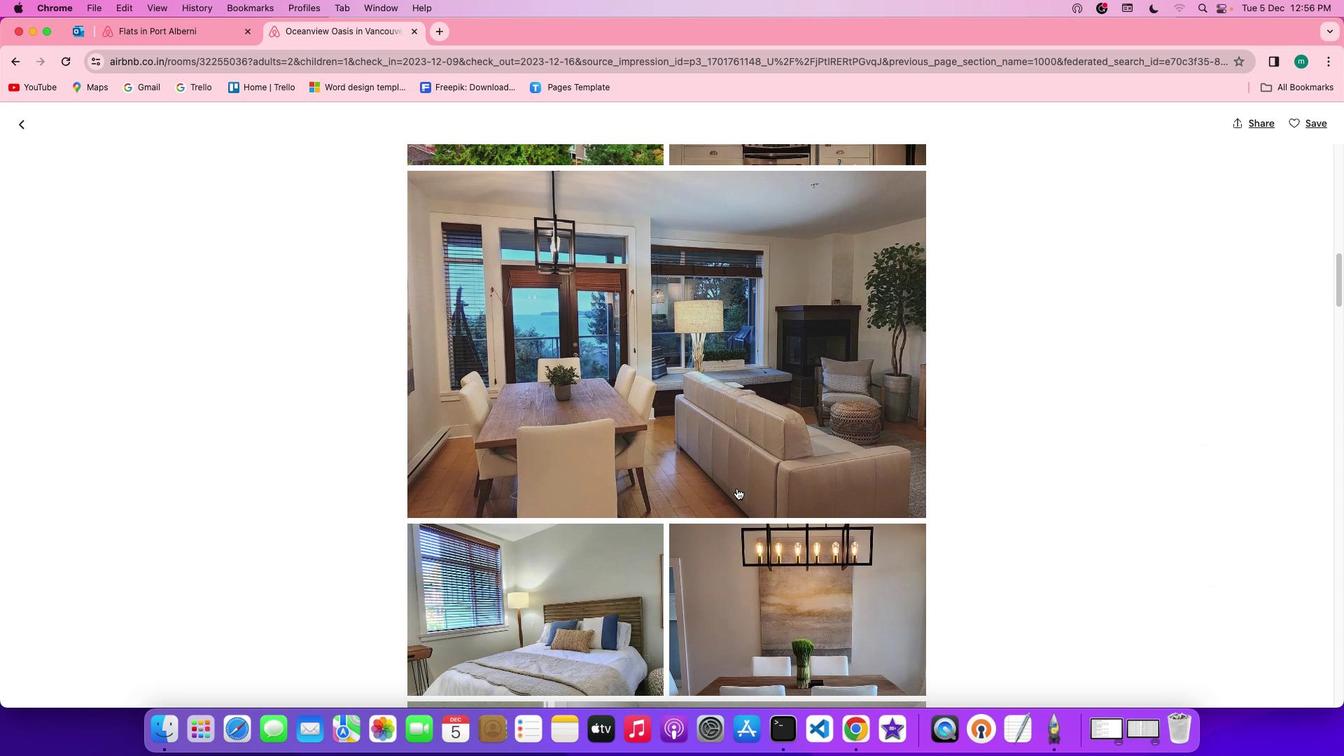 
Action: Mouse scrolled (736, 488) with delta (0, -1)
Screenshot: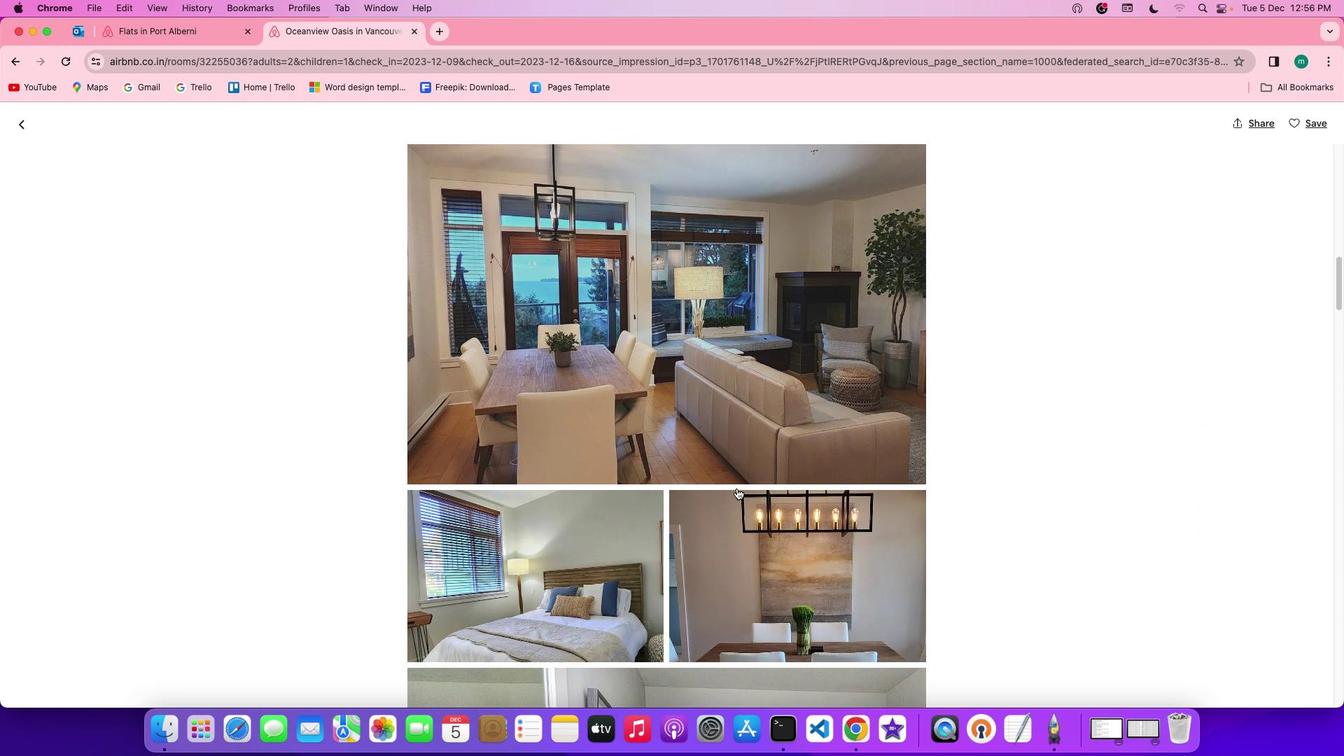 
Action: Mouse scrolled (736, 488) with delta (0, -1)
Screenshot: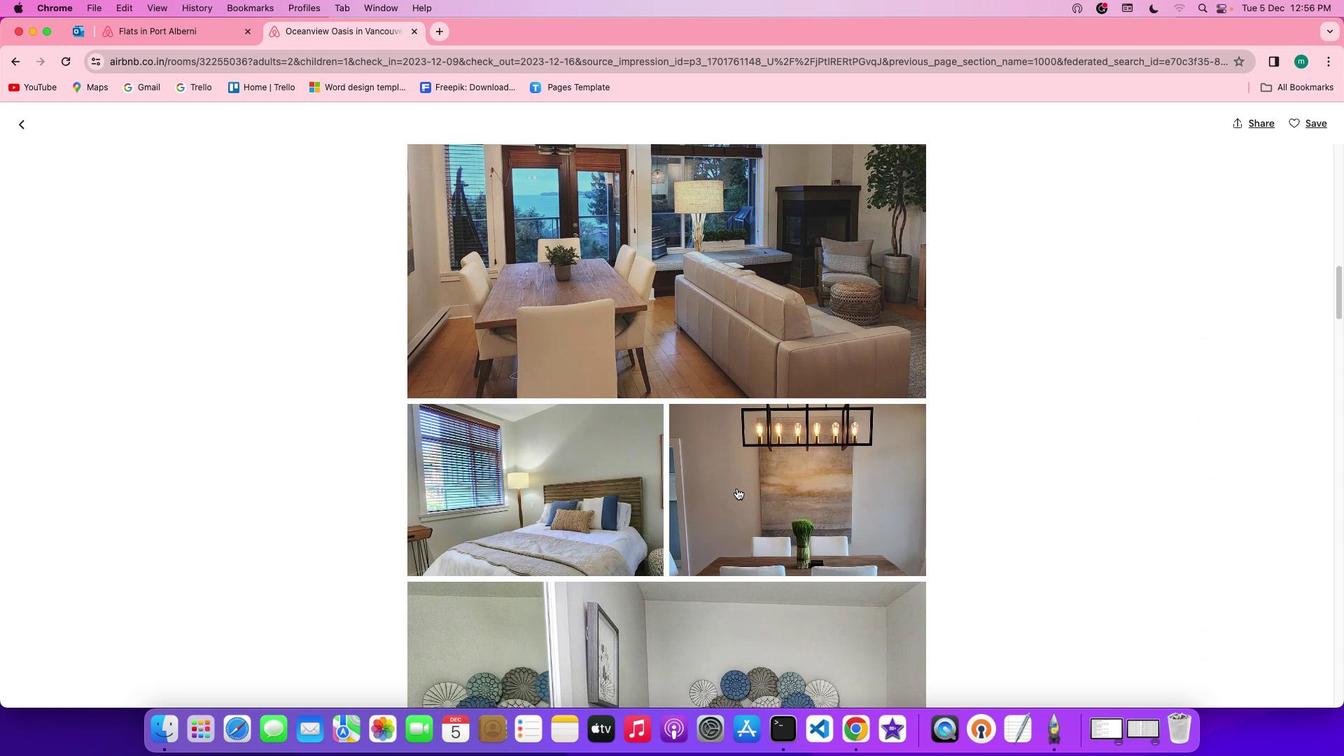 
Action: Mouse scrolled (736, 488) with delta (0, 0)
Screenshot: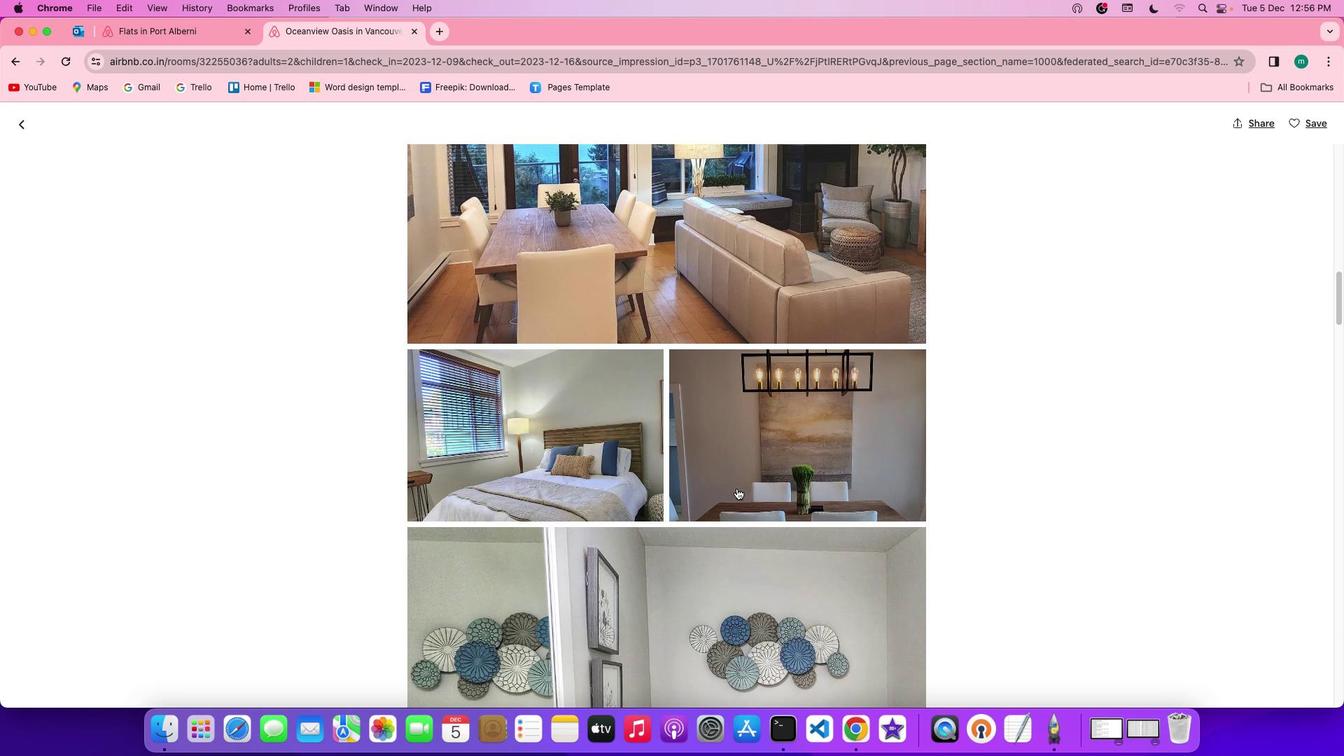 
Action: Mouse scrolled (736, 488) with delta (0, 0)
Screenshot: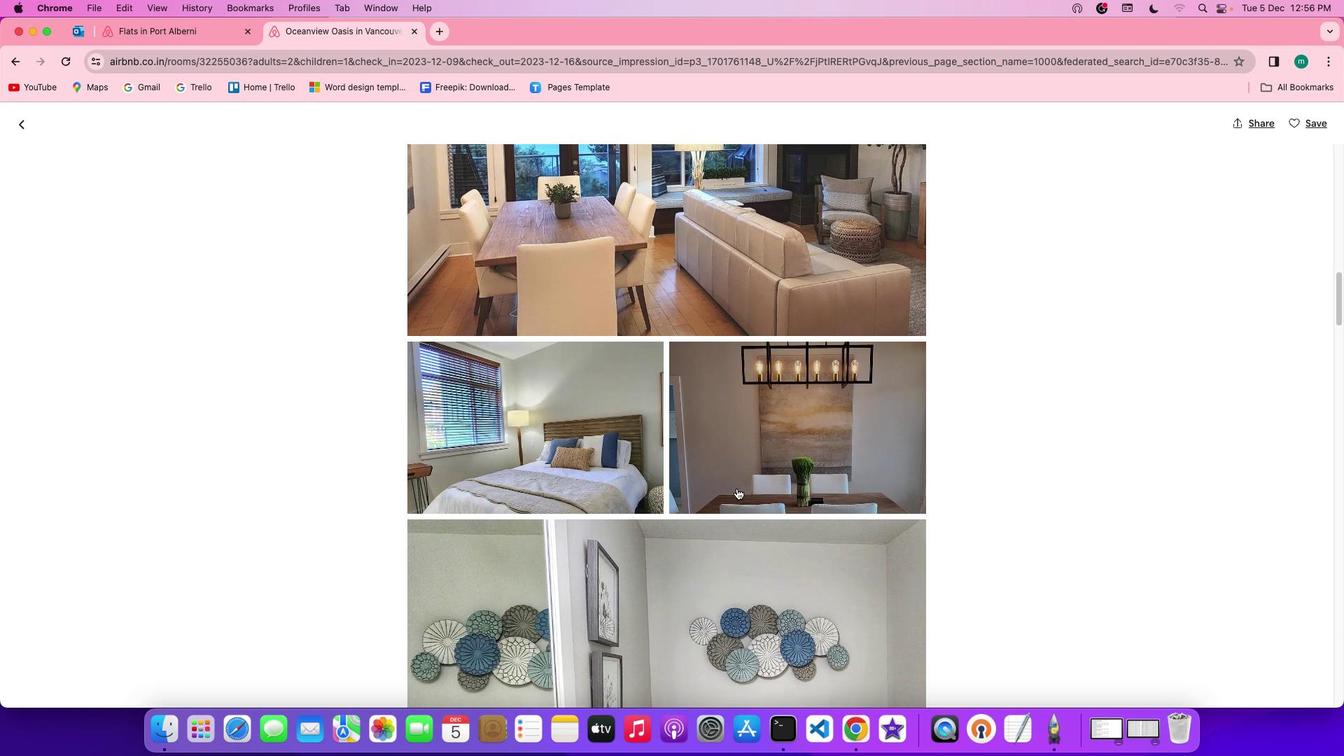 
Action: Mouse scrolled (736, 488) with delta (0, -1)
Screenshot: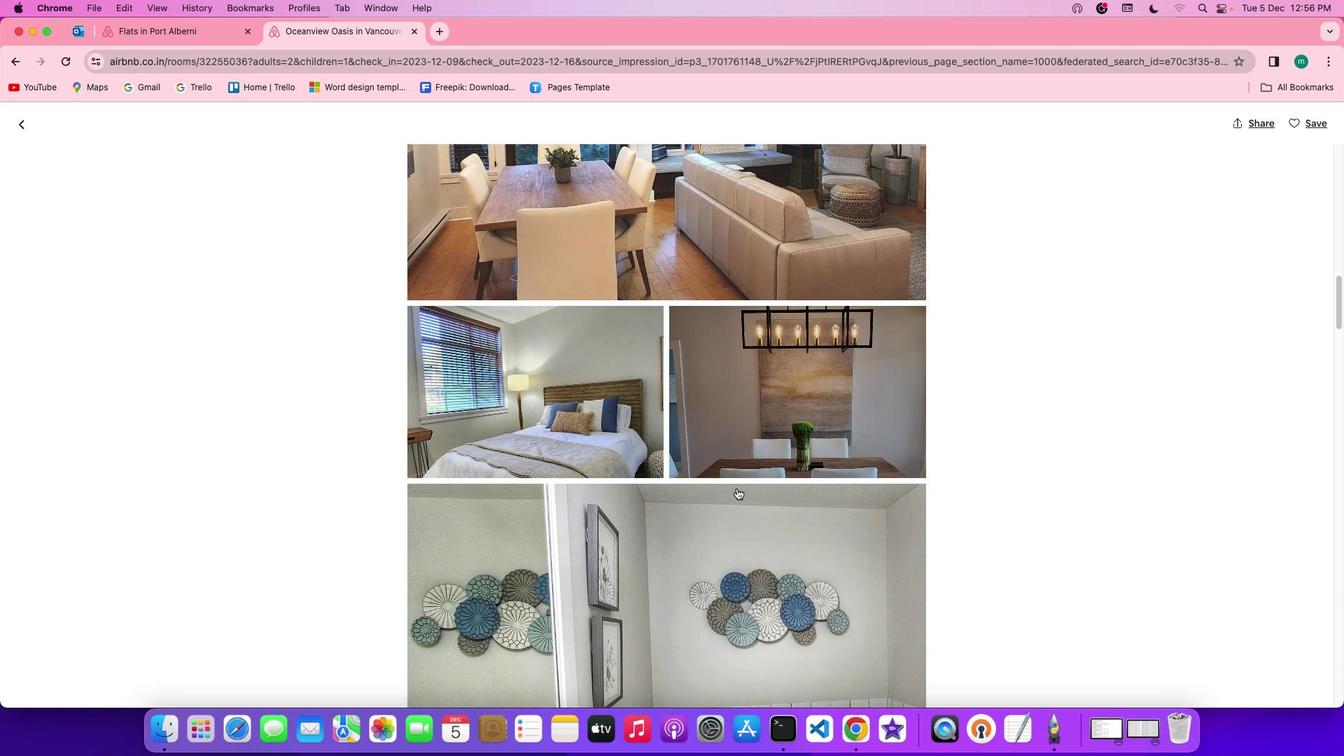 
Action: Mouse scrolled (736, 488) with delta (0, -1)
Screenshot: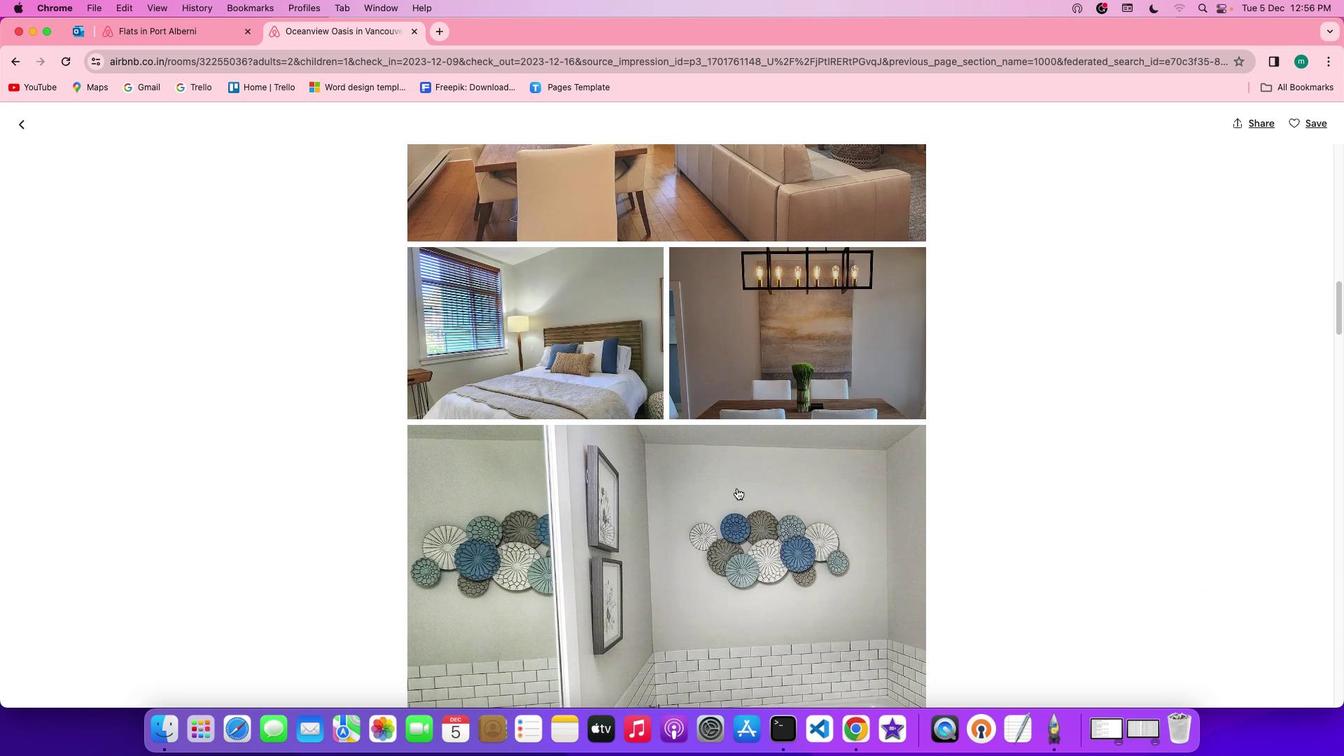 
Action: Mouse scrolled (736, 488) with delta (0, 0)
Screenshot: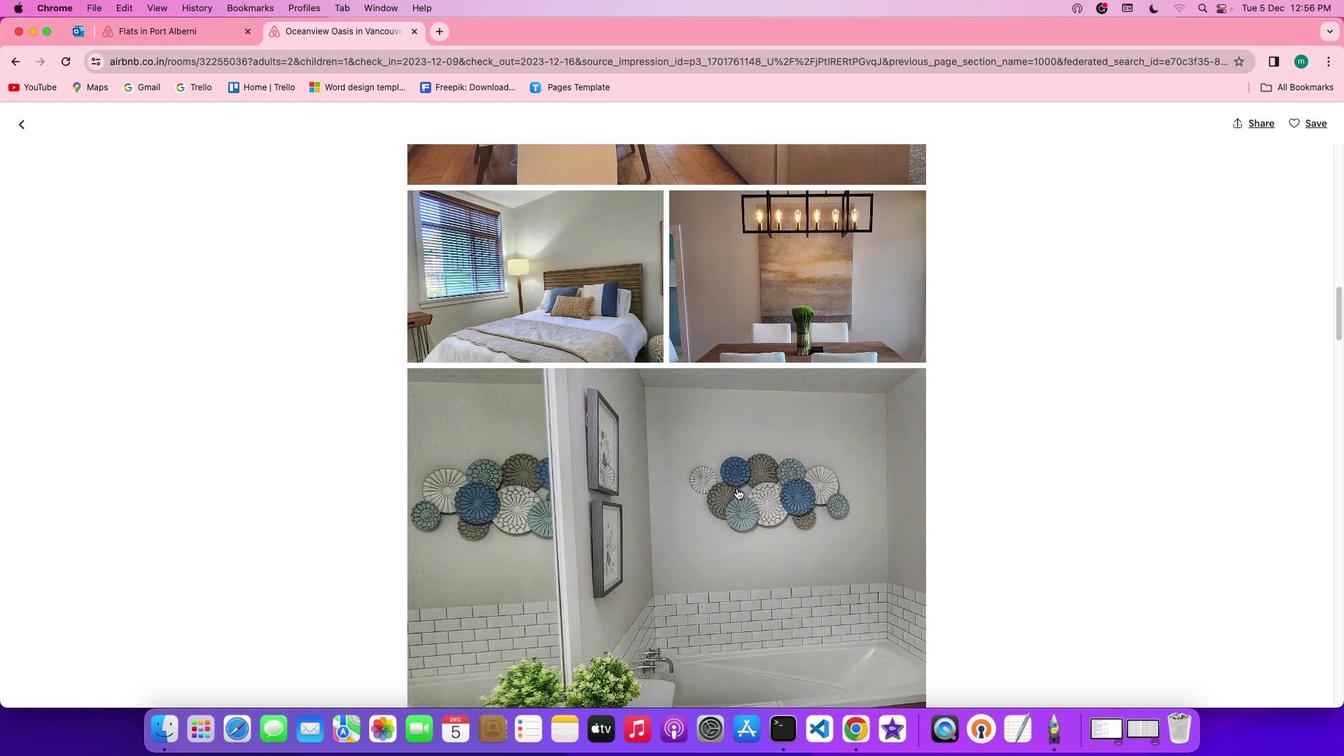 
Action: Mouse scrolled (736, 488) with delta (0, 0)
Screenshot: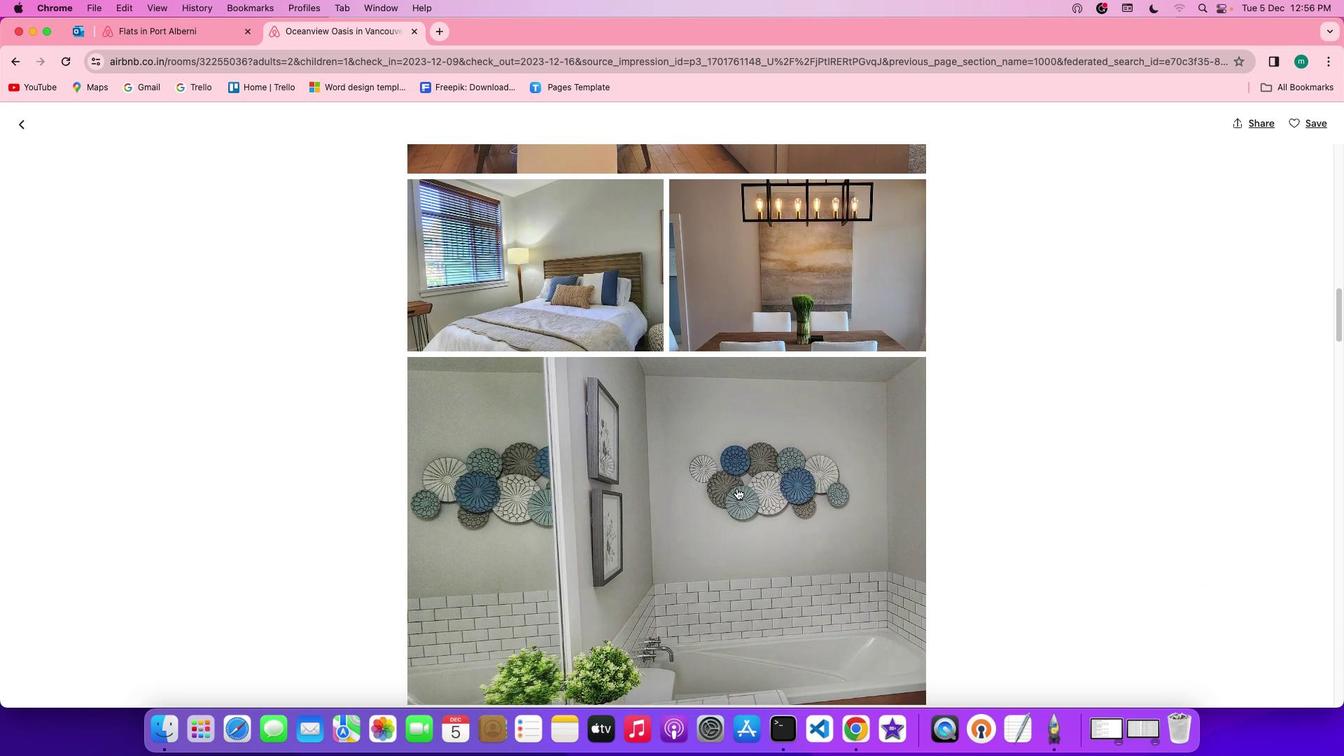 
Action: Mouse scrolled (736, 488) with delta (0, 0)
Screenshot: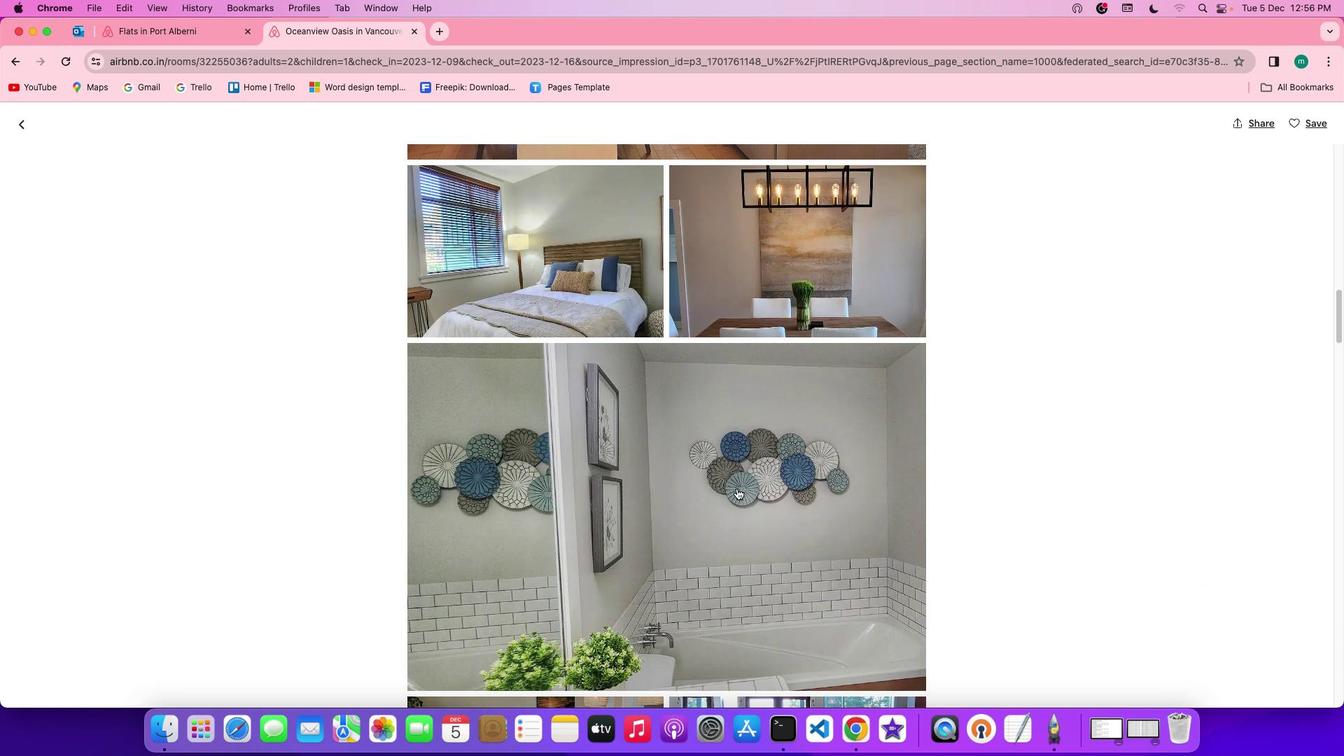
Action: Mouse scrolled (736, 488) with delta (0, -1)
Screenshot: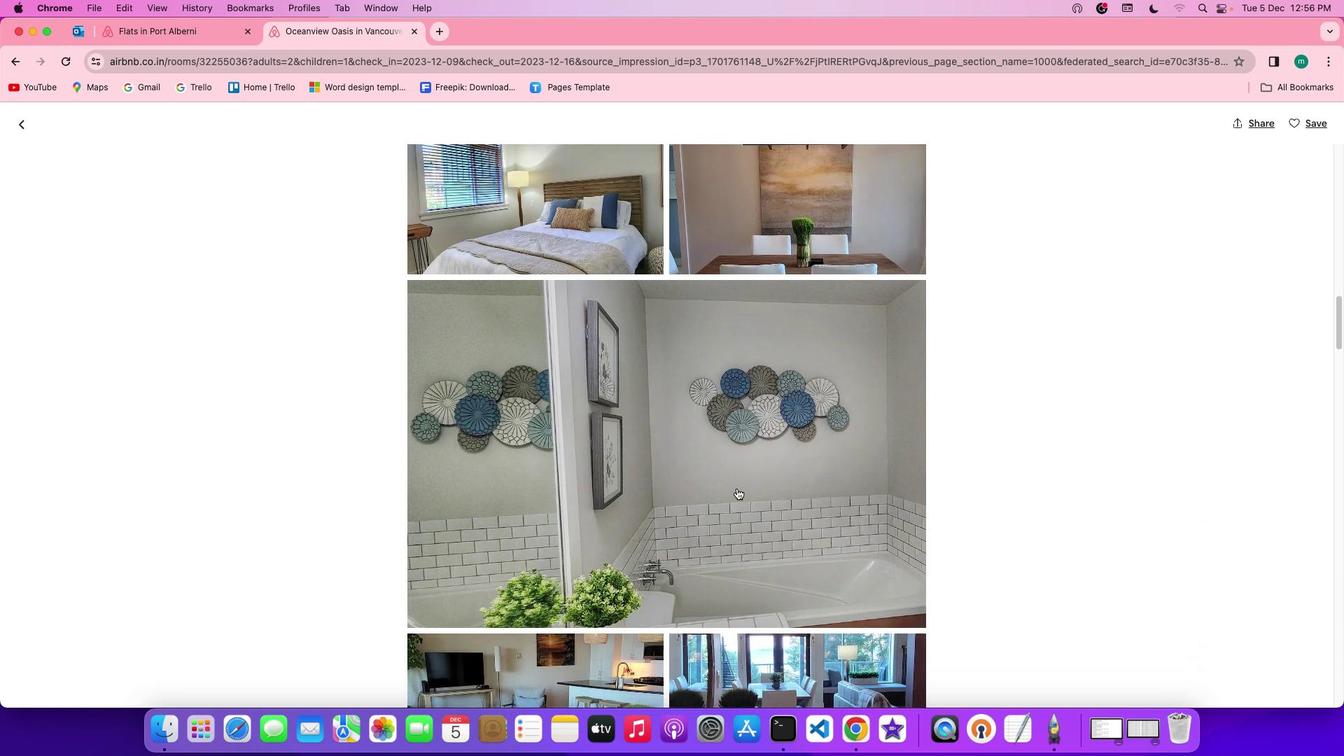 
Action: Mouse scrolled (736, 488) with delta (0, 0)
Screenshot: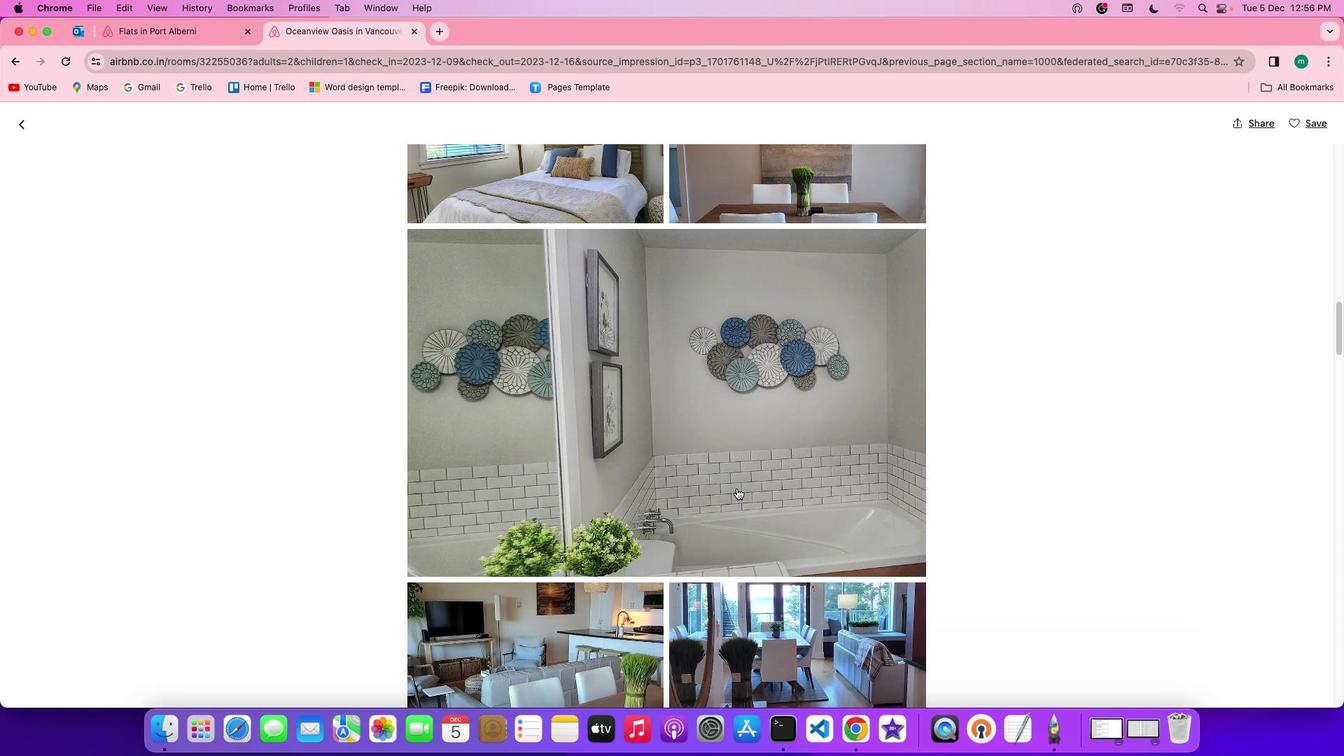 
Action: Mouse scrolled (736, 488) with delta (0, 0)
Screenshot: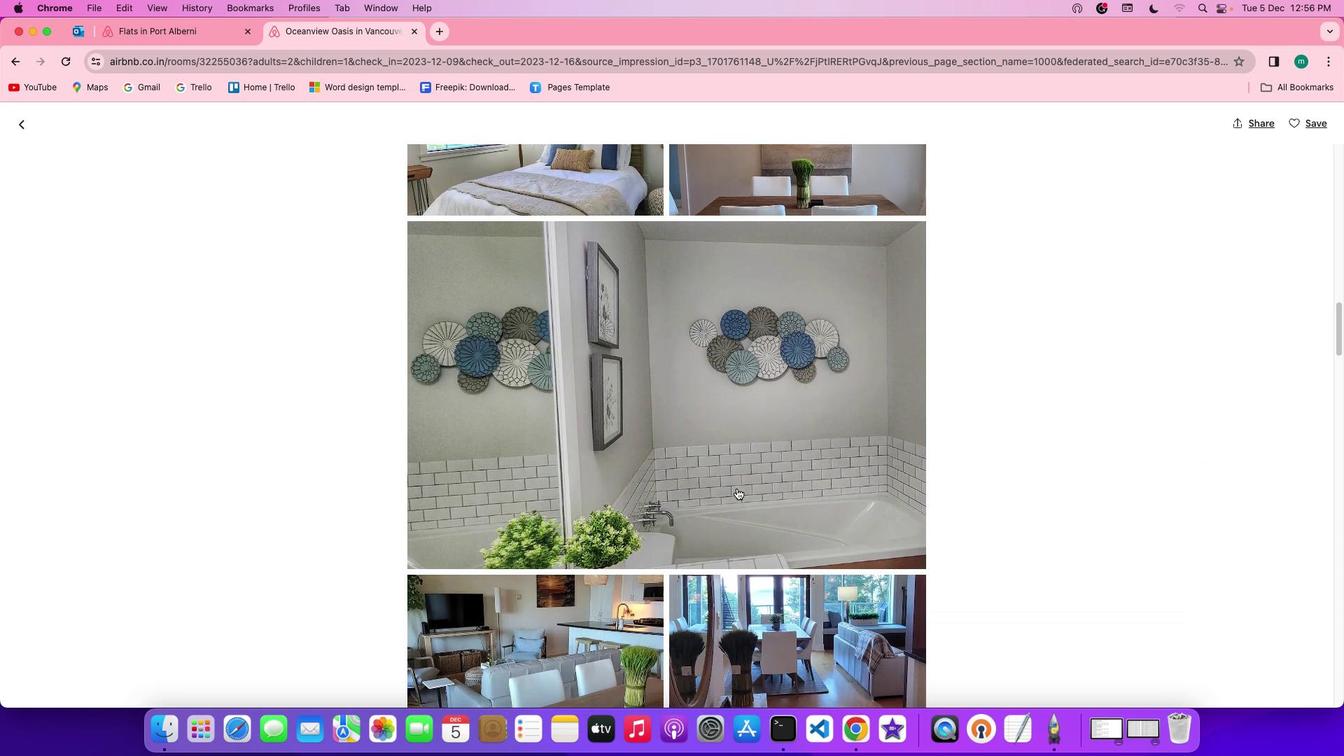 
Action: Mouse scrolled (736, 488) with delta (0, -1)
Screenshot: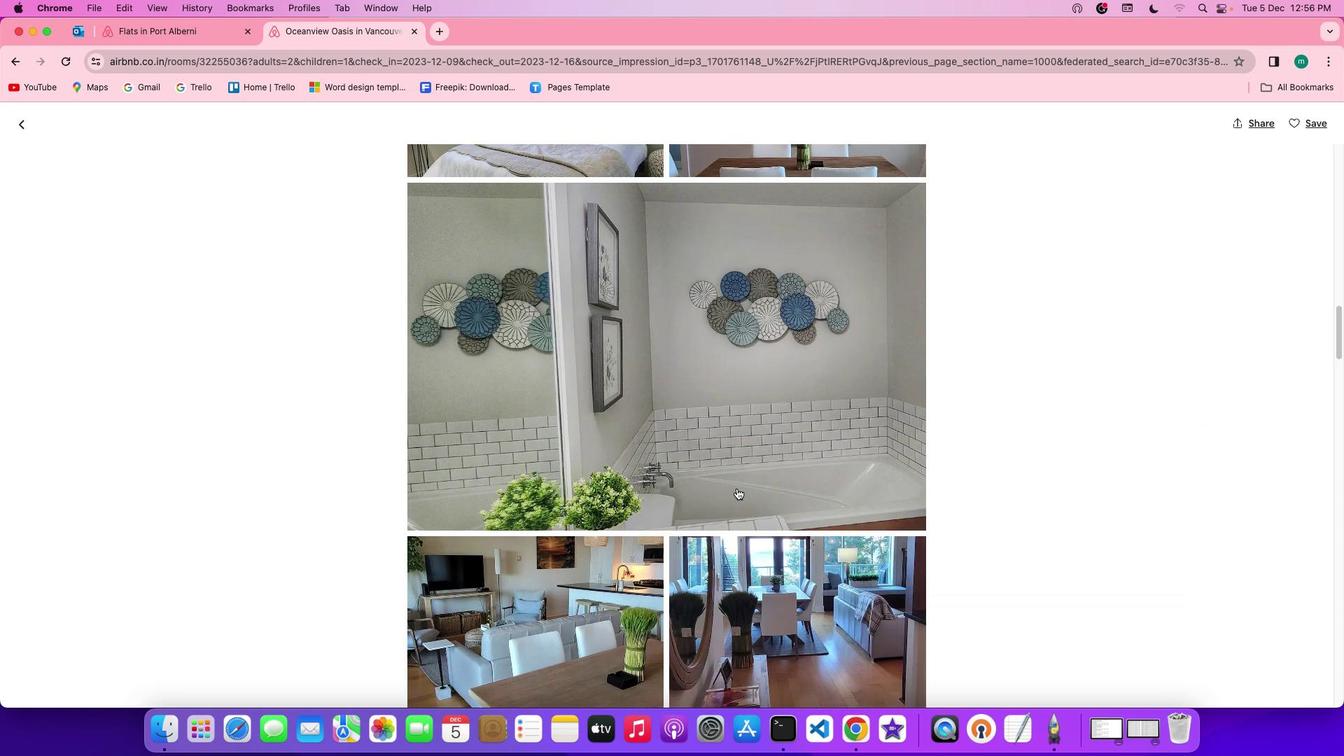 
Action: Mouse scrolled (736, 488) with delta (0, 0)
Screenshot: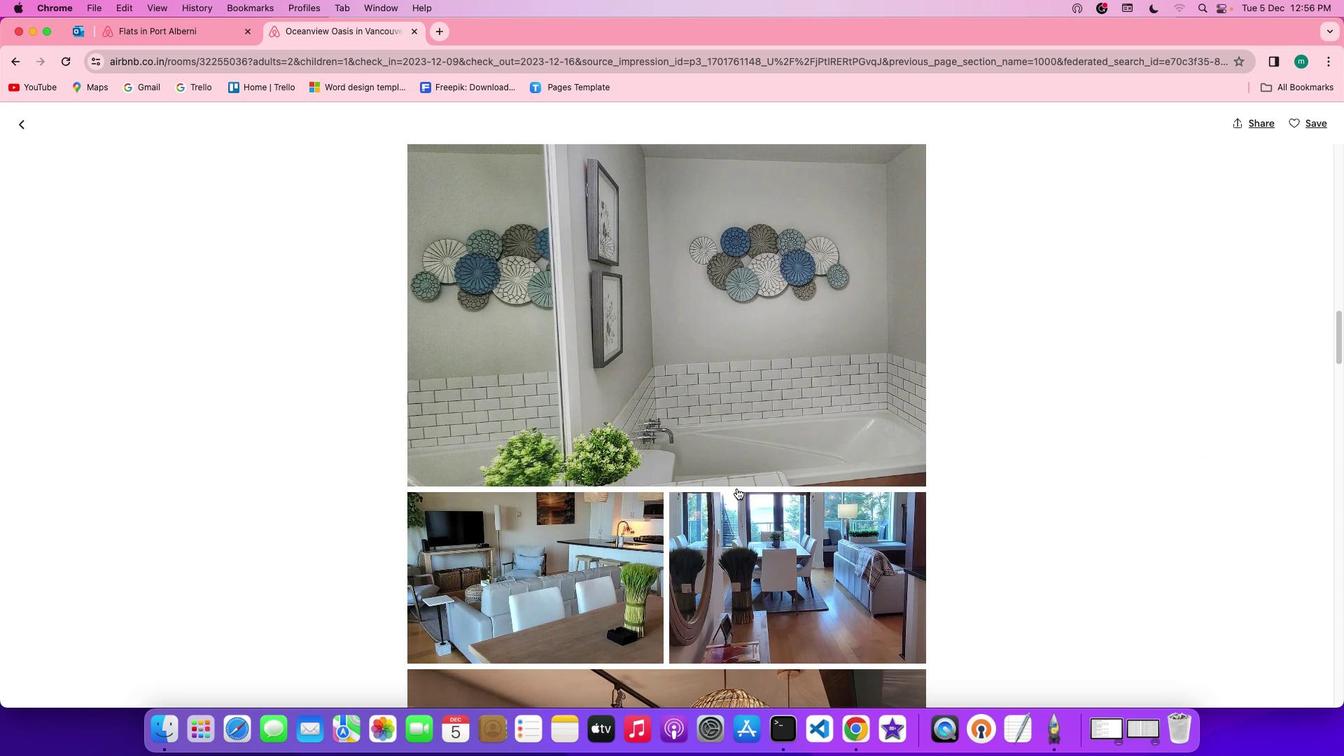 
Action: Mouse scrolled (736, 488) with delta (0, 0)
Screenshot: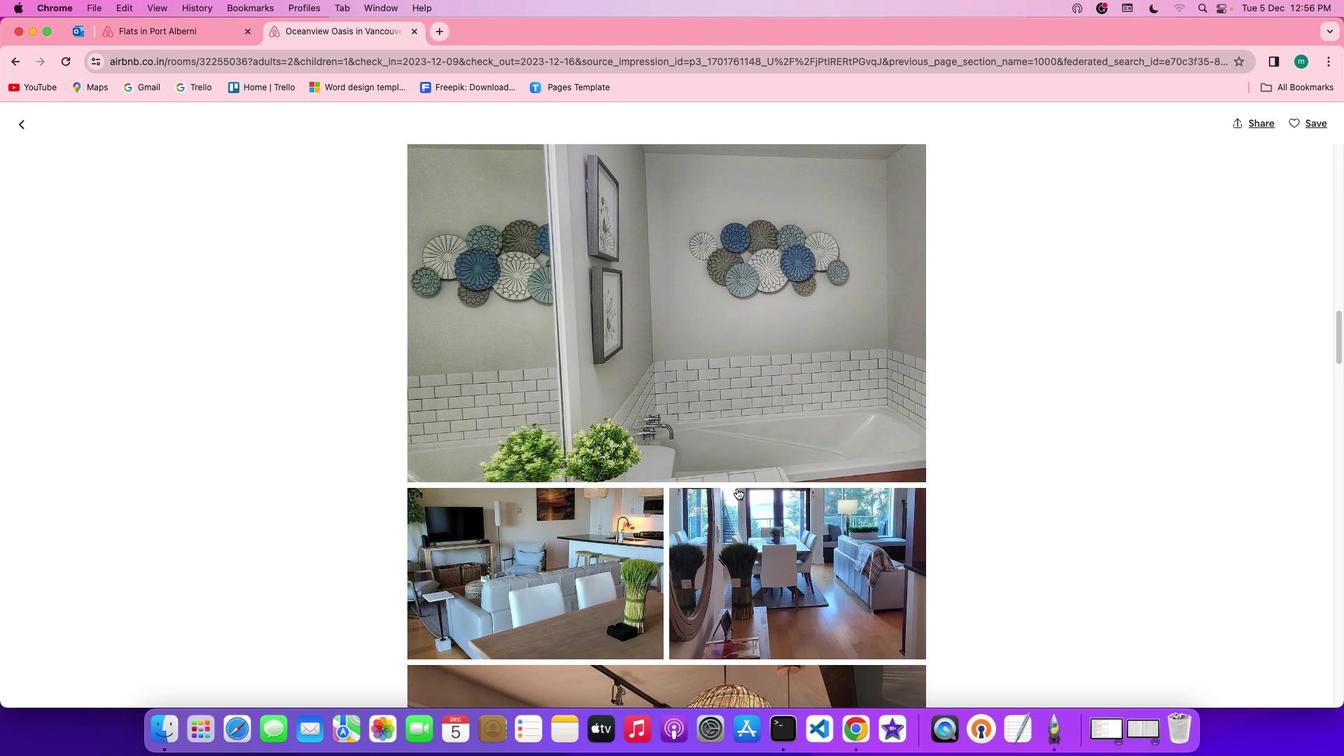 
Action: Mouse scrolled (736, 488) with delta (0, 0)
Screenshot: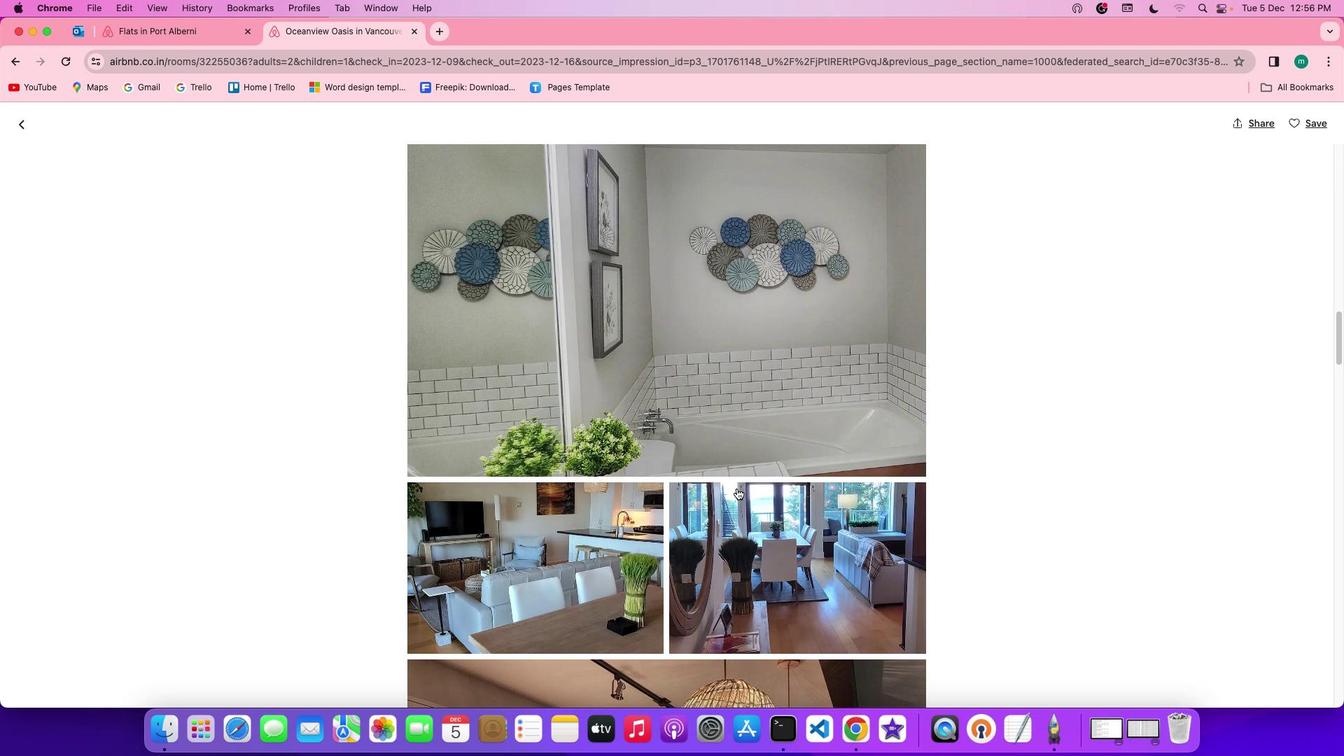 
Action: Mouse scrolled (736, 488) with delta (0, -1)
Screenshot: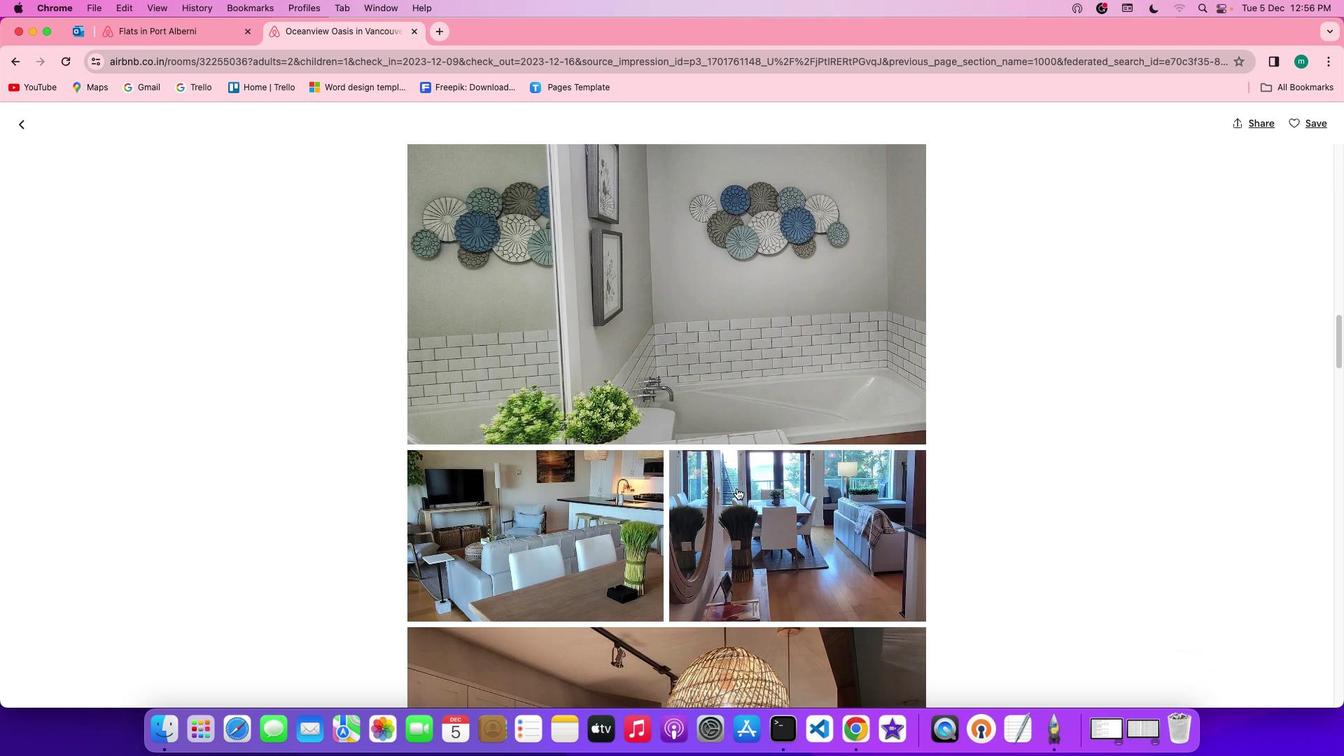 
Action: Mouse scrolled (736, 488) with delta (0, -1)
Screenshot: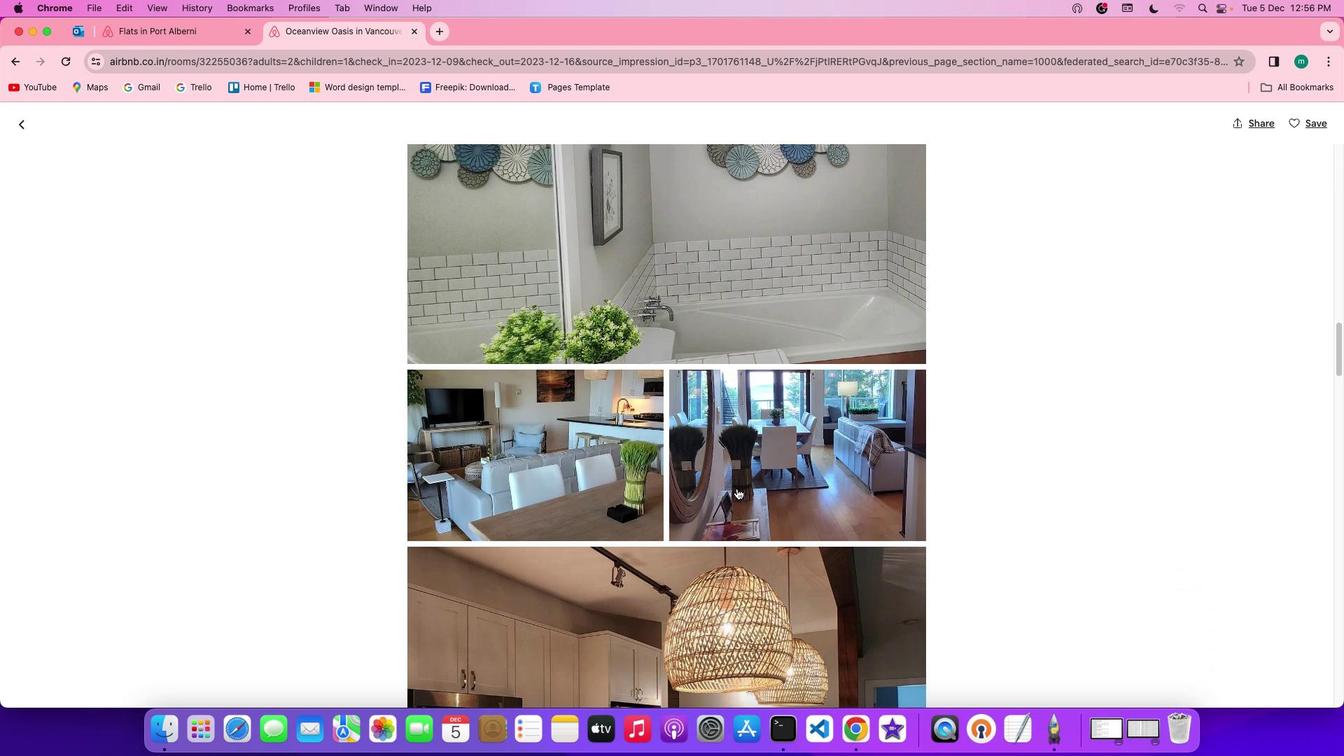 
Action: Mouse scrolled (736, 488) with delta (0, 0)
Screenshot: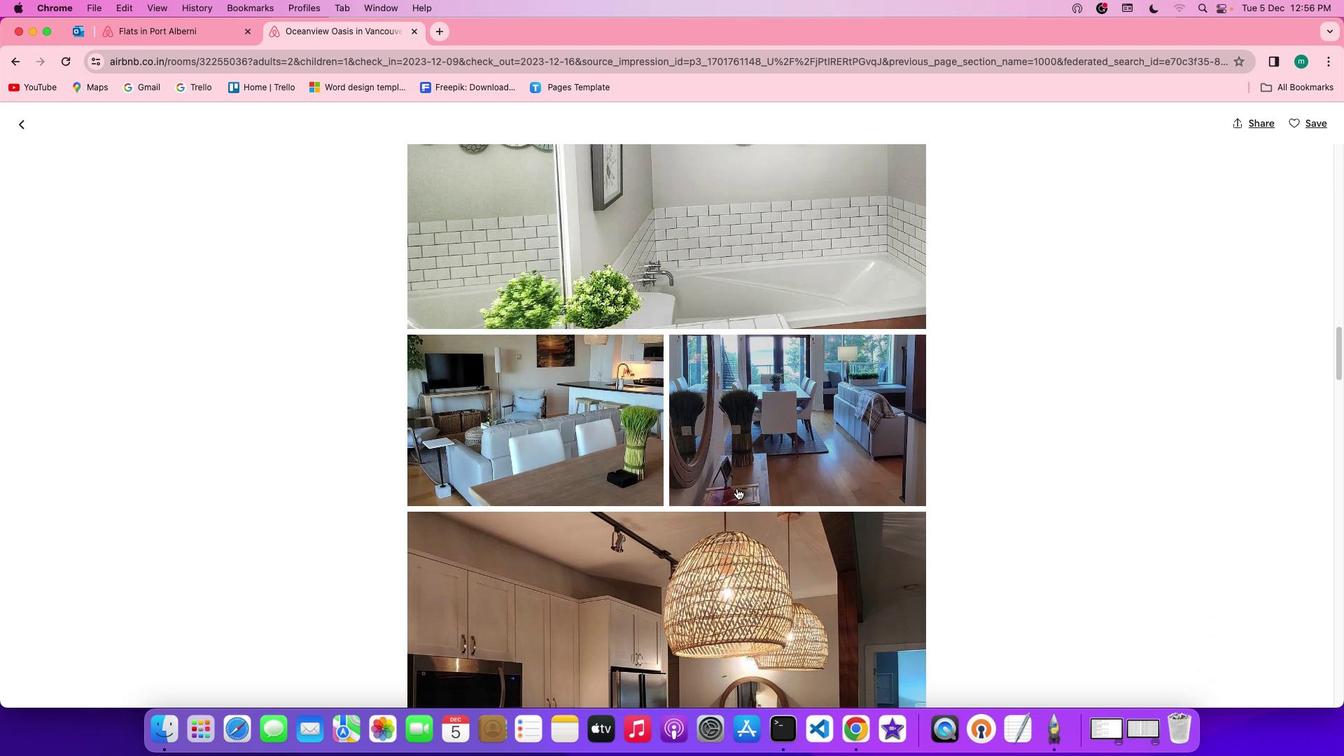 
Action: Mouse scrolled (736, 488) with delta (0, 0)
Screenshot: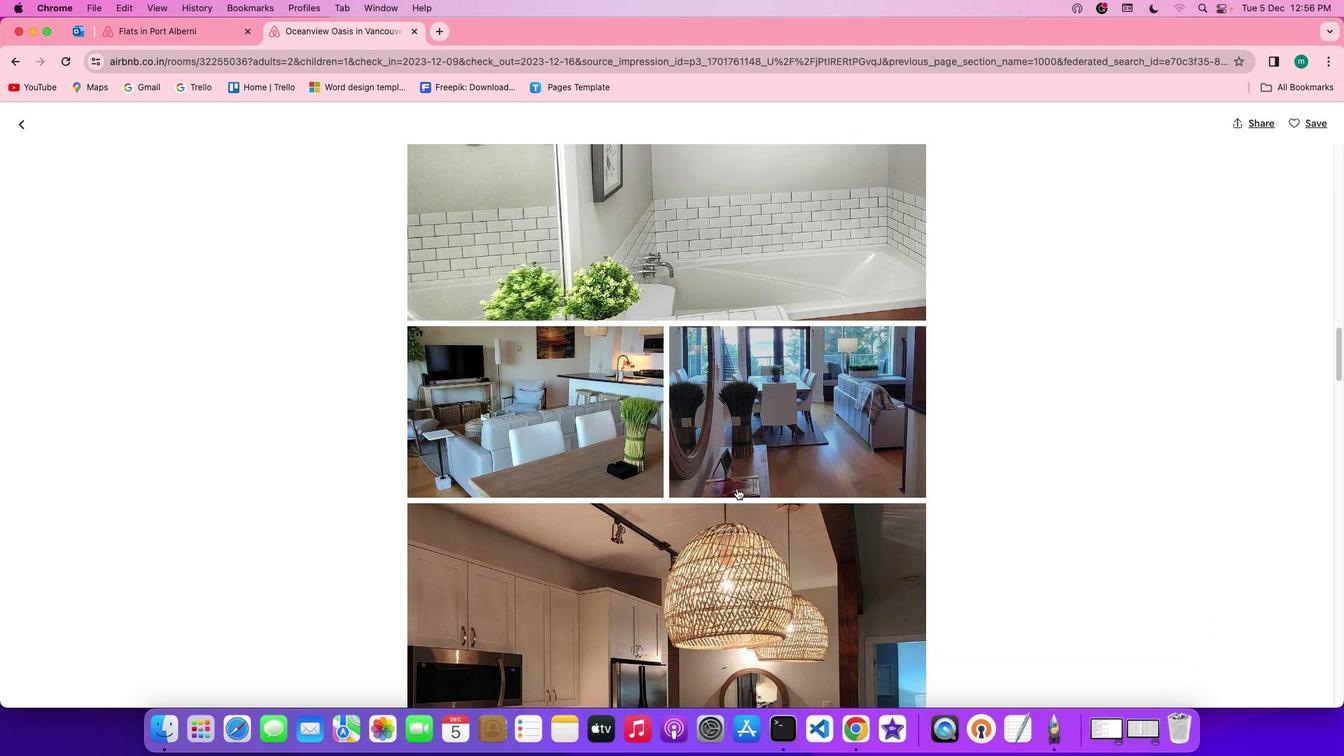 
Action: Mouse scrolled (736, 488) with delta (0, -1)
Screenshot: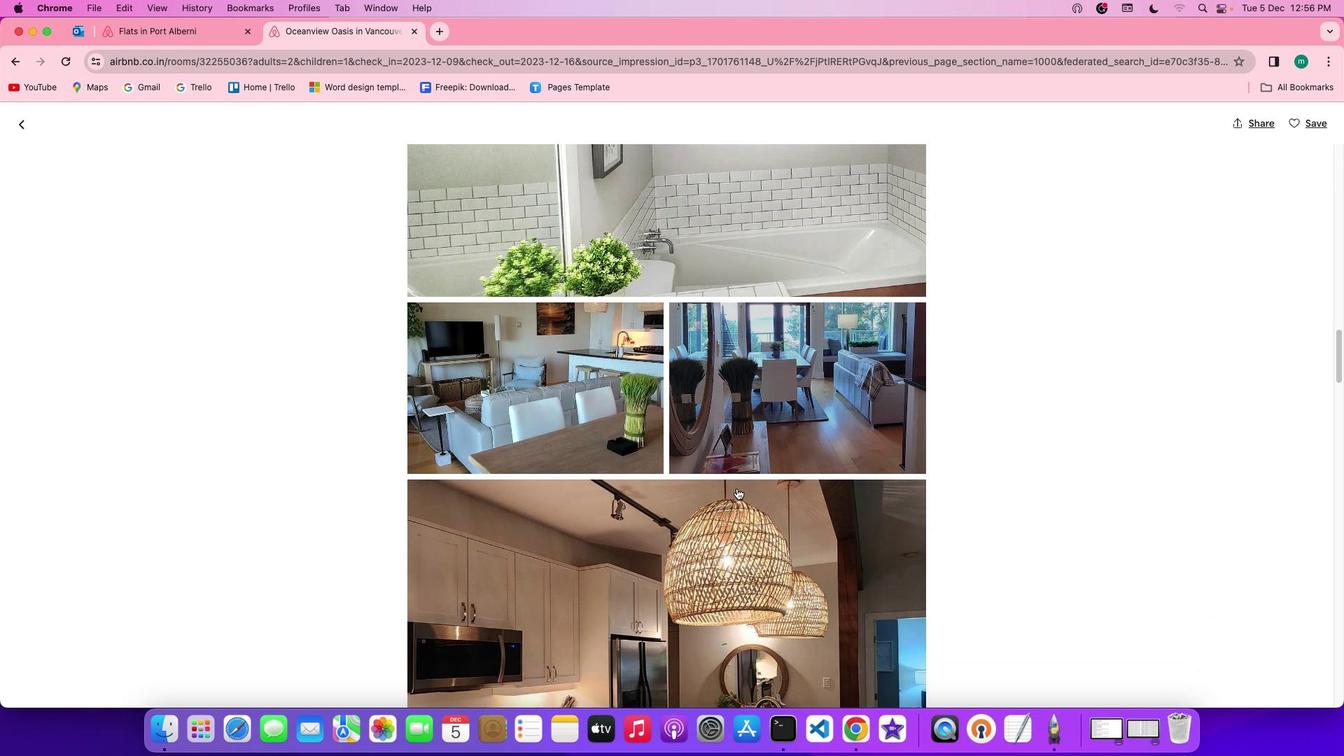 
Action: Mouse scrolled (736, 488) with delta (0, -2)
Screenshot: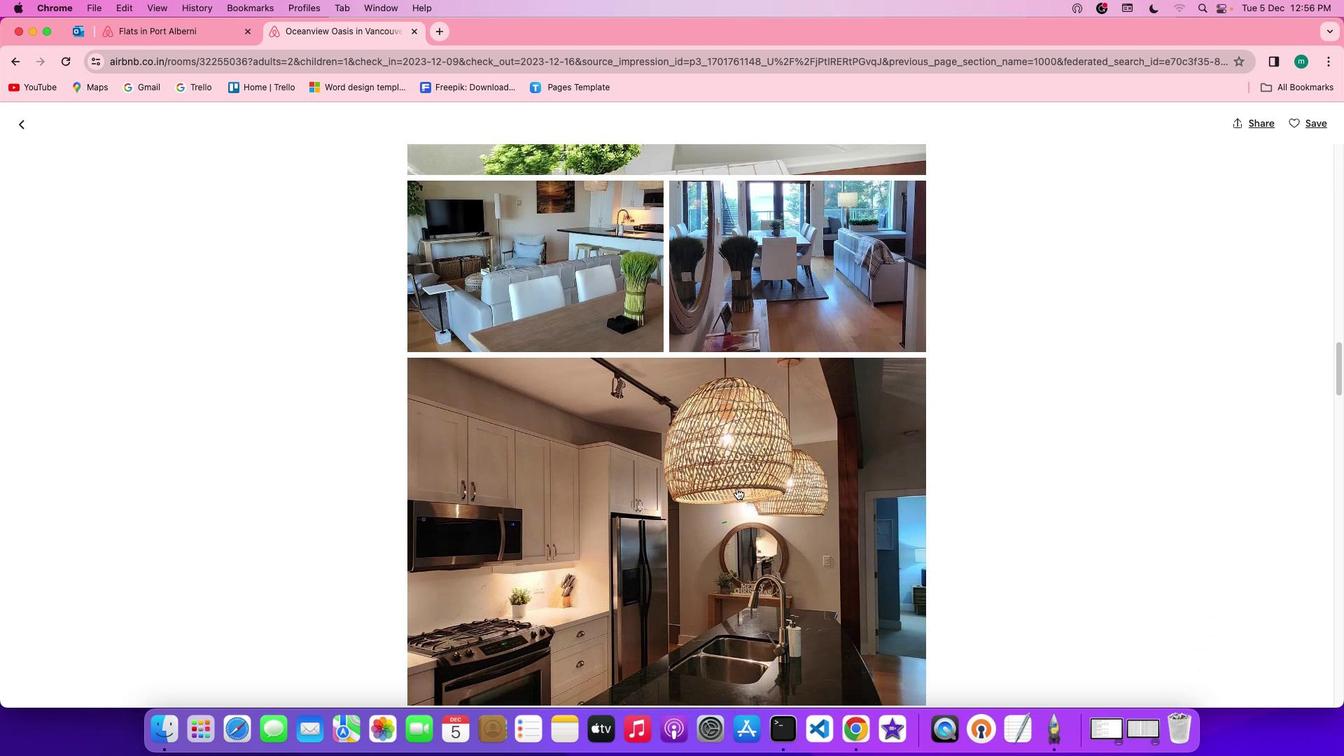 
Action: Mouse scrolled (736, 488) with delta (0, 0)
Screenshot: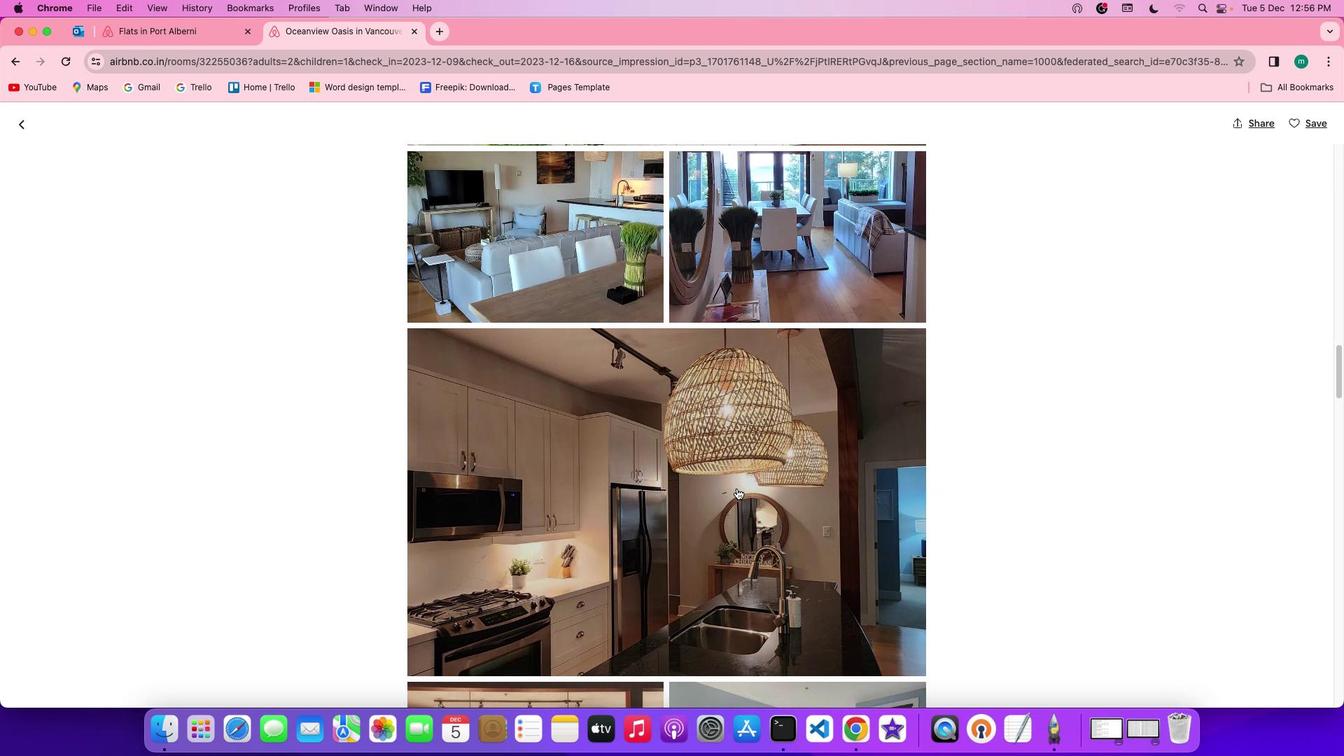 
Action: Mouse scrolled (736, 488) with delta (0, 0)
Screenshot: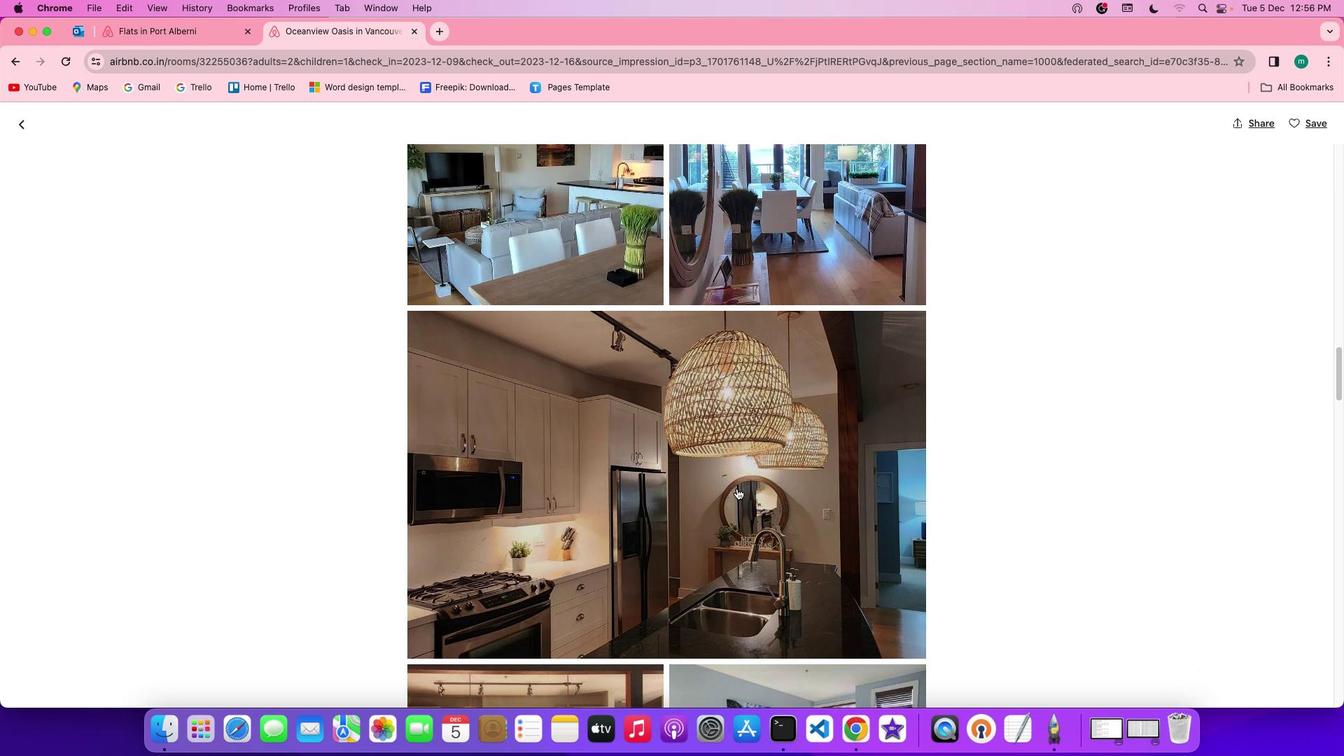 
Action: Mouse scrolled (736, 488) with delta (0, -1)
Screenshot: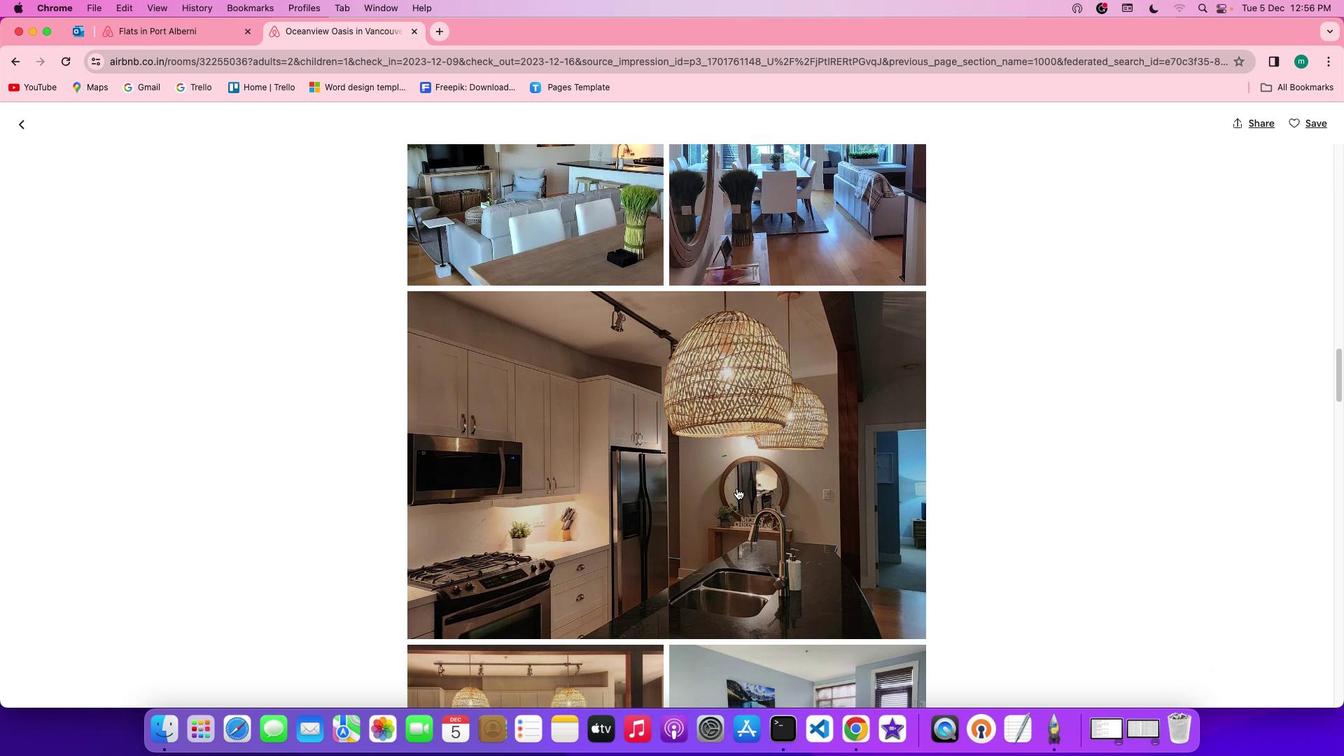 
Action: Mouse scrolled (736, 488) with delta (0, 0)
Screenshot: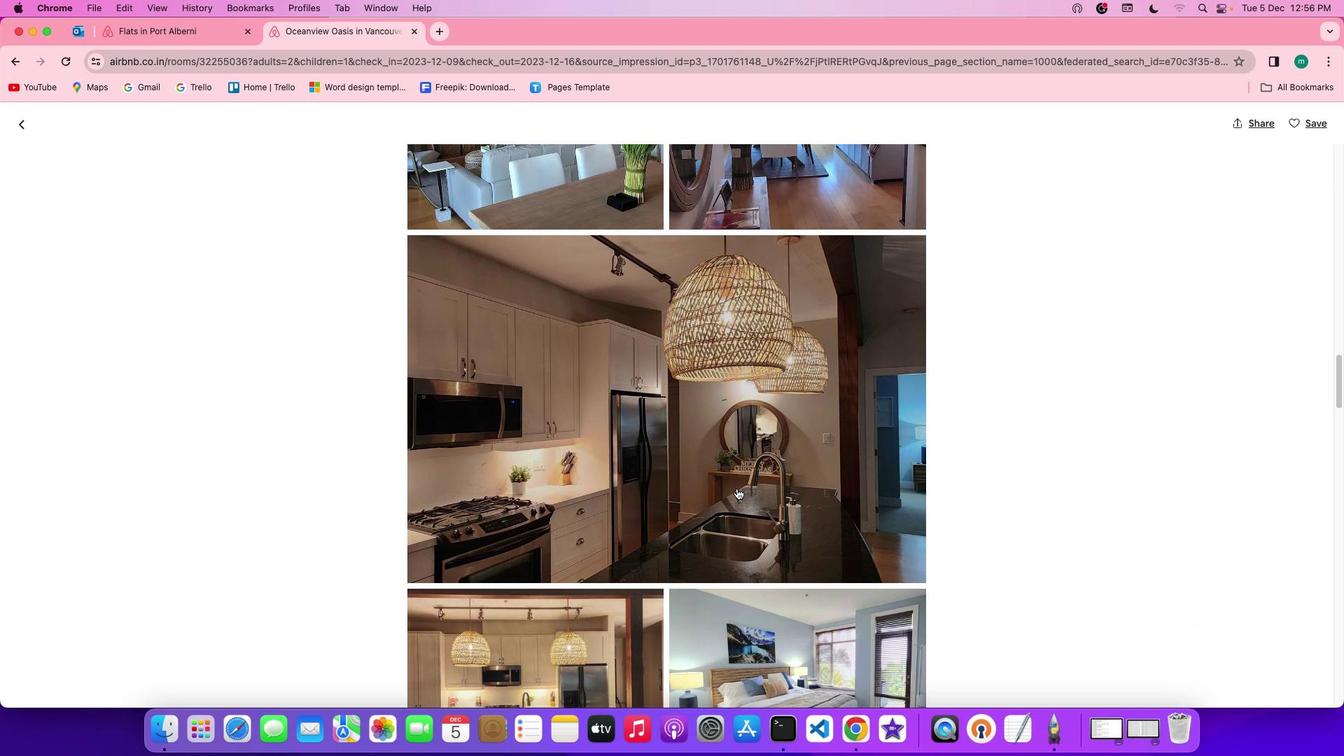 
Action: Mouse scrolled (736, 488) with delta (0, 0)
Screenshot: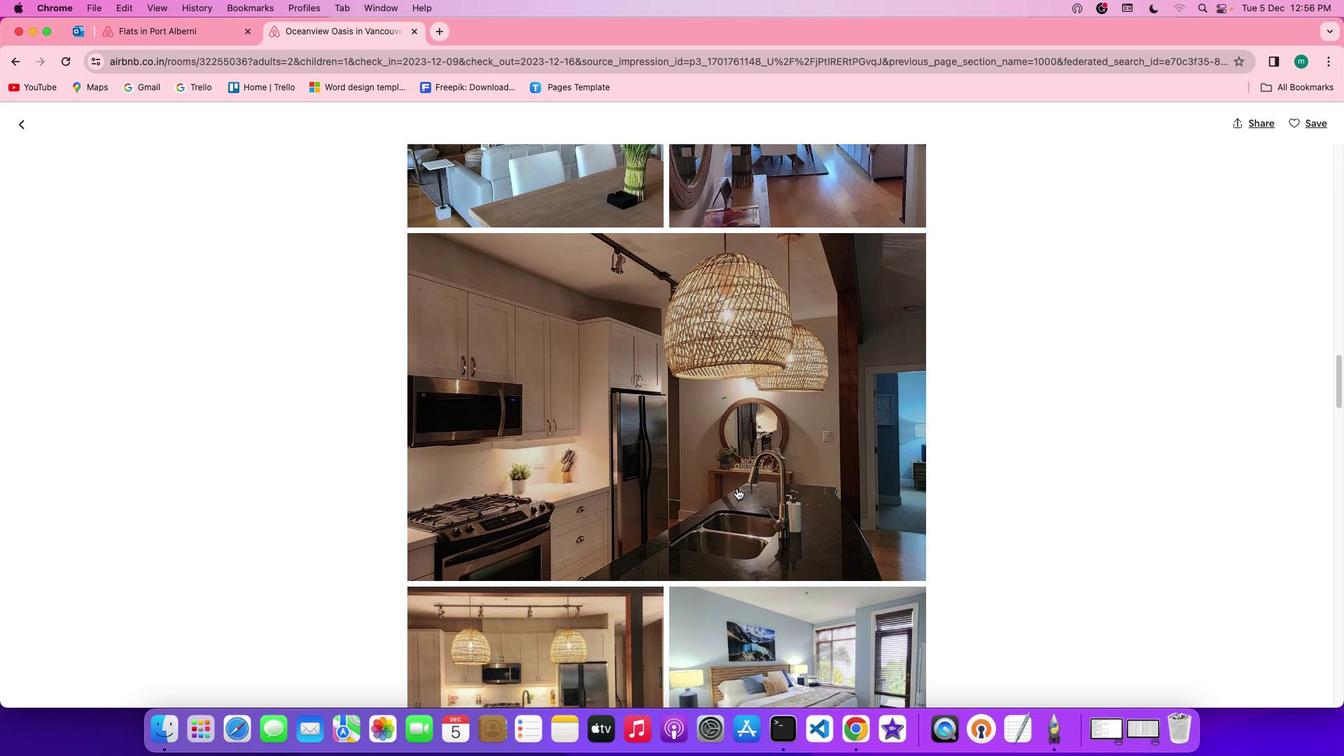 
Action: Mouse scrolled (736, 488) with delta (0, 0)
Screenshot: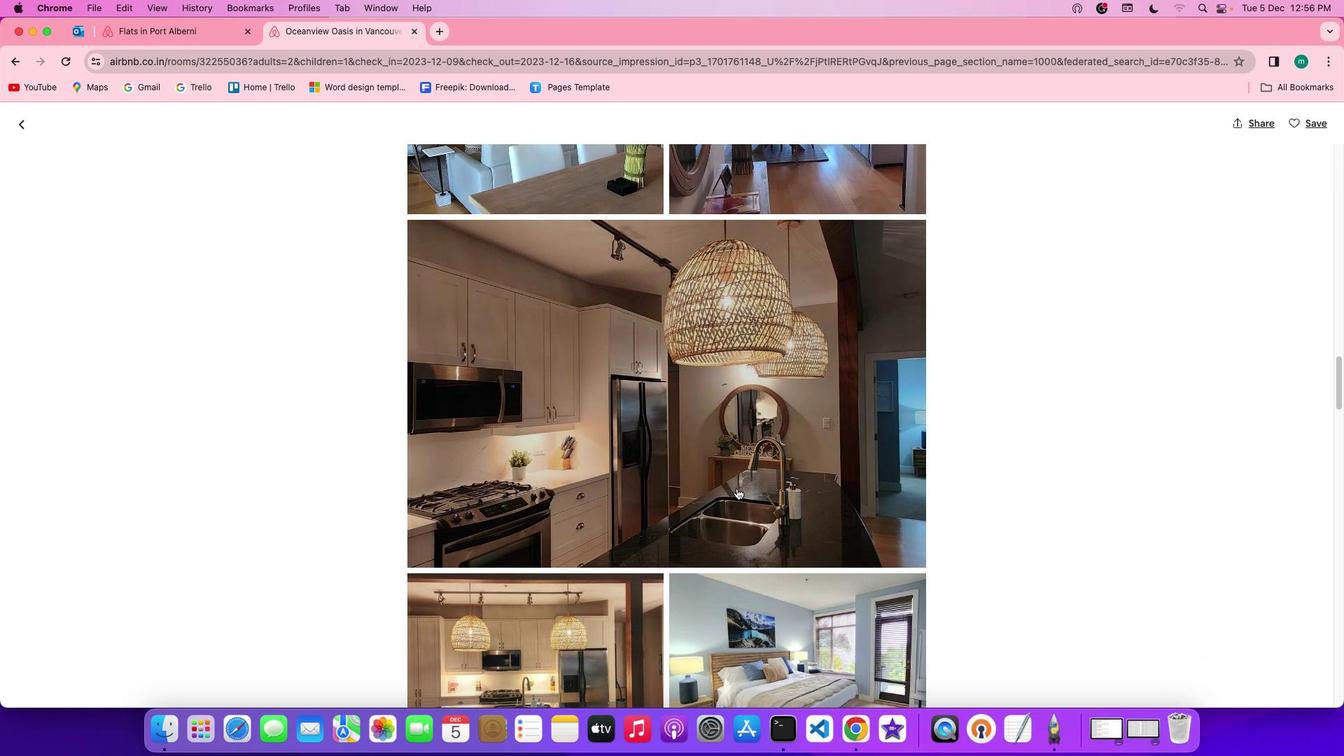 
Action: Mouse scrolled (736, 488) with delta (0, -1)
Screenshot: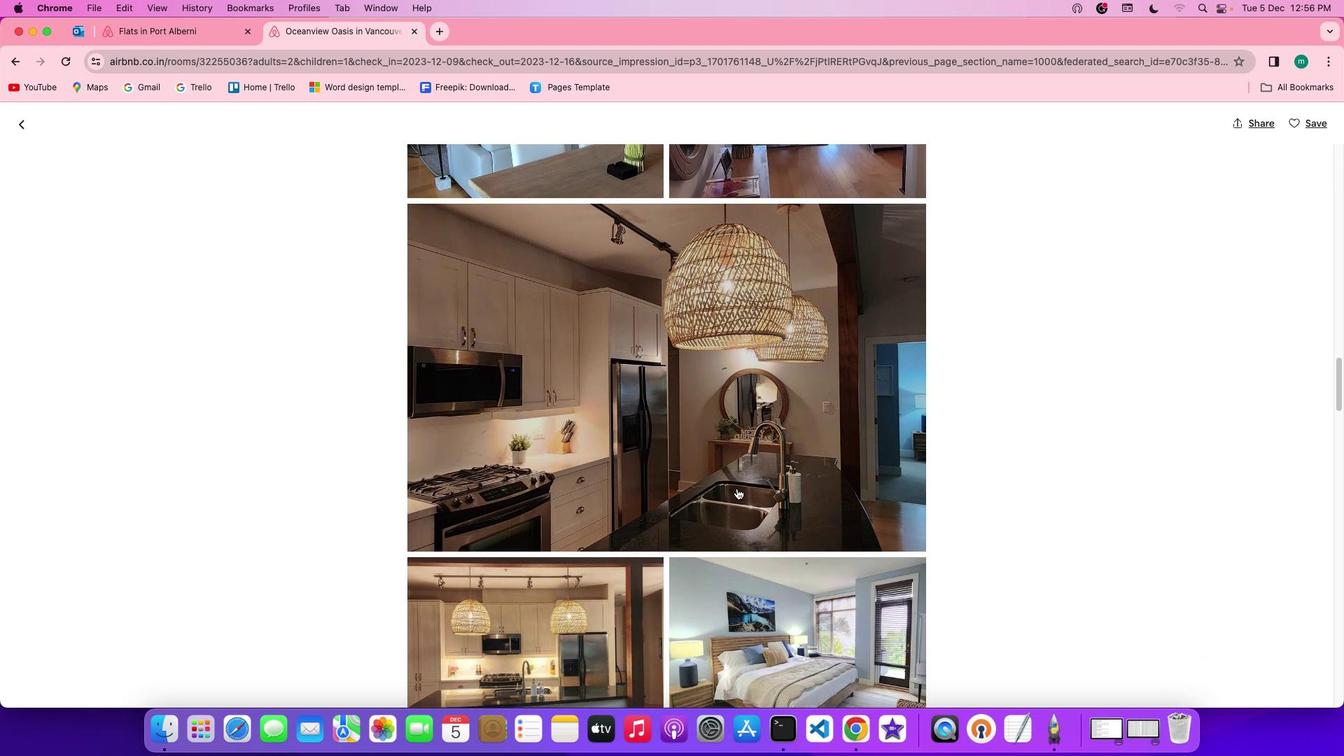 
Action: Mouse scrolled (736, 488) with delta (0, 0)
Screenshot: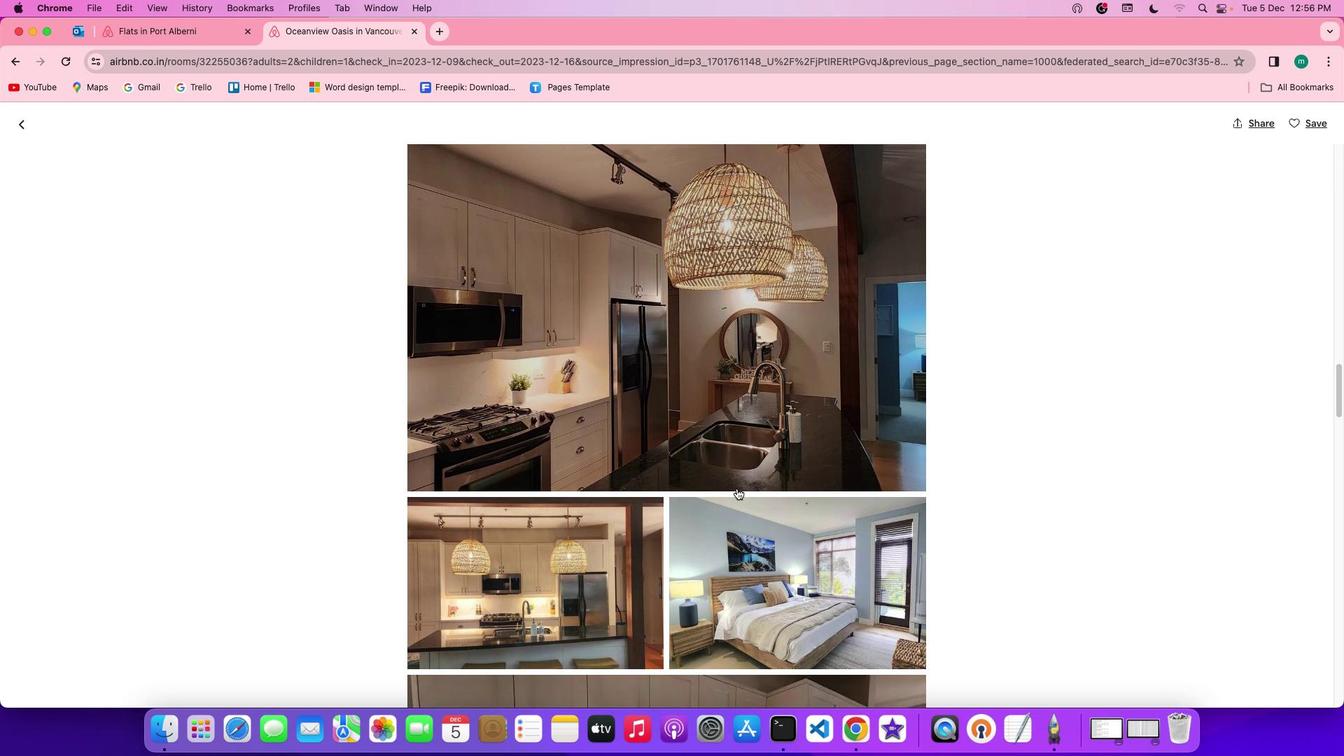 
Action: Mouse scrolled (736, 488) with delta (0, 0)
Screenshot: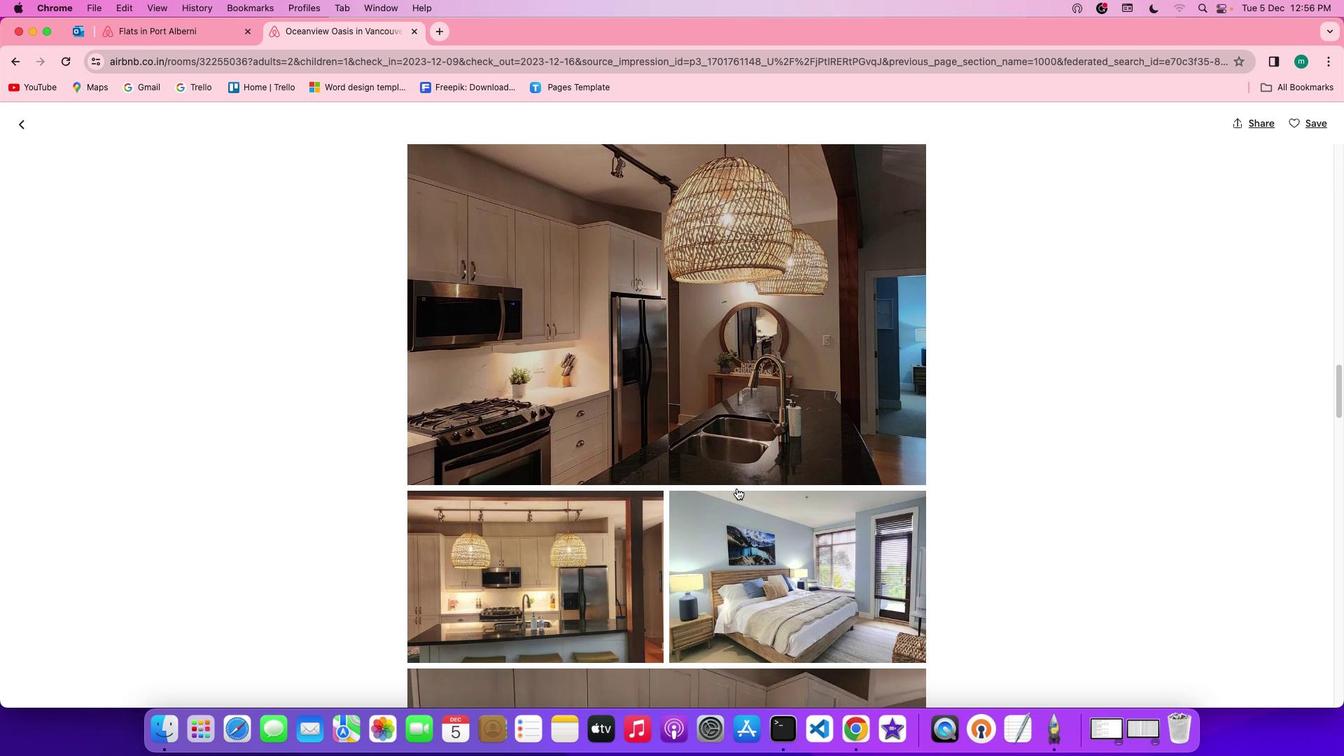
Action: Mouse scrolled (736, 488) with delta (0, -1)
Screenshot: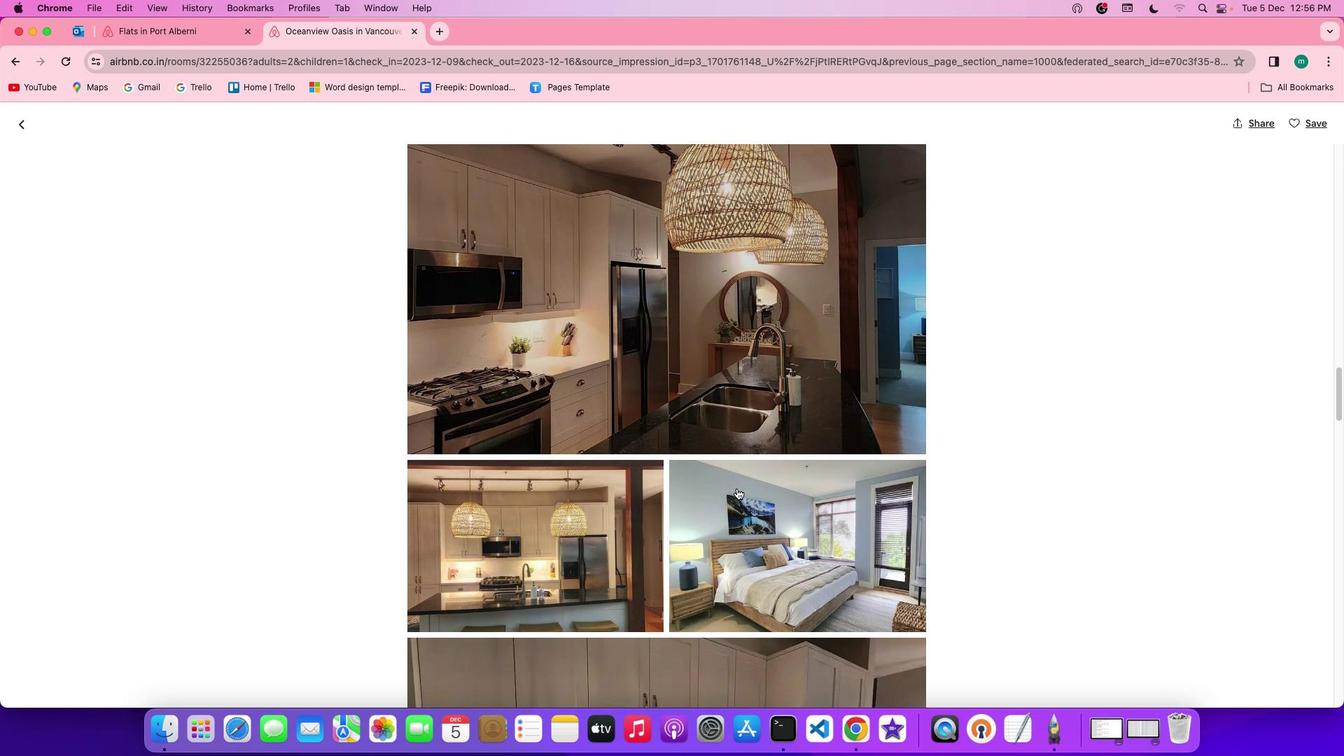 
Action: Mouse scrolled (736, 488) with delta (0, 0)
Screenshot: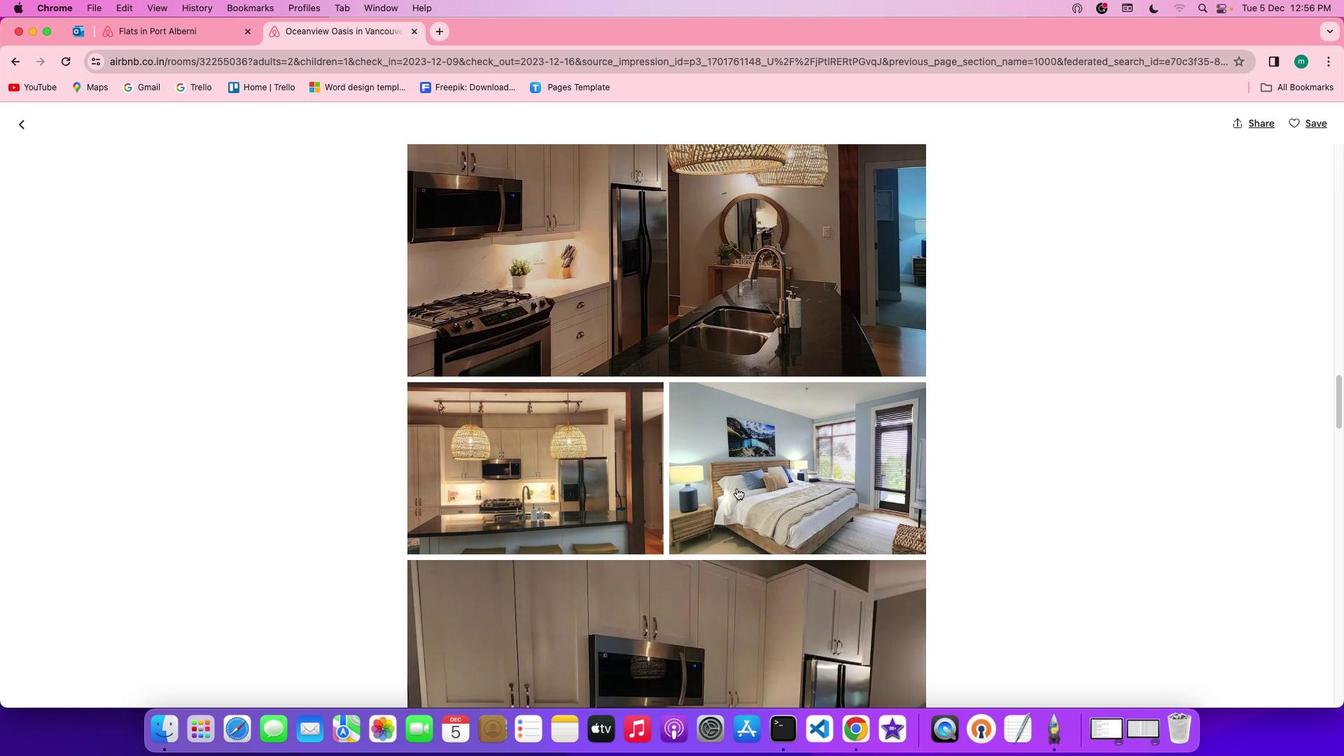 
Action: Mouse scrolled (736, 488) with delta (0, 0)
Screenshot: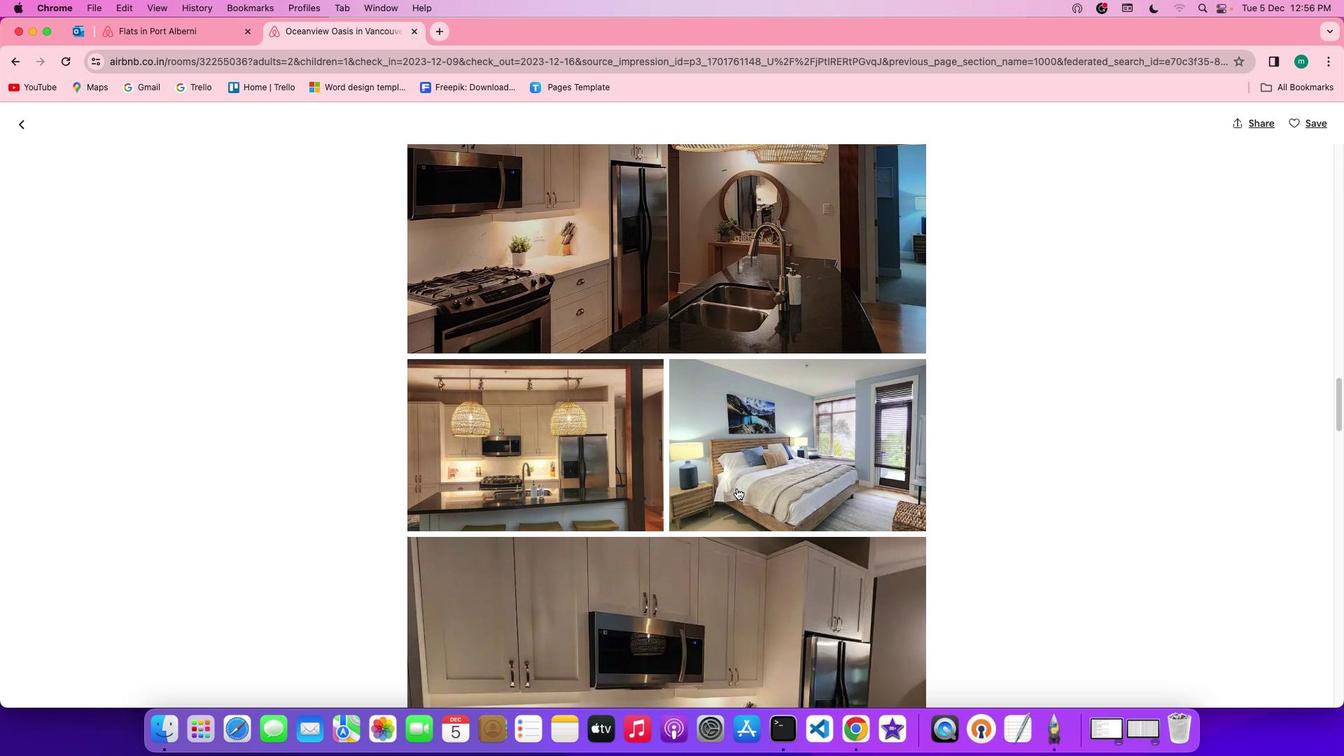 
Action: Mouse scrolled (736, 488) with delta (0, 0)
Screenshot: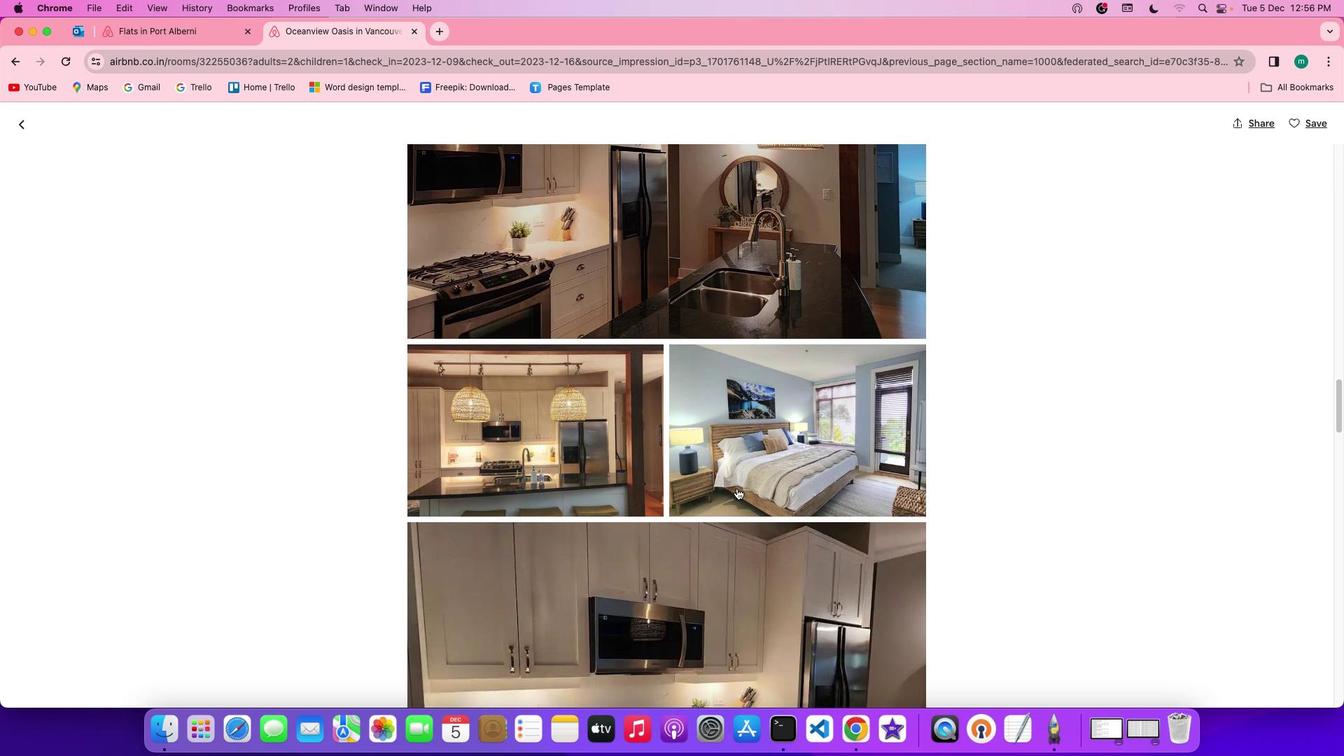 
Action: Mouse scrolled (736, 488) with delta (0, -1)
Screenshot: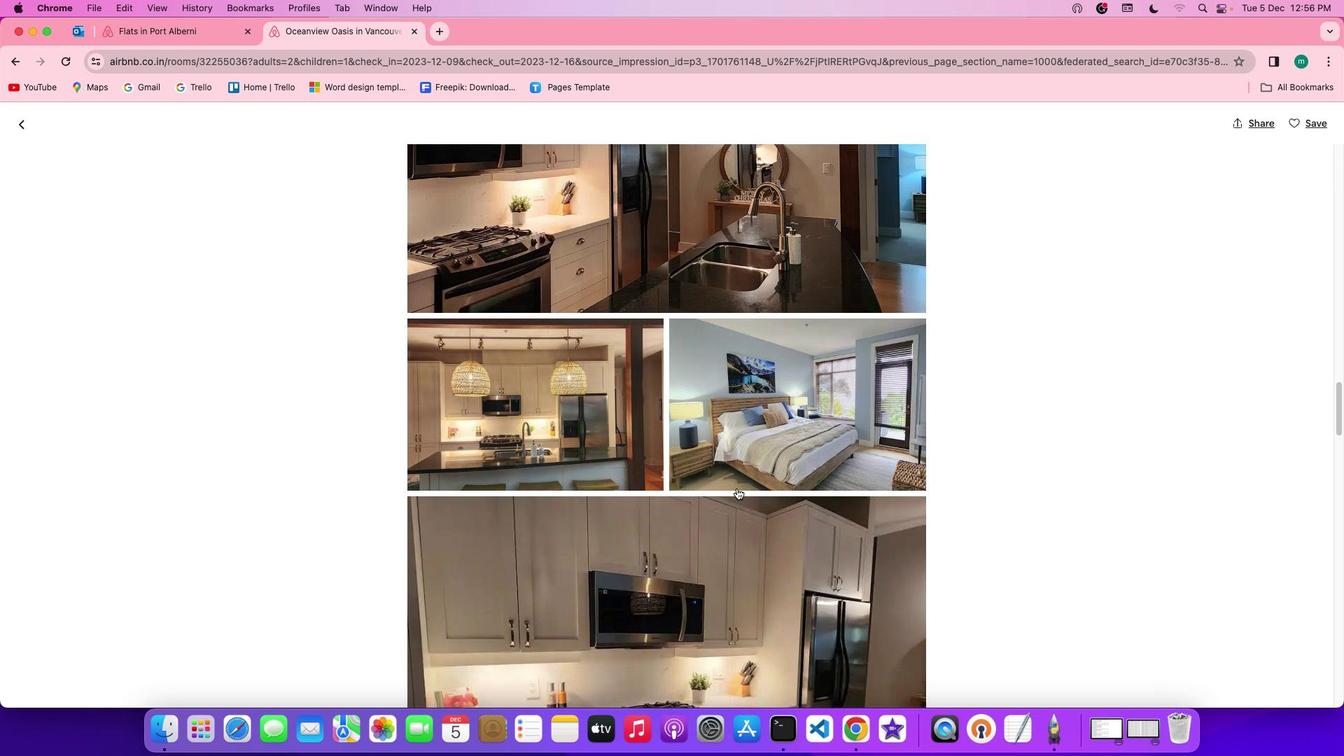 
Action: Mouse scrolled (736, 488) with delta (0, 0)
Screenshot: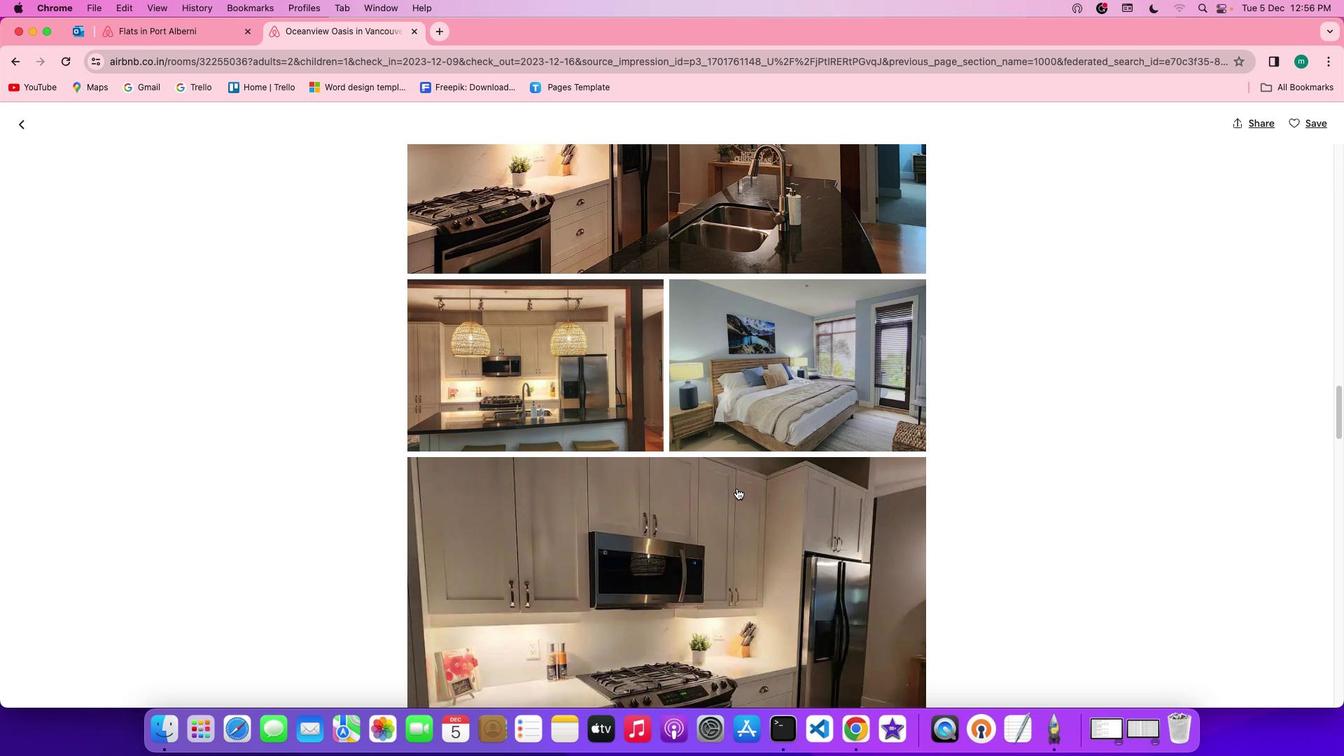 
Action: Mouse scrolled (736, 488) with delta (0, 0)
Screenshot: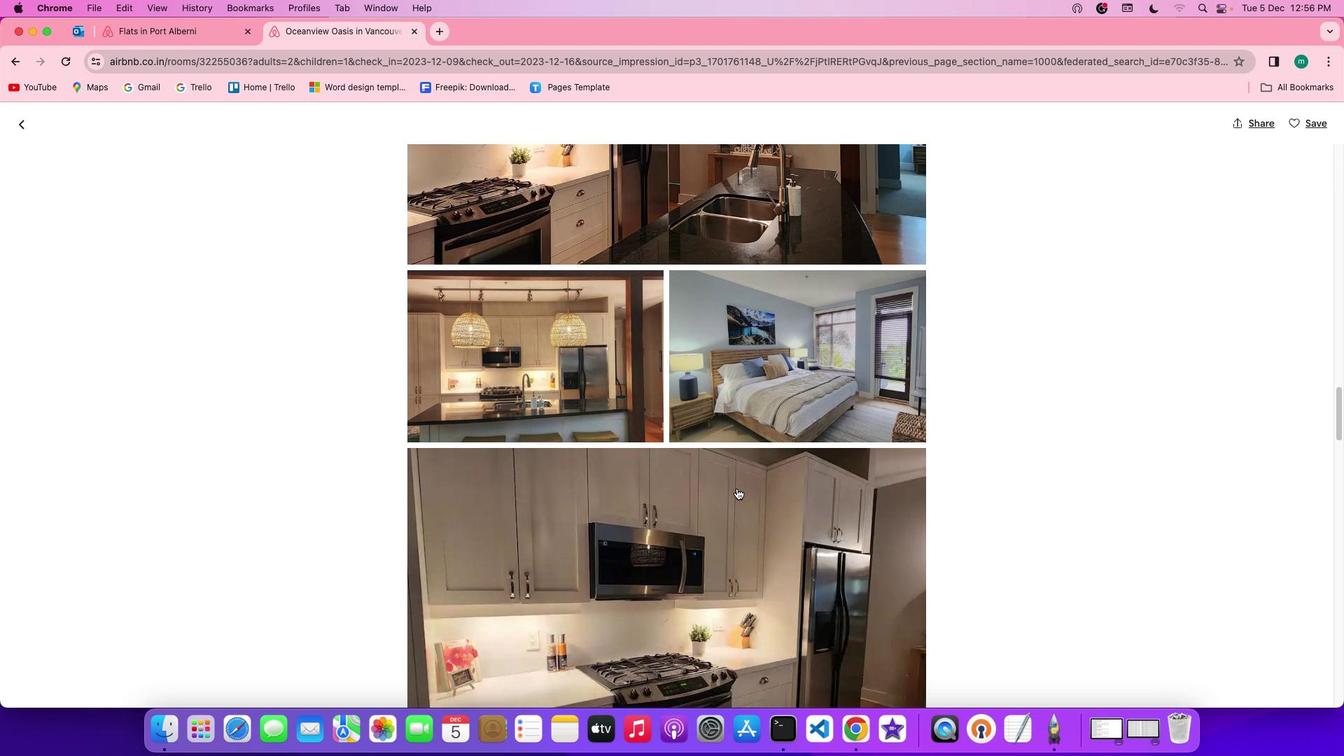 
Action: Mouse scrolled (736, 488) with delta (0, 0)
Screenshot: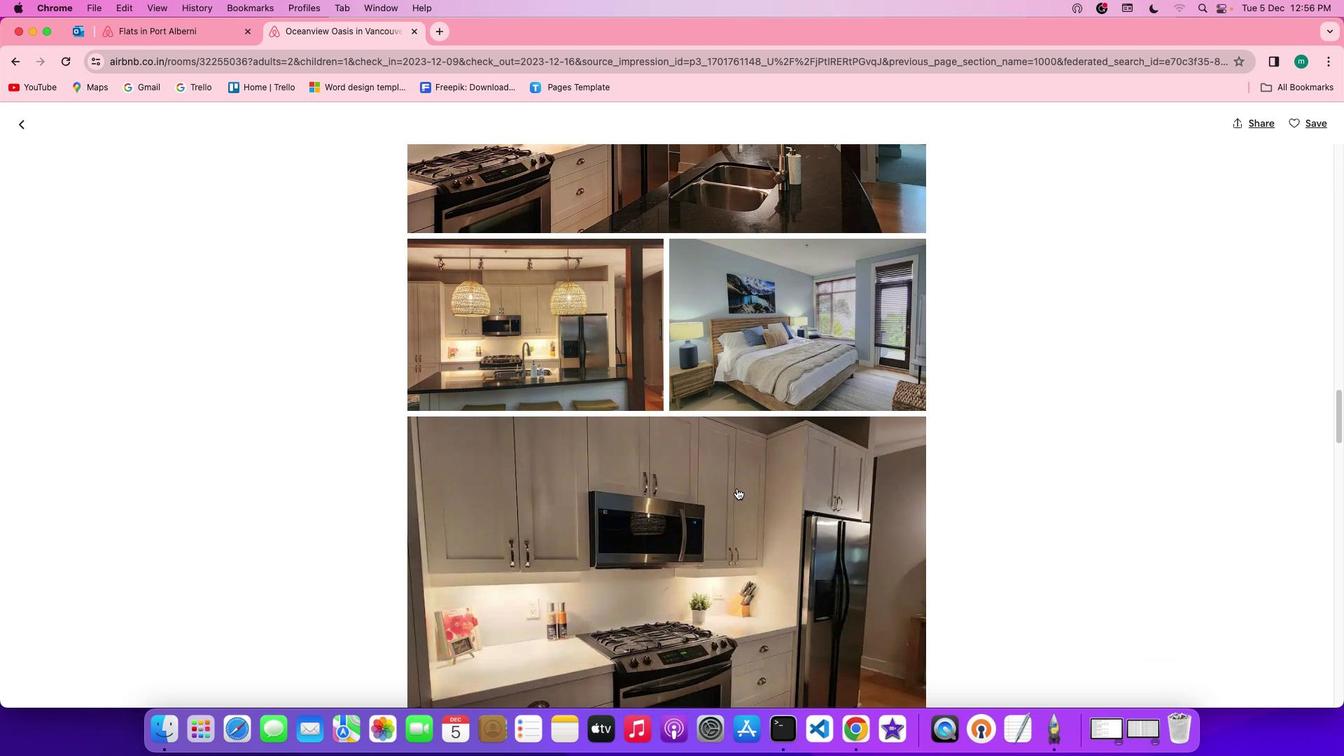 
Action: Mouse scrolled (736, 488) with delta (0, 0)
Screenshot: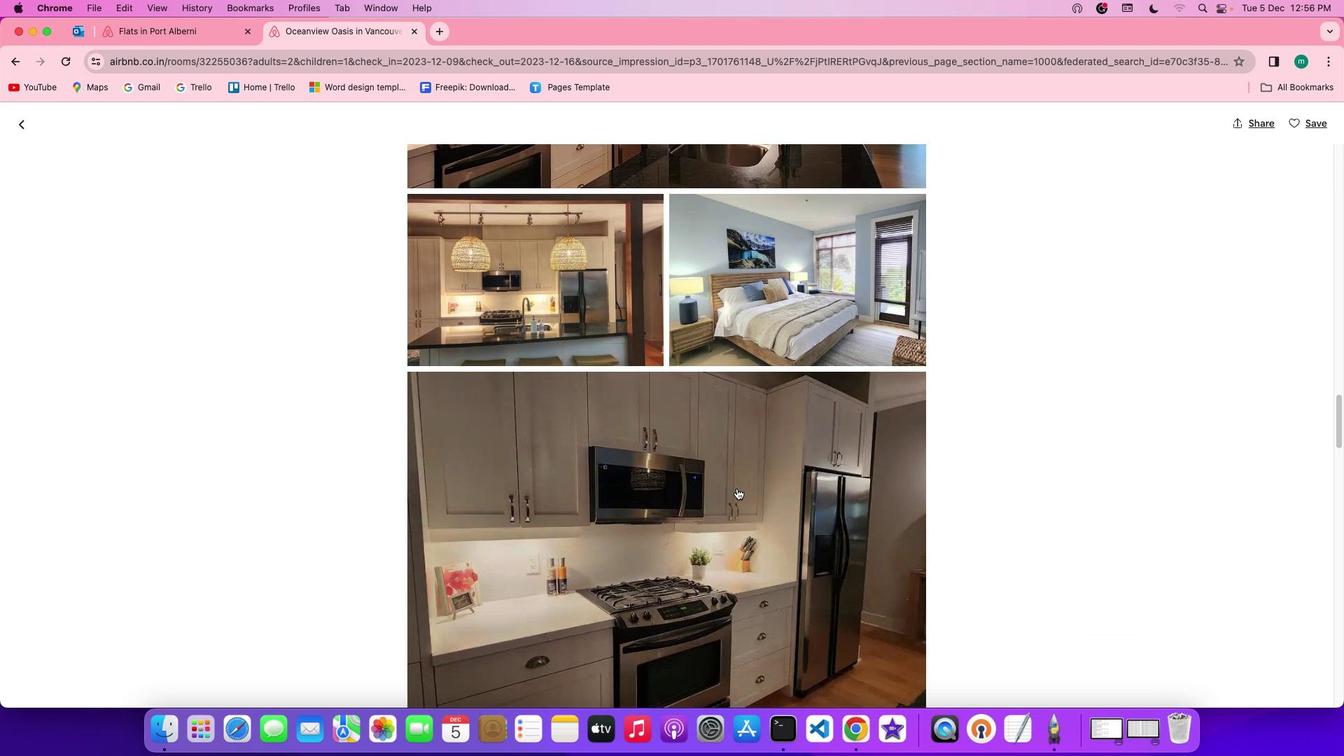 
Action: Mouse scrolled (736, 488) with delta (0, 0)
Screenshot: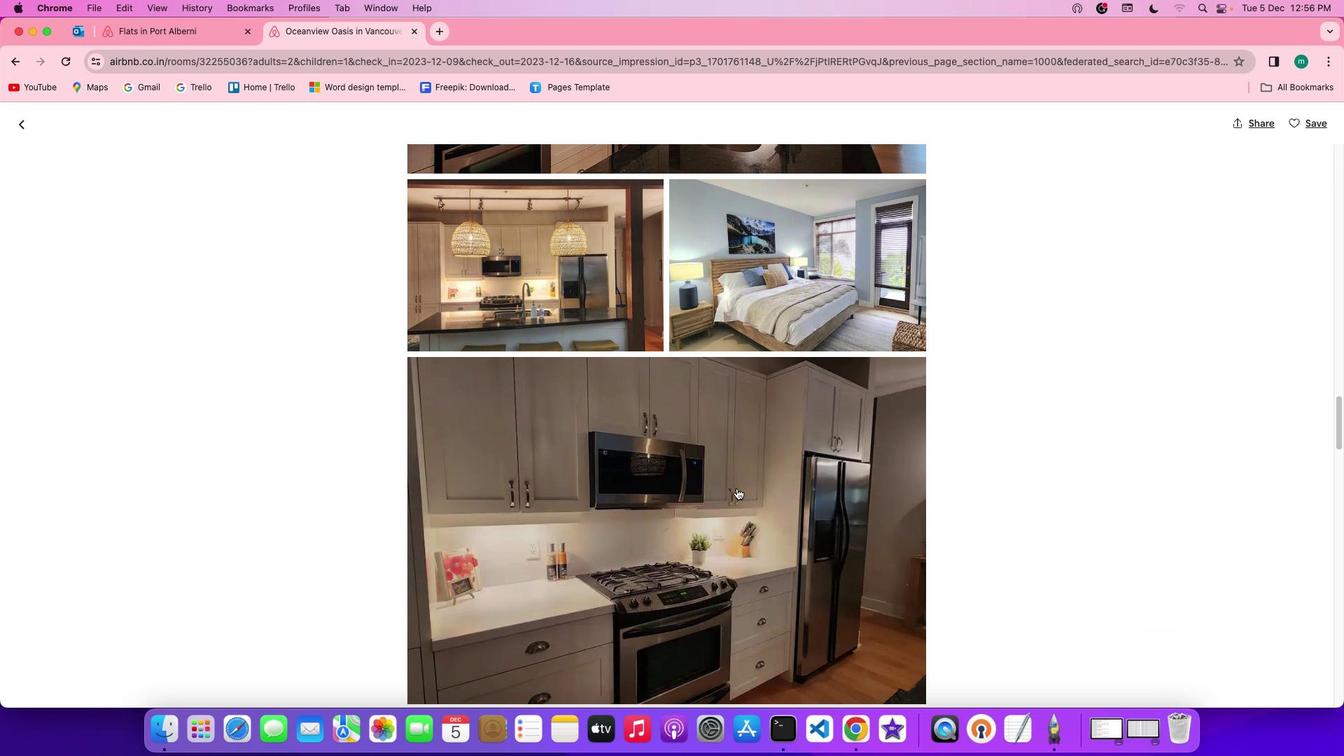 
Action: Mouse scrolled (736, 488) with delta (0, 0)
Screenshot: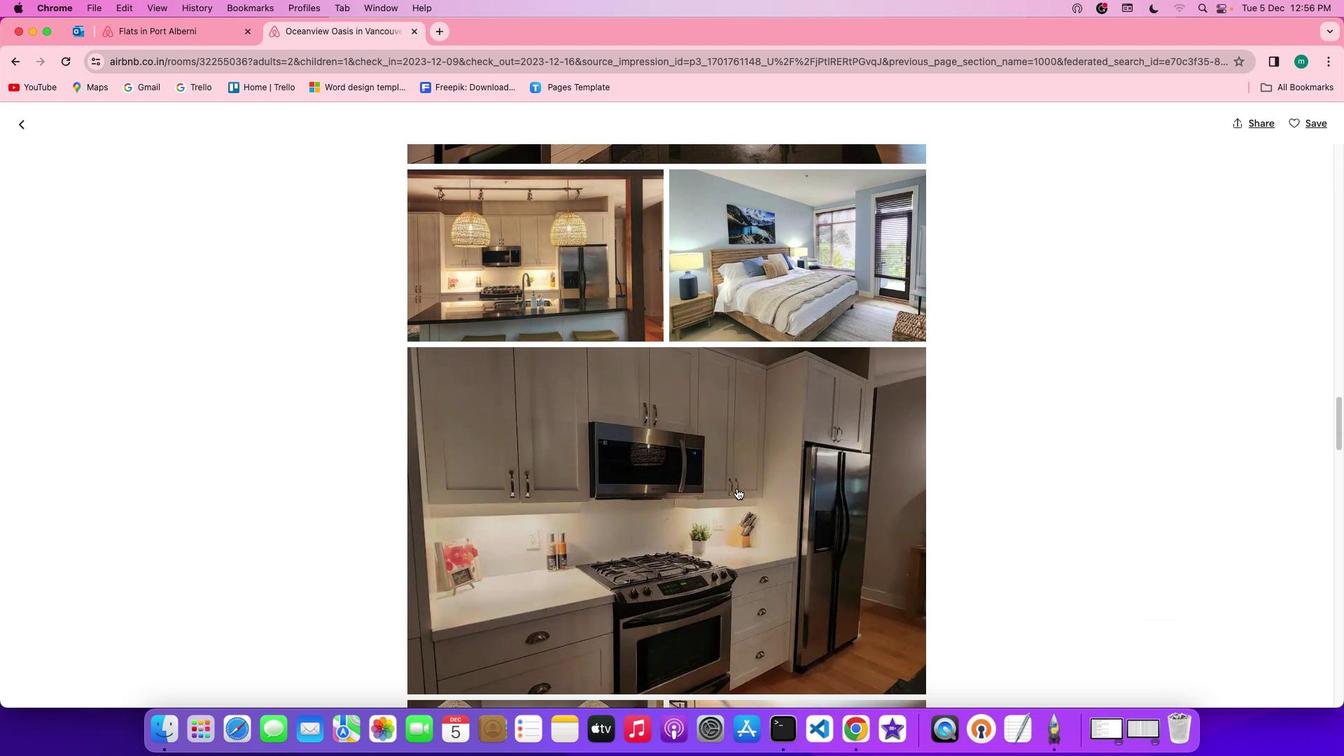 
Action: Mouse scrolled (736, 488) with delta (0, -1)
Screenshot: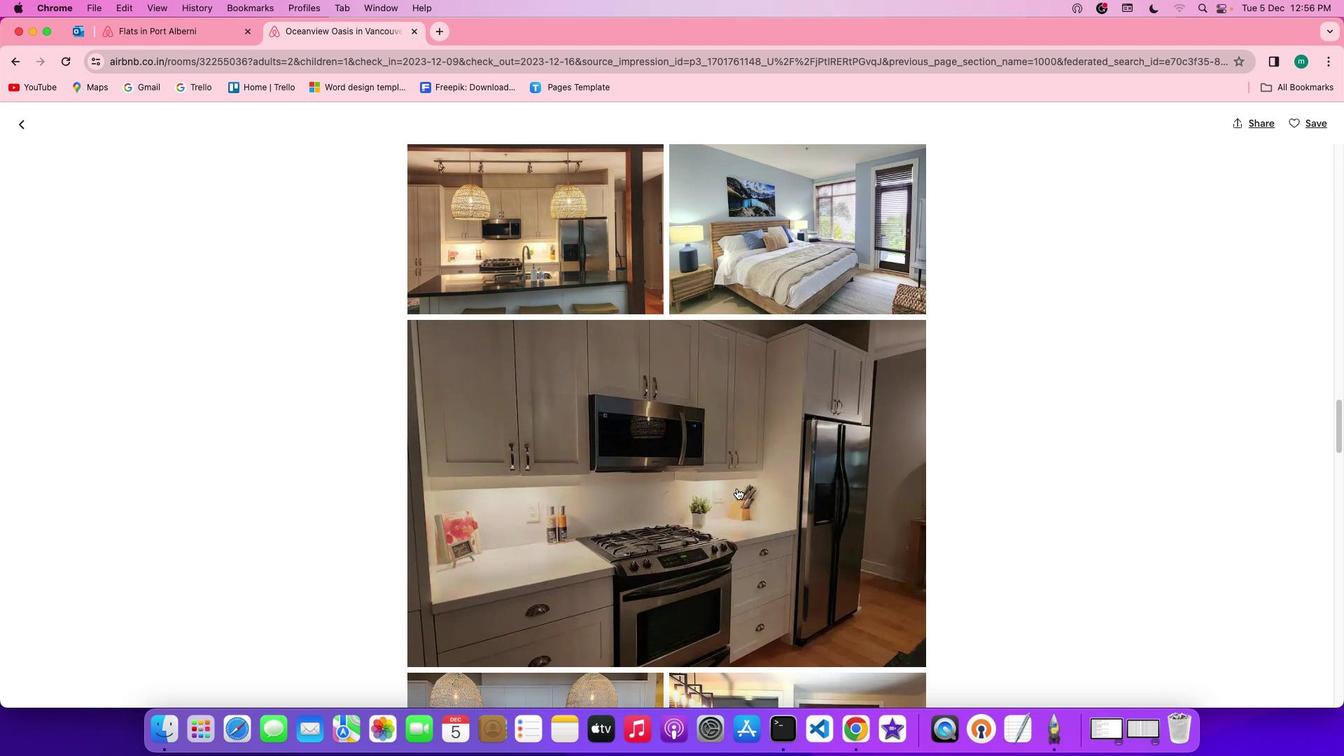 
Action: Mouse scrolled (736, 488) with delta (0, 0)
Screenshot: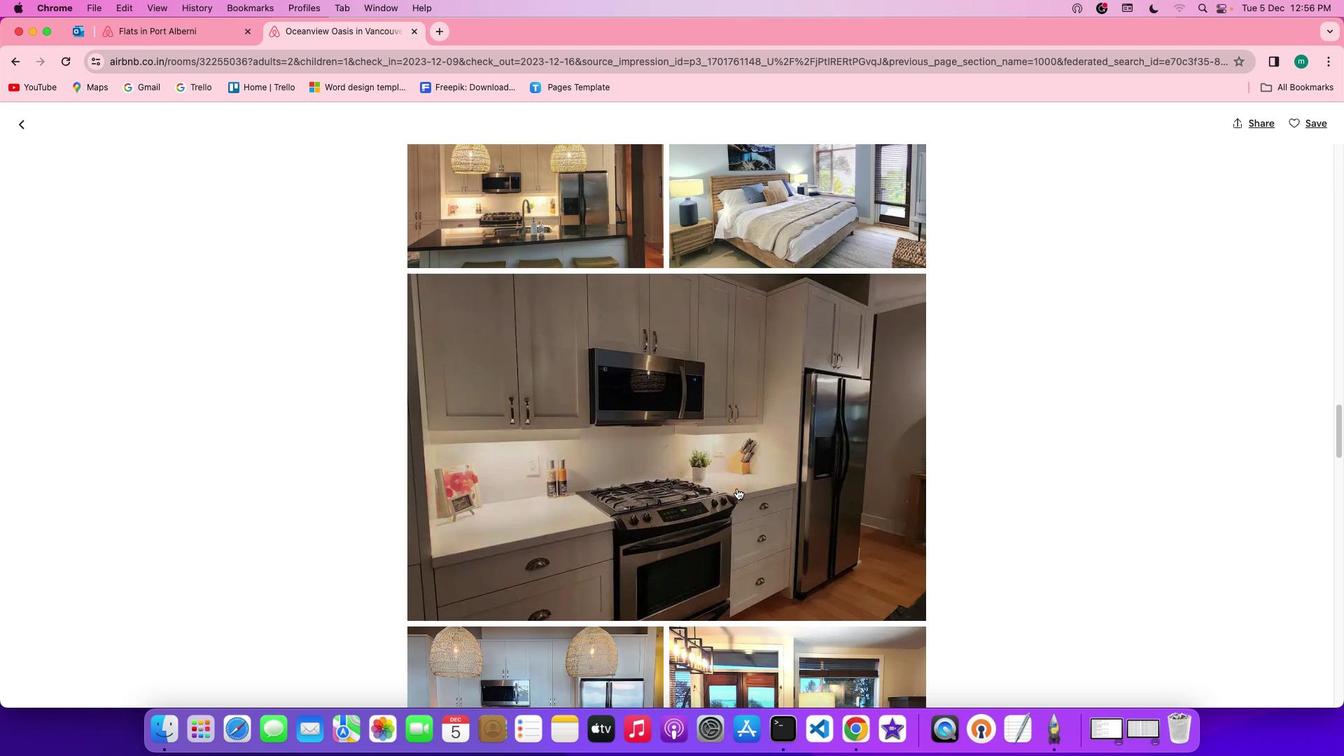 
Action: Mouse scrolled (736, 488) with delta (0, 0)
Screenshot: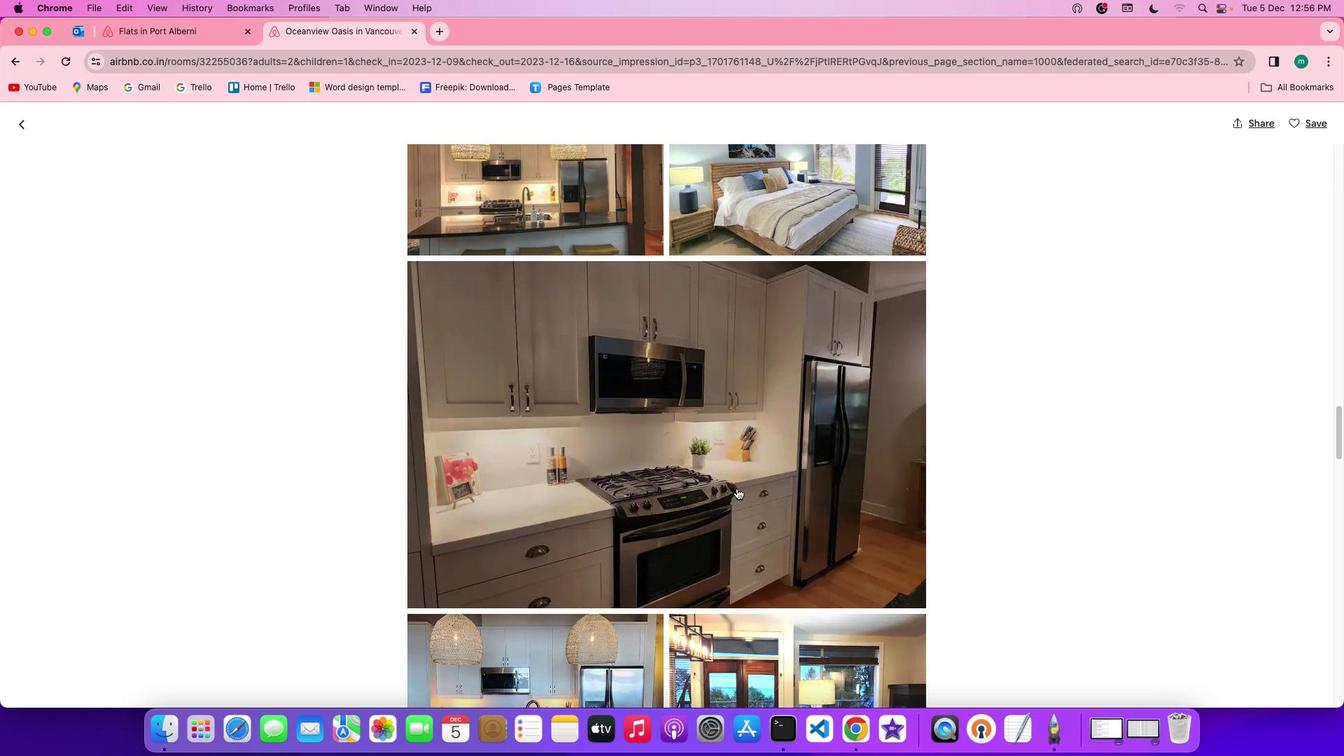 
Action: Mouse scrolled (736, 488) with delta (0, 0)
Screenshot: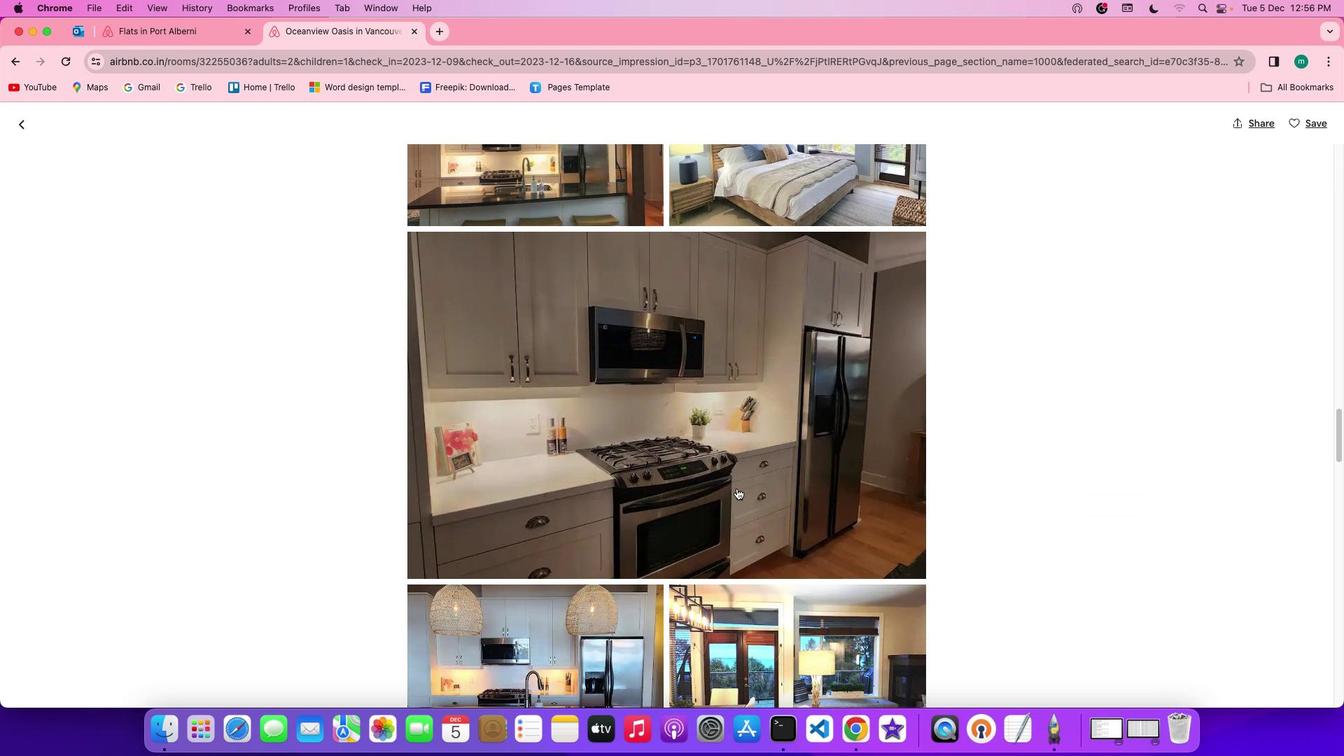 
Action: Mouse scrolled (736, 488) with delta (0, 0)
Screenshot: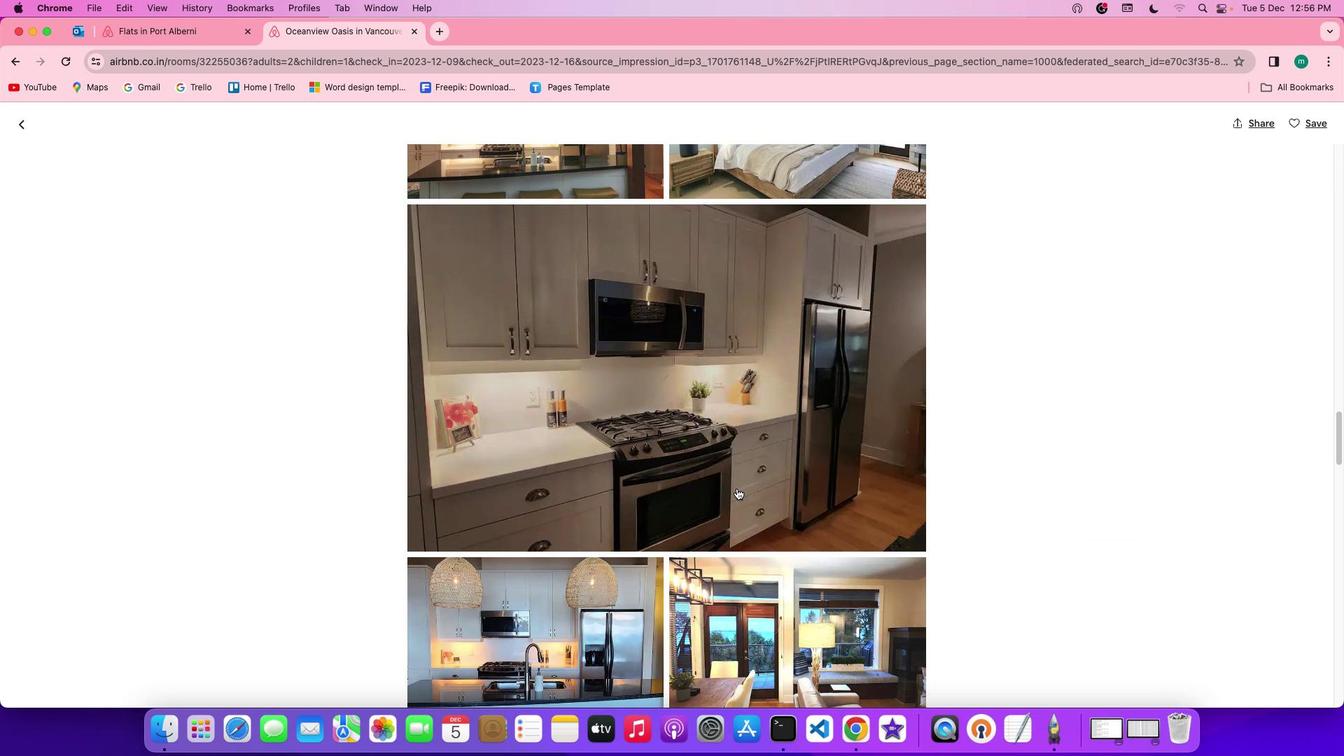 
Action: Mouse scrolled (736, 488) with delta (0, 0)
Screenshot: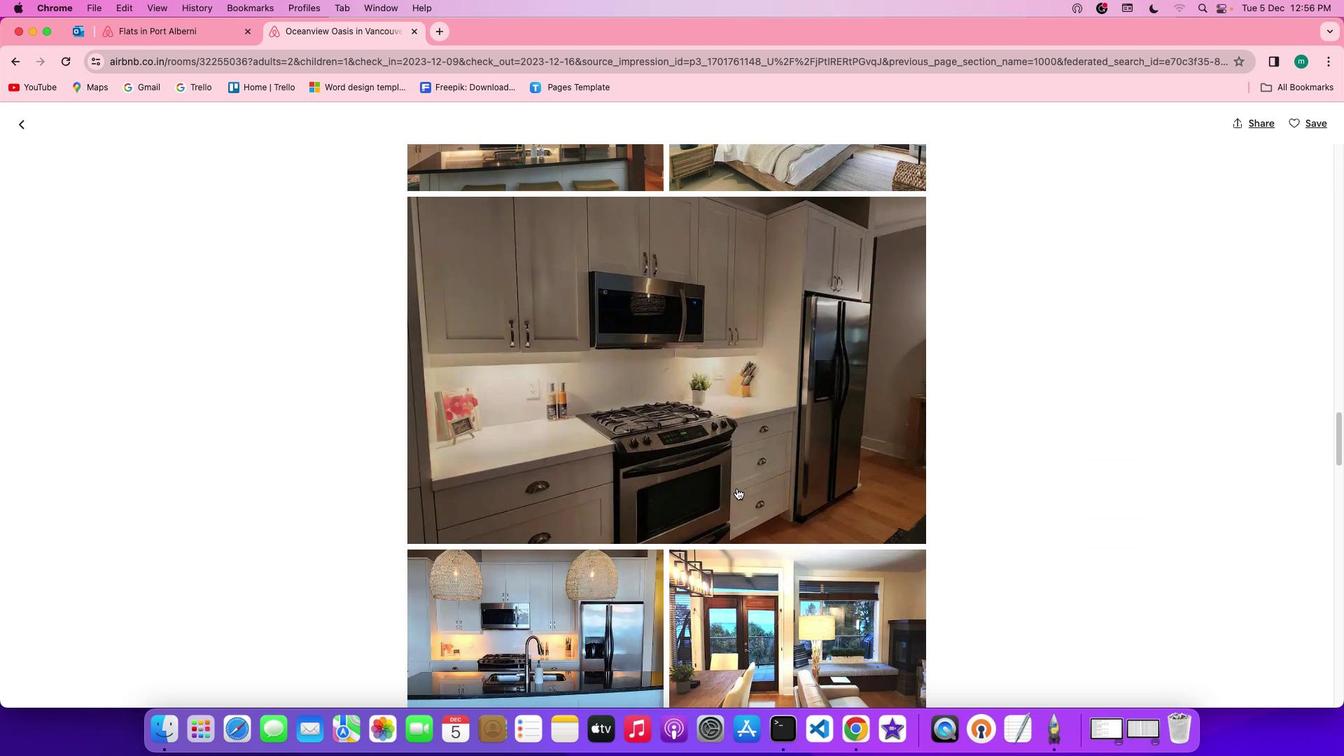 
Action: Mouse scrolled (736, 488) with delta (0, 0)
Screenshot: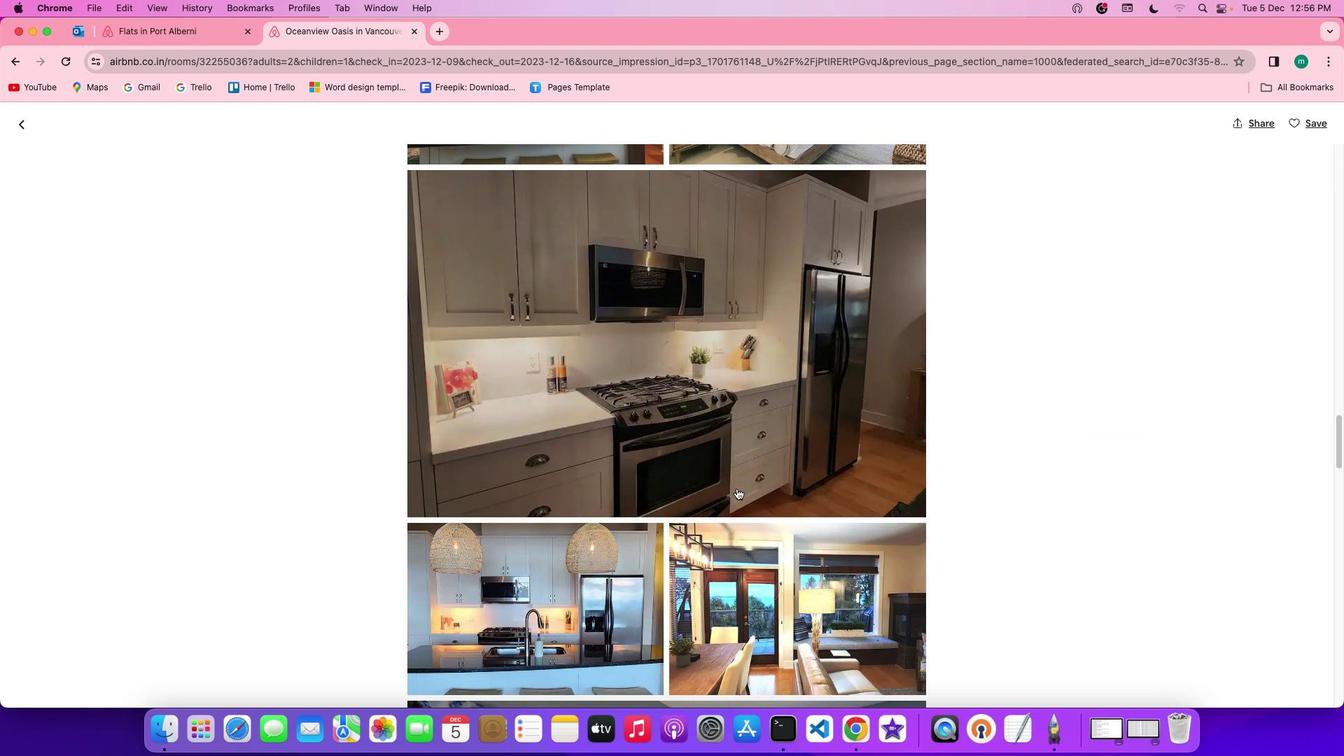 
Action: Mouse scrolled (736, 488) with delta (0, 0)
Screenshot: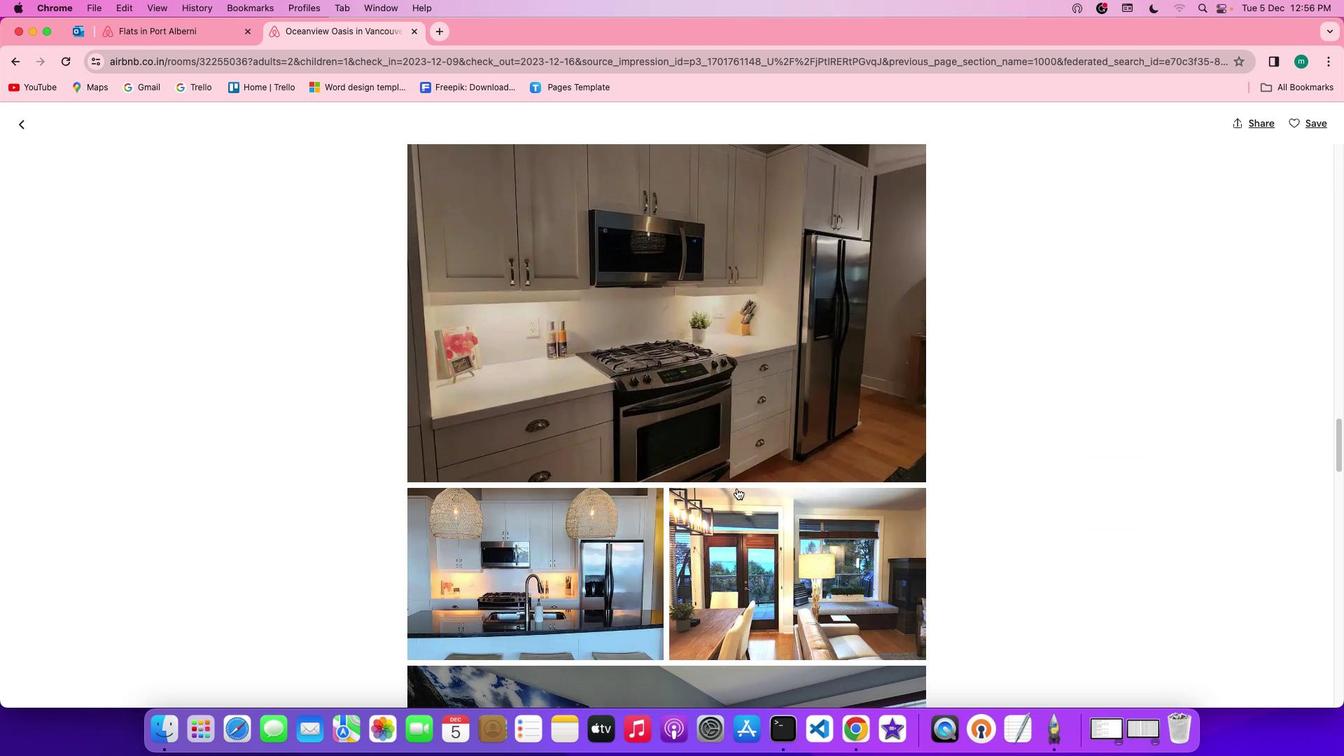 
Action: Mouse scrolled (736, 488) with delta (0, 0)
Screenshot: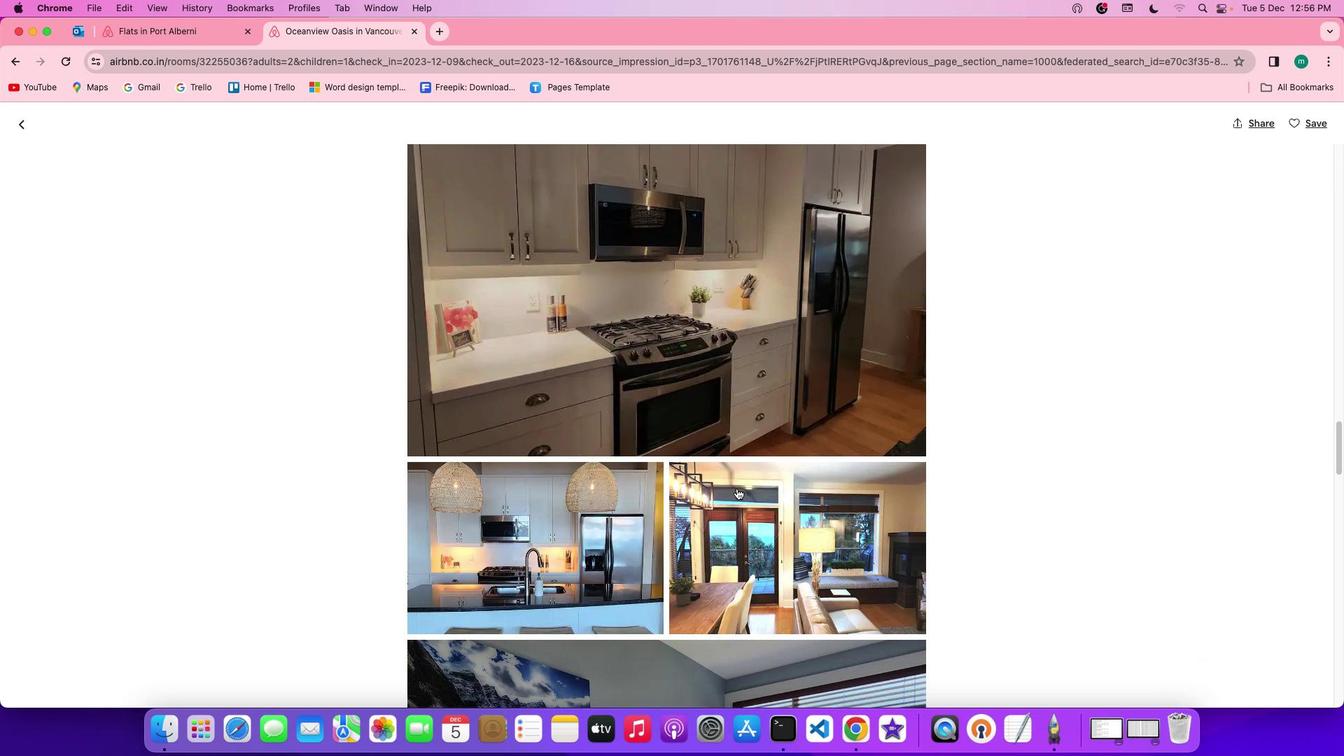 
Action: Mouse scrolled (736, 488) with delta (0, -2)
Screenshot: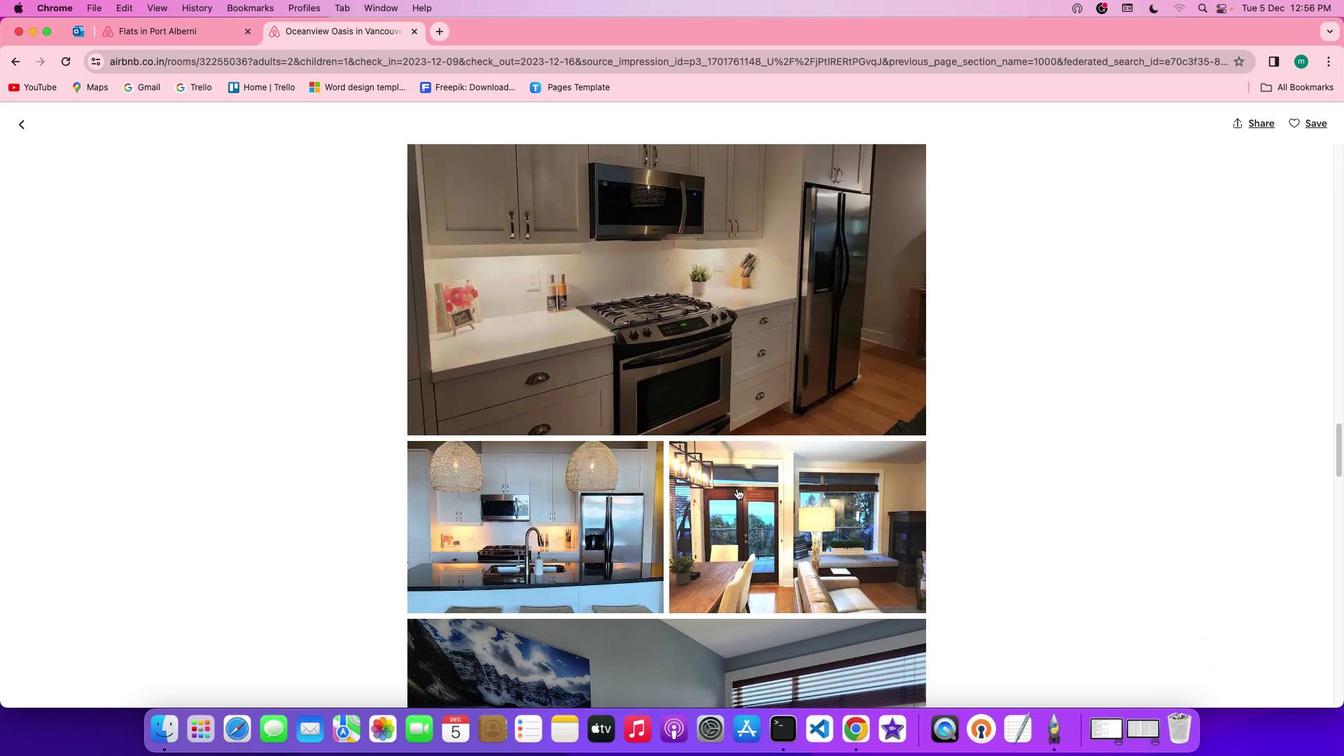 
Action: Mouse scrolled (736, 488) with delta (0, -2)
Screenshot: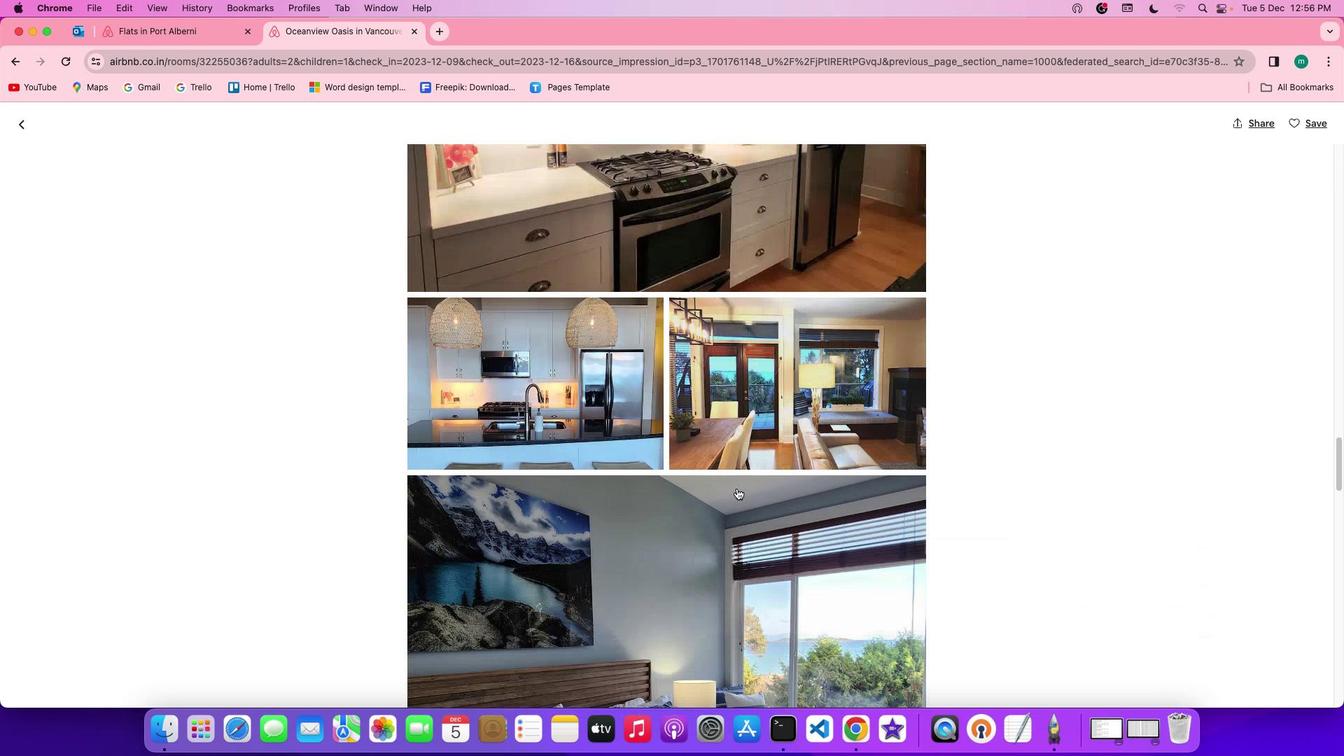 
Action: Mouse scrolled (736, 488) with delta (0, 0)
Screenshot: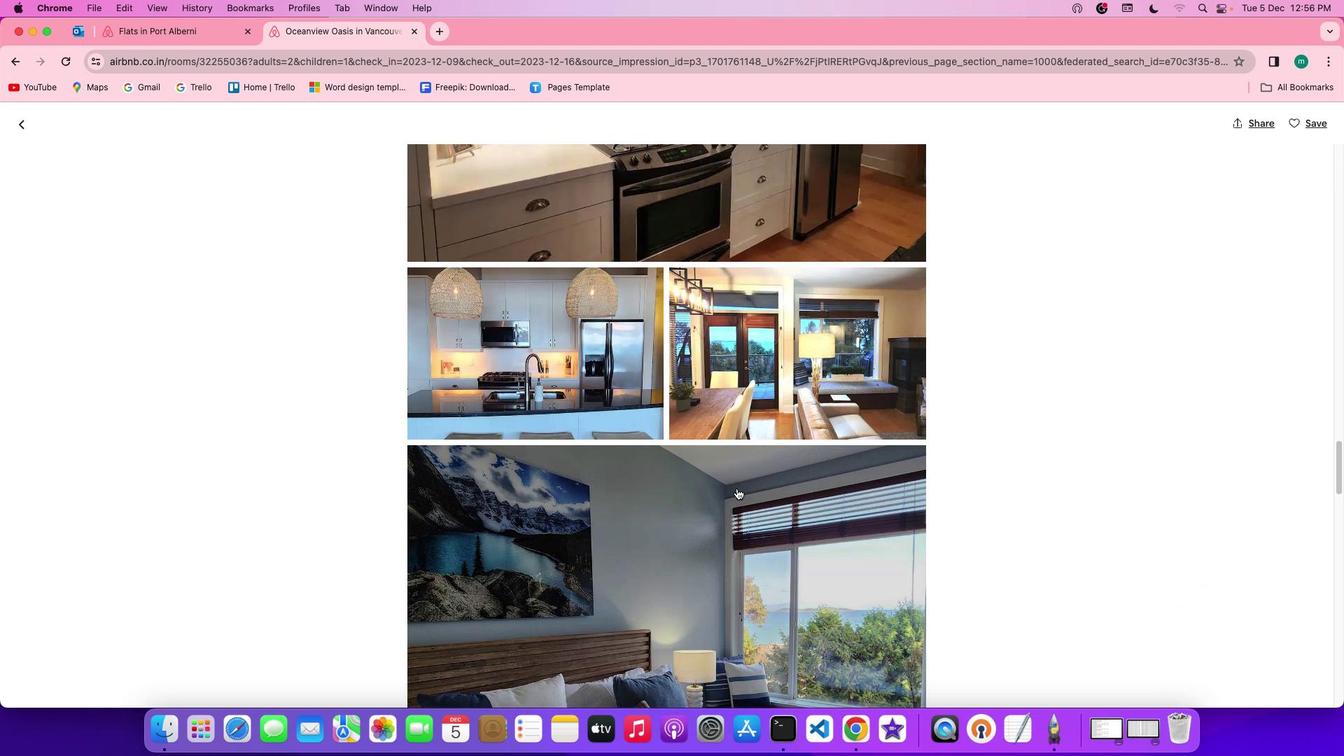 
Action: Mouse scrolled (736, 488) with delta (0, 0)
Screenshot: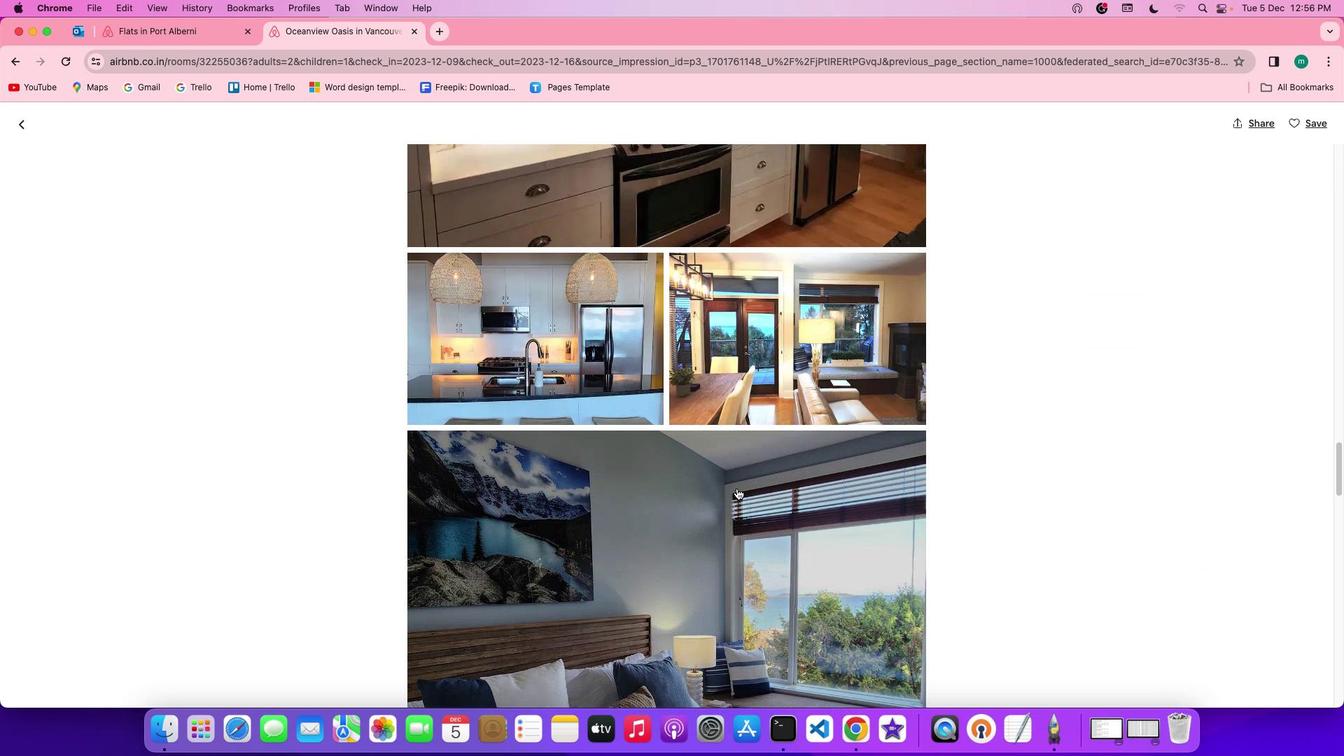 
Action: Mouse scrolled (736, 488) with delta (0, -1)
Screenshot: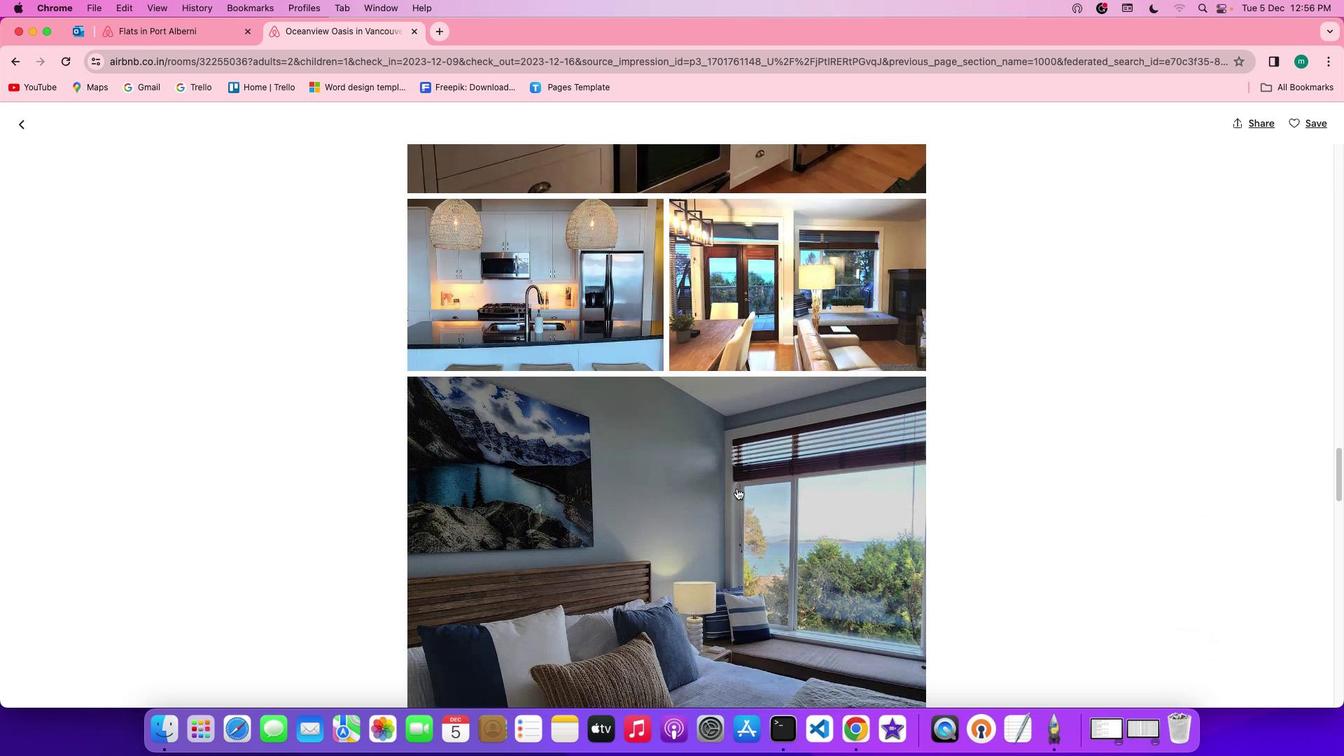 
Action: Mouse scrolled (736, 488) with delta (0, -2)
Screenshot: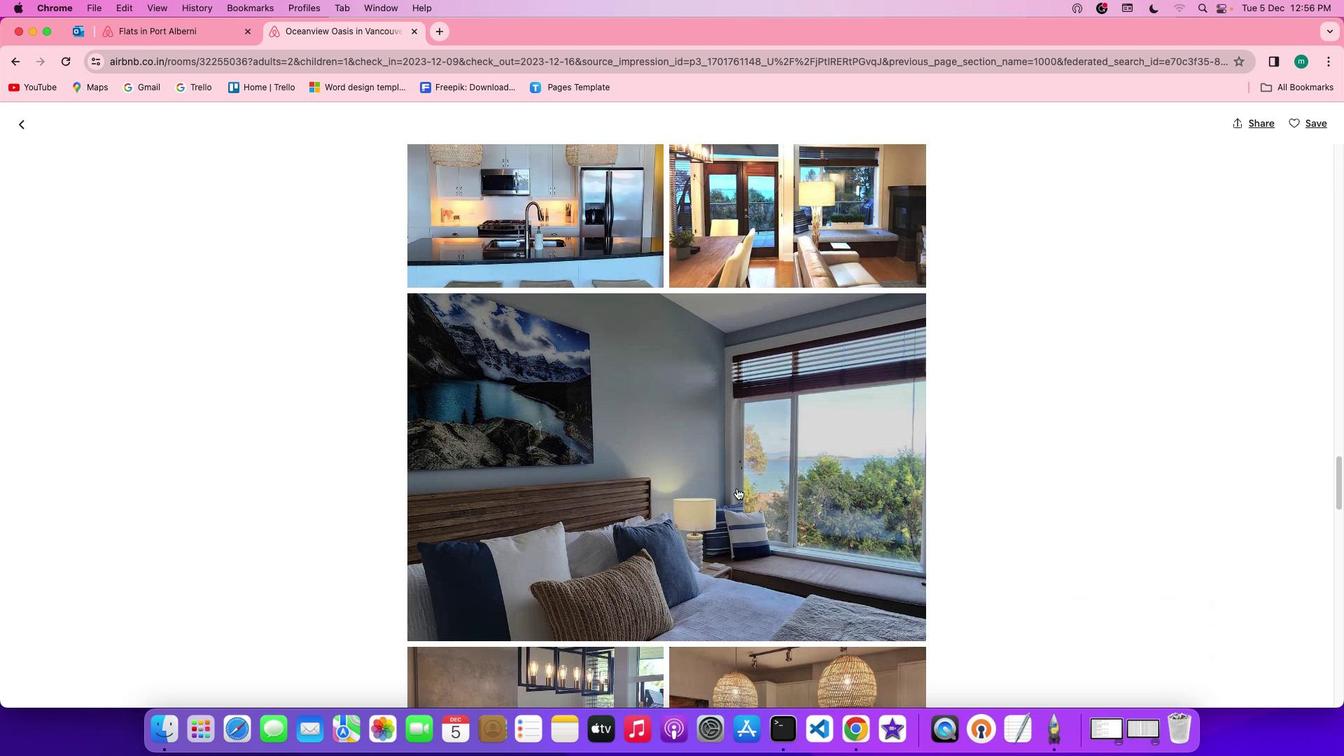 
Action: Mouse scrolled (736, 488) with delta (0, 0)
Screenshot: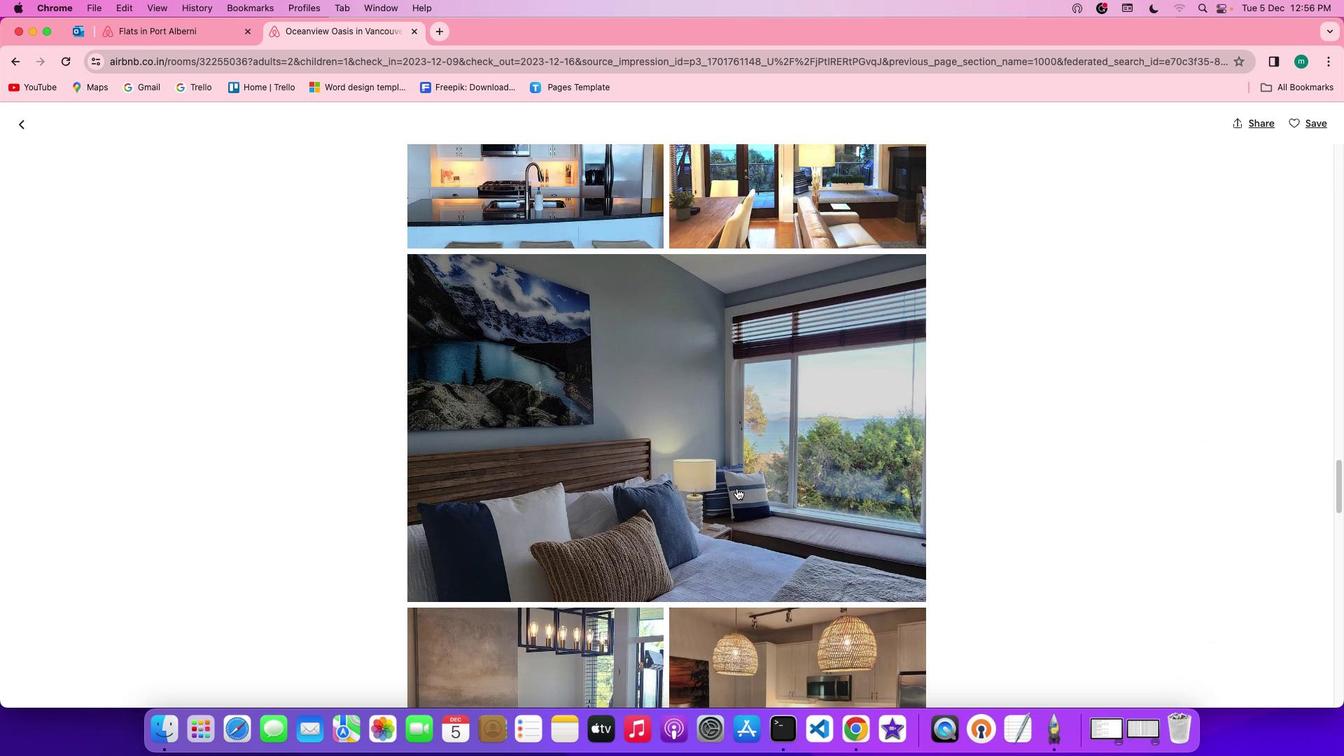 
Action: Mouse scrolled (736, 488) with delta (0, 0)
Screenshot: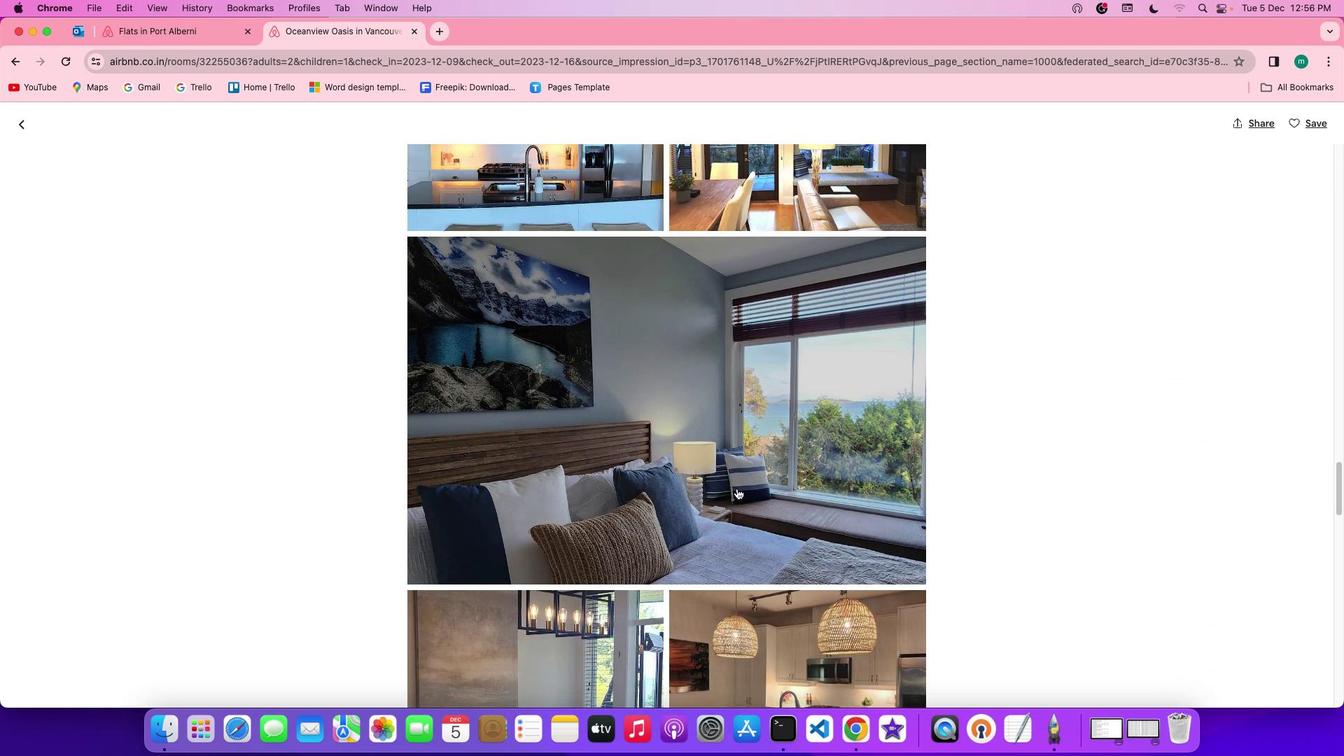 
Action: Mouse scrolled (736, 488) with delta (0, -1)
Screenshot: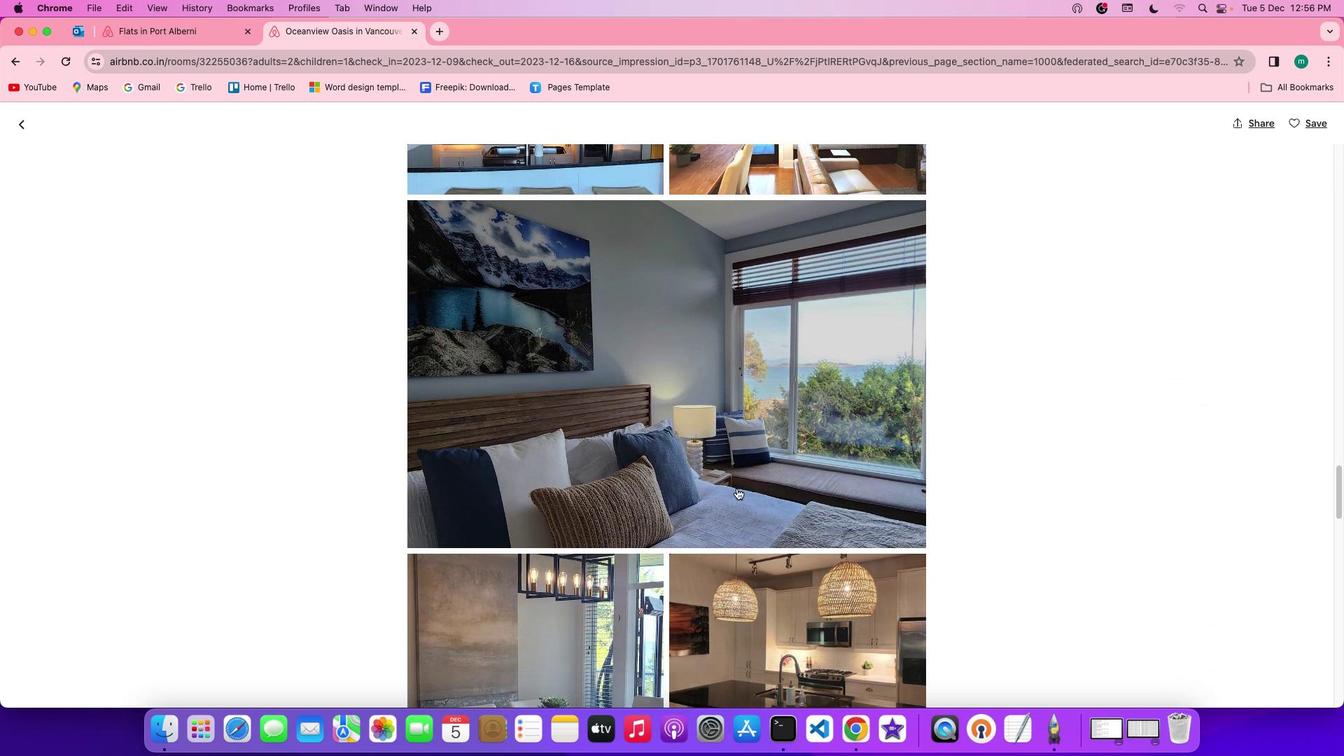 
Action: Mouse scrolled (736, 488) with delta (0, -2)
Screenshot: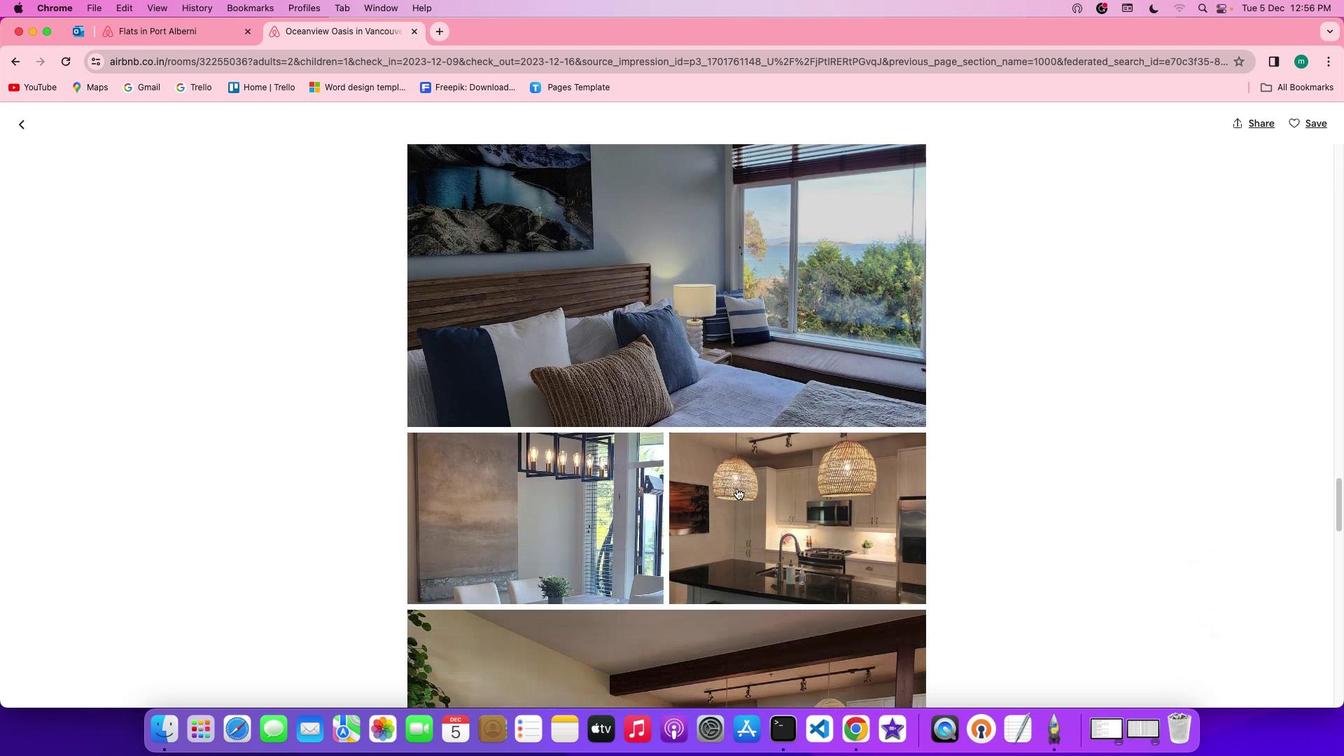 
Action: Mouse scrolled (736, 488) with delta (0, 0)
Screenshot: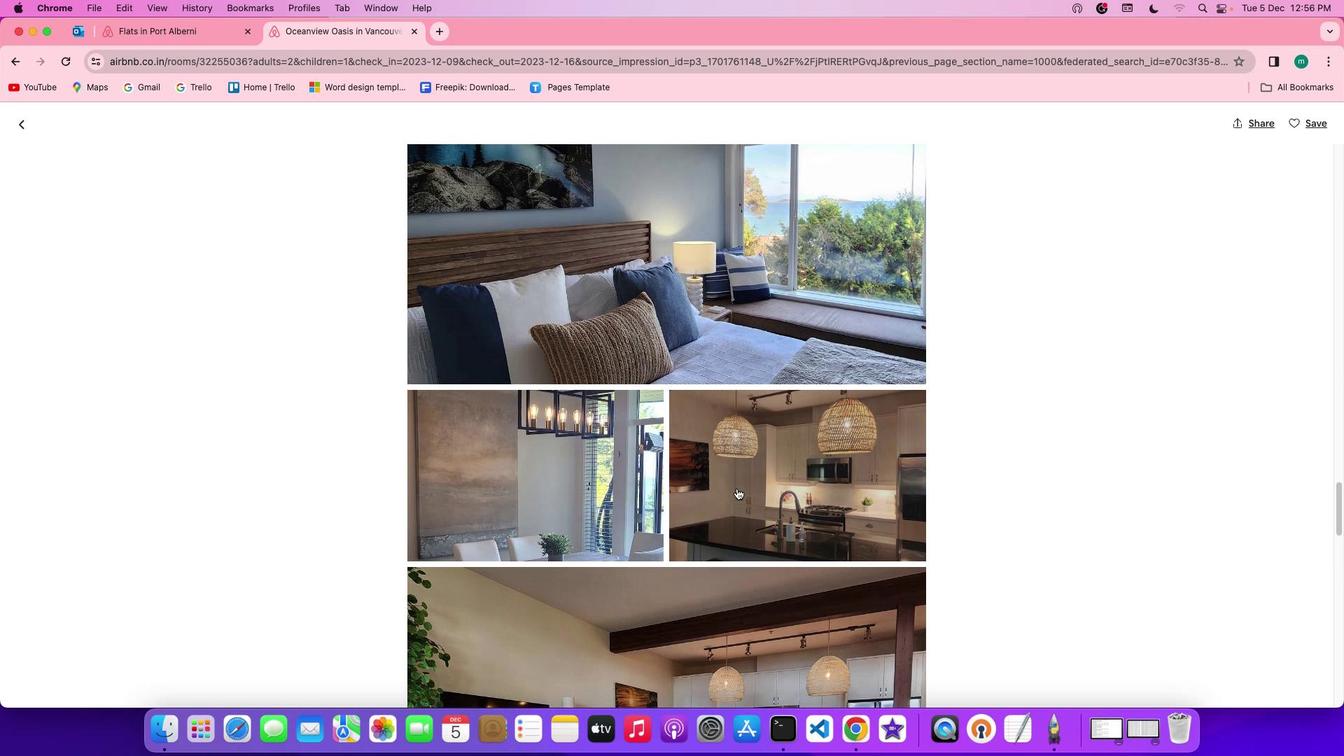 
Action: Mouse scrolled (736, 488) with delta (0, 0)
Screenshot: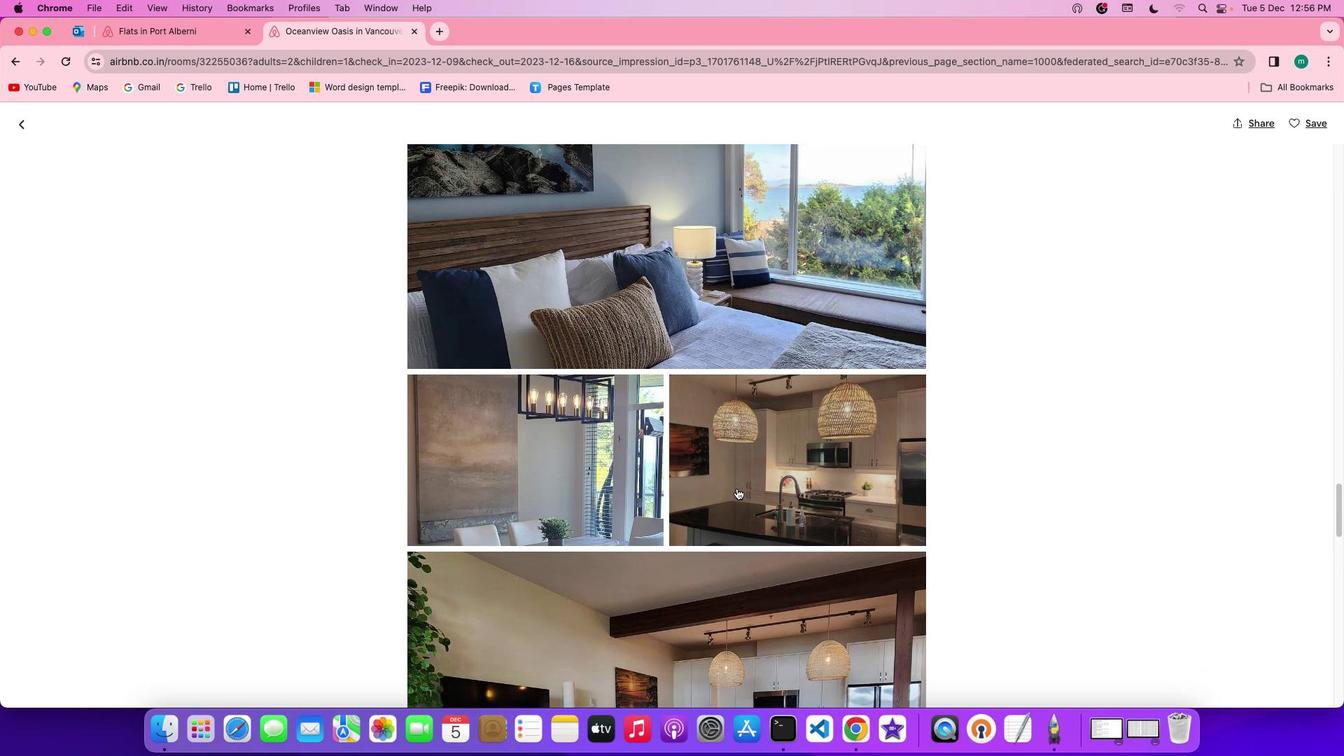 
Action: Mouse scrolled (736, 488) with delta (0, -1)
Screenshot: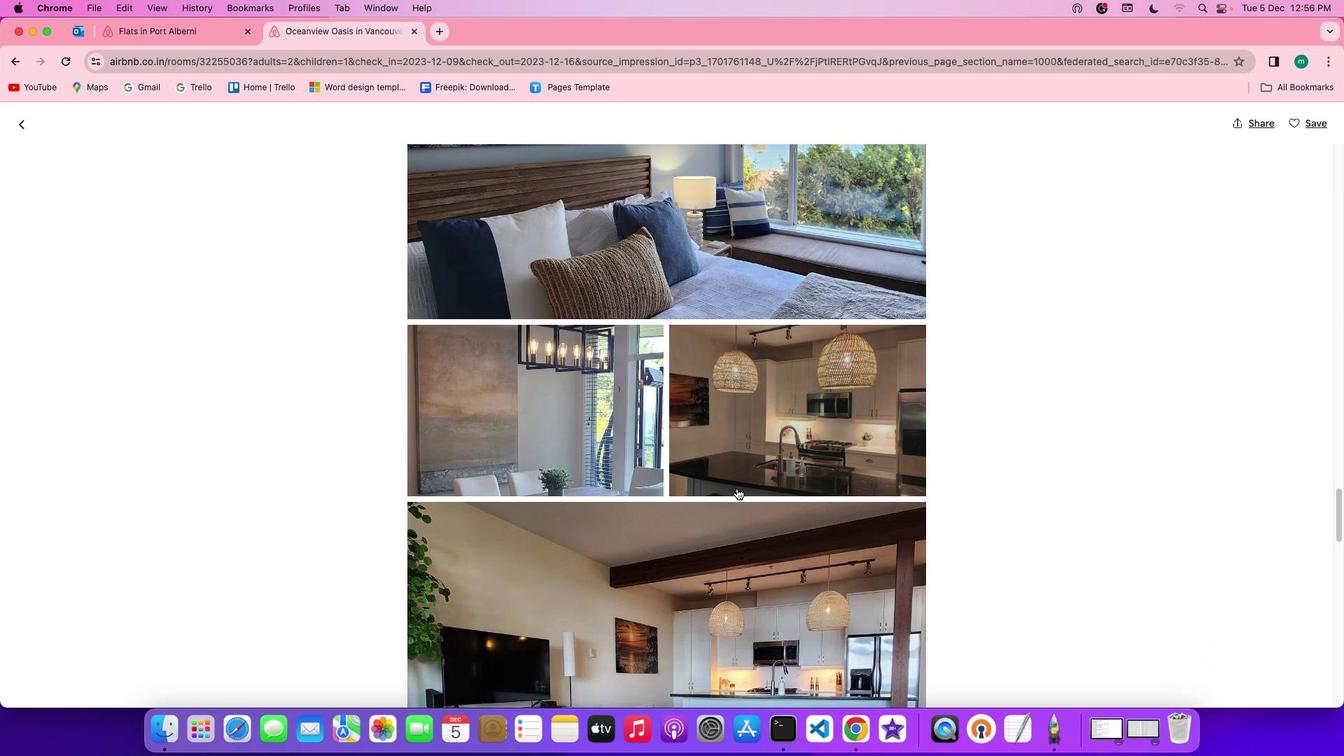
Action: Mouse scrolled (736, 488) with delta (0, -2)
Screenshot: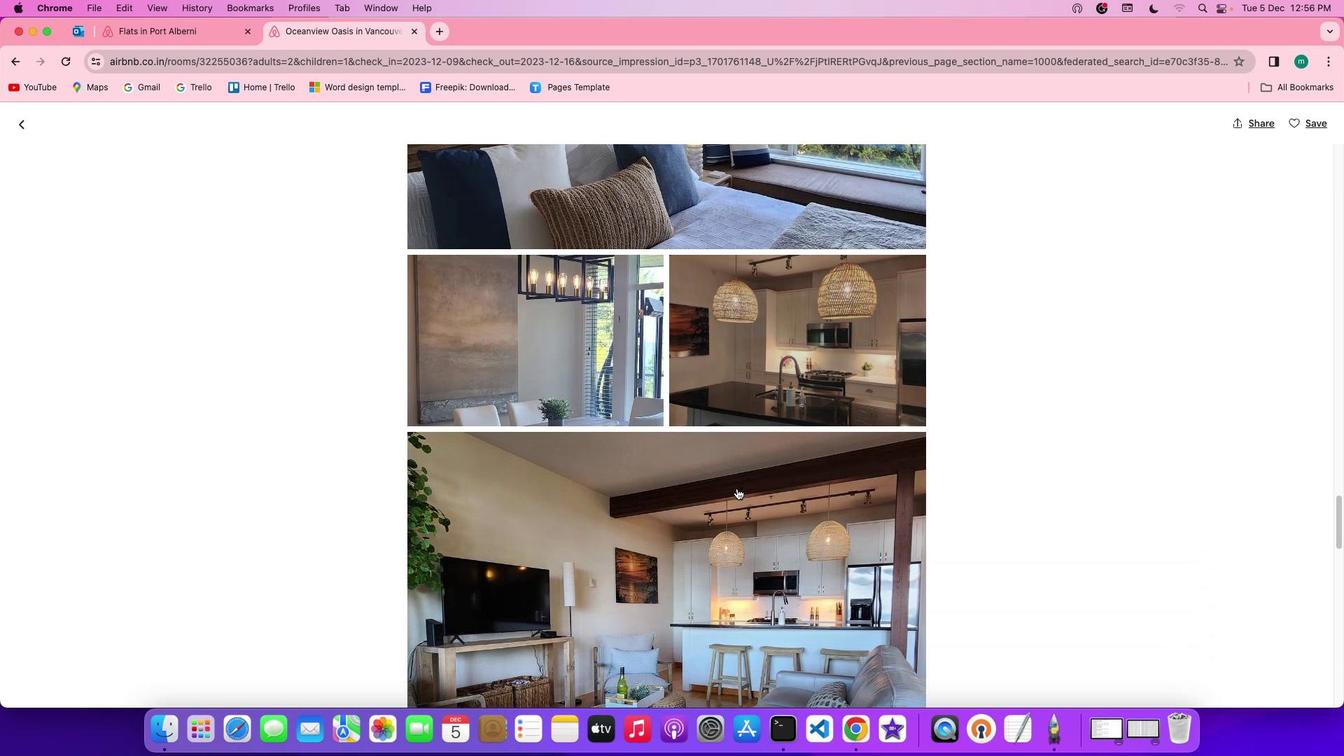 
Action: Mouse scrolled (736, 488) with delta (0, 0)
Screenshot: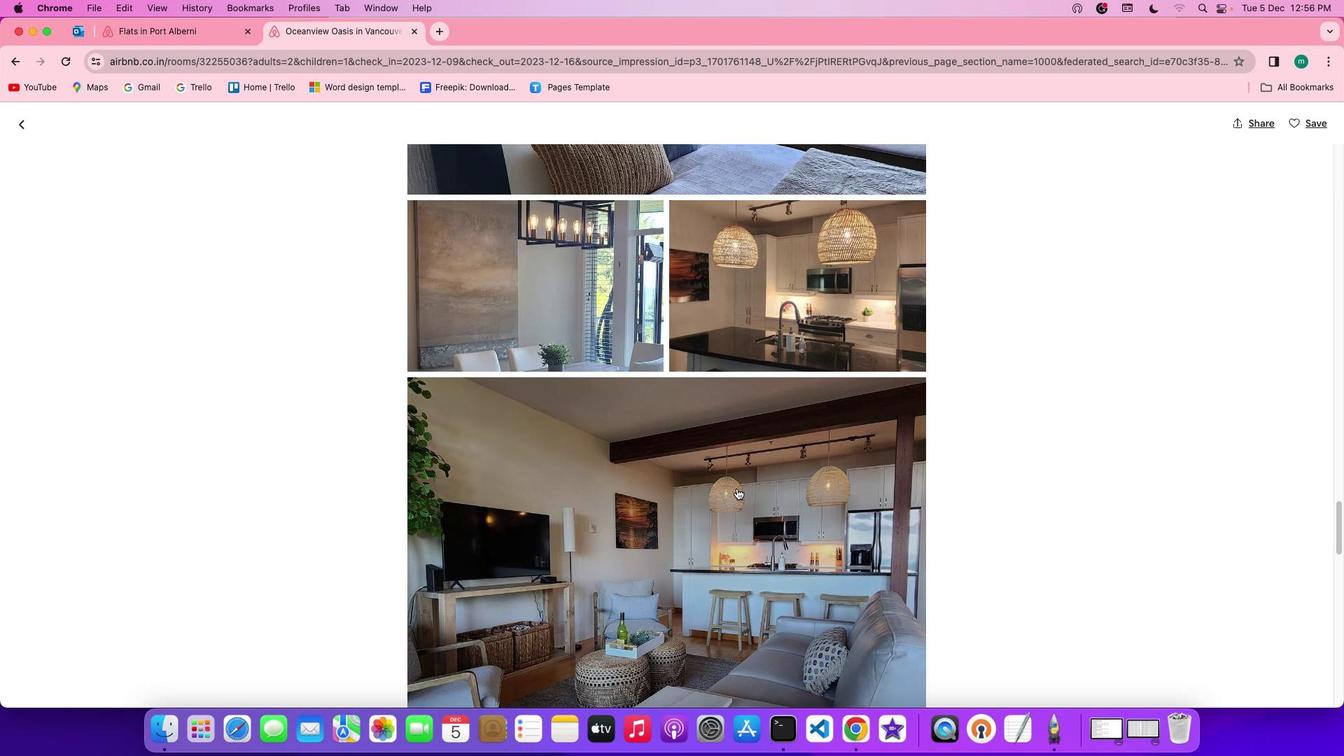 
Action: Mouse scrolled (736, 488) with delta (0, 0)
Screenshot: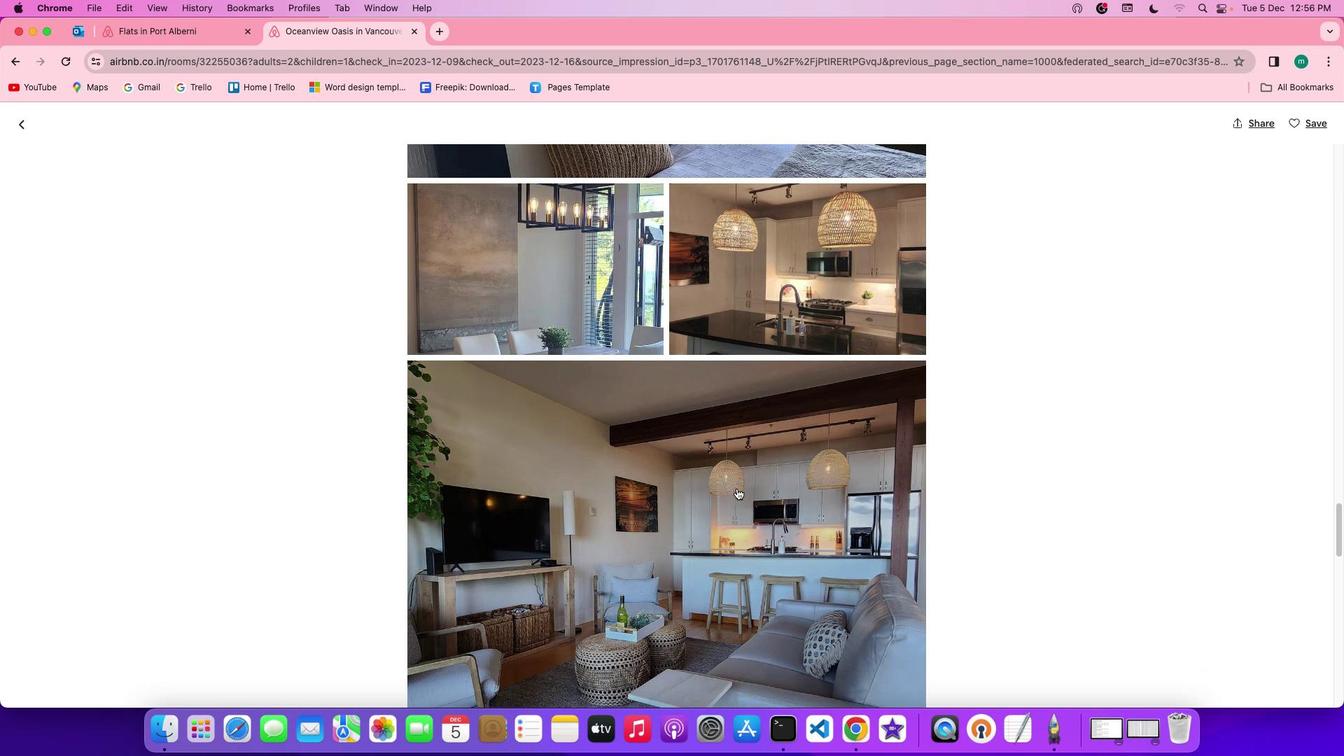 
Action: Mouse scrolled (736, 488) with delta (0, -1)
Screenshot: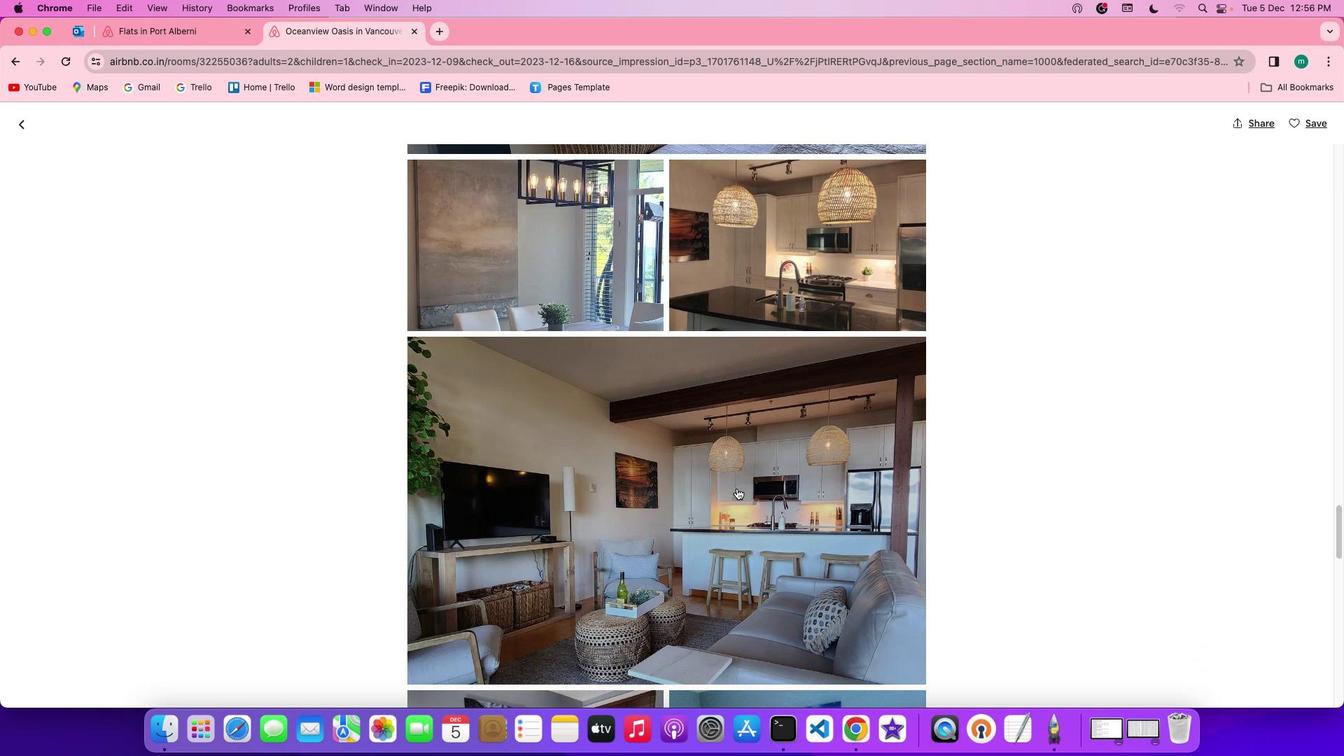 
Action: Mouse scrolled (736, 488) with delta (0, 0)
Screenshot: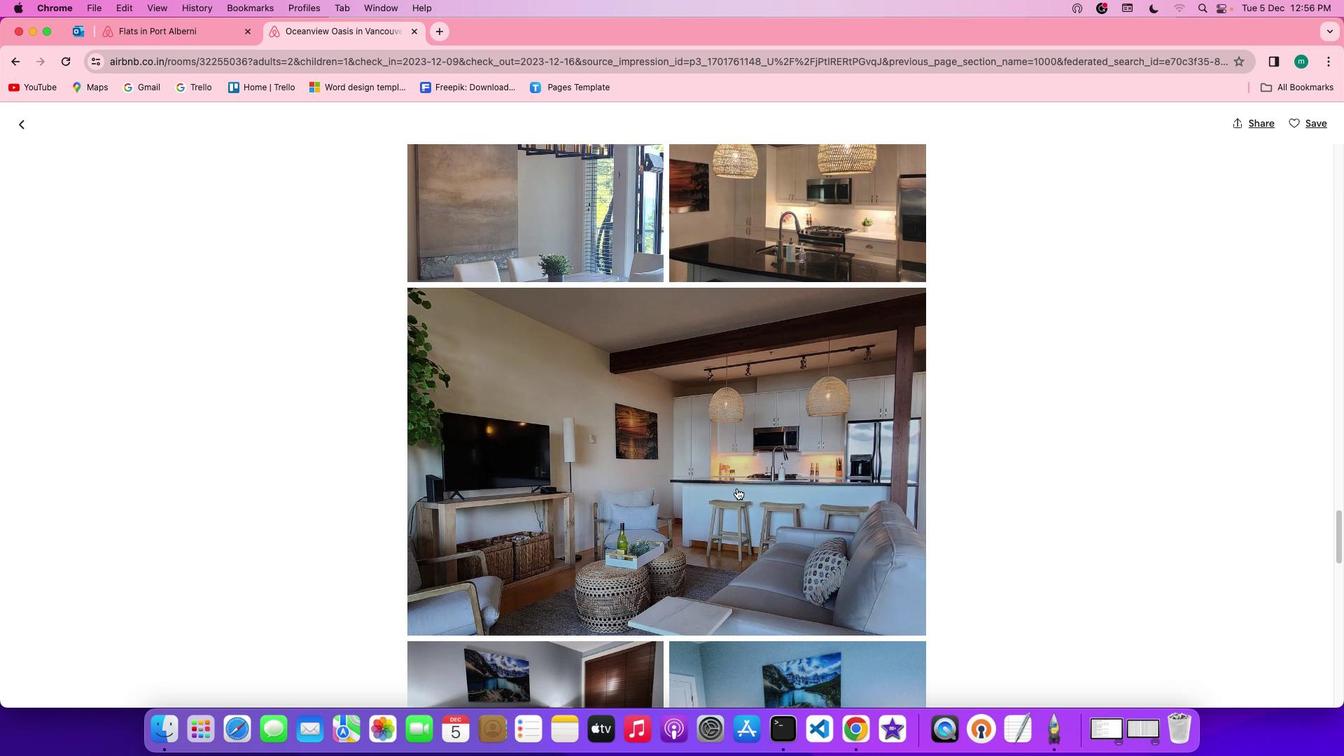 
Action: Mouse scrolled (736, 488) with delta (0, 0)
Screenshot: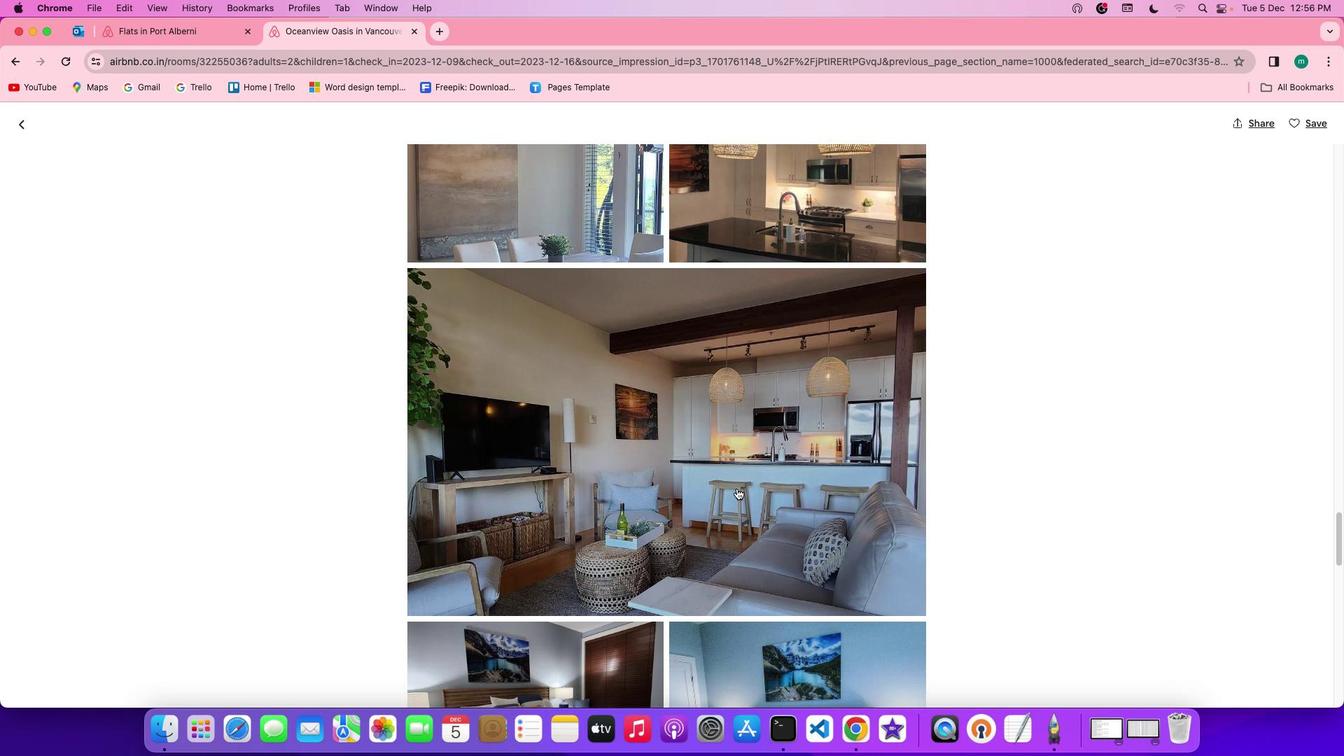 
Action: Mouse scrolled (736, 488) with delta (0, -1)
Screenshot: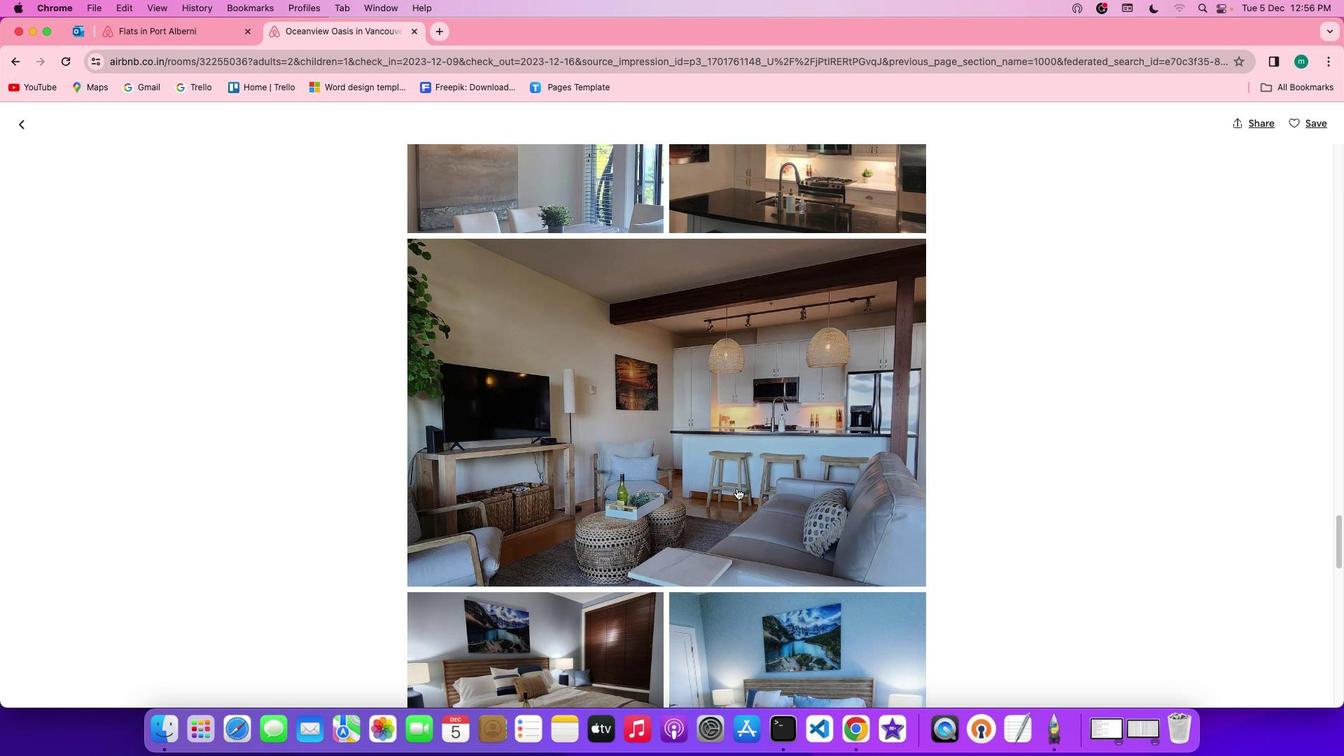 
Action: Mouse scrolled (736, 488) with delta (0, -2)
Screenshot: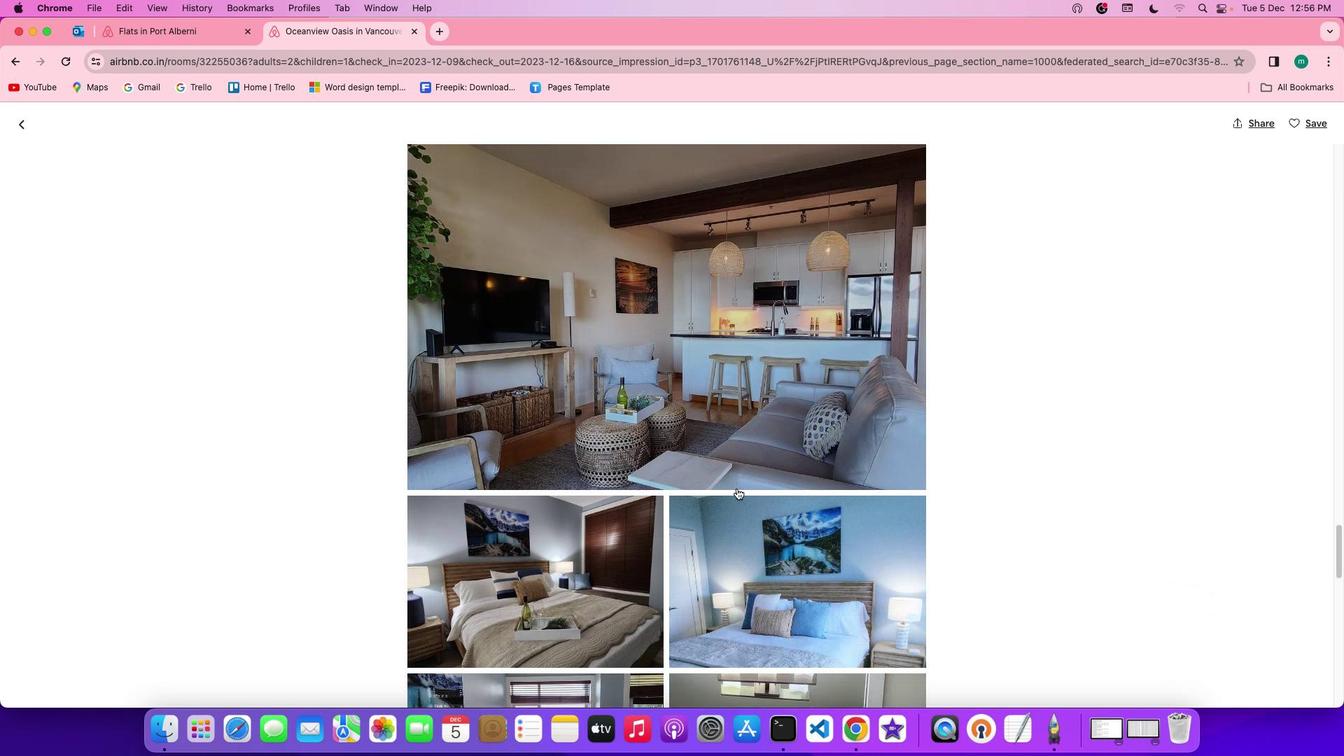 
Action: Mouse scrolled (736, 488) with delta (0, 0)
Screenshot: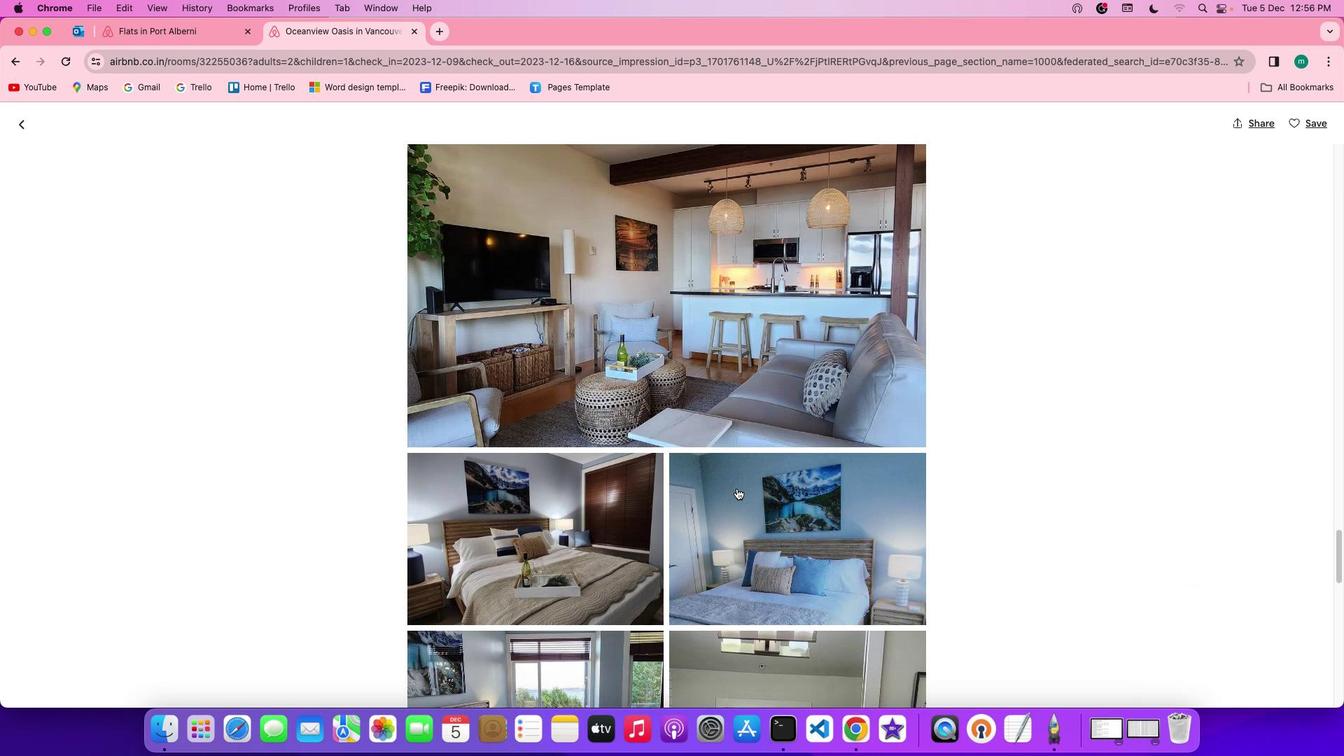 
Action: Mouse scrolled (736, 488) with delta (0, 0)
Screenshot: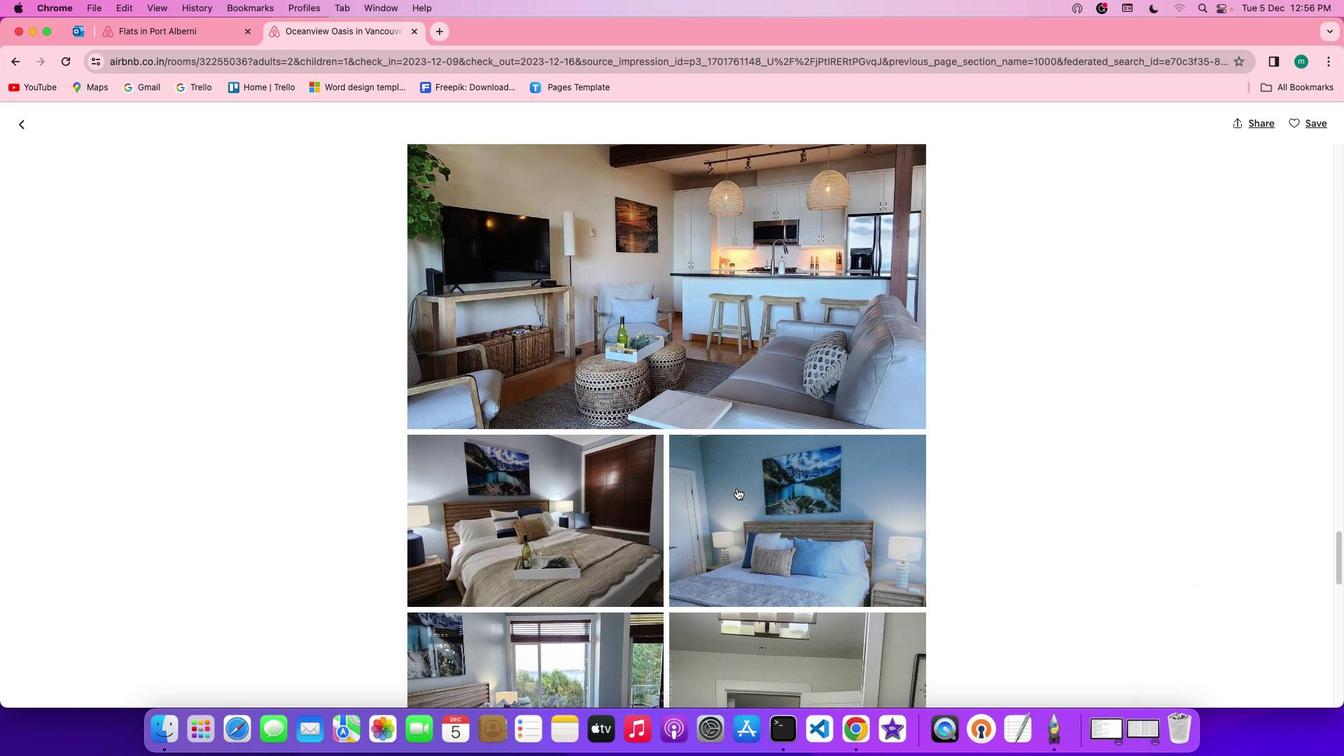 
Action: Mouse scrolled (736, 488) with delta (0, -1)
Screenshot: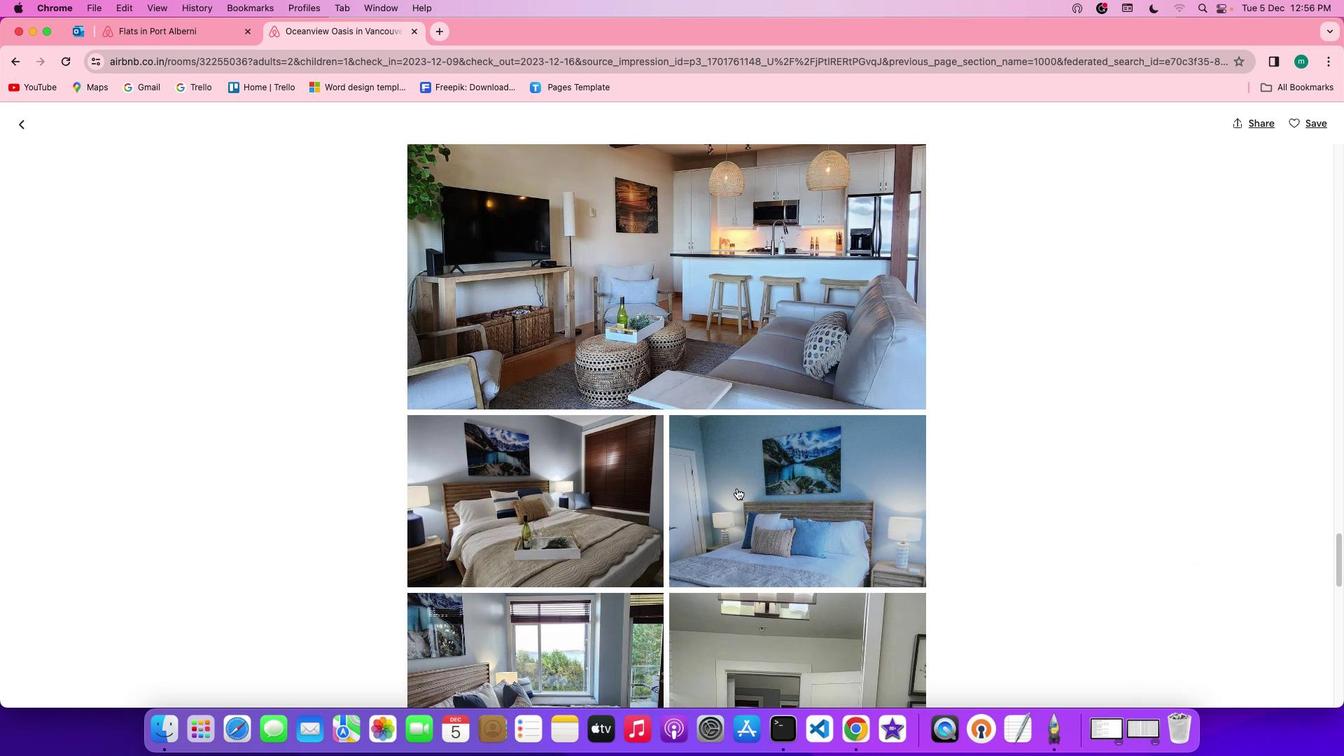 
Action: Mouse scrolled (736, 488) with delta (0, 0)
Screenshot: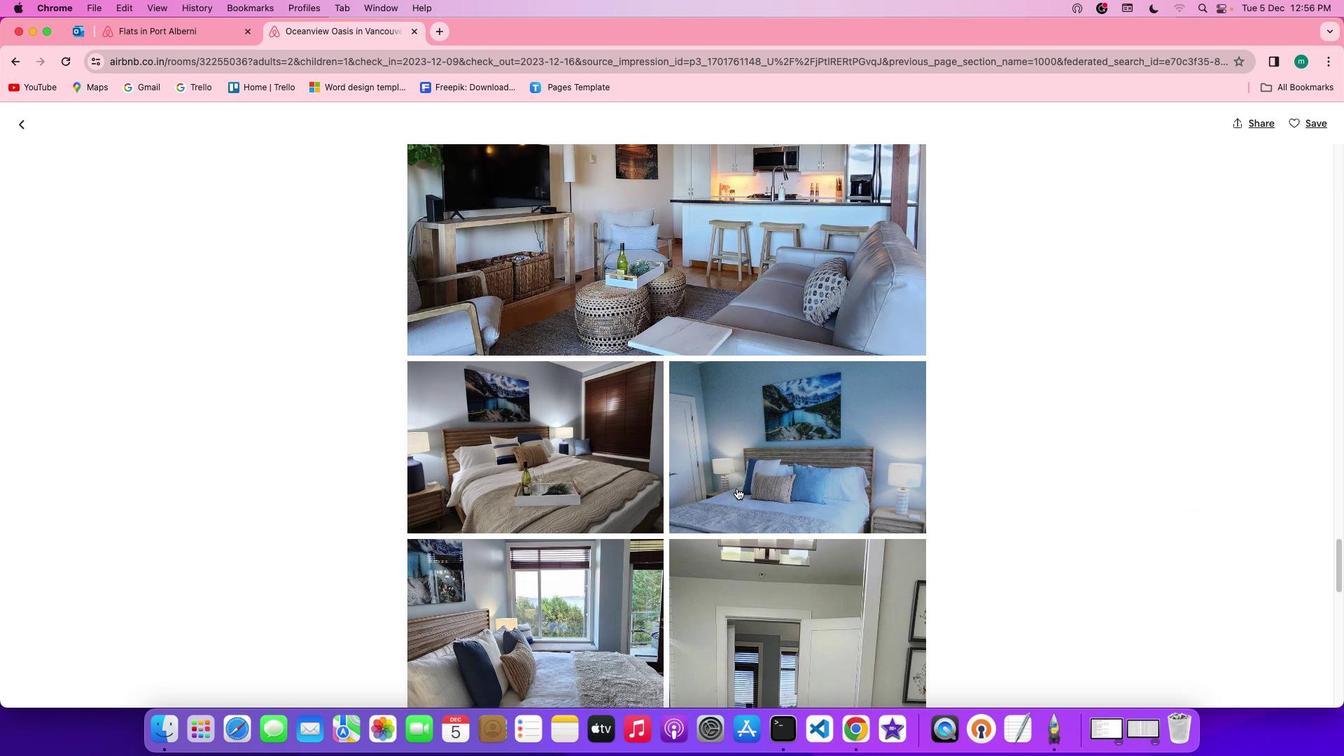 
Action: Mouse scrolled (736, 488) with delta (0, 0)
Screenshot: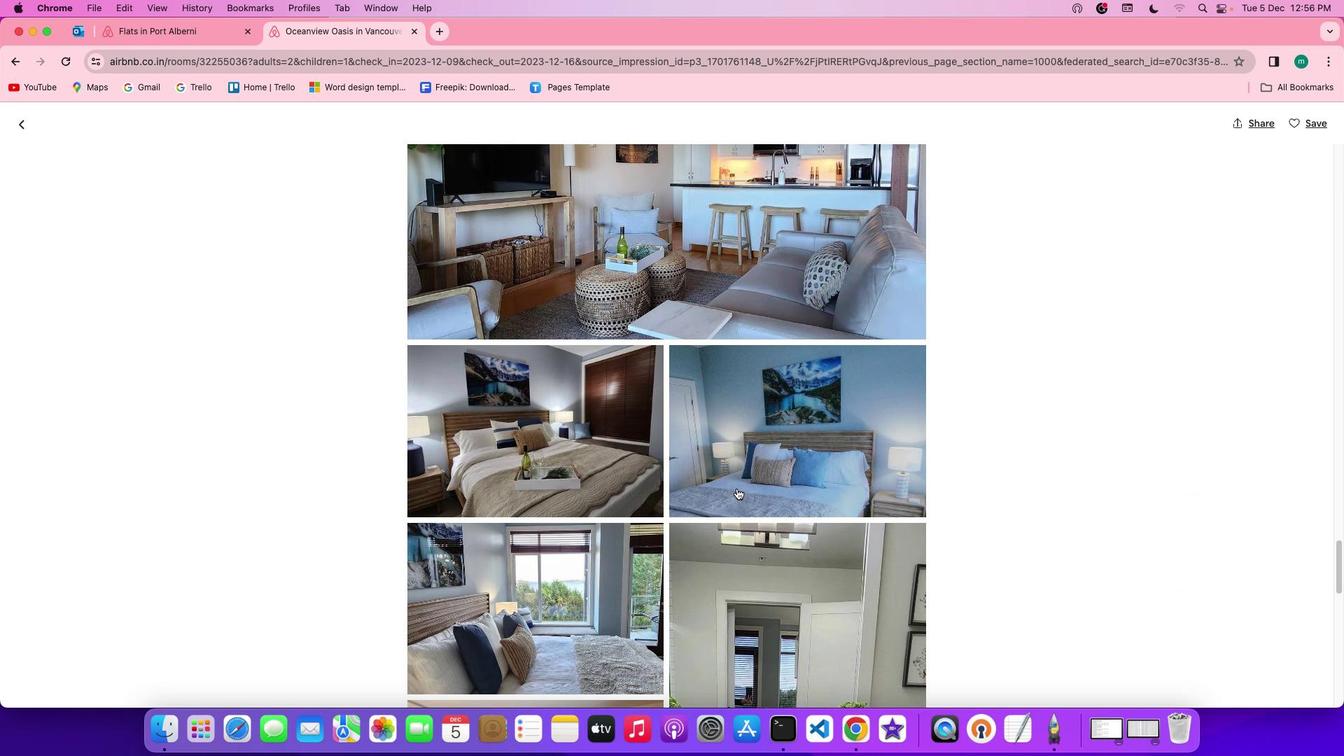 
Action: Mouse scrolled (736, 488) with delta (0, -1)
Screenshot: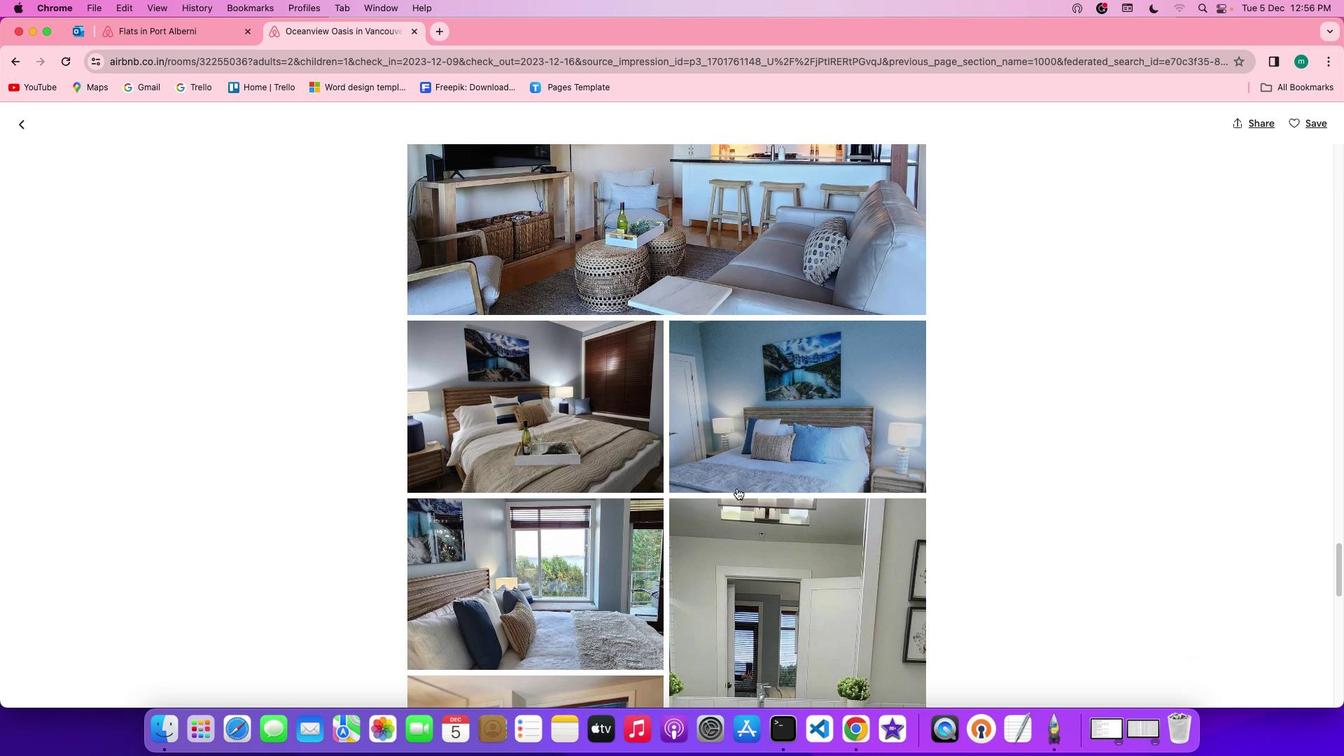 
Action: Mouse scrolled (736, 488) with delta (0, 0)
Screenshot: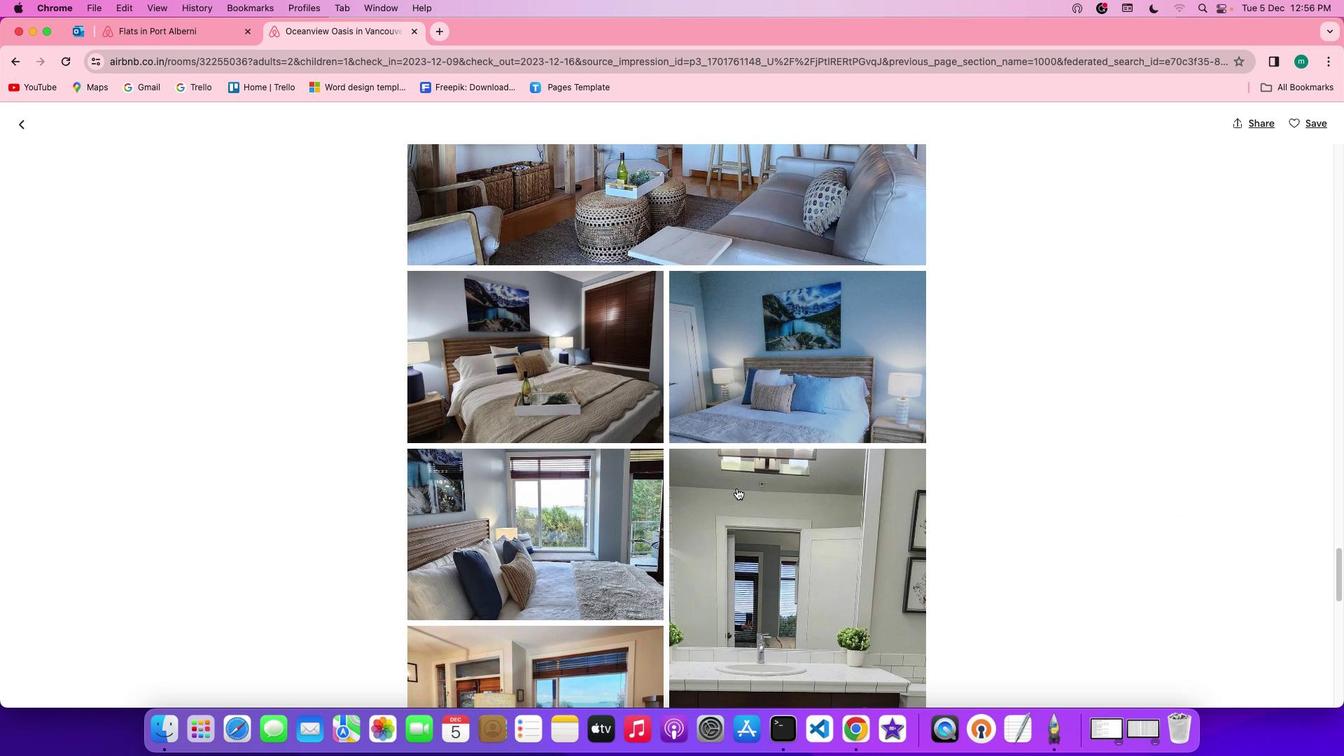 
Action: Mouse scrolled (736, 488) with delta (0, 0)
Screenshot: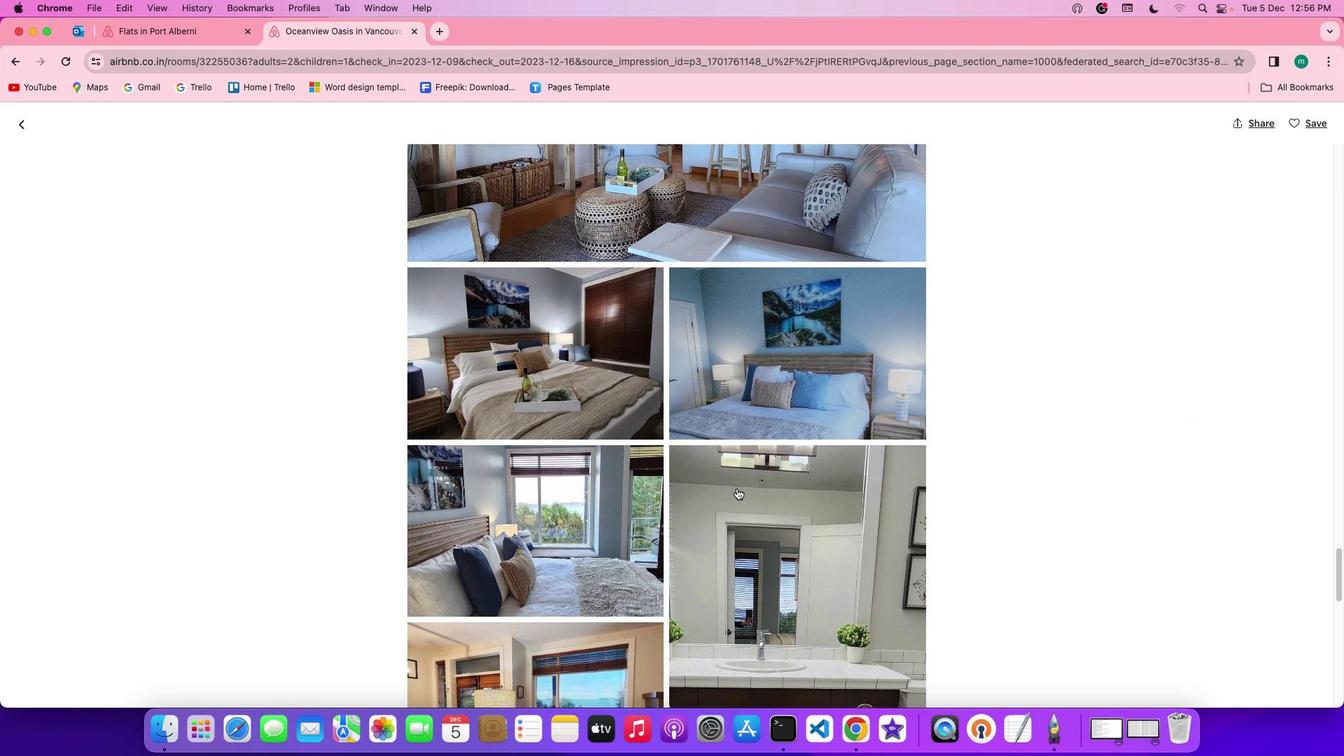 
Action: Mouse scrolled (736, 488) with delta (0, 0)
Screenshot: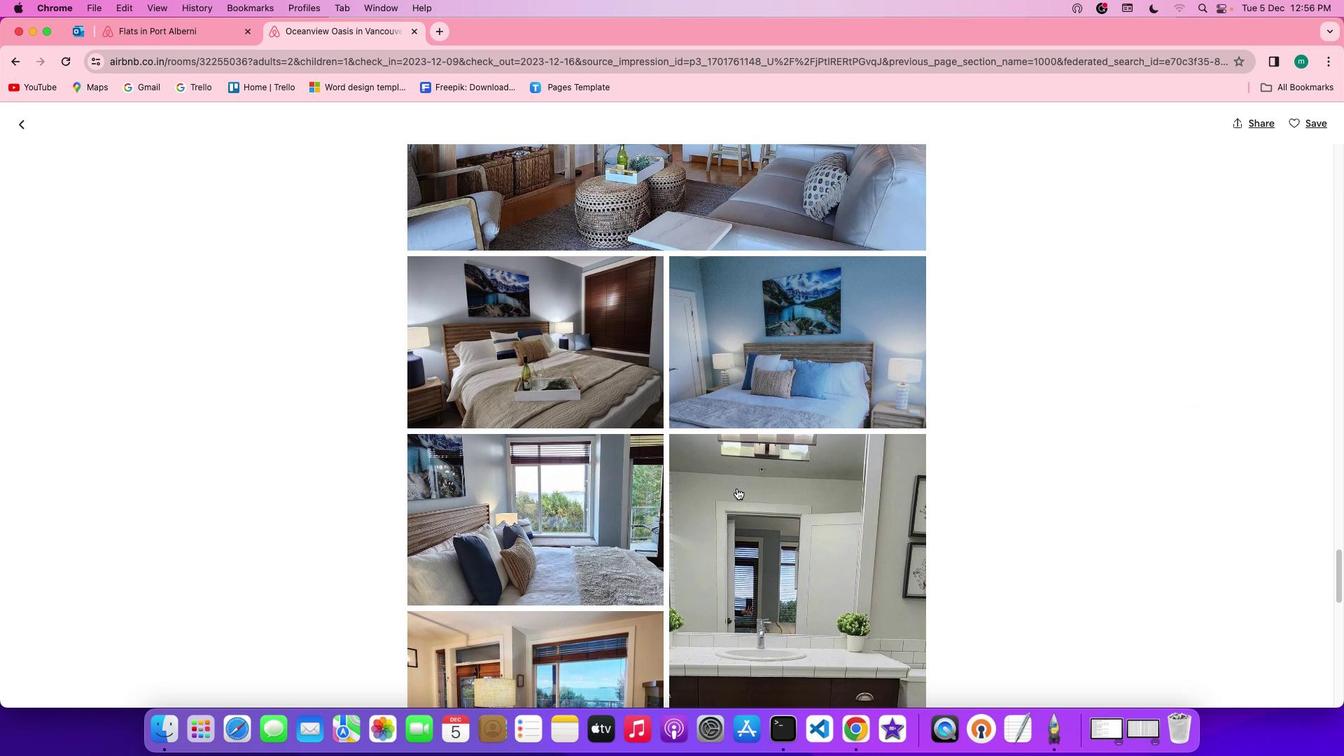 
Action: Mouse scrolled (736, 488) with delta (0, 0)
Screenshot: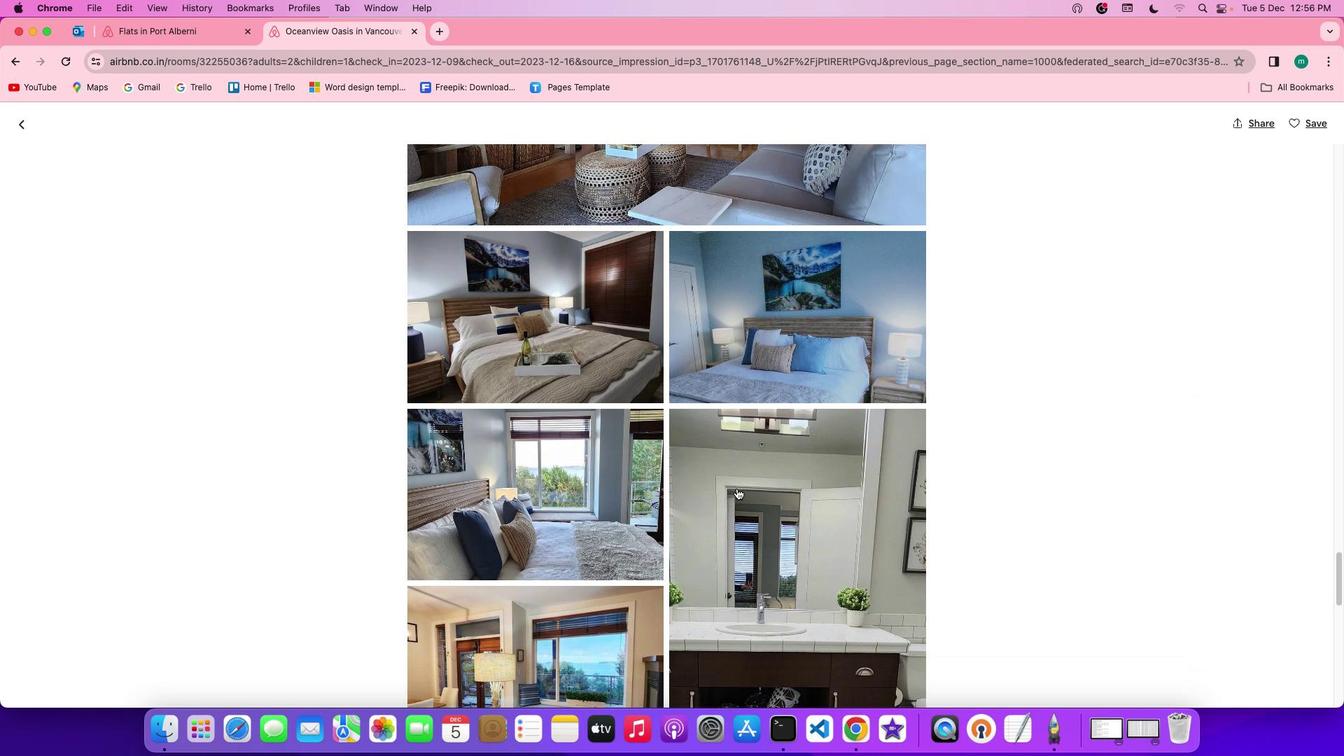 
Action: Mouse scrolled (736, 488) with delta (0, 0)
Screenshot: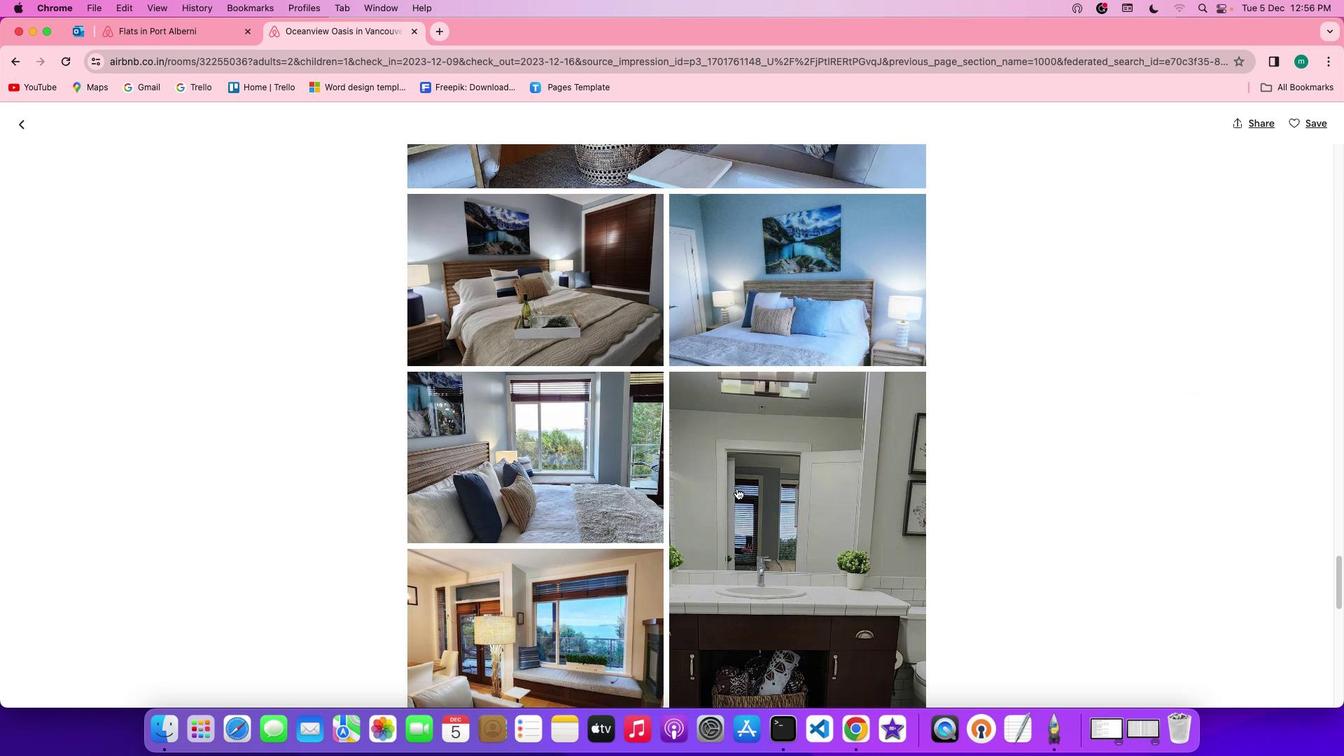 
Action: Mouse scrolled (736, 488) with delta (0, 0)
Screenshot: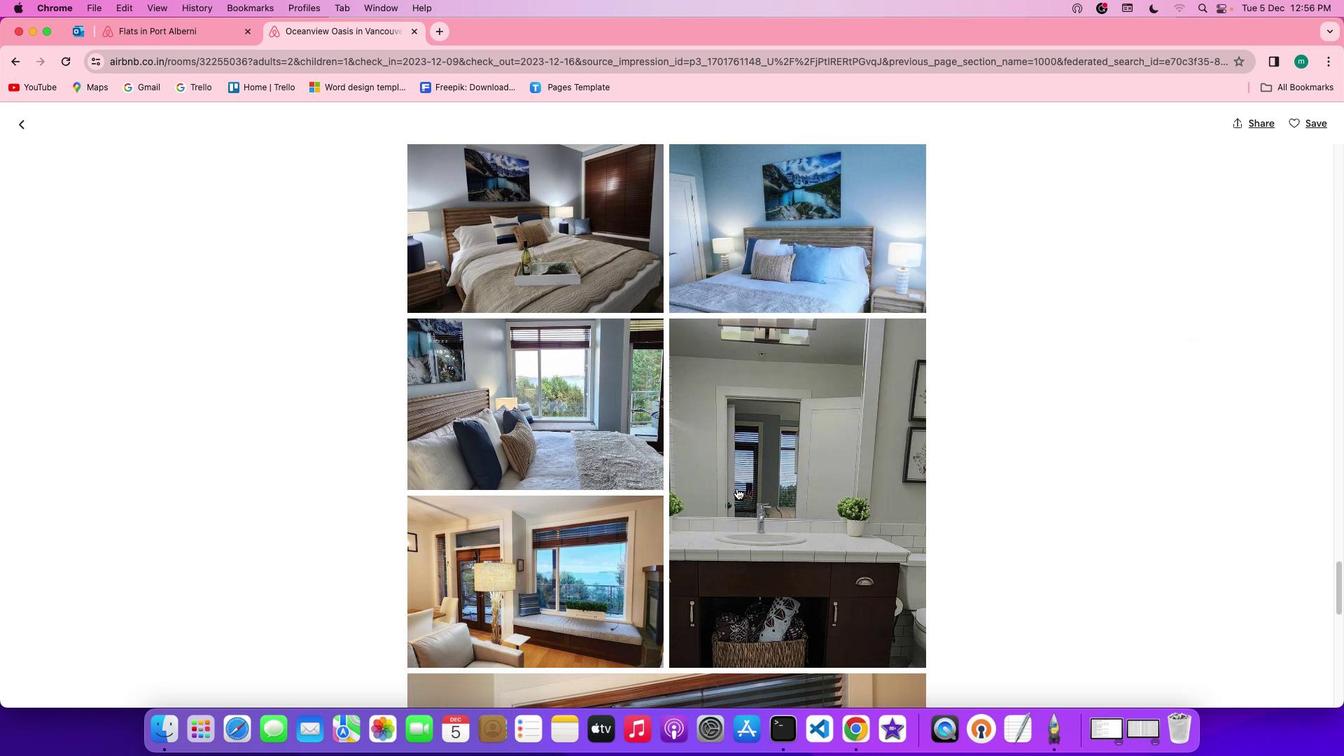 
Action: Mouse scrolled (736, 488) with delta (0, -2)
Screenshot: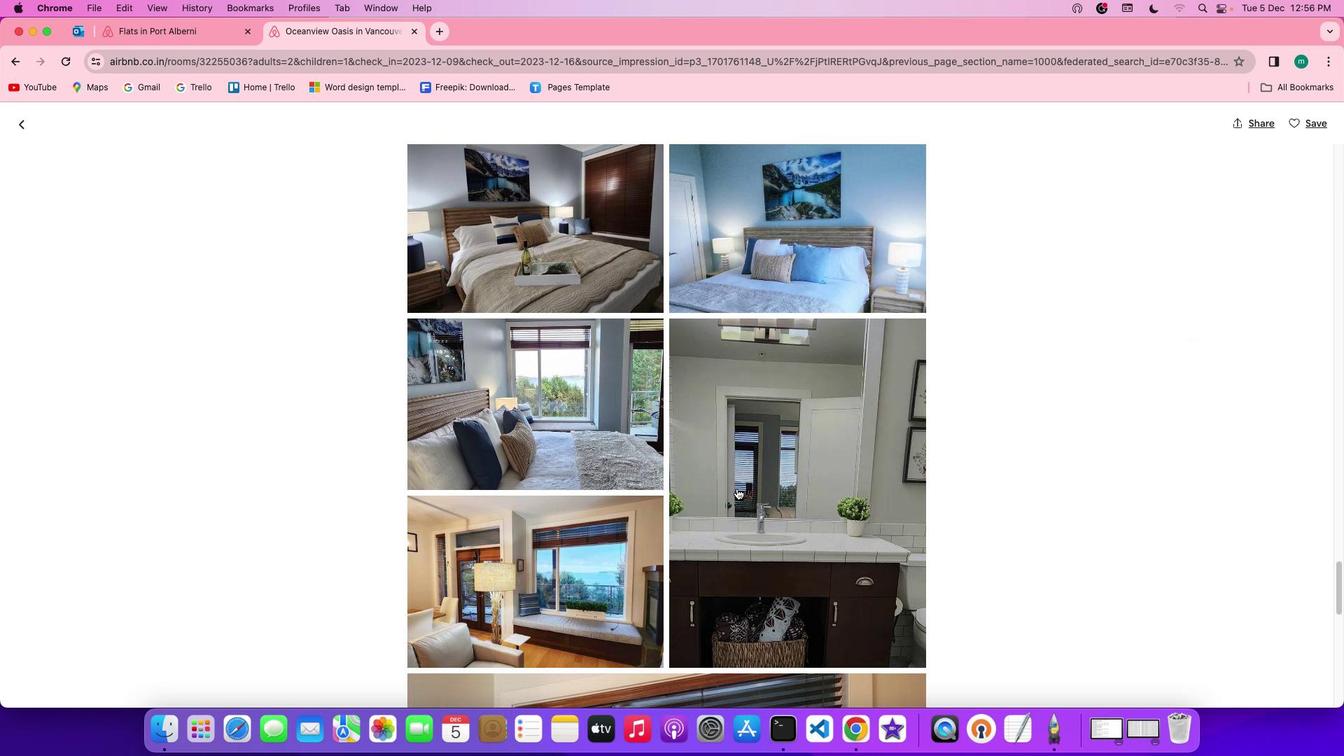 
Action: Mouse scrolled (736, 488) with delta (0, -2)
Screenshot: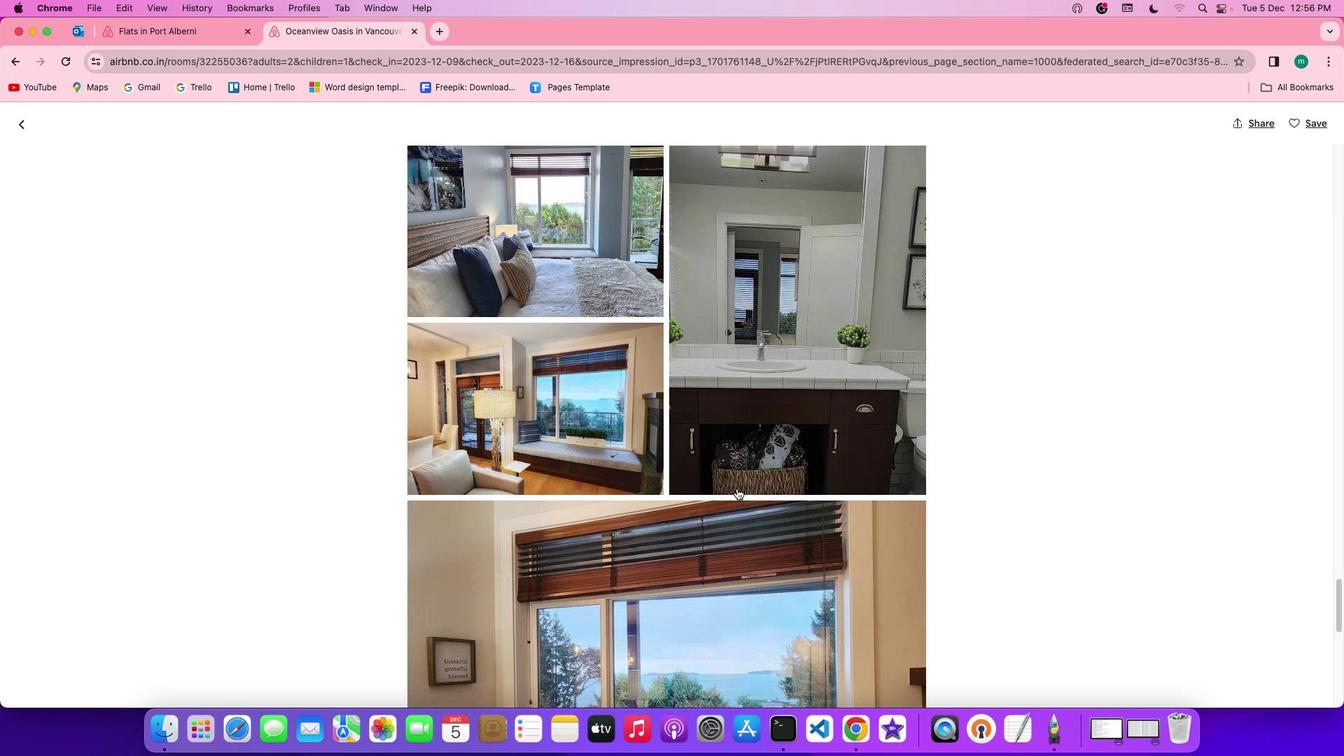 
Action: Mouse scrolled (736, 488) with delta (0, -2)
Screenshot: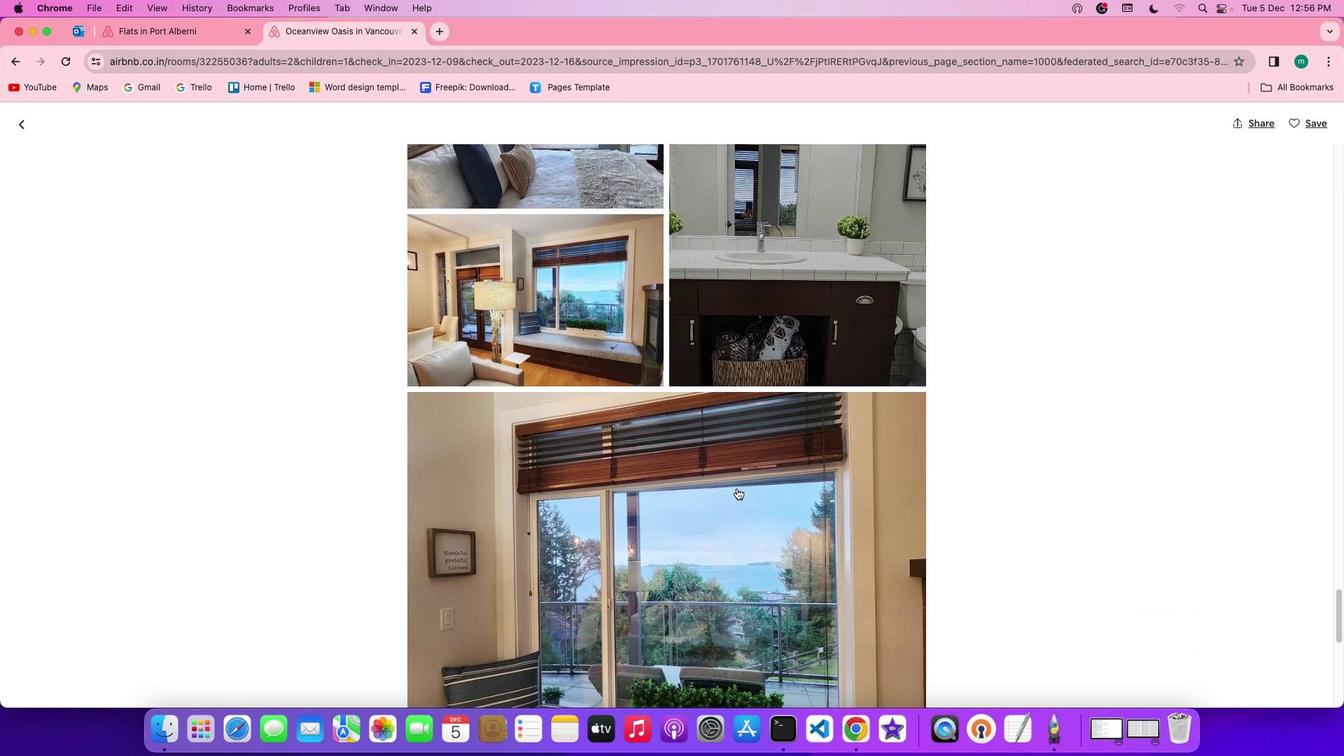 
Action: Mouse scrolled (736, 488) with delta (0, 0)
Screenshot: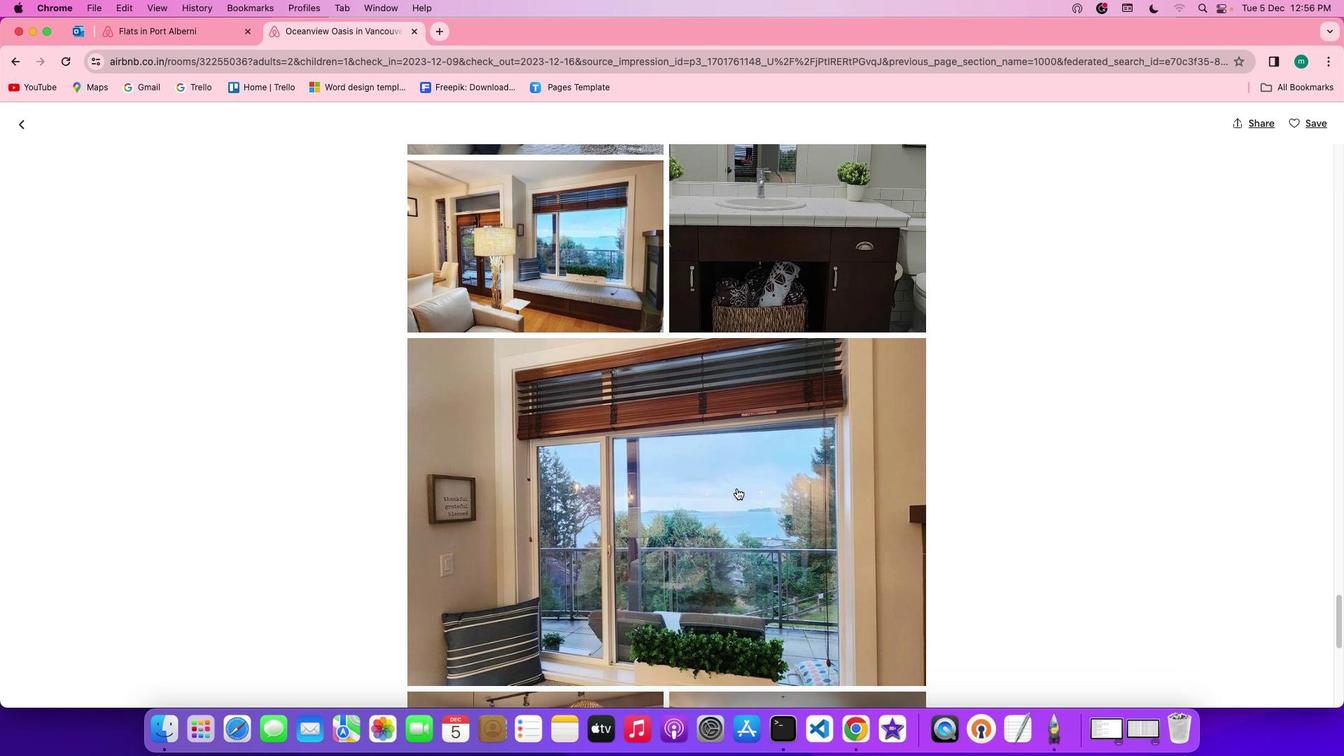
Action: Mouse scrolled (736, 488) with delta (0, 0)
Screenshot: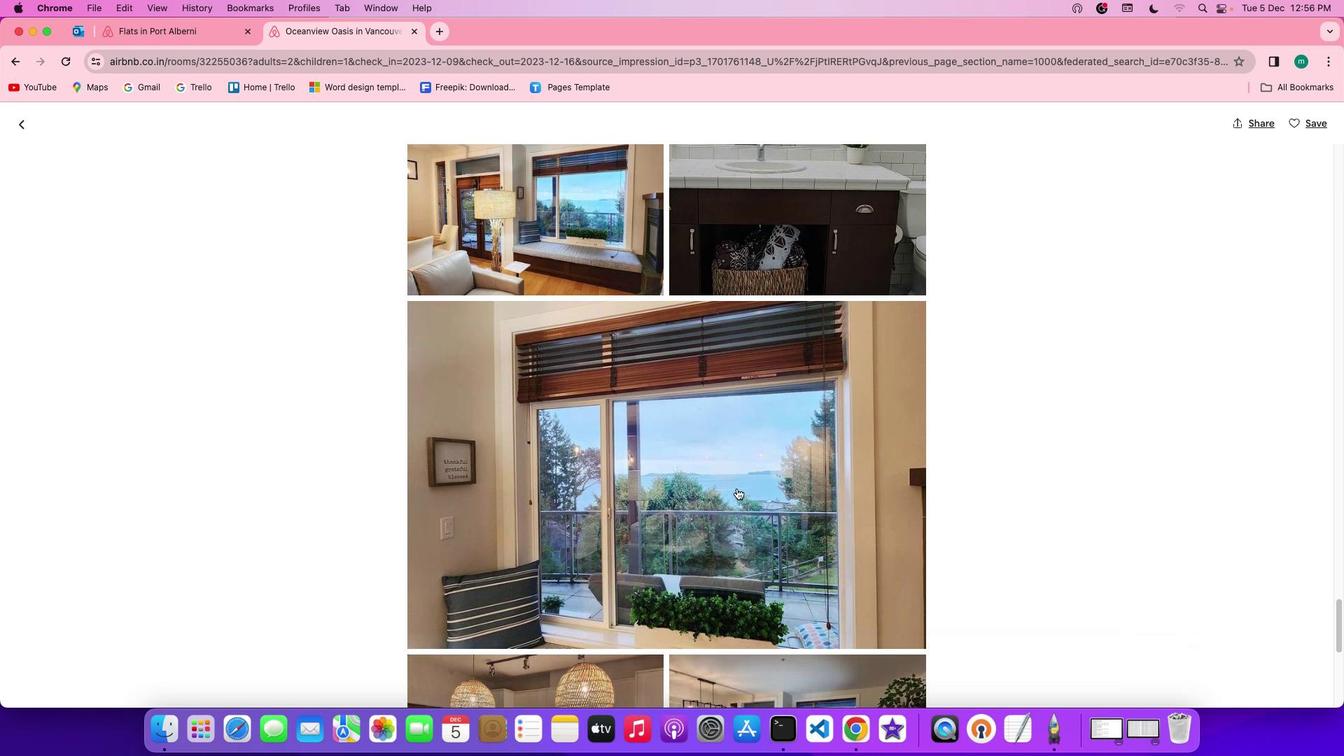 
Action: Mouse scrolled (736, 488) with delta (0, -2)
Screenshot: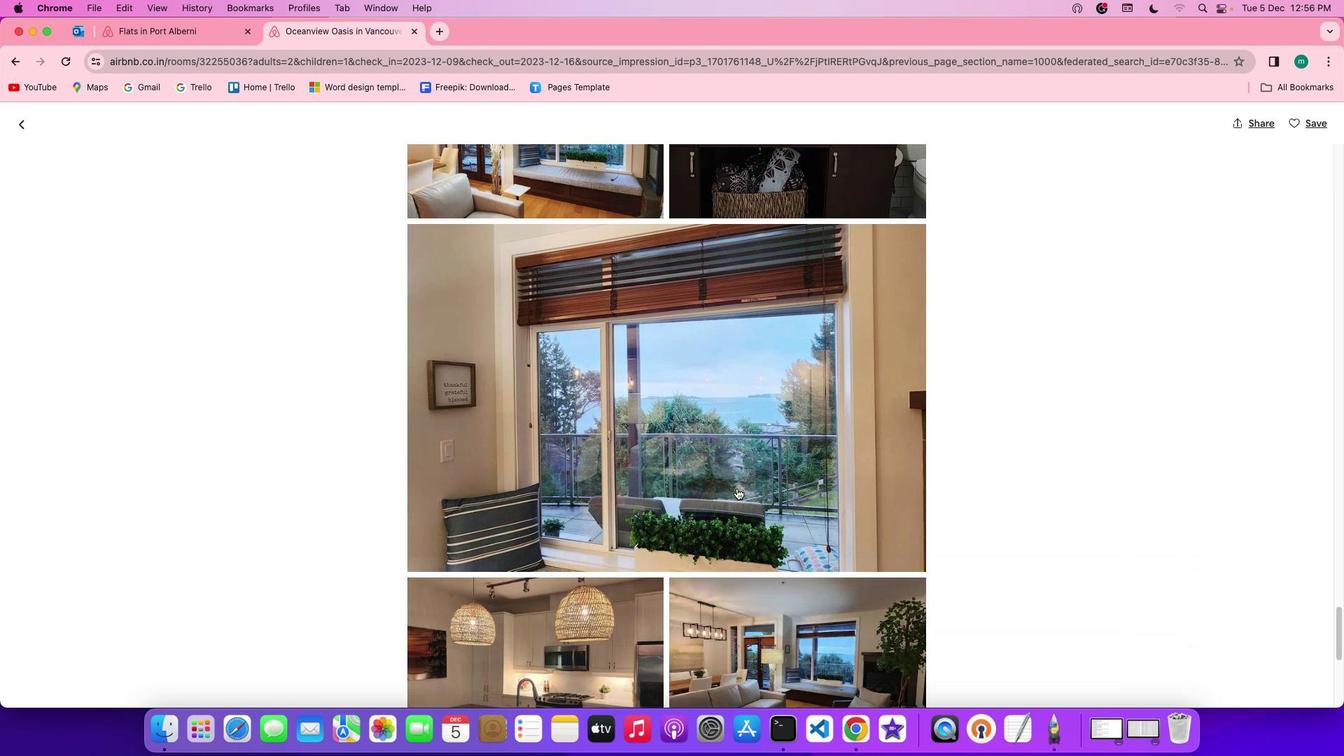 
Action: Mouse scrolled (736, 488) with delta (0, -2)
Screenshot: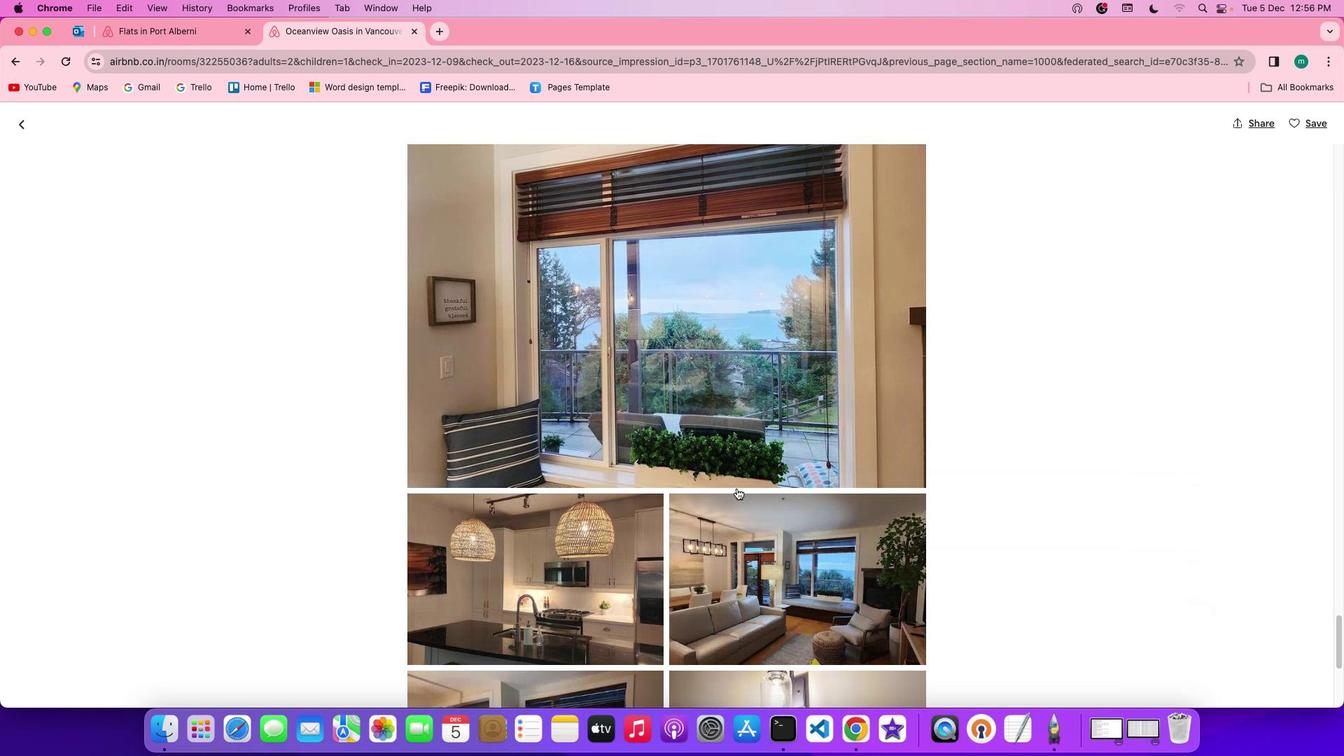 
Action: Mouse scrolled (736, 488) with delta (0, -2)
Screenshot: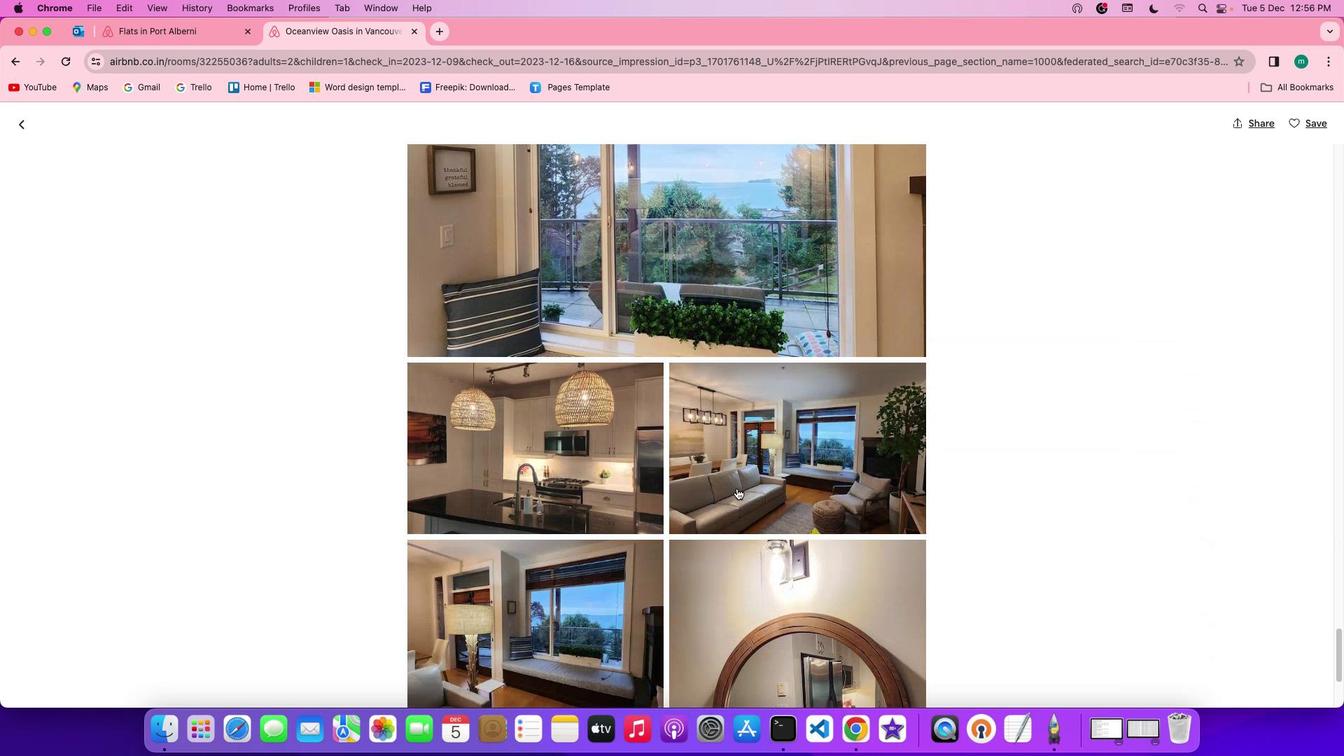
Action: Mouse scrolled (736, 488) with delta (0, 0)
Screenshot: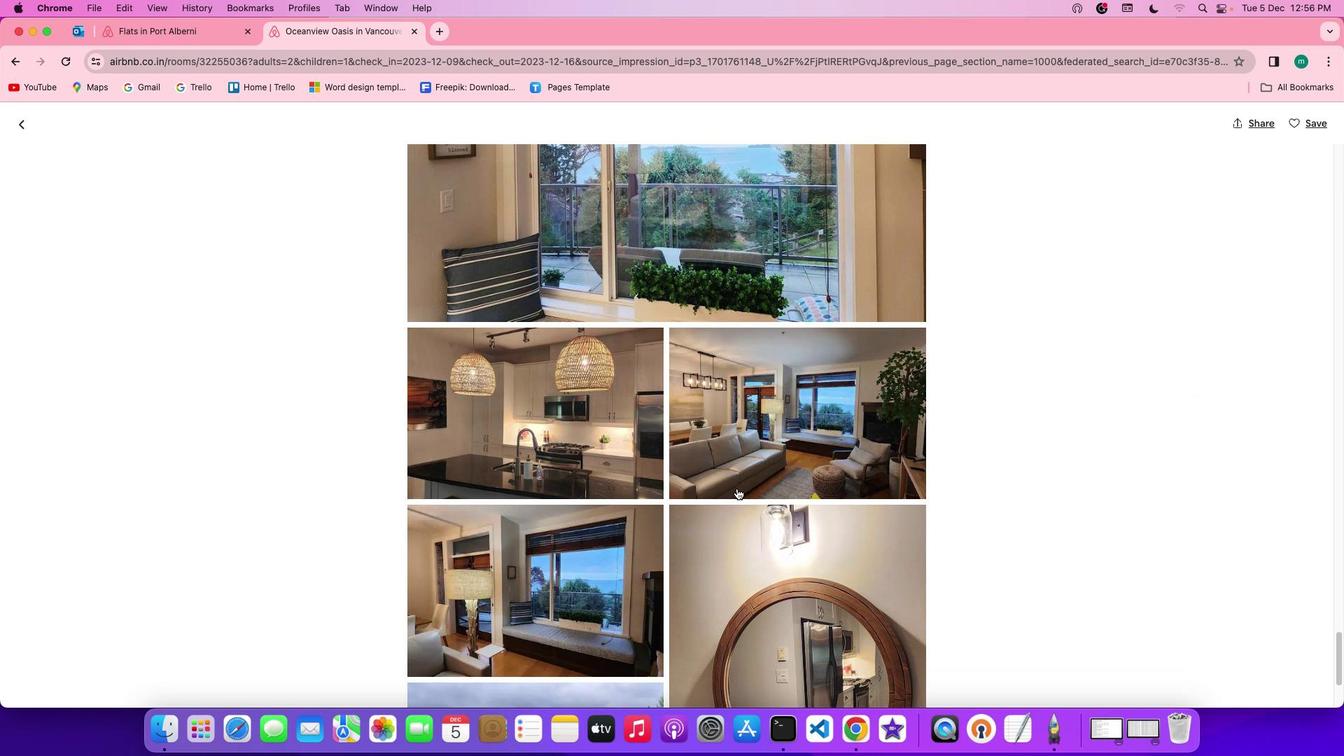 
Action: Mouse scrolled (736, 488) with delta (0, 0)
Screenshot: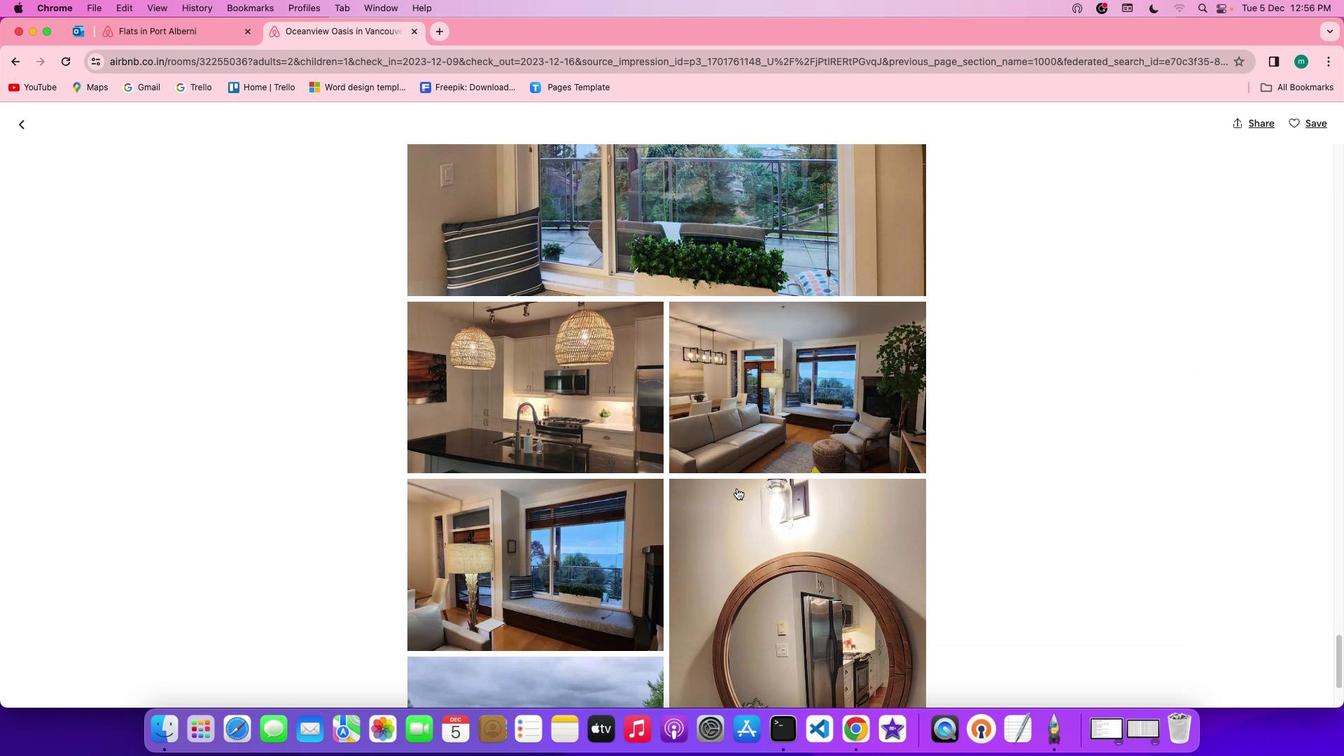 
Action: Mouse scrolled (736, 488) with delta (0, -2)
